 Task: Explore Coastal House in Newport Beach with Private Beach Access.
Action: Mouse moved to (330, 230)
Screenshot: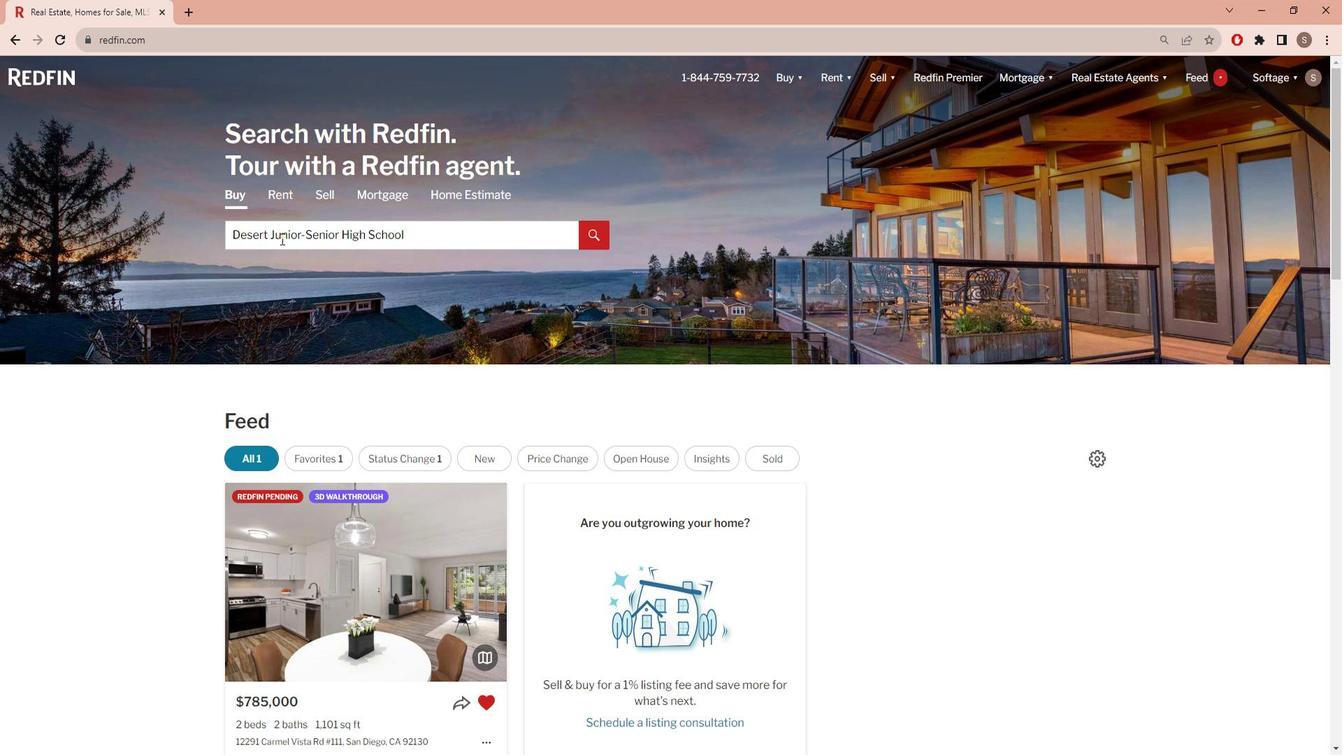 
Action: Mouse pressed left at (330, 230)
Screenshot: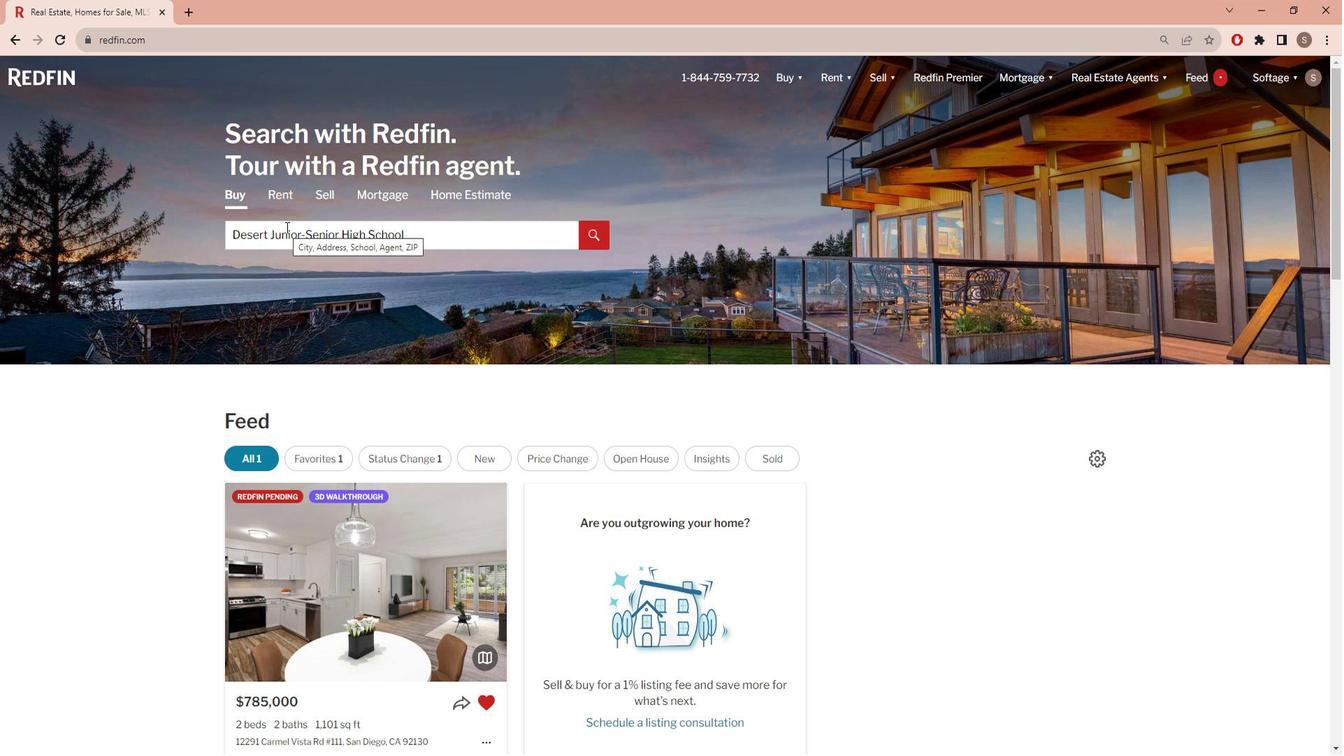 
Action: Key pressed <Key.shift>Newport<Key.space><Key.shift>Beach<Key.enter>
Screenshot: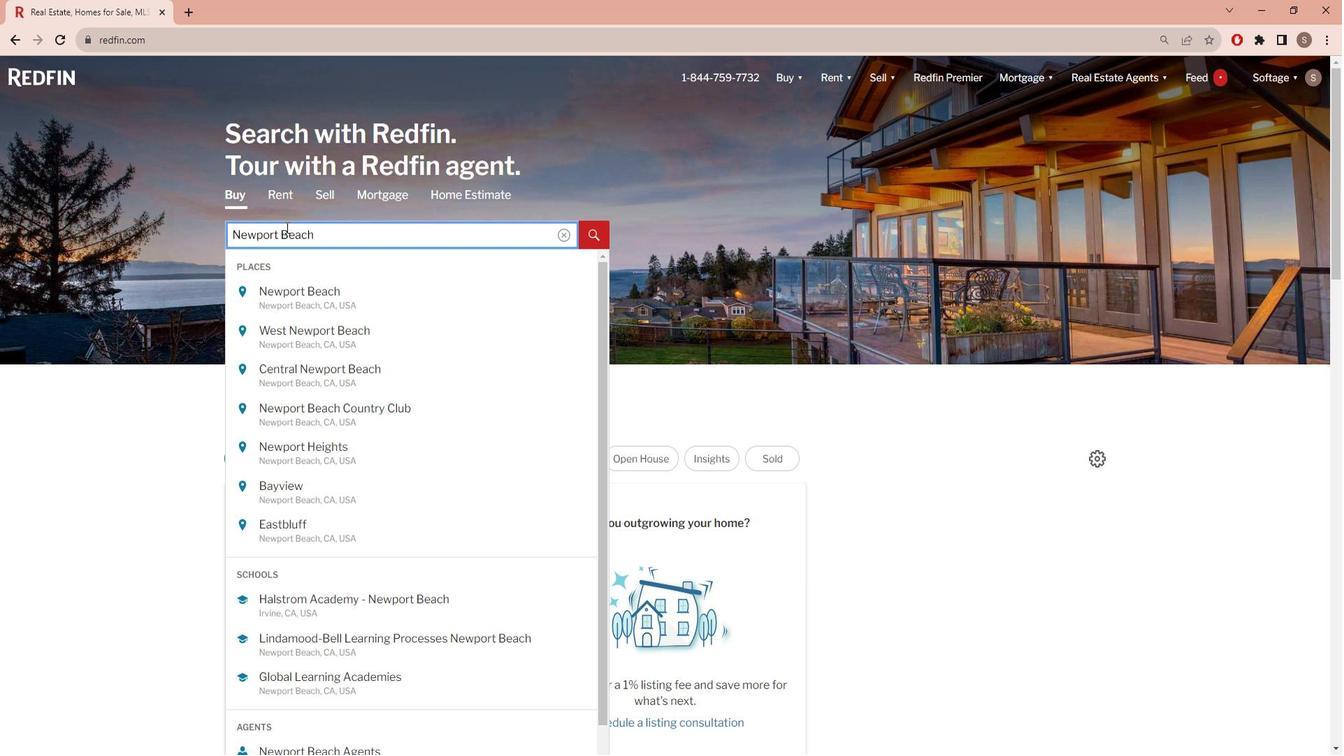 
Action: Mouse moved to (1008, 177)
Screenshot: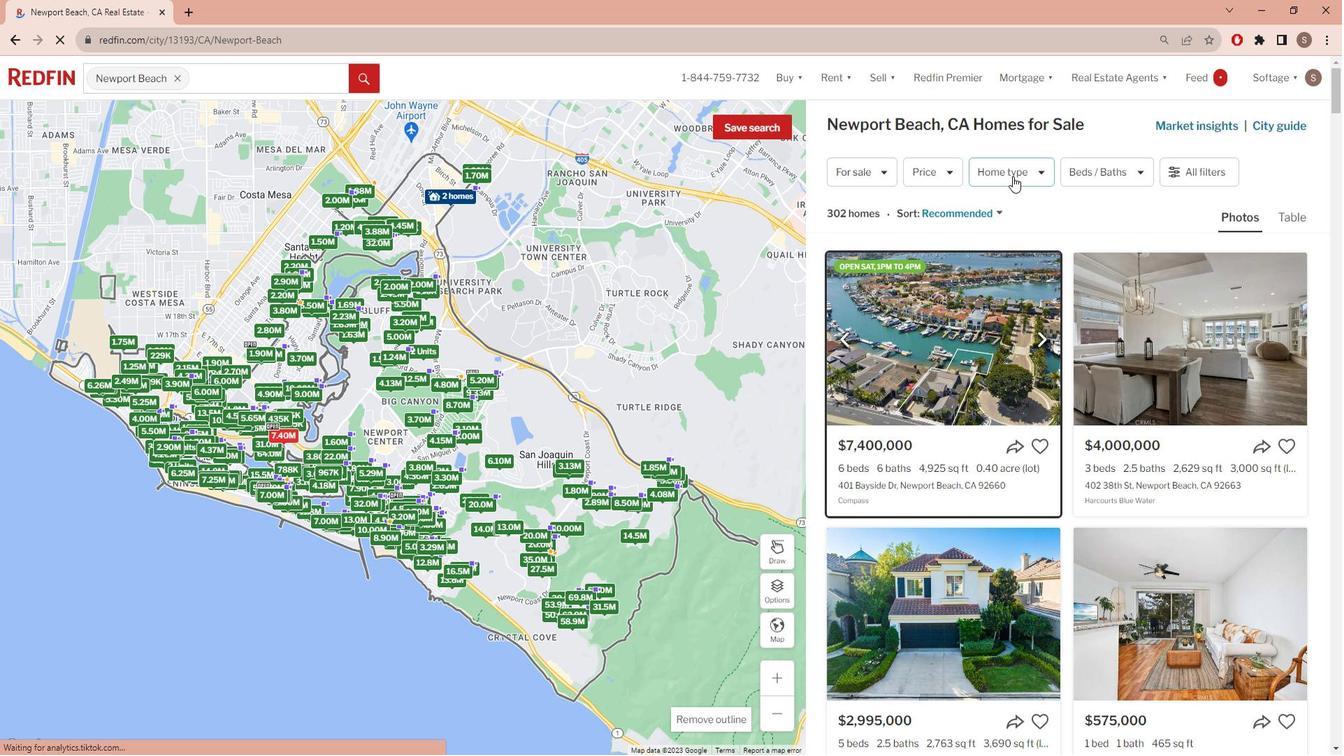 
Action: Mouse pressed left at (1008, 177)
Screenshot: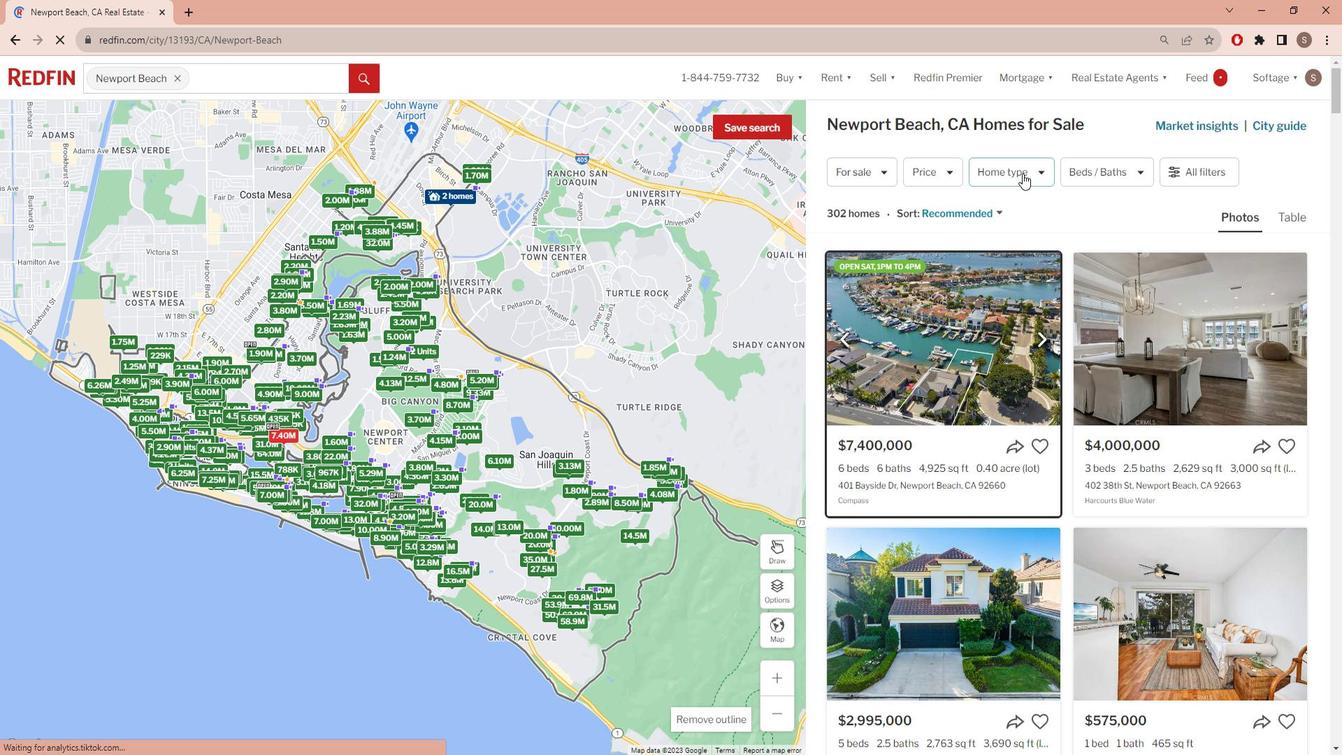 
Action: Mouse moved to (798, 250)
Screenshot: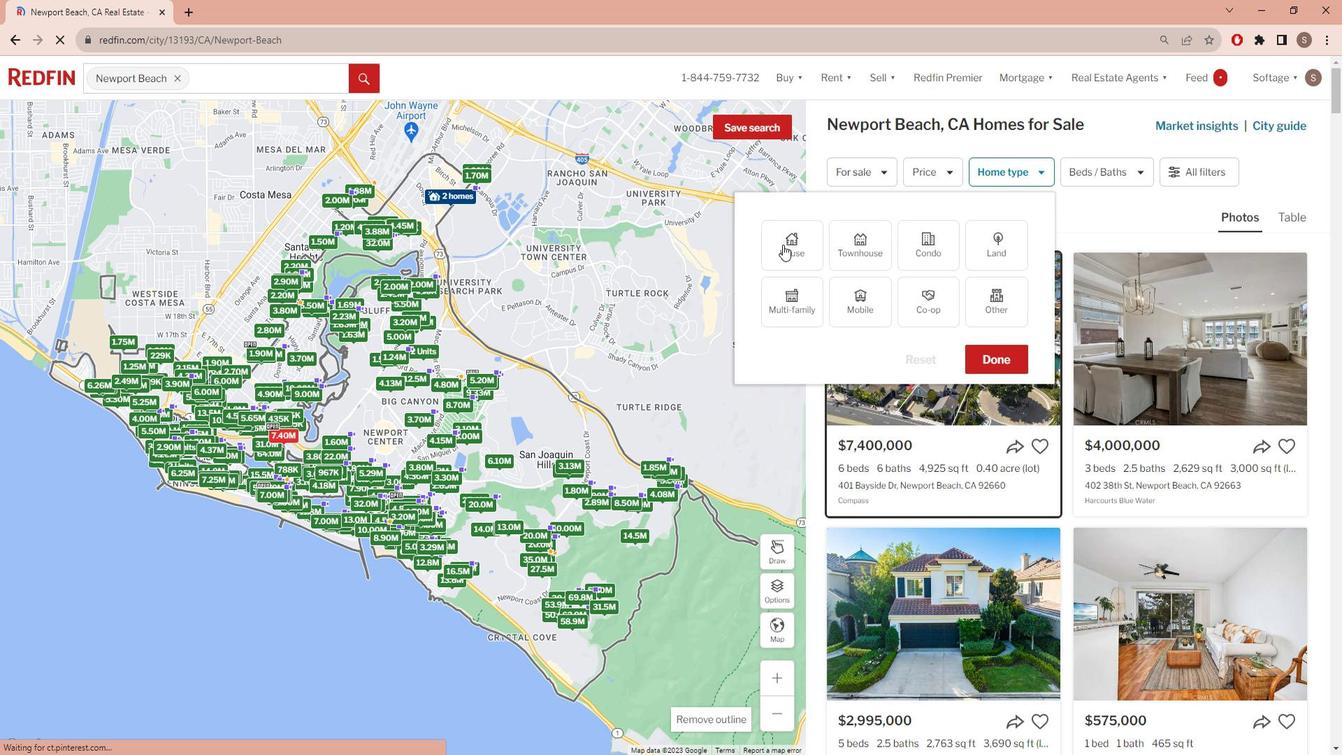 
Action: Mouse pressed left at (798, 250)
Screenshot: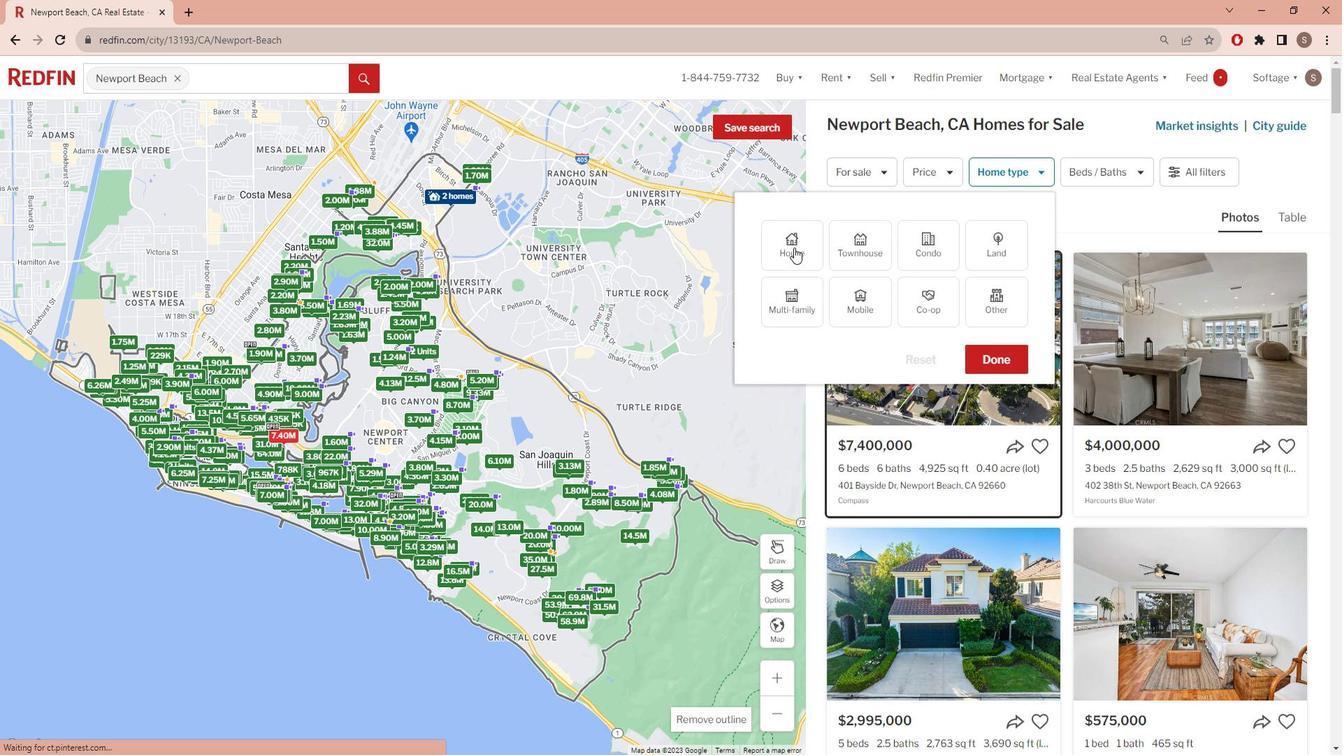 
Action: Mouse moved to (793, 249)
Screenshot: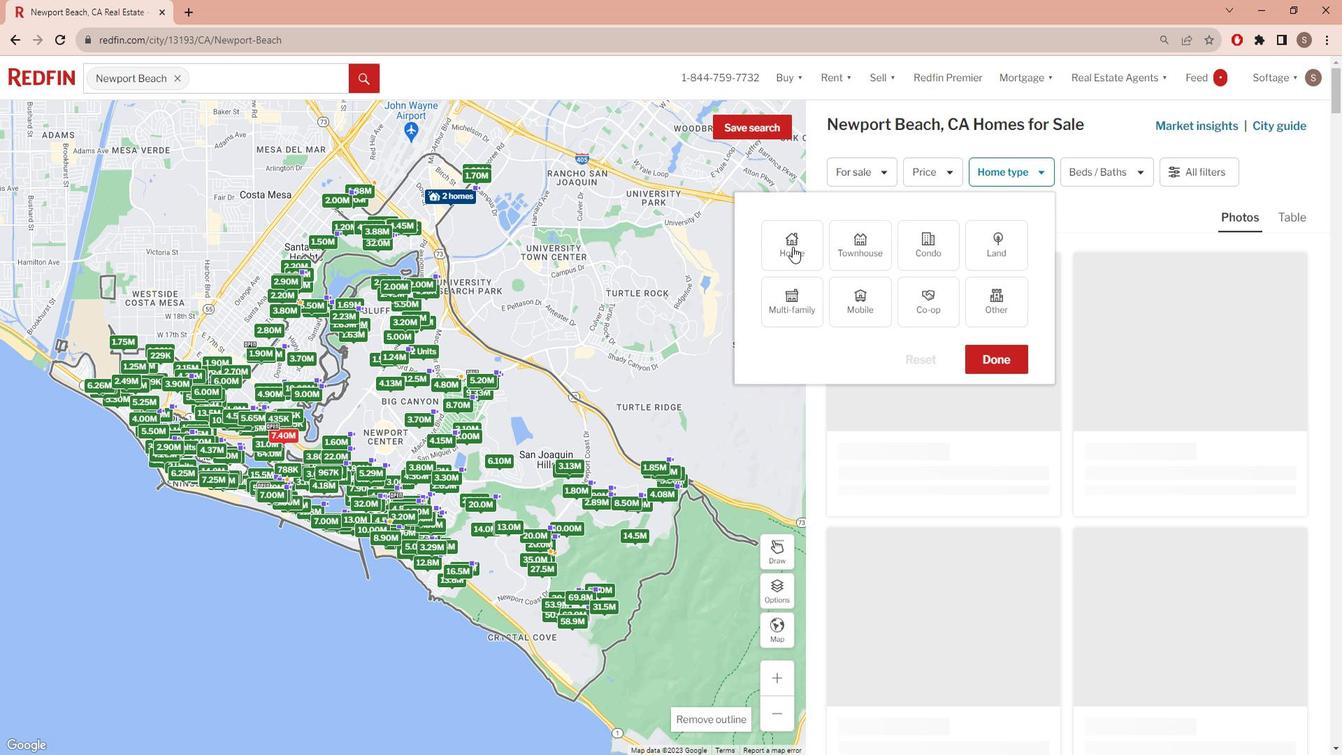 
Action: Mouse pressed left at (793, 249)
Screenshot: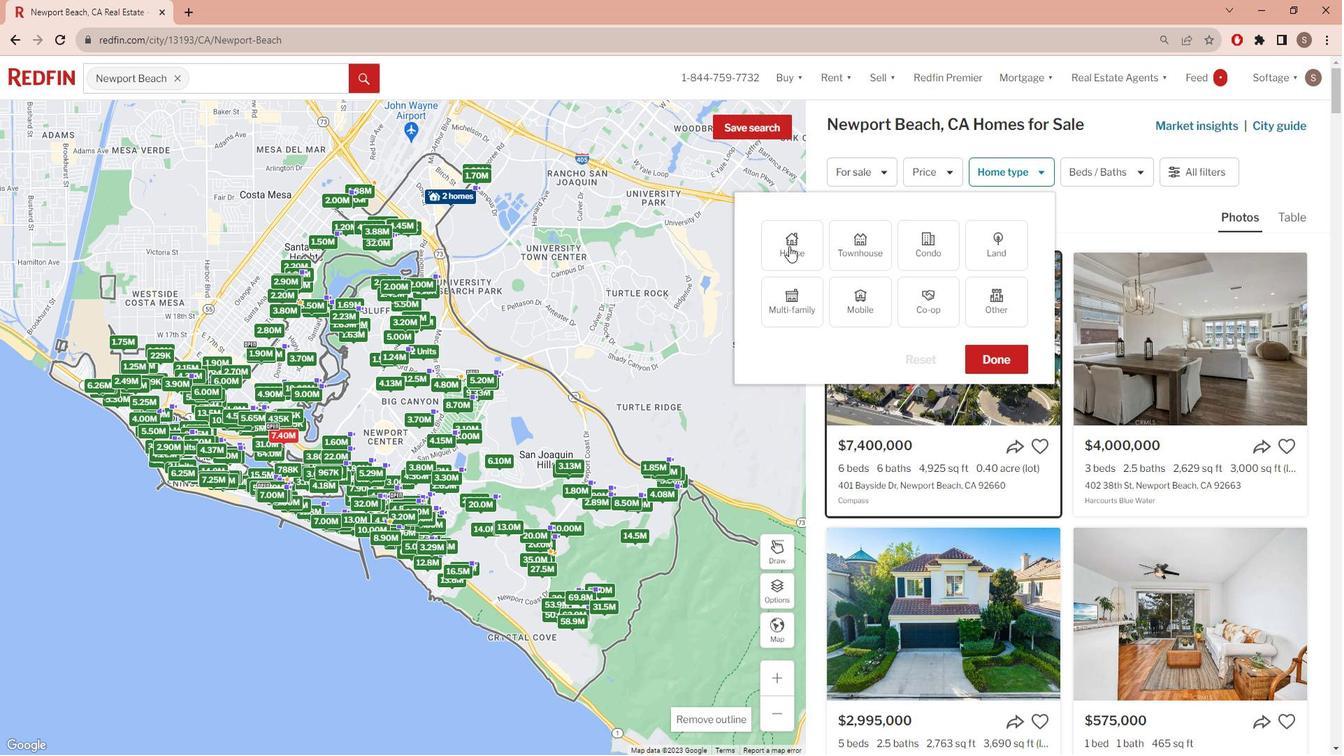 
Action: Mouse moved to (989, 356)
Screenshot: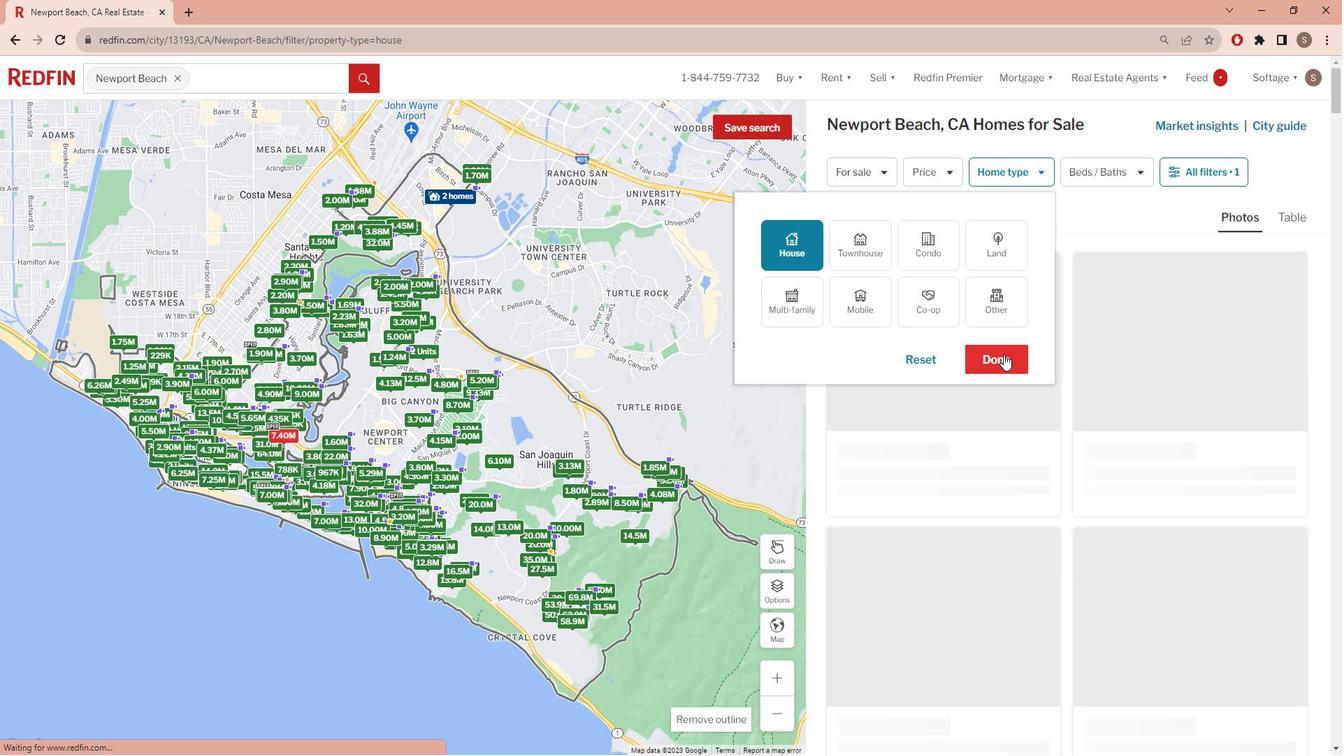 
Action: Mouse pressed left at (989, 356)
Screenshot: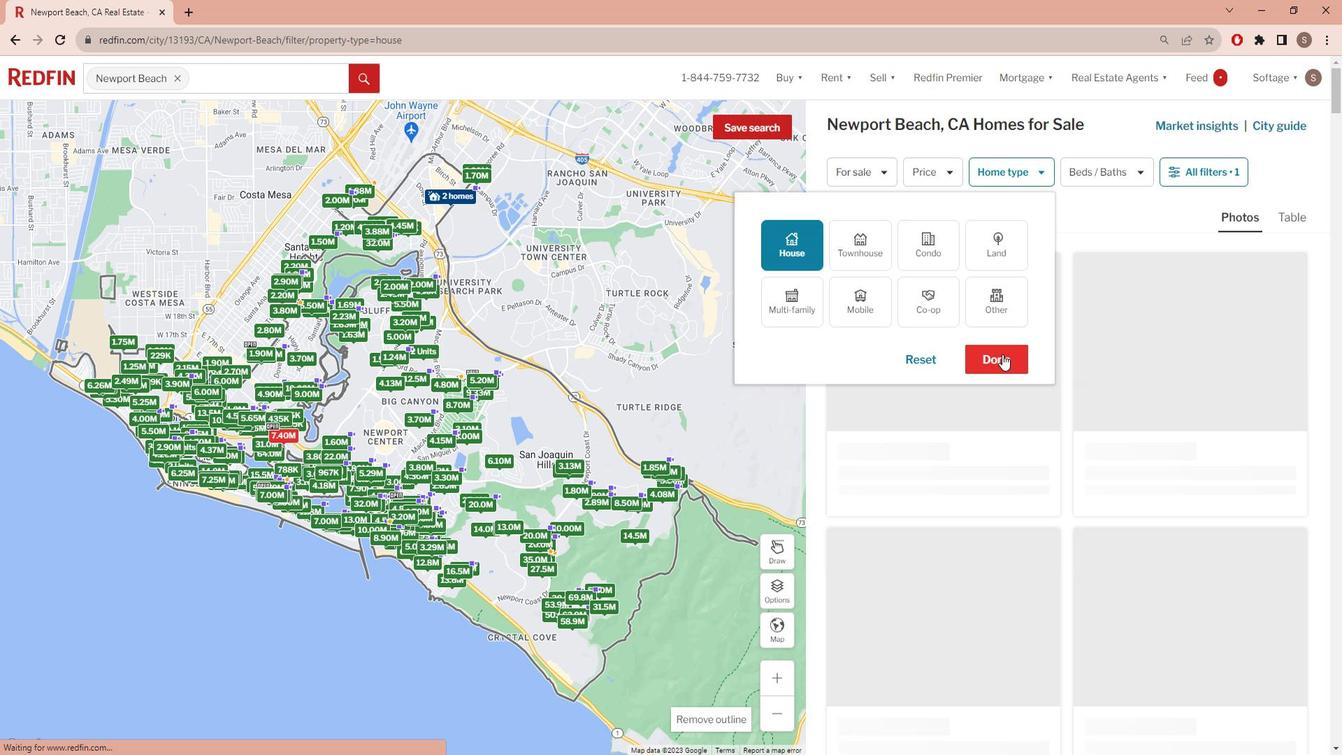 
Action: Mouse moved to (1166, 171)
Screenshot: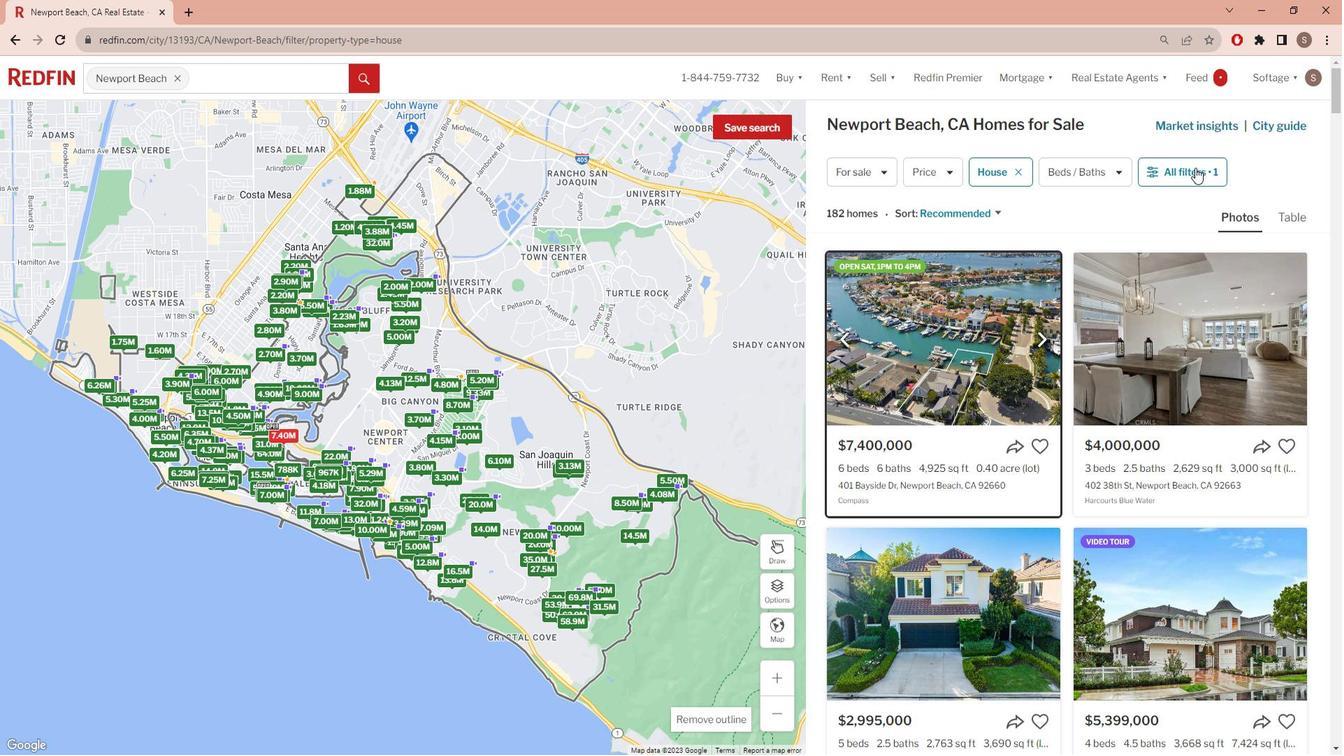 
Action: Mouse pressed left at (1166, 171)
Screenshot: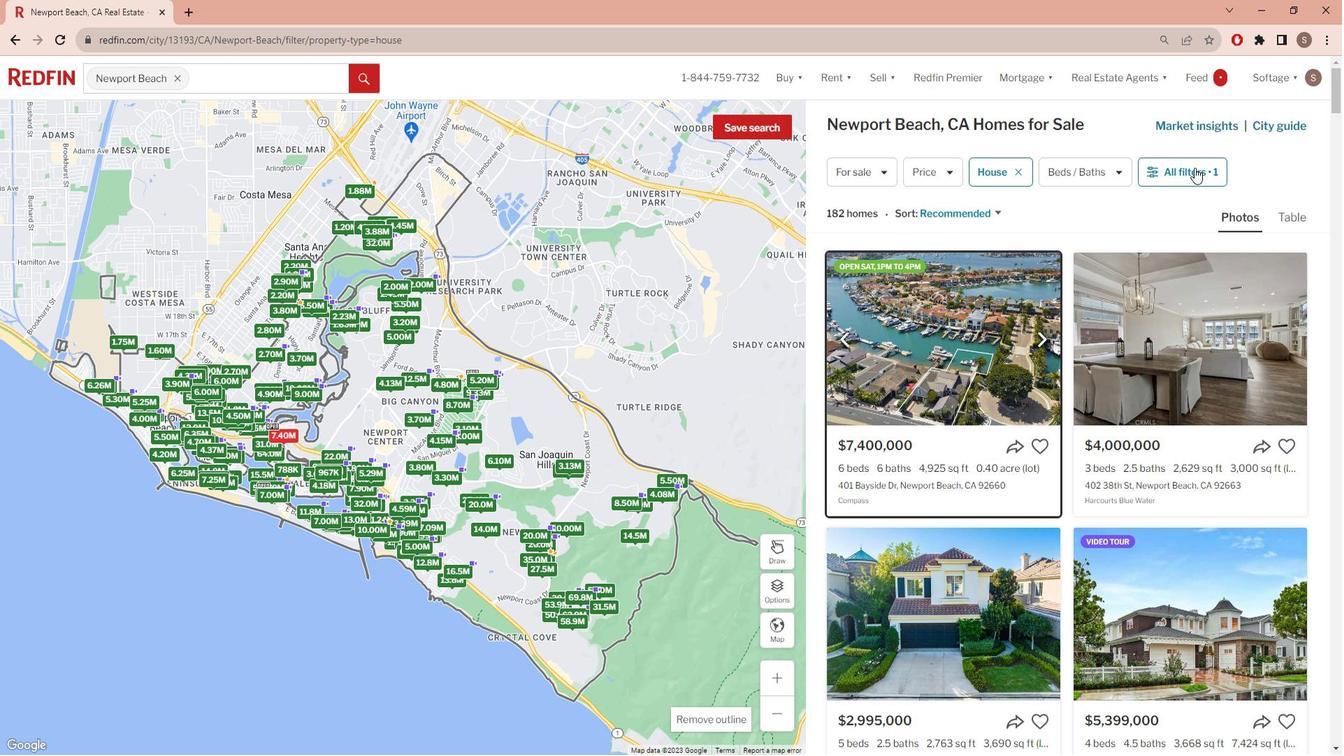 
Action: Mouse moved to (1078, 222)
Screenshot: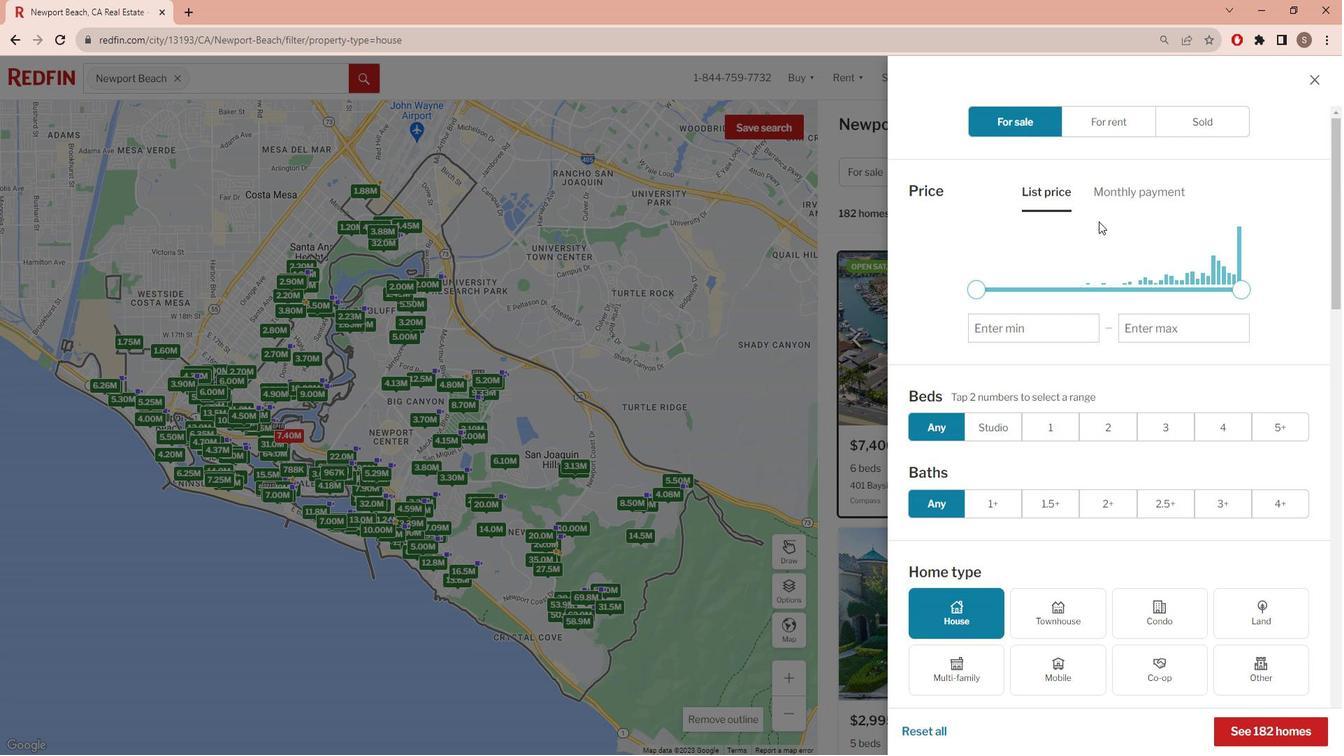 
Action: Mouse scrolled (1078, 221) with delta (0, 0)
Screenshot: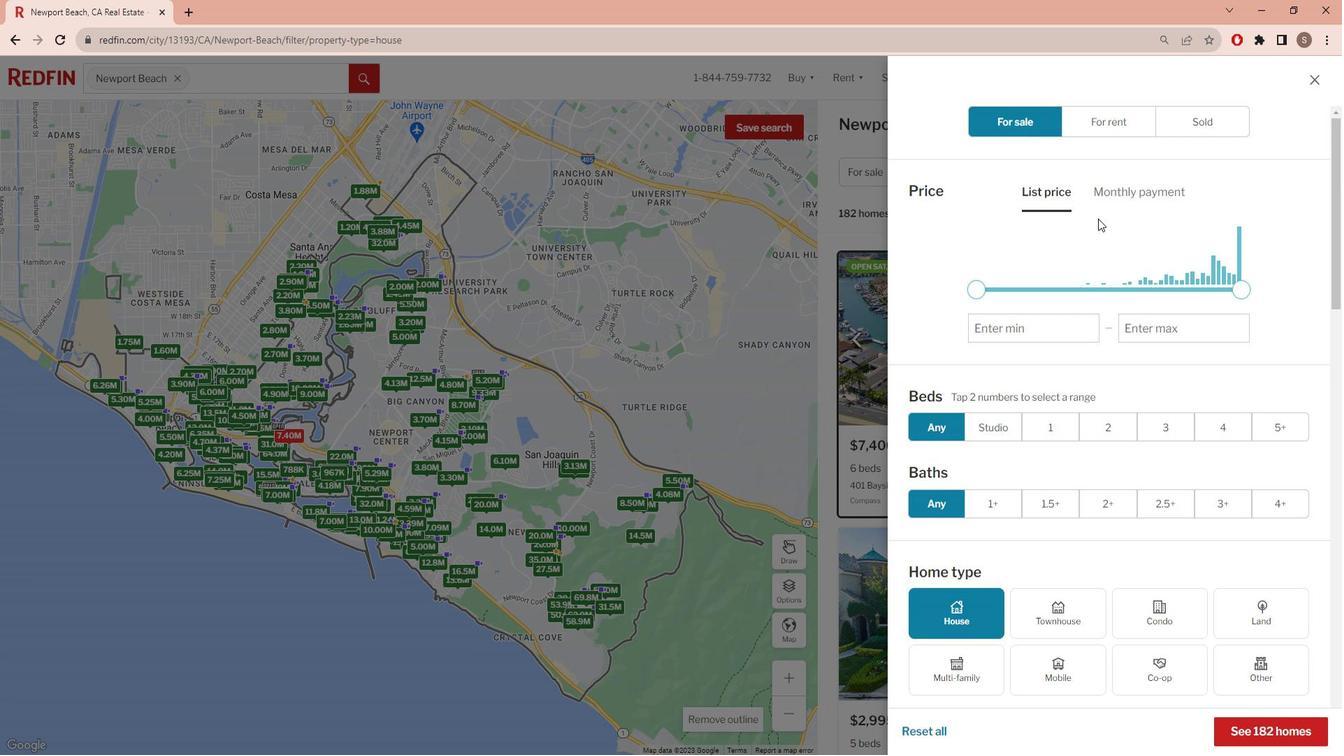 
Action: Mouse scrolled (1078, 221) with delta (0, 0)
Screenshot: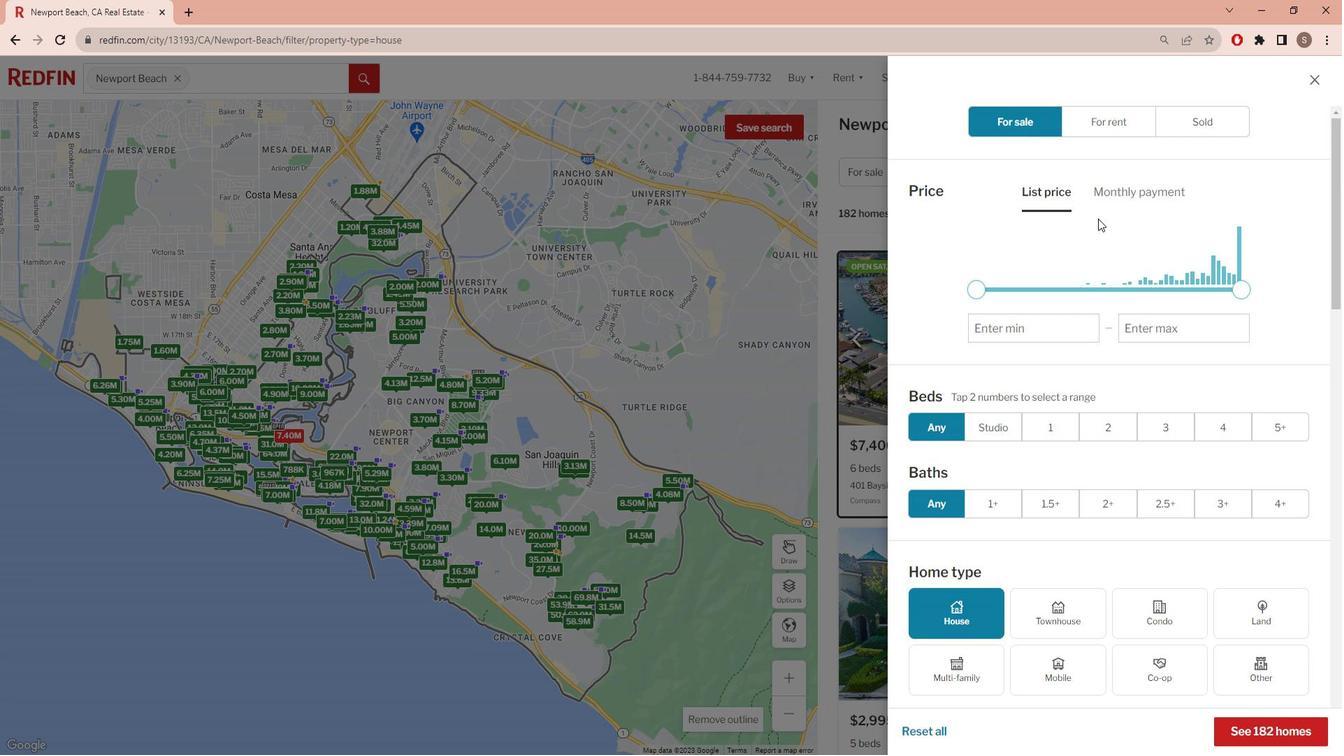 
Action: Mouse scrolled (1078, 221) with delta (0, 0)
Screenshot: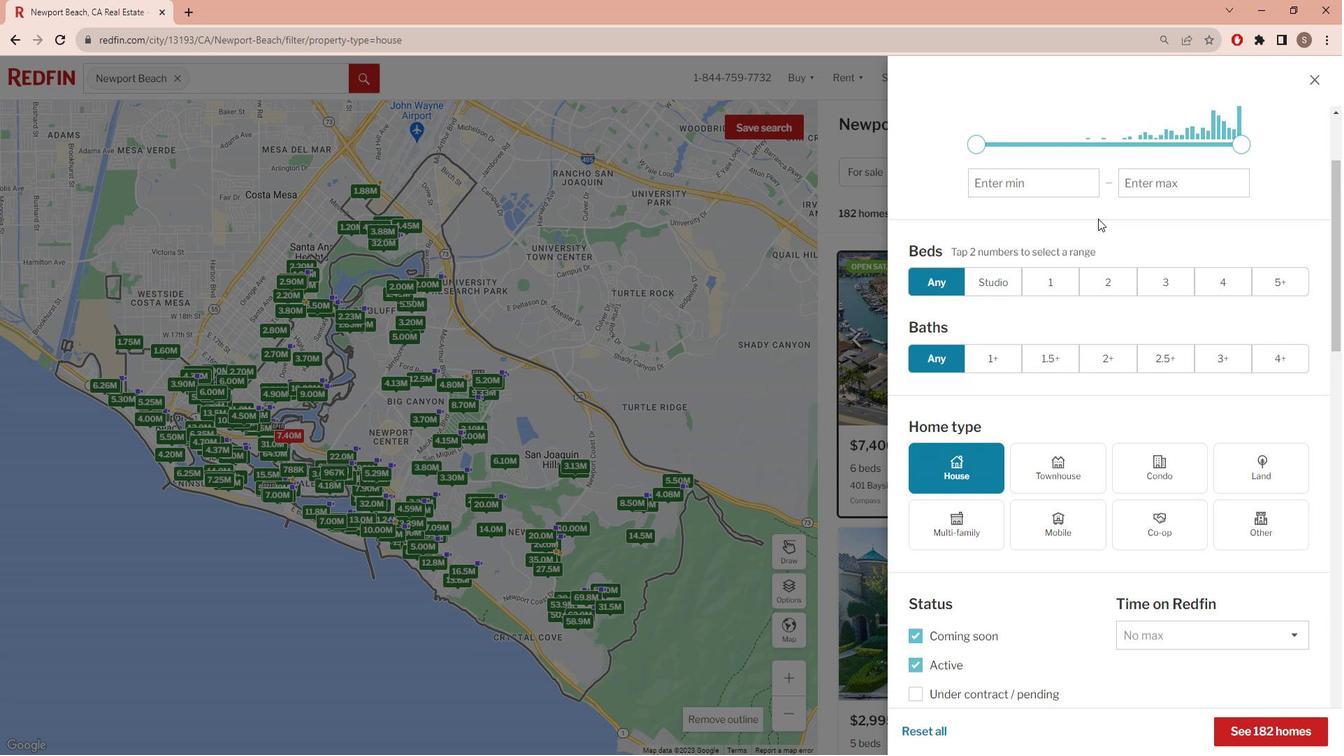
Action: Mouse scrolled (1078, 221) with delta (0, 0)
Screenshot: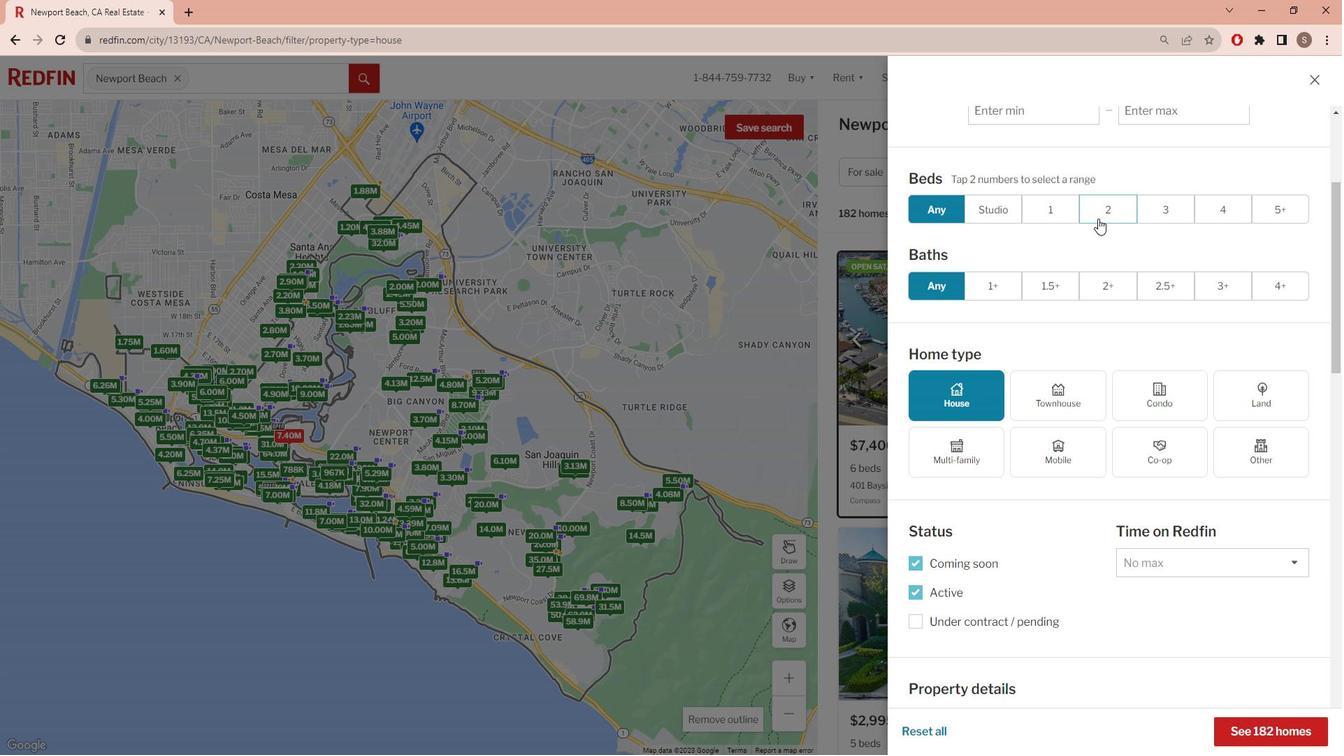 
Action: Mouse scrolled (1078, 221) with delta (0, 0)
Screenshot: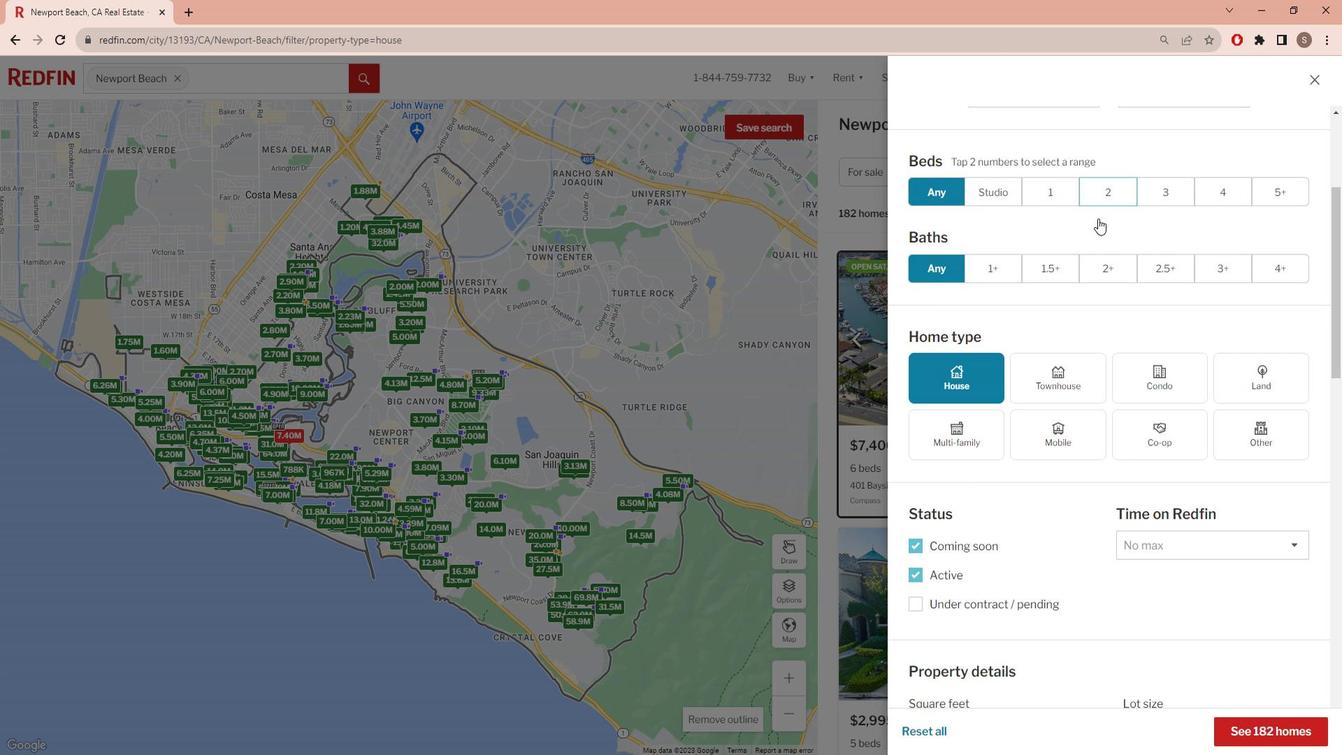
Action: Mouse scrolled (1078, 221) with delta (0, 0)
Screenshot: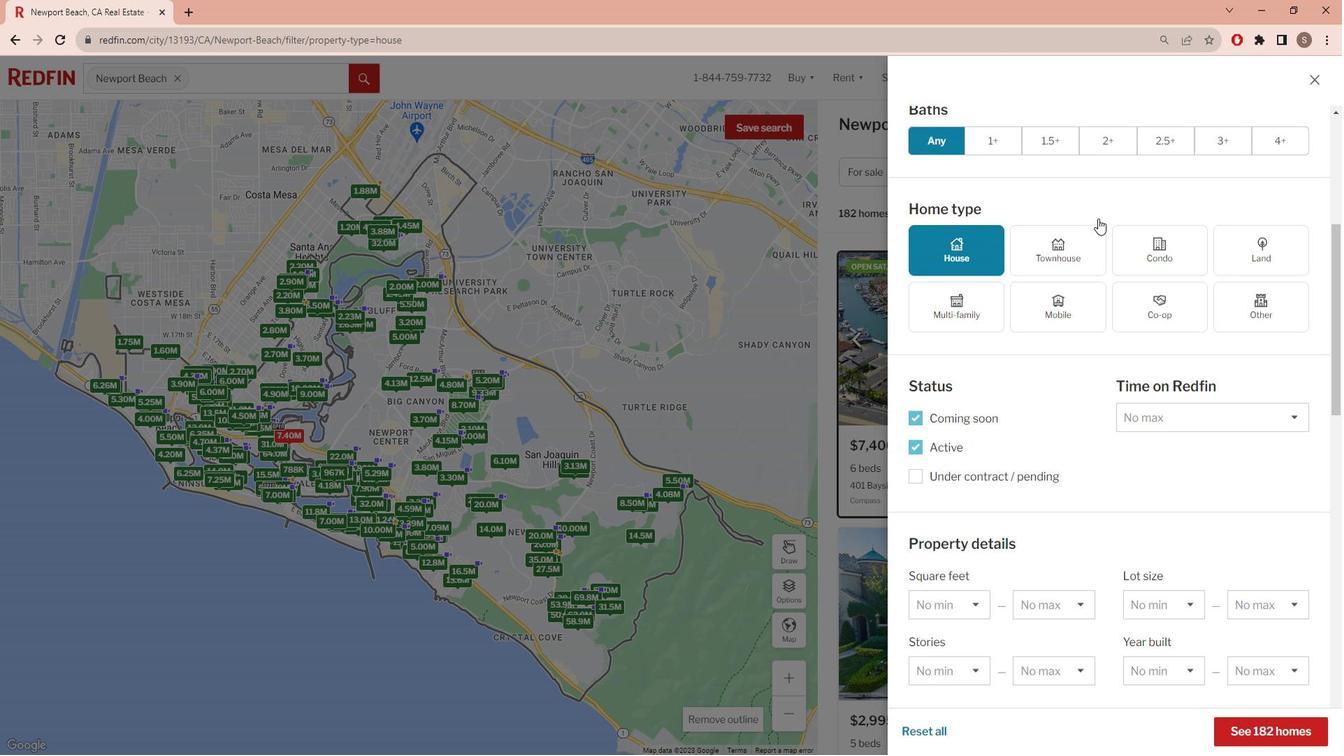
Action: Mouse scrolled (1078, 221) with delta (0, 0)
Screenshot: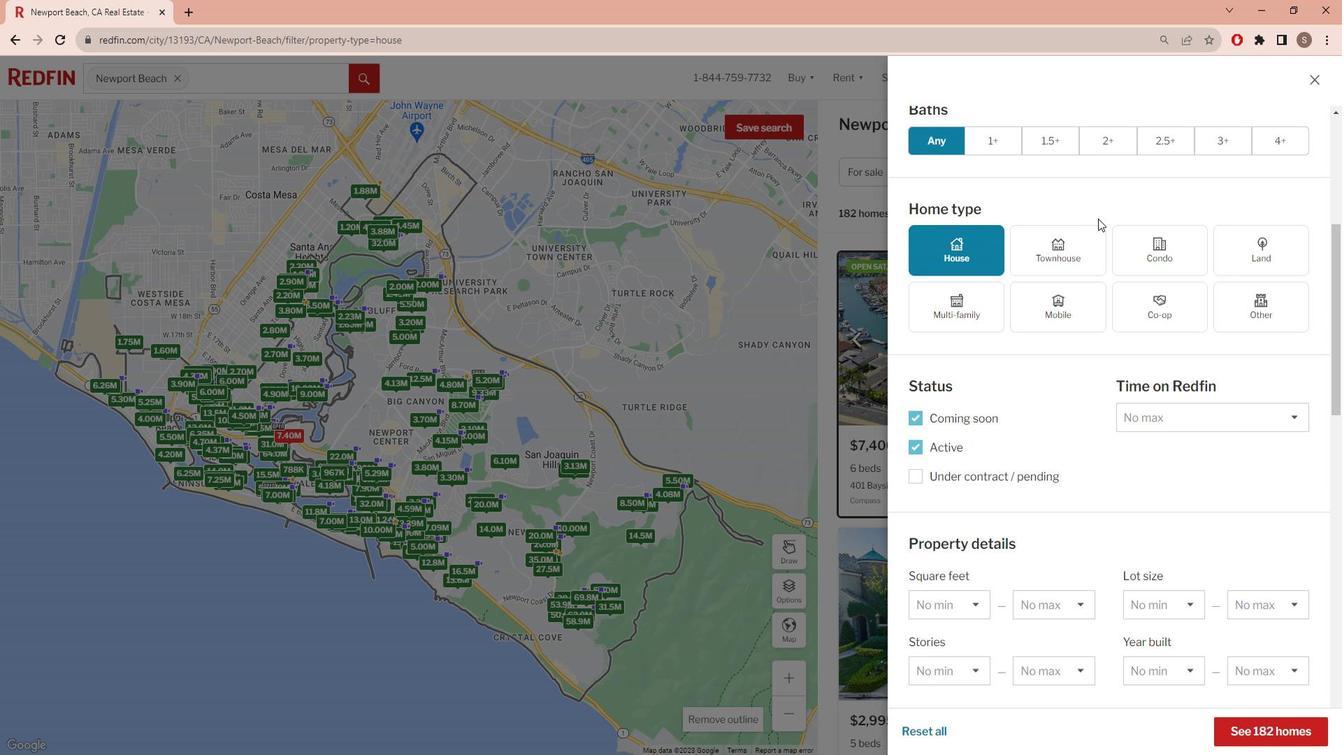 
Action: Mouse scrolled (1078, 221) with delta (0, 0)
Screenshot: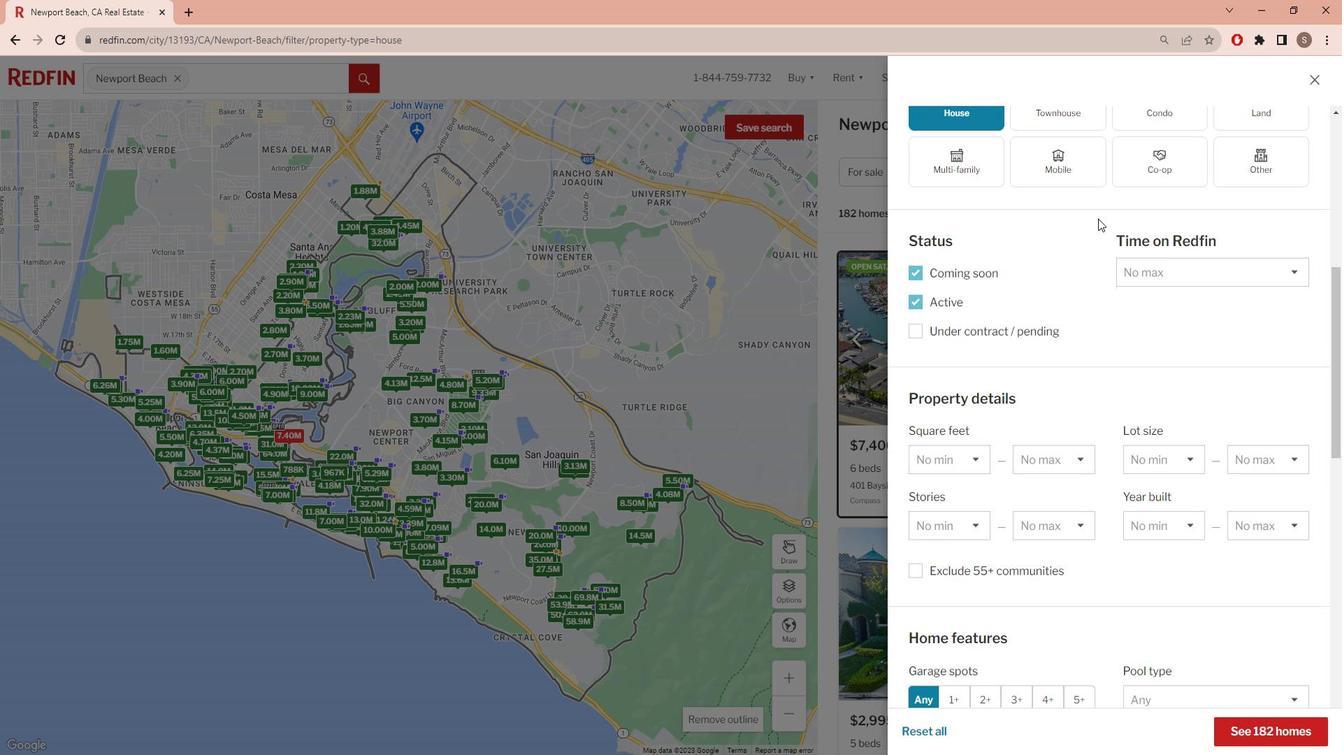 
Action: Mouse scrolled (1078, 221) with delta (0, 0)
Screenshot: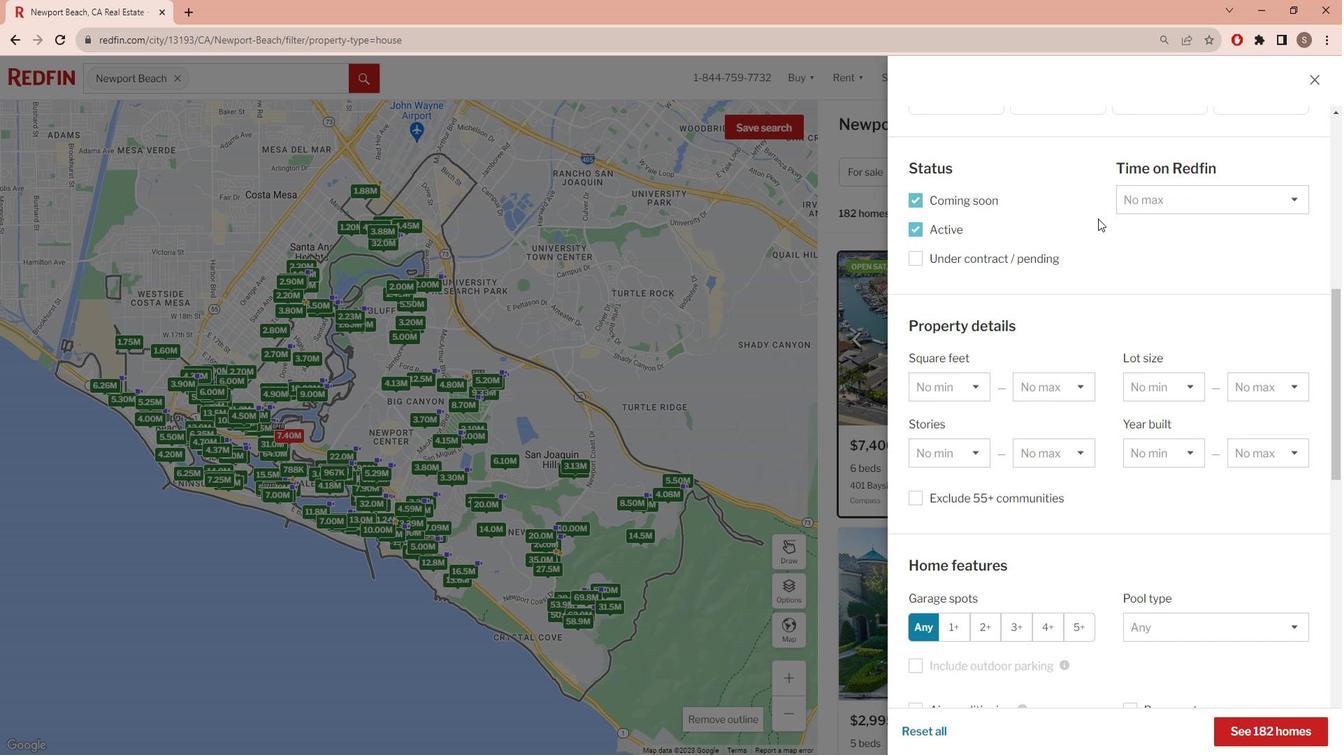 
Action: Mouse scrolled (1078, 221) with delta (0, 0)
Screenshot: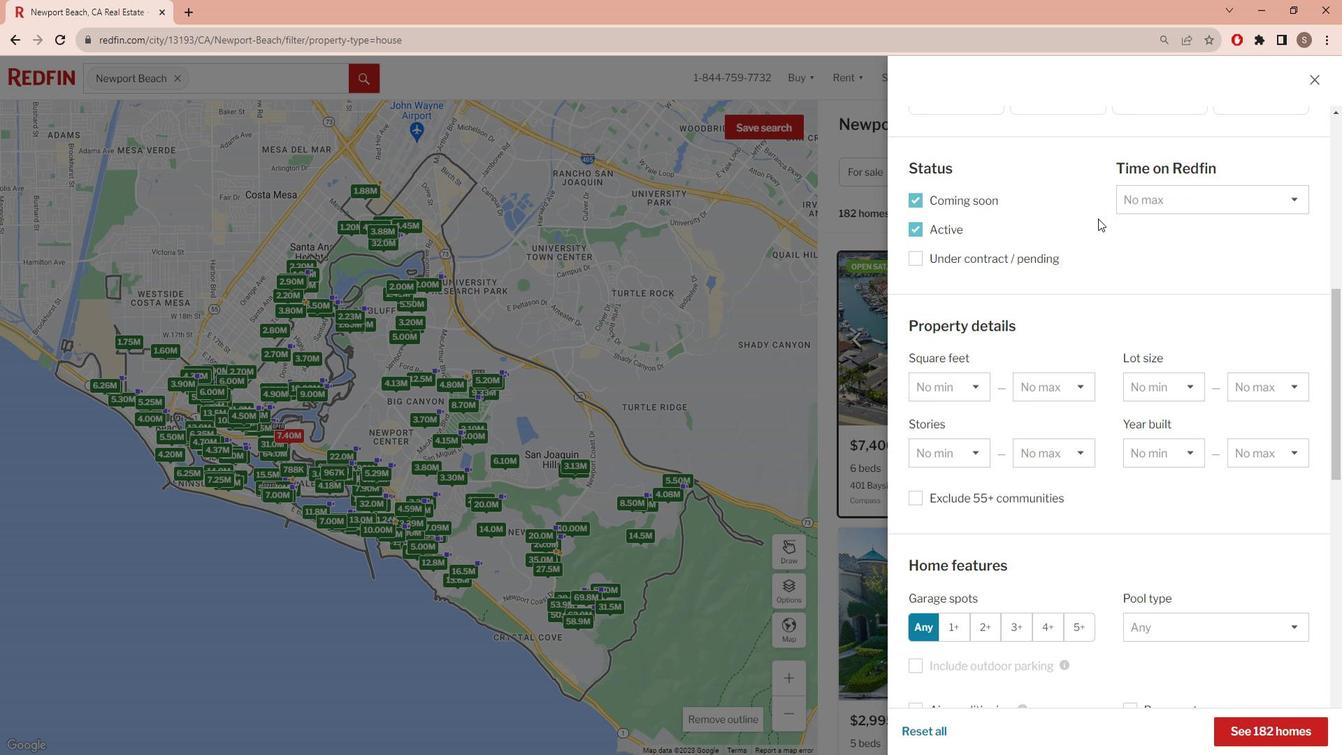 
Action: Mouse scrolled (1078, 221) with delta (0, 0)
Screenshot: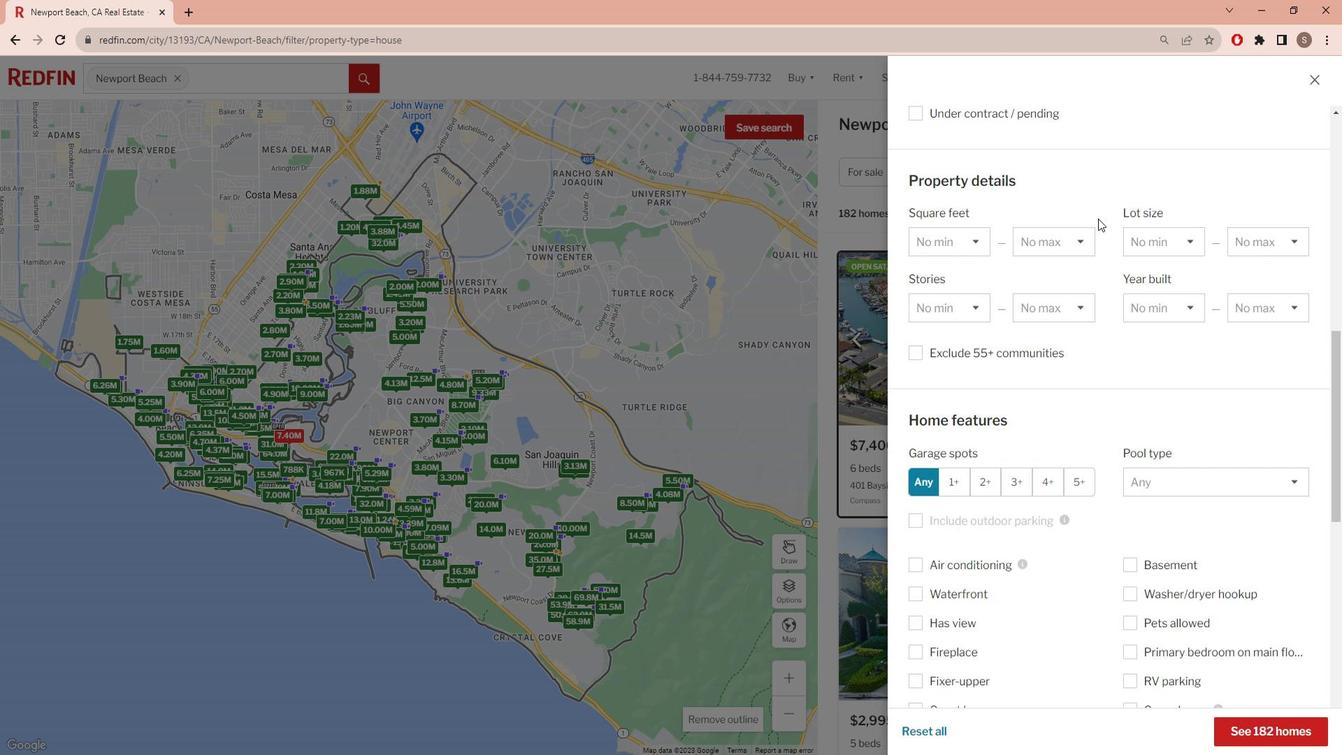 
Action: Mouse scrolled (1078, 221) with delta (0, 0)
Screenshot: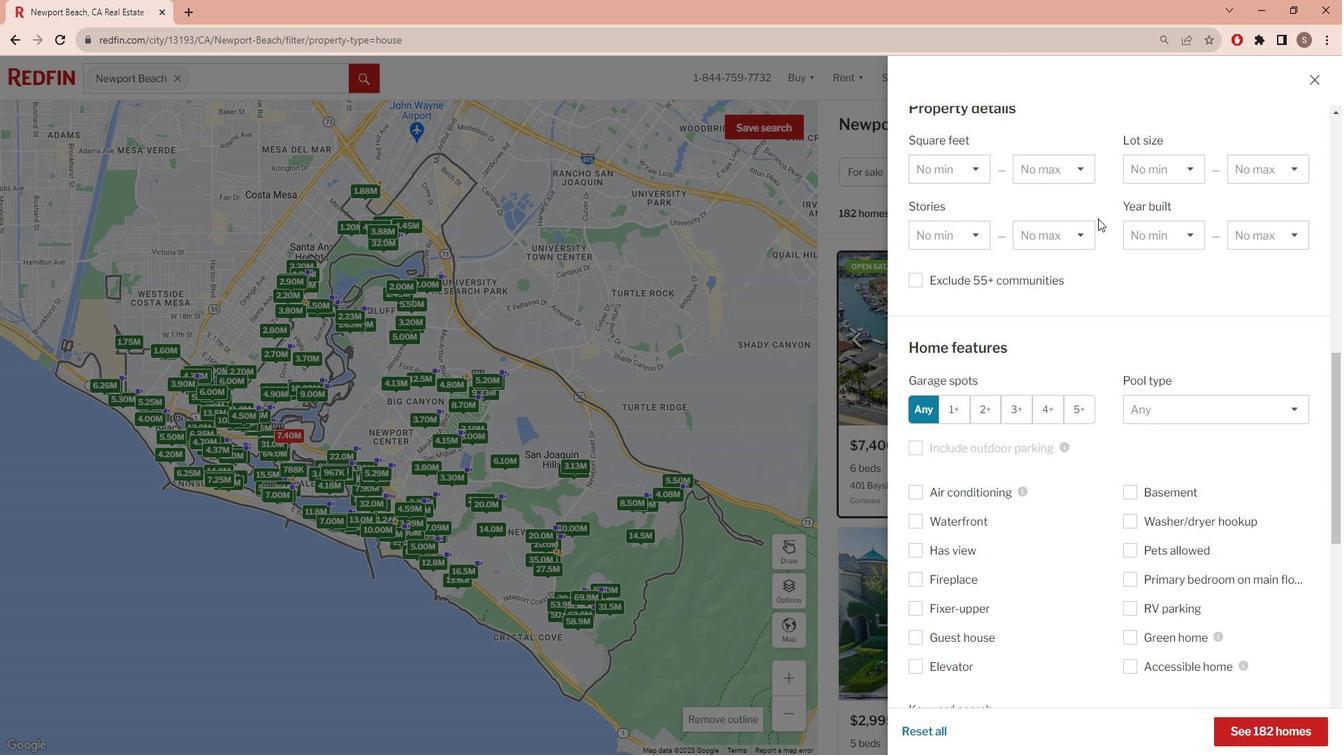 
Action: Mouse scrolled (1078, 221) with delta (0, 0)
Screenshot: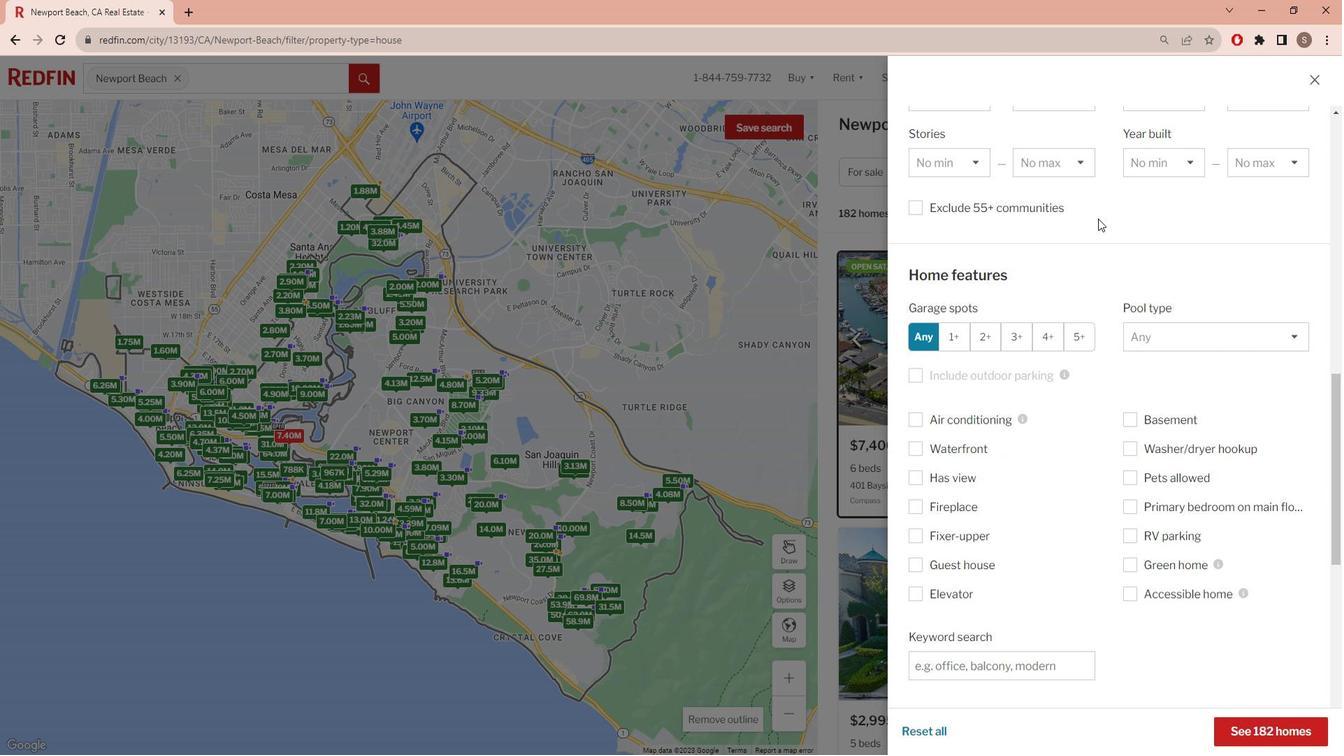 
Action: Mouse scrolled (1078, 221) with delta (0, 0)
Screenshot: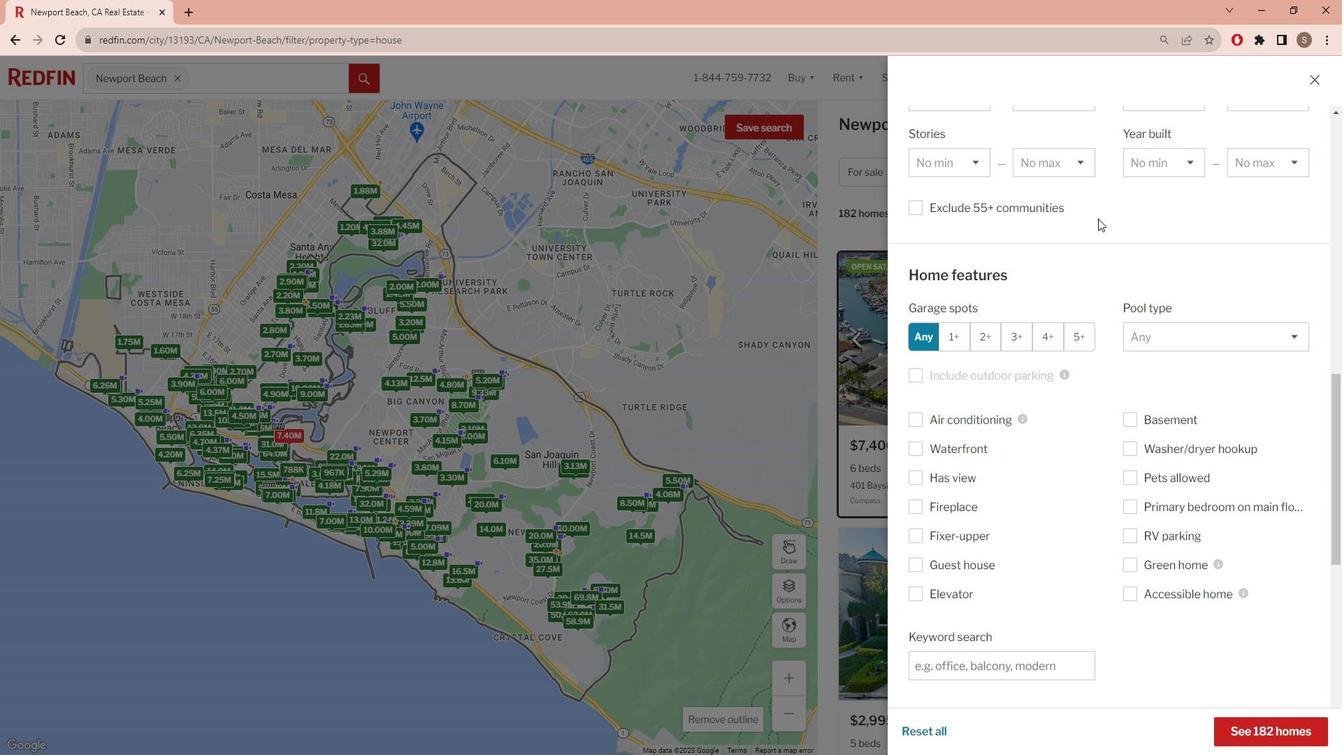 
Action: Mouse moved to (1048, 293)
Screenshot: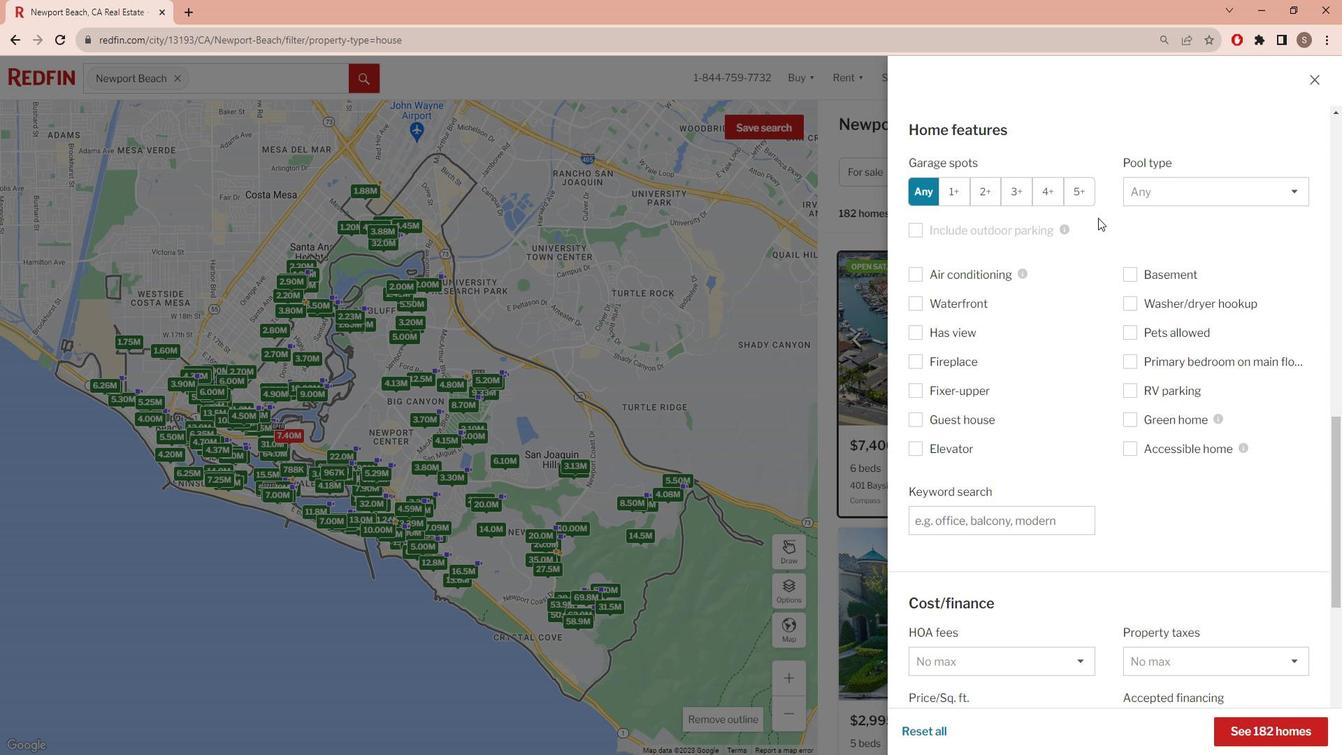 
Action: Mouse scrolled (1048, 292) with delta (0, 0)
Screenshot: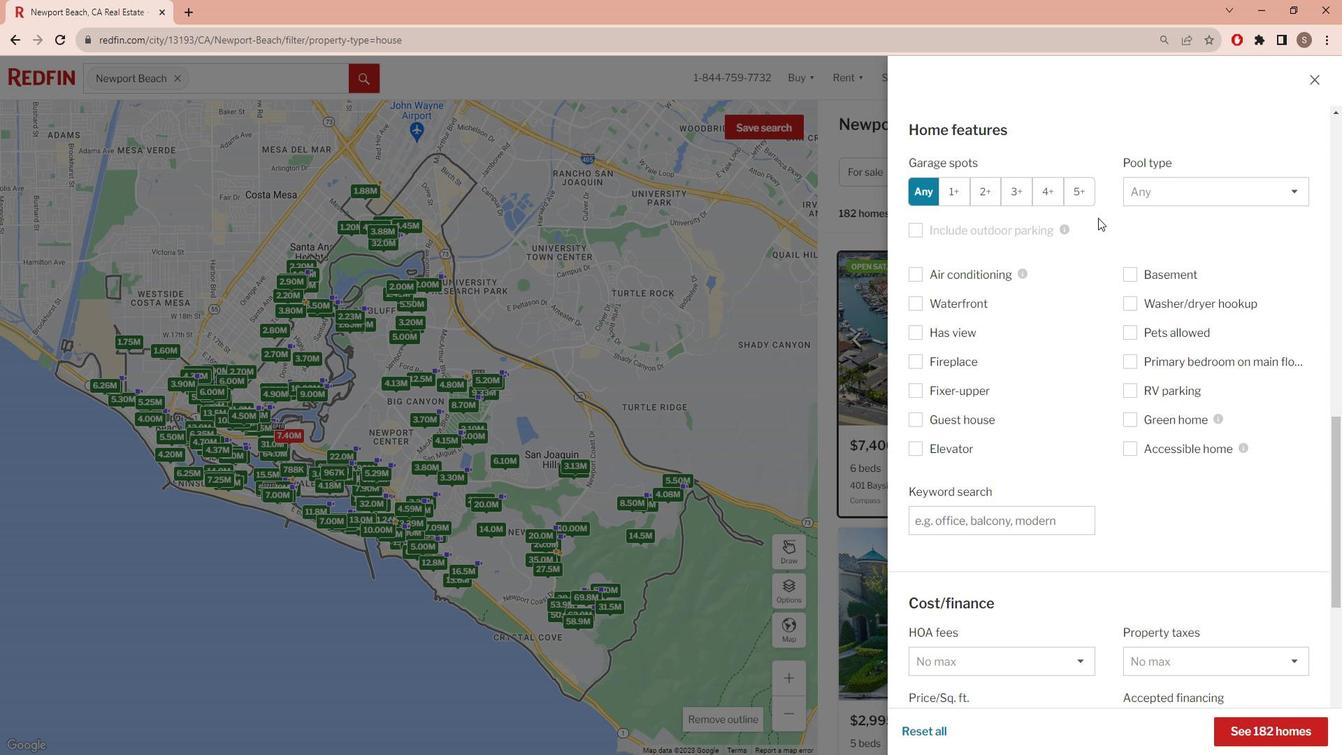 
Action: Mouse moved to (1045, 308)
Screenshot: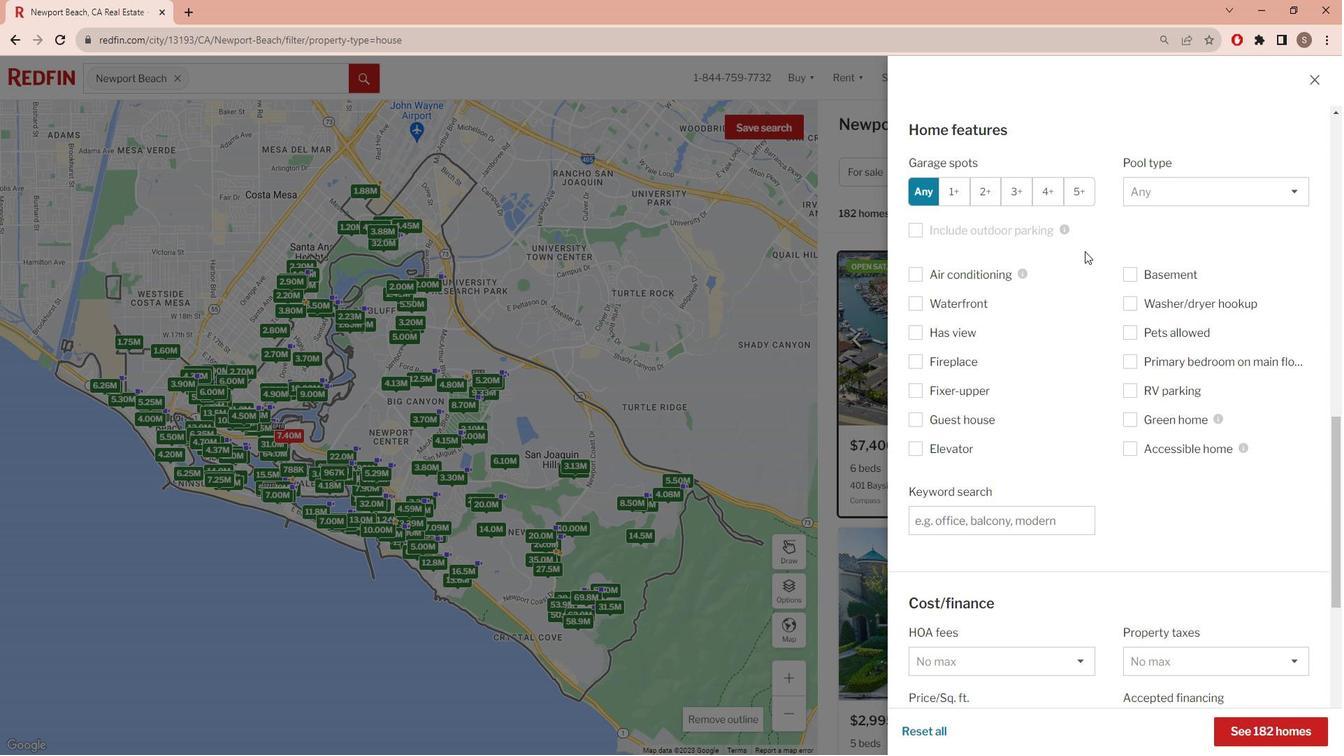 
Action: Mouse scrolled (1045, 308) with delta (0, 0)
Screenshot: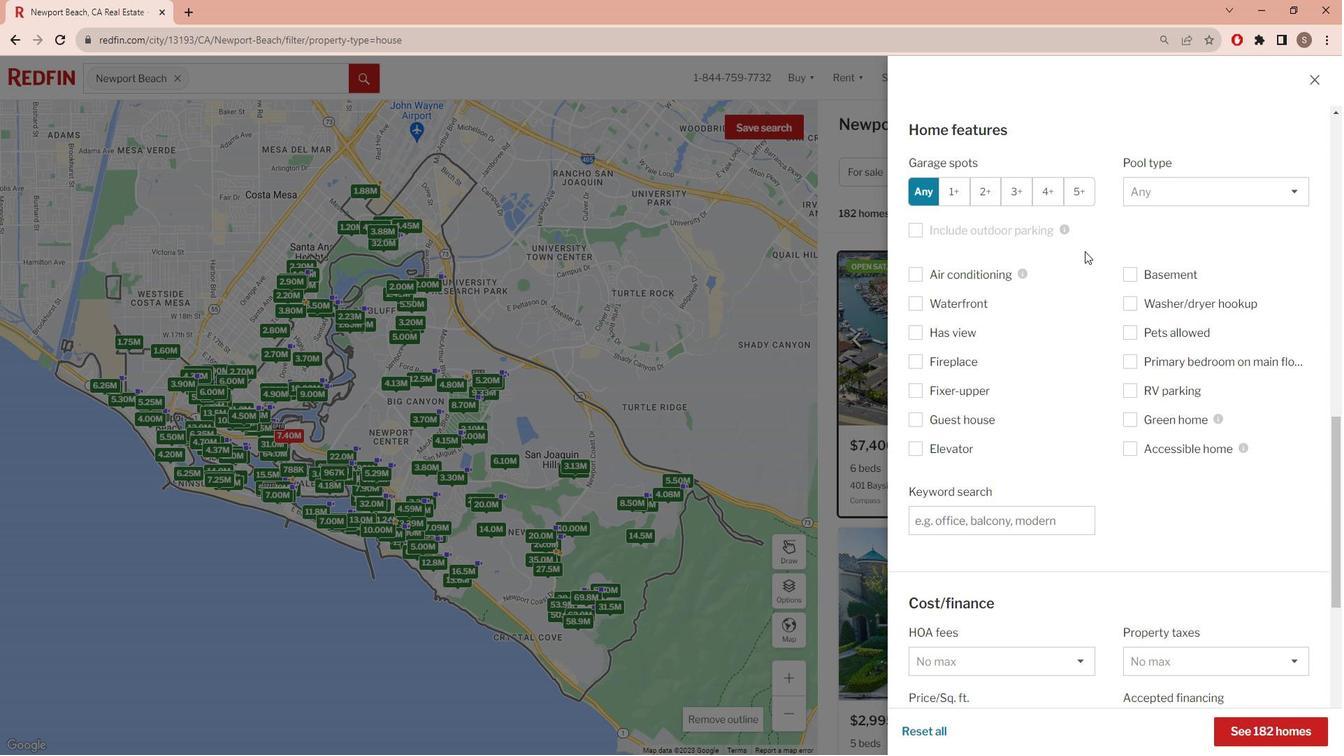 
Action: Mouse moved to (1041, 315)
Screenshot: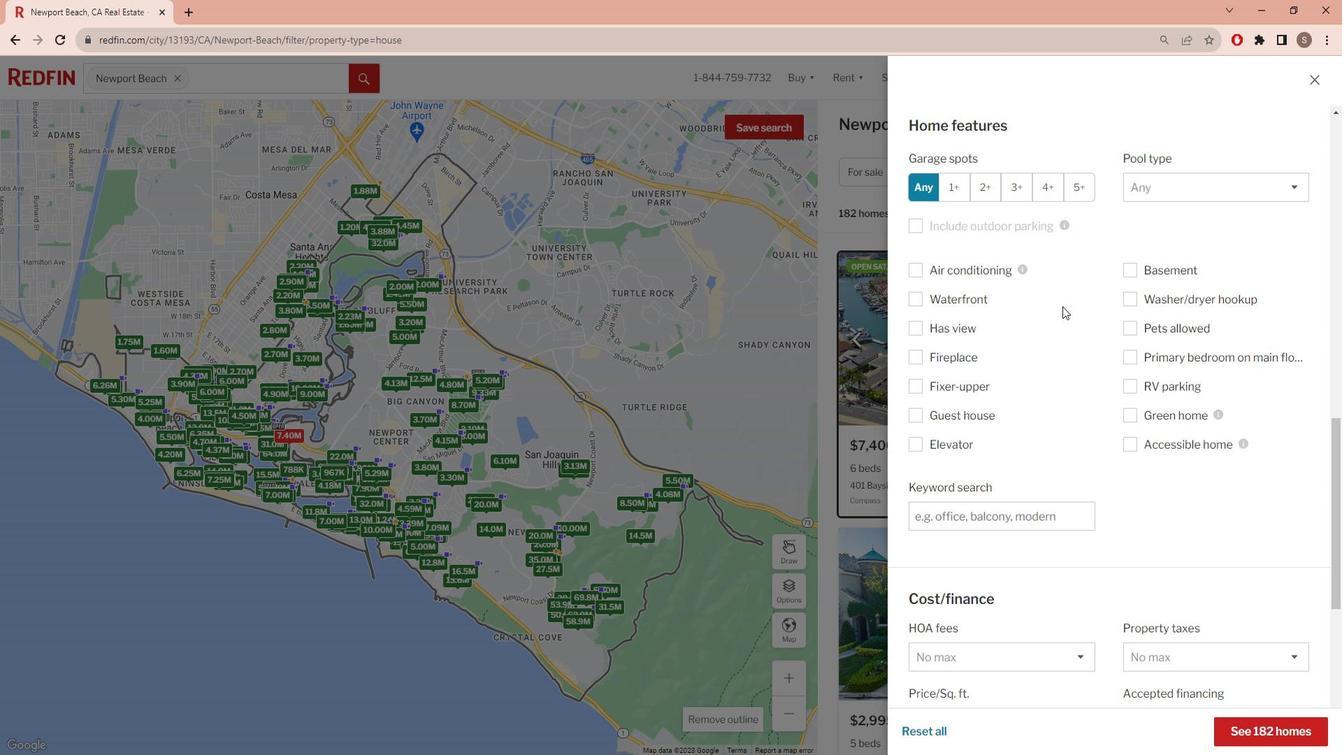 
Action: Mouse scrolled (1041, 315) with delta (0, 0)
Screenshot: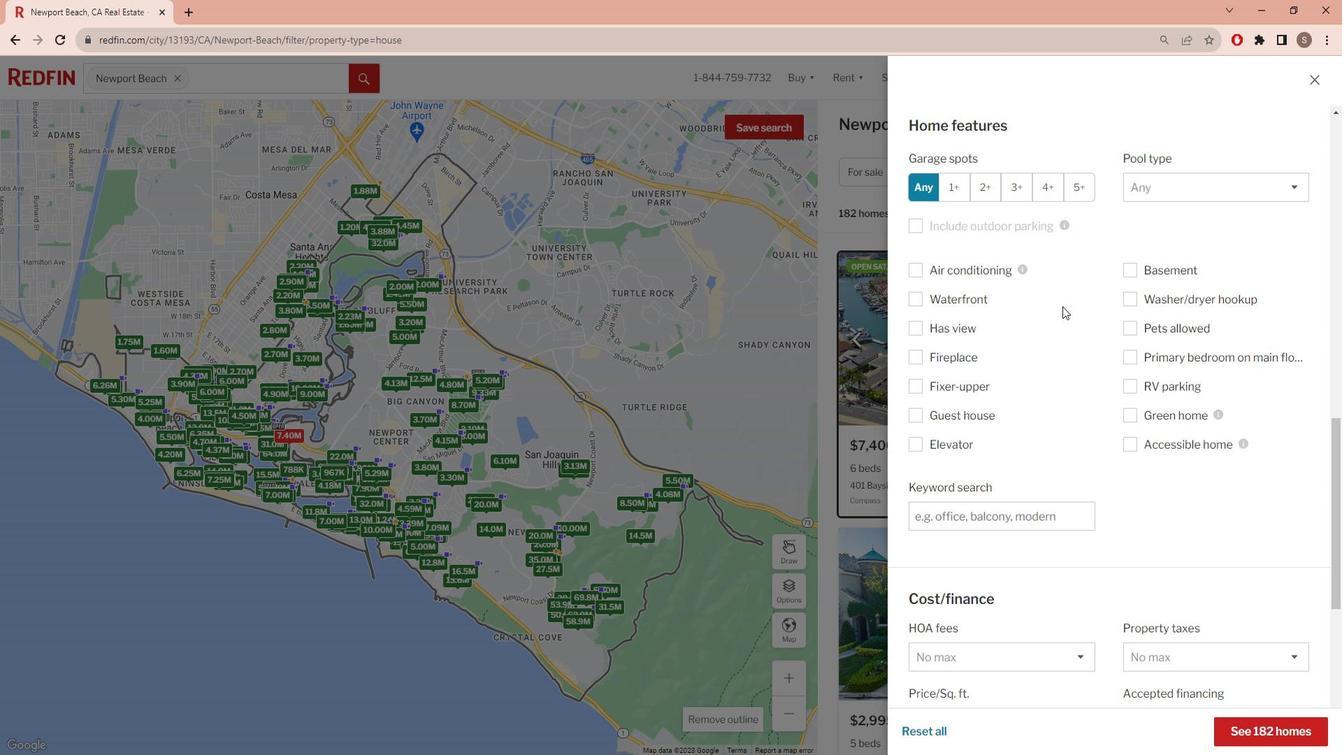 
Action: Mouse moved to (980, 306)
Screenshot: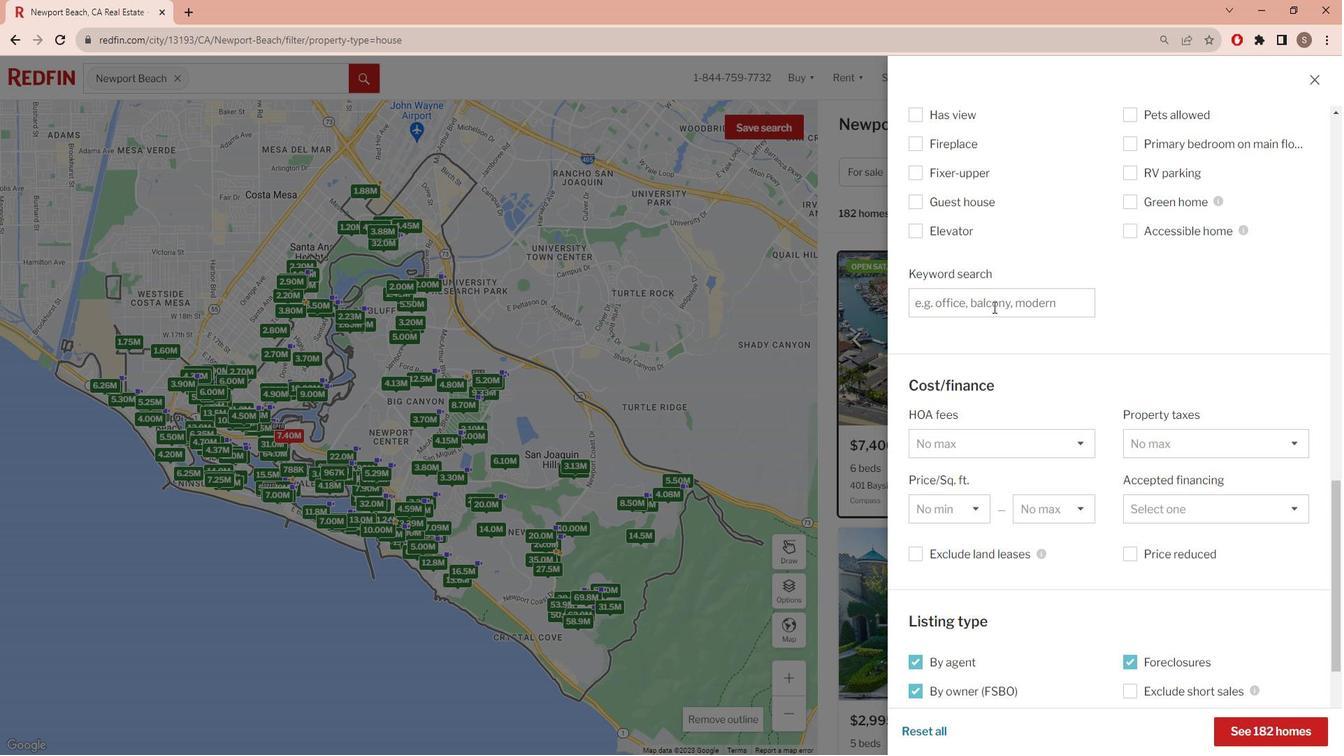 
Action: Mouse pressed left at (980, 306)
Screenshot: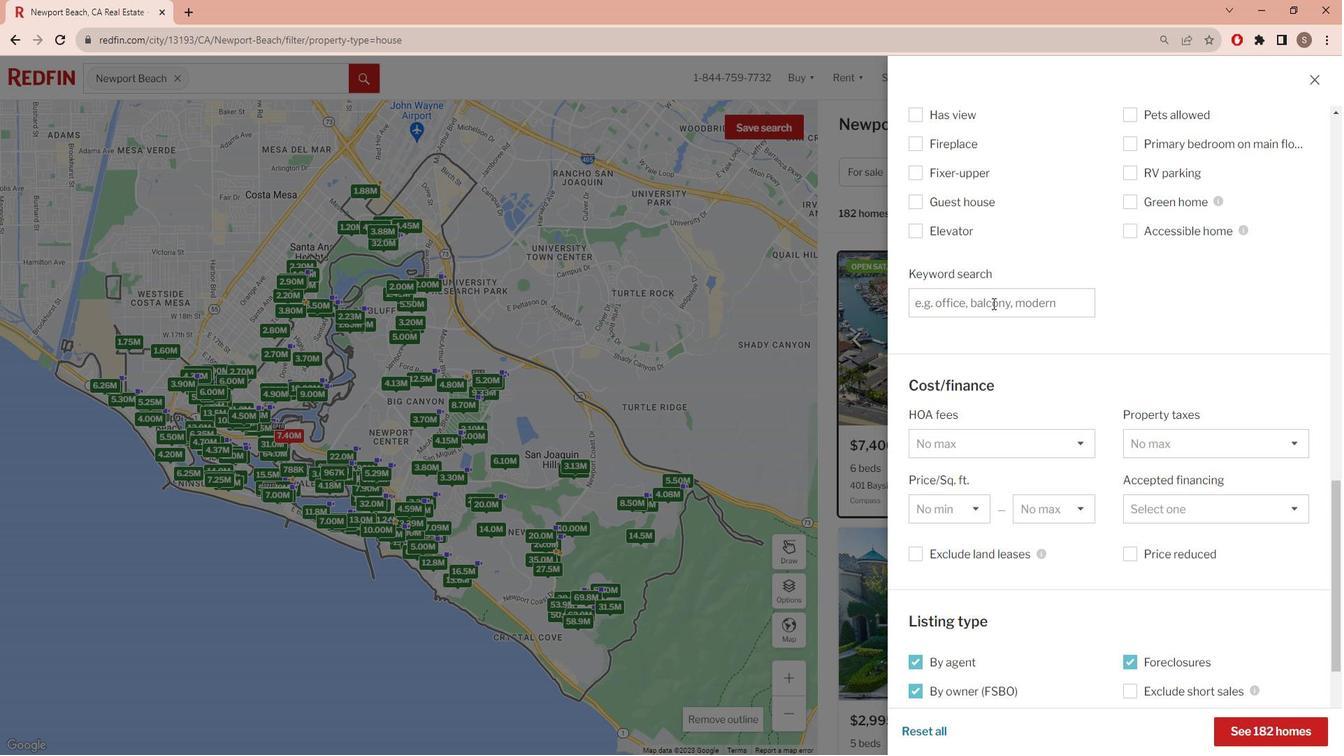 
Action: Key pressed <Key.shift>Private<Key.space><Key.shift>Beach<Key.space><Key.shift><Key.shift><Key.shift><Key.shift><Key.shift><Key.shift><Key.shift><Key.shift>Access<Key.enter>
Screenshot: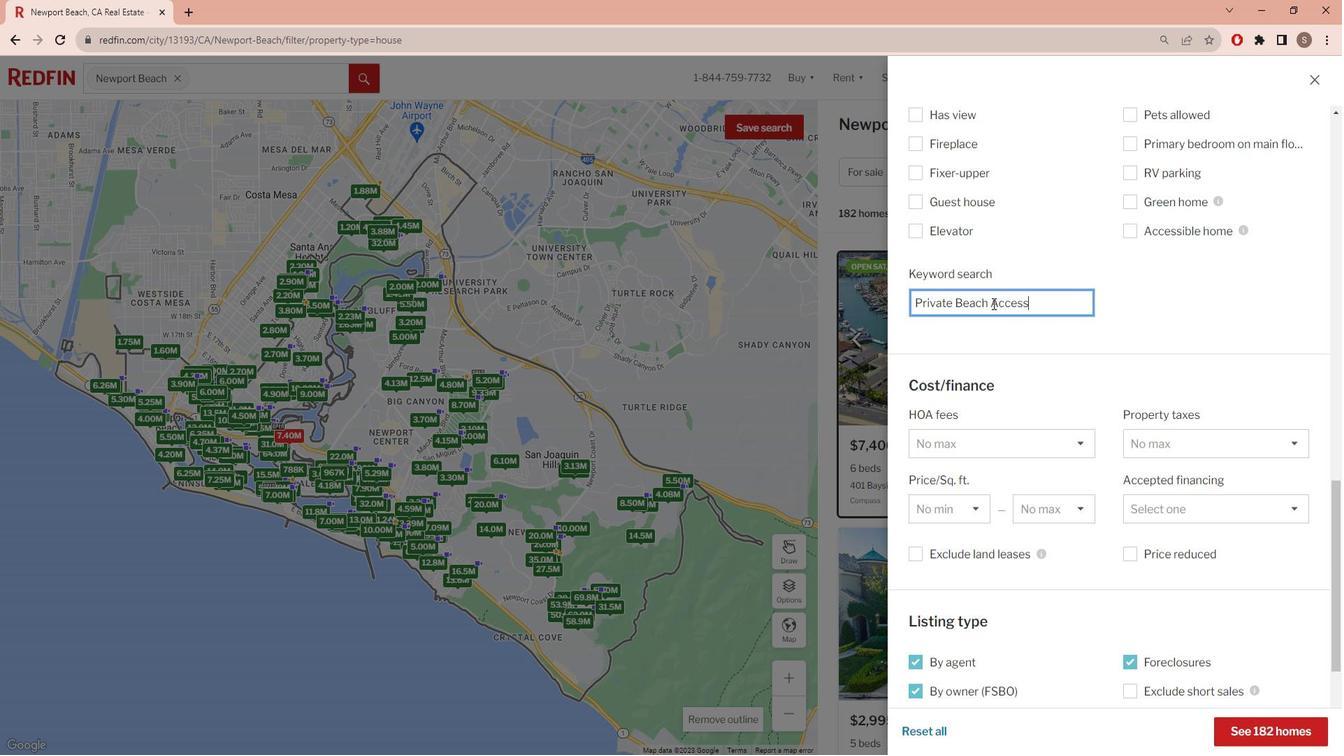 
Action: Mouse moved to (1216, 729)
Screenshot: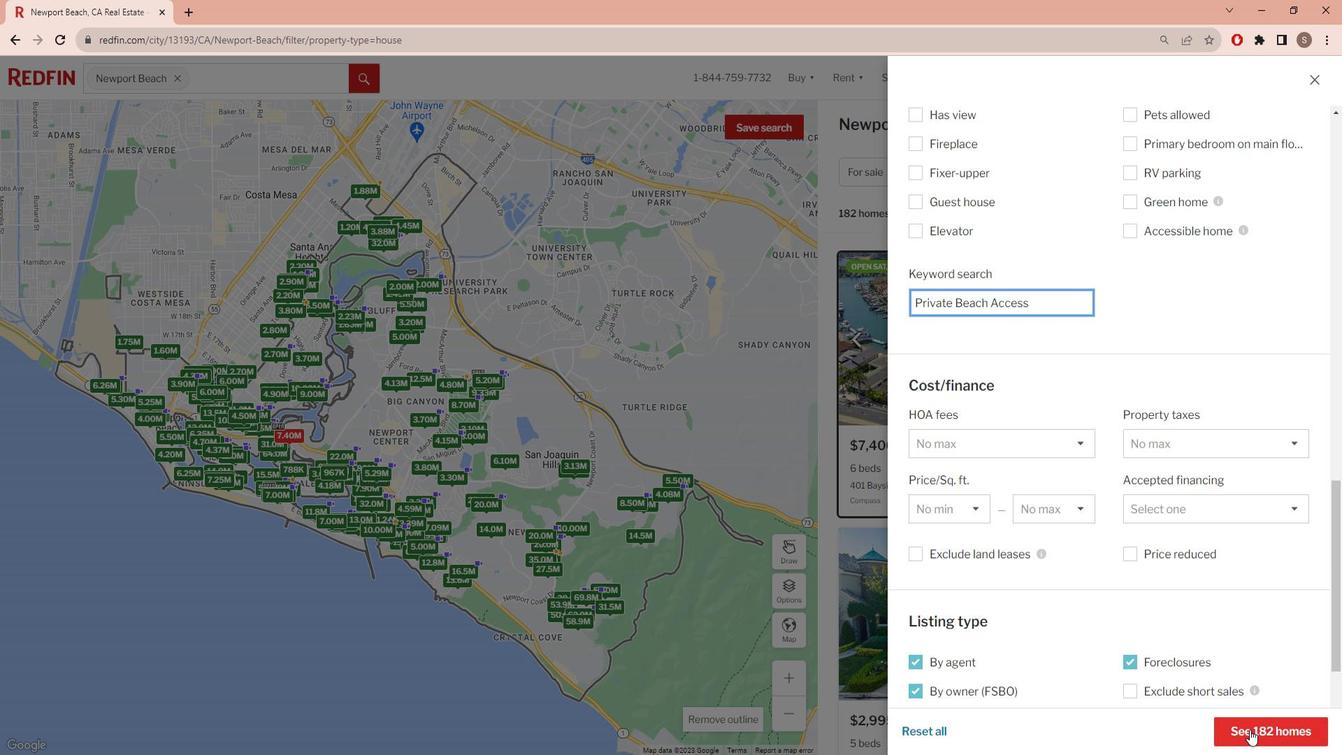 
Action: Mouse pressed left at (1216, 729)
Screenshot: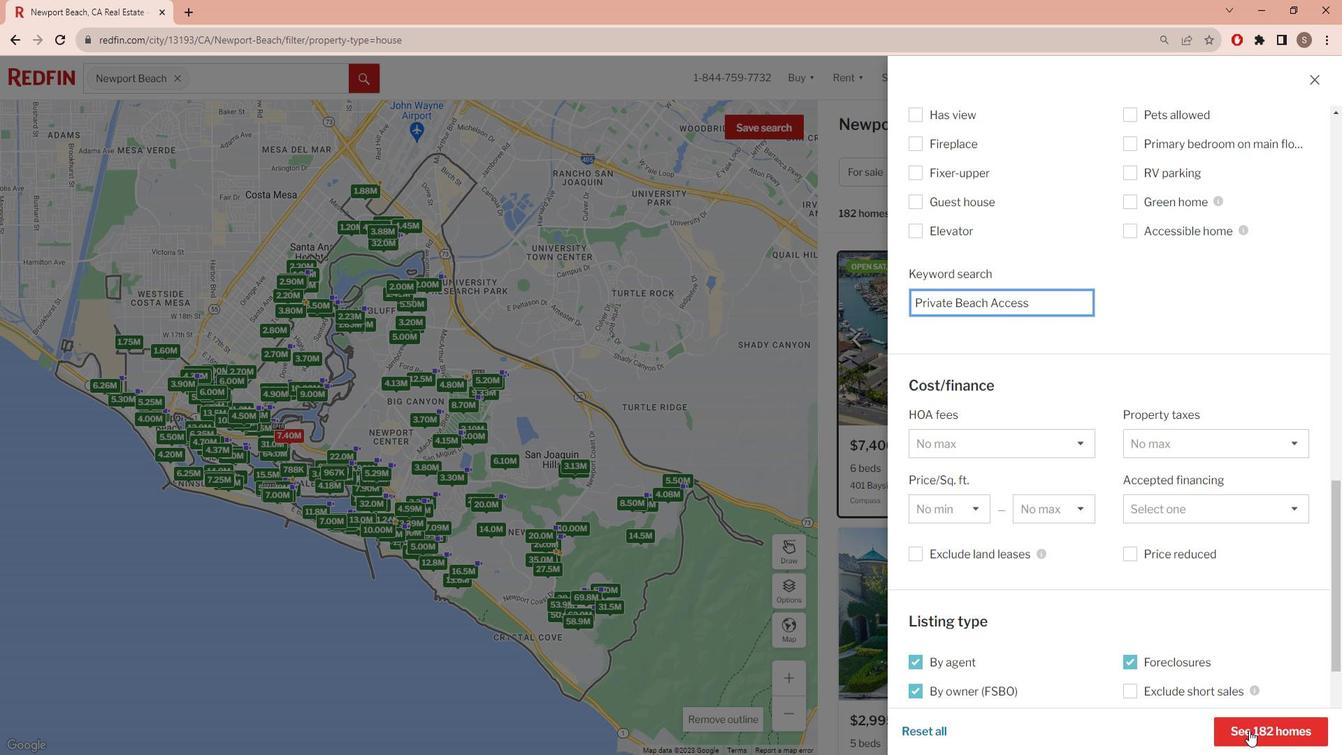 
Action: Mouse moved to (1176, 364)
Screenshot: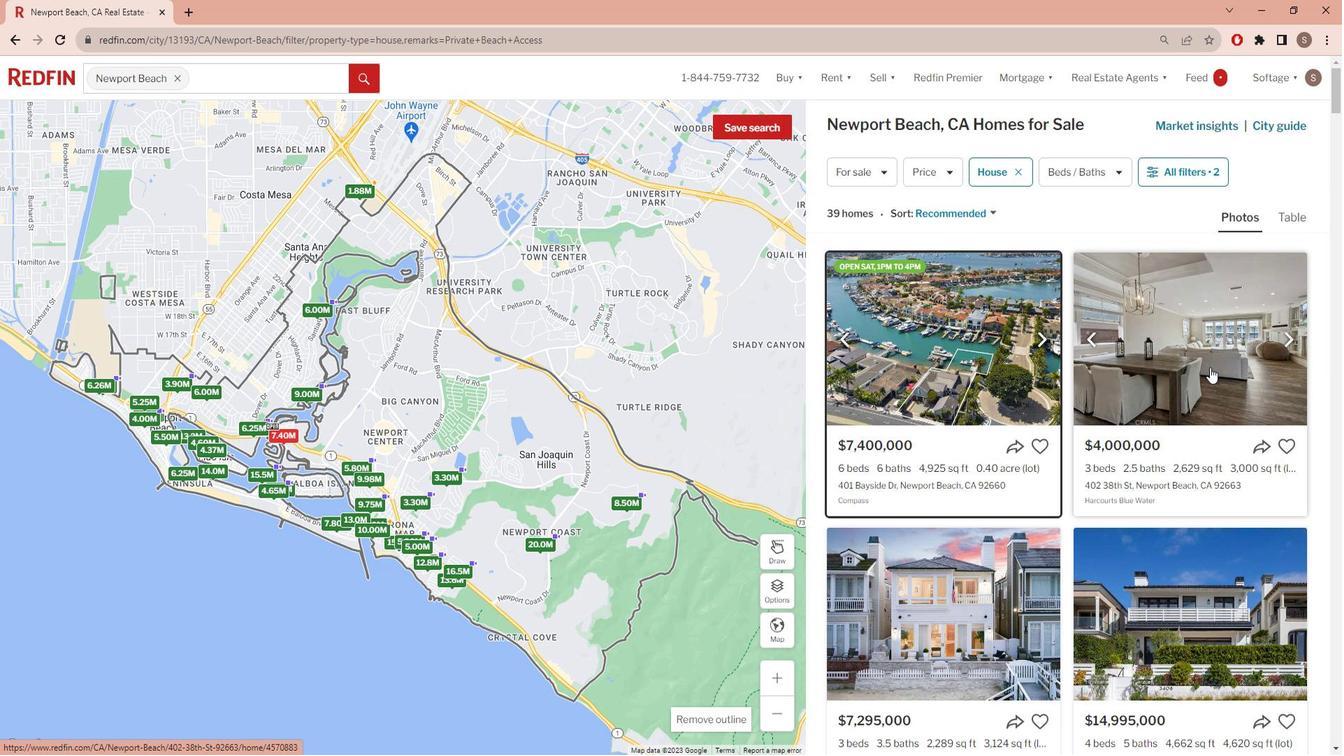 
Action: Mouse pressed left at (1176, 364)
Screenshot: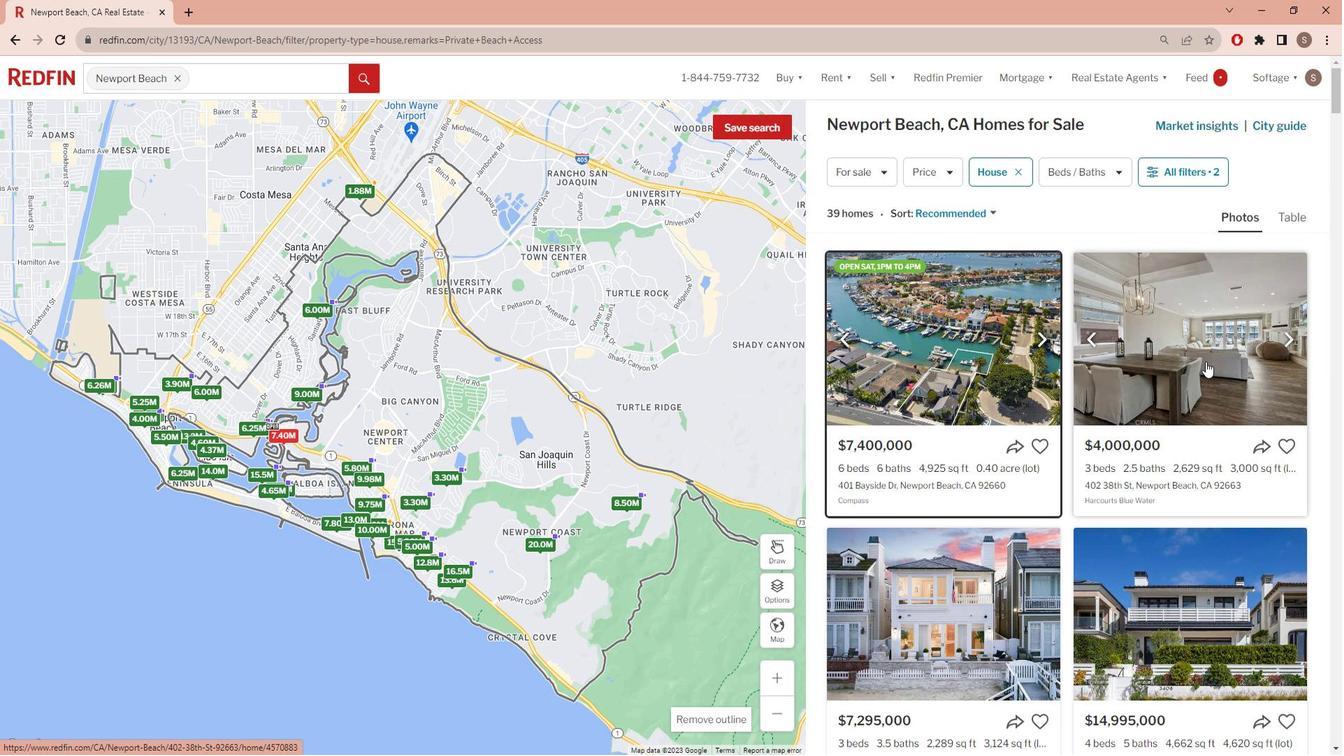 
Action: Mouse moved to (942, 455)
Screenshot: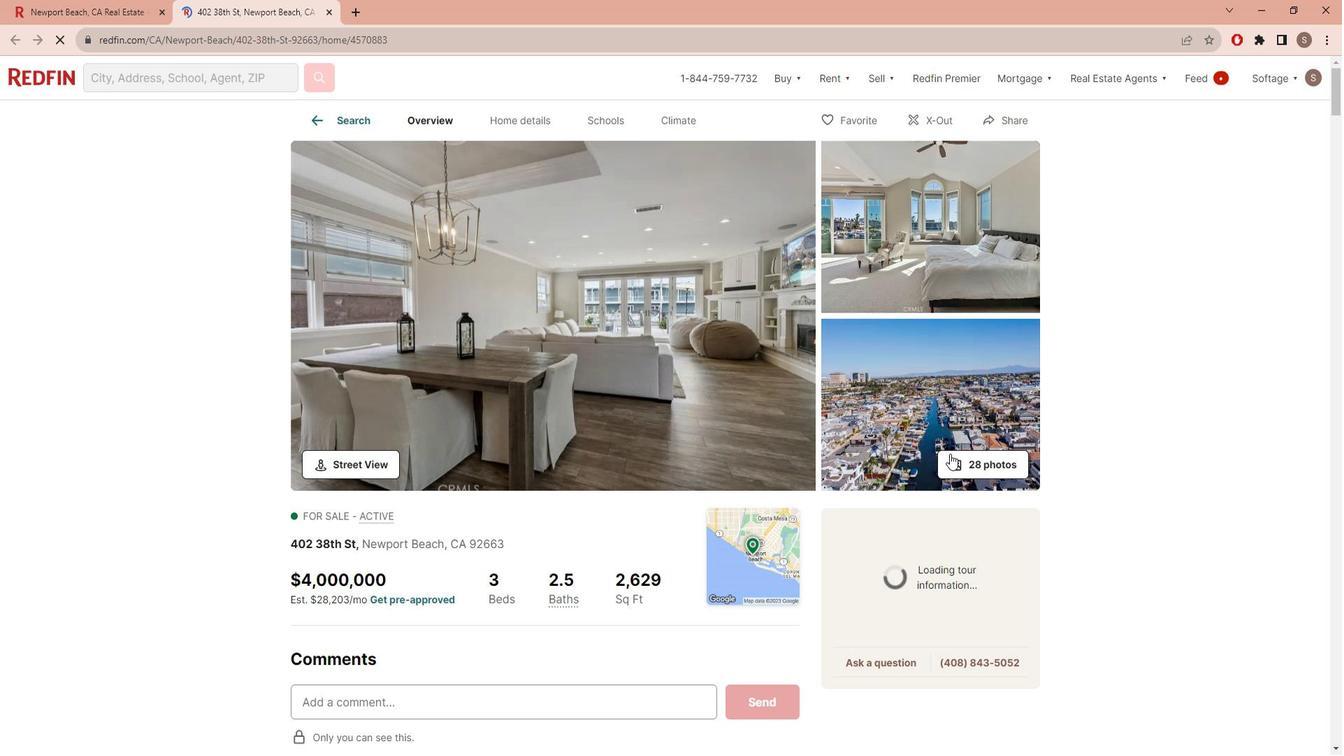 
Action: Mouse pressed left at (942, 455)
Screenshot: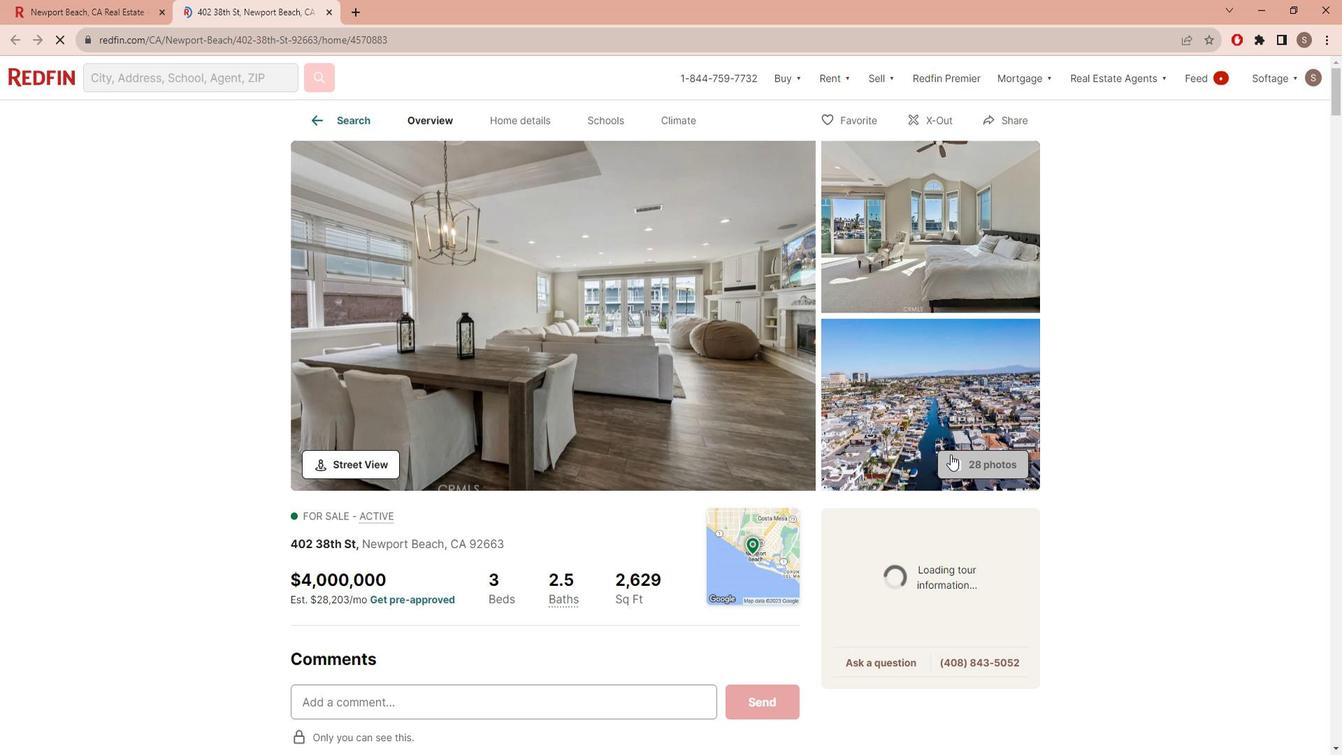 
Action: Mouse moved to (184, 413)
Screenshot: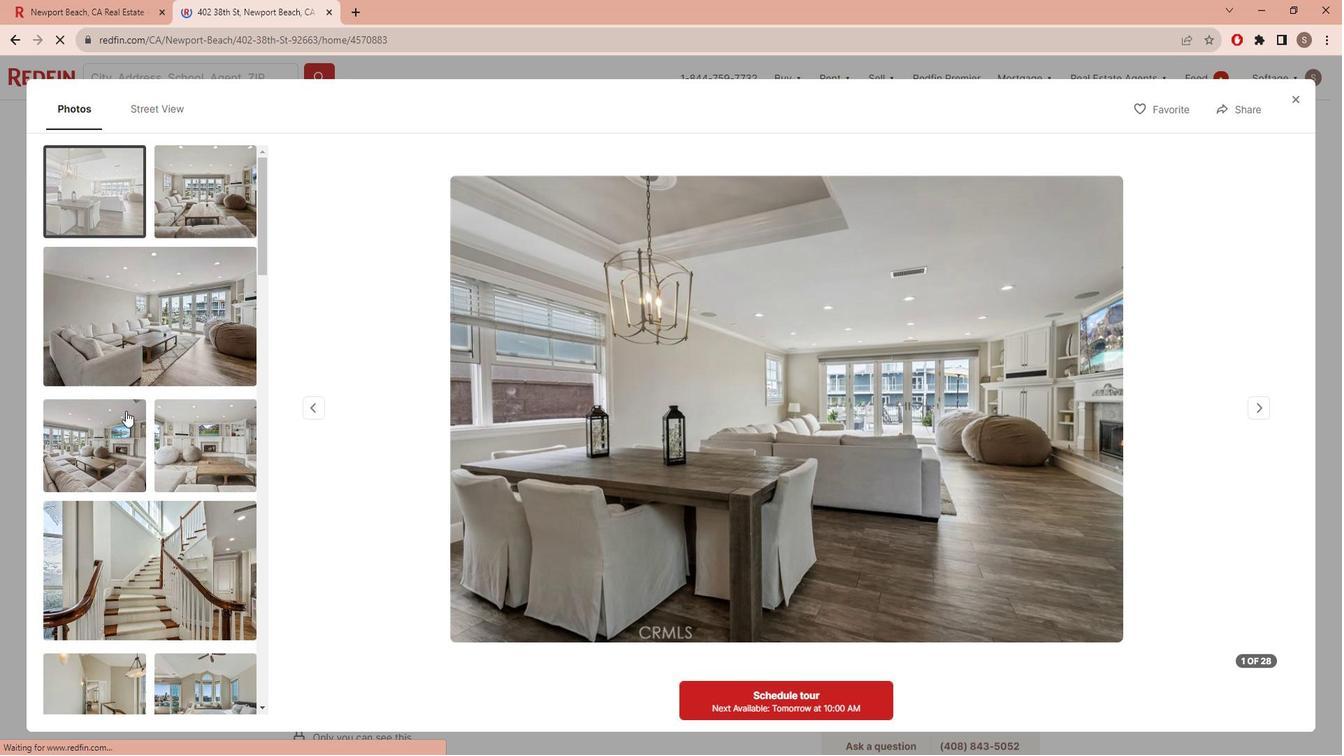 
Action: Mouse scrolled (184, 412) with delta (0, 0)
Screenshot: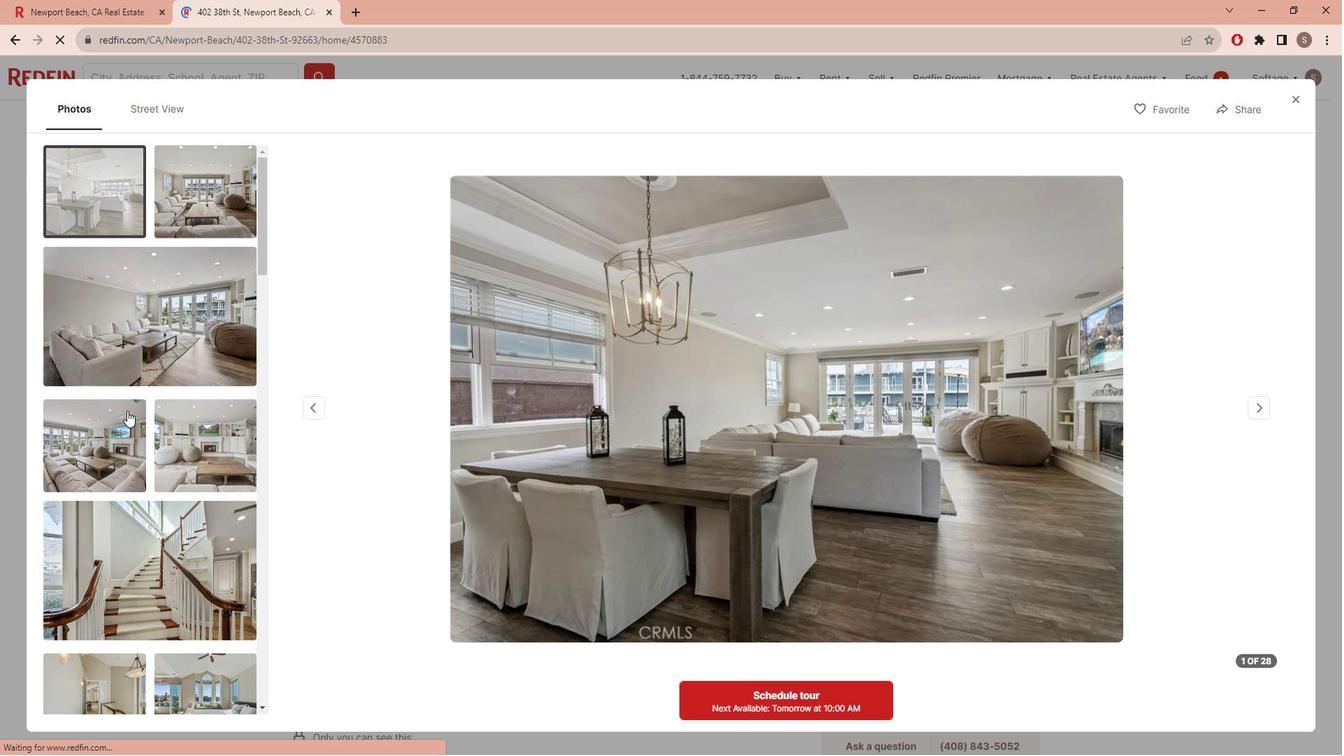 
Action: Mouse scrolled (184, 412) with delta (0, 0)
Screenshot: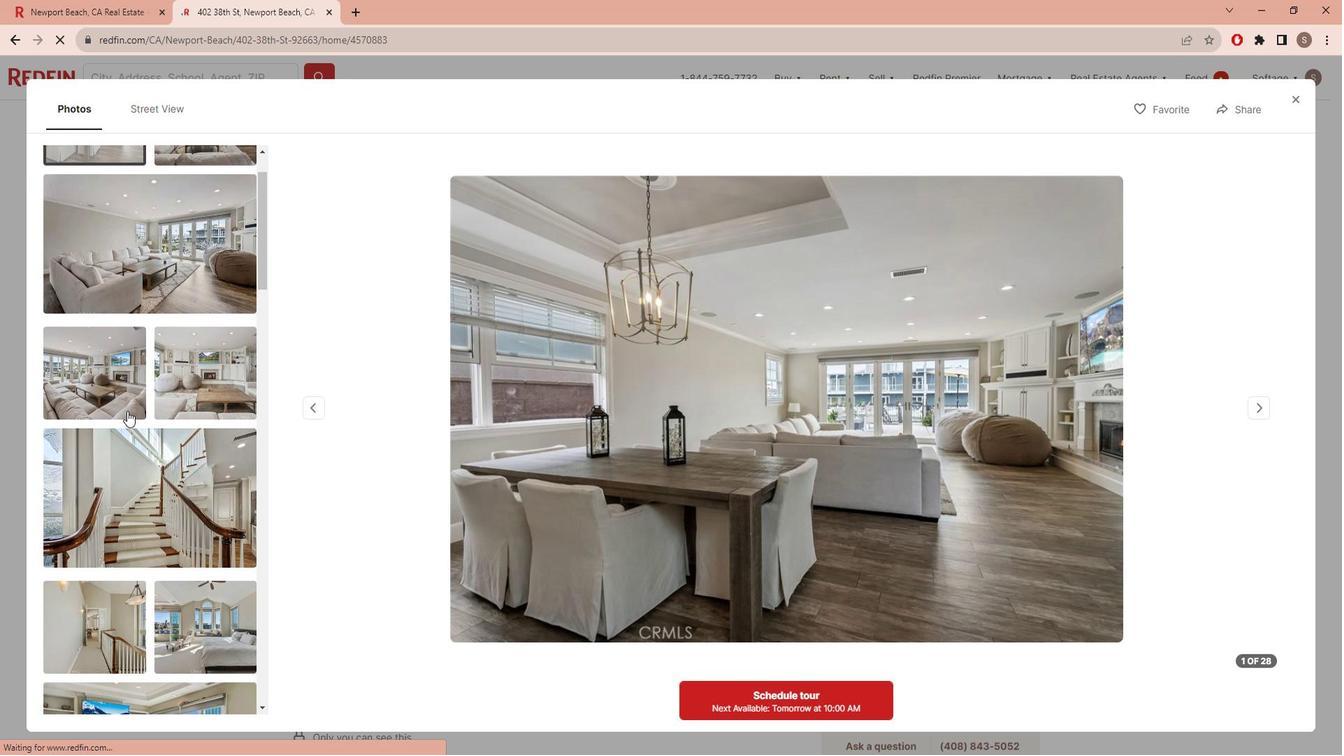 
Action: Mouse scrolled (184, 412) with delta (0, 0)
Screenshot: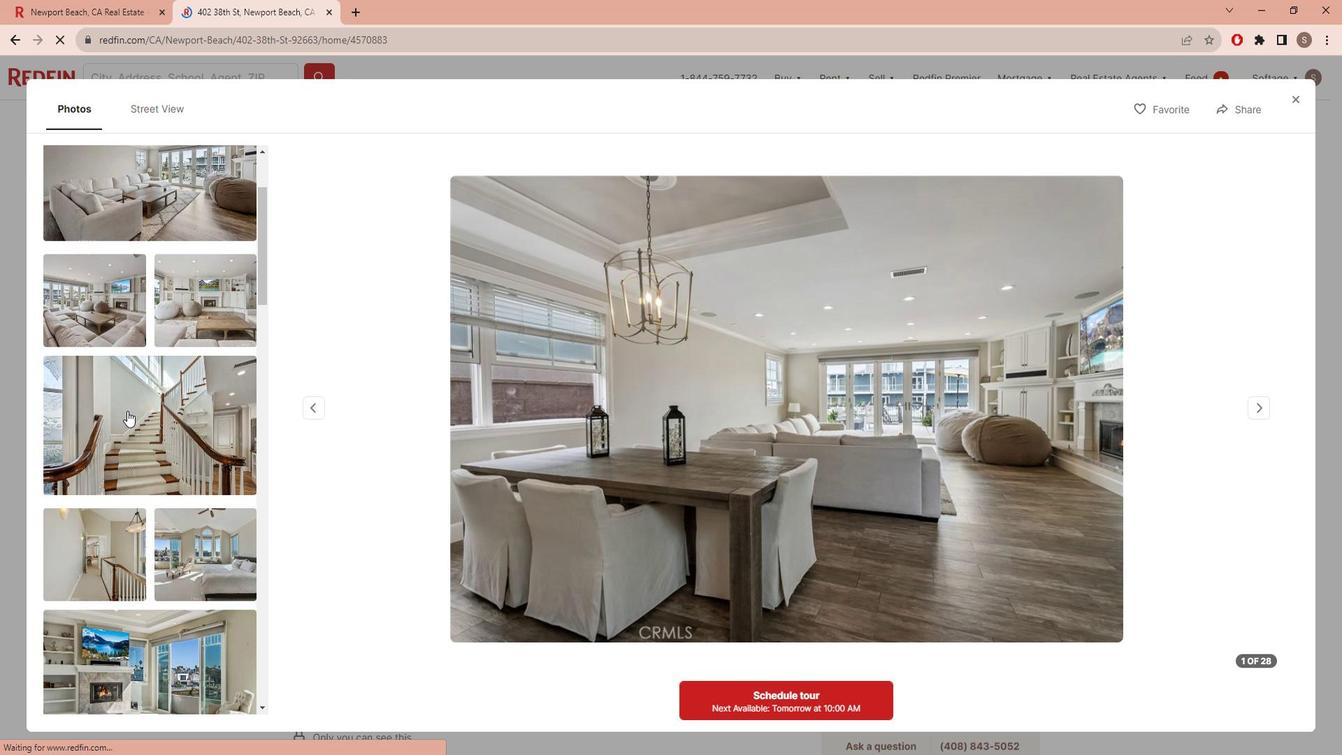 
Action: Mouse scrolled (184, 412) with delta (0, 0)
Screenshot: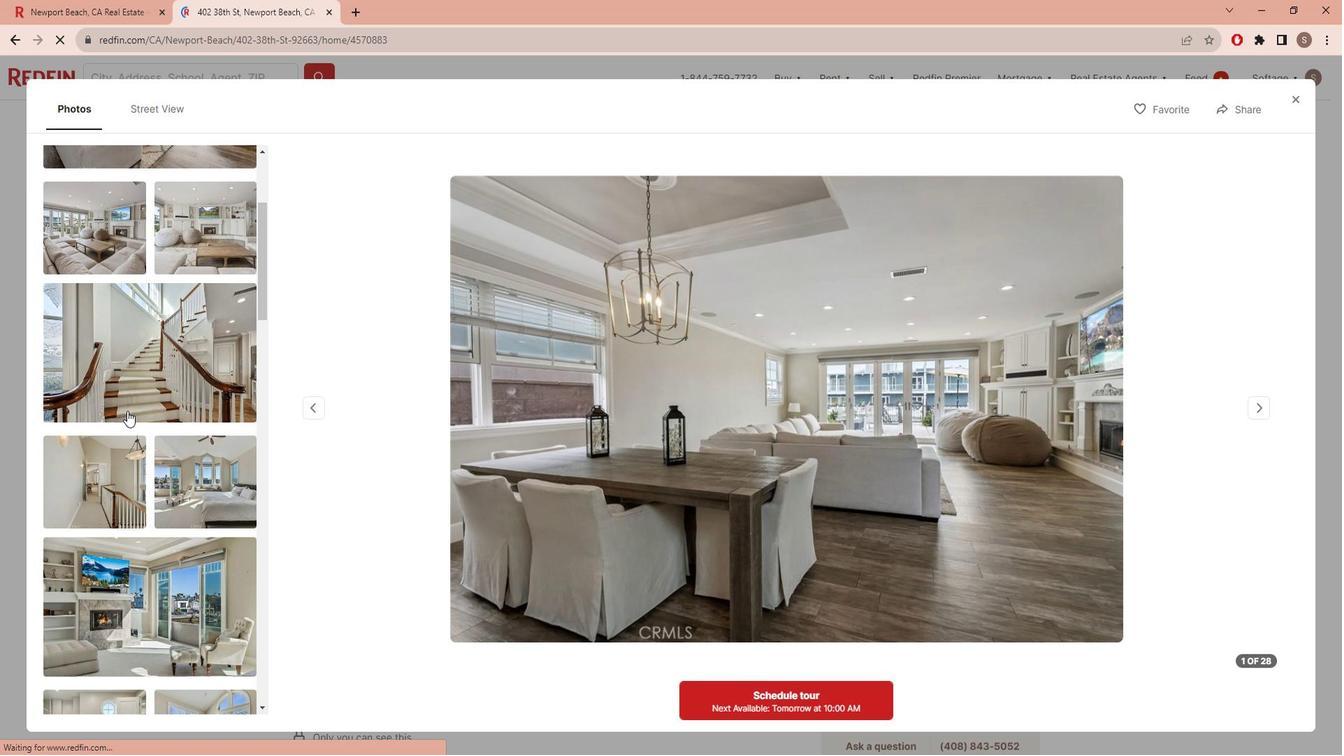 
Action: Mouse scrolled (184, 412) with delta (0, 0)
Screenshot: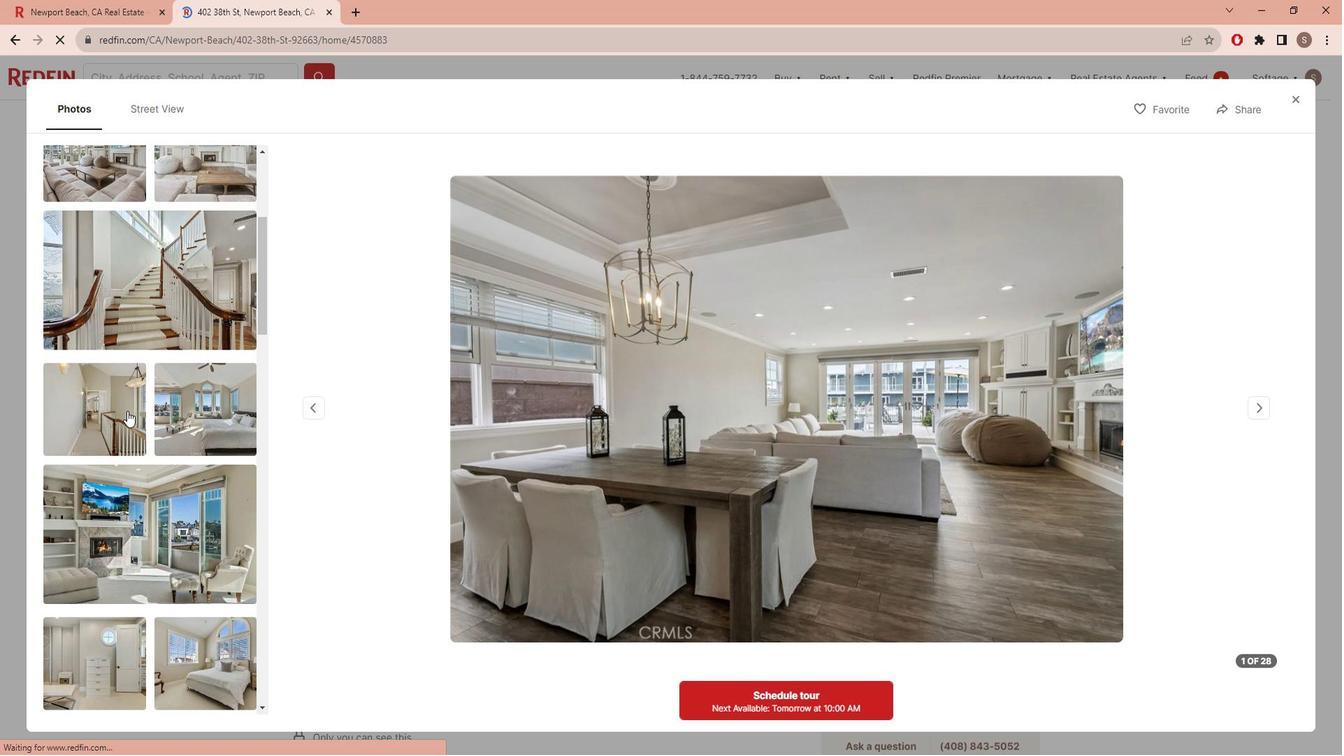 
Action: Mouse scrolled (184, 412) with delta (0, 0)
Screenshot: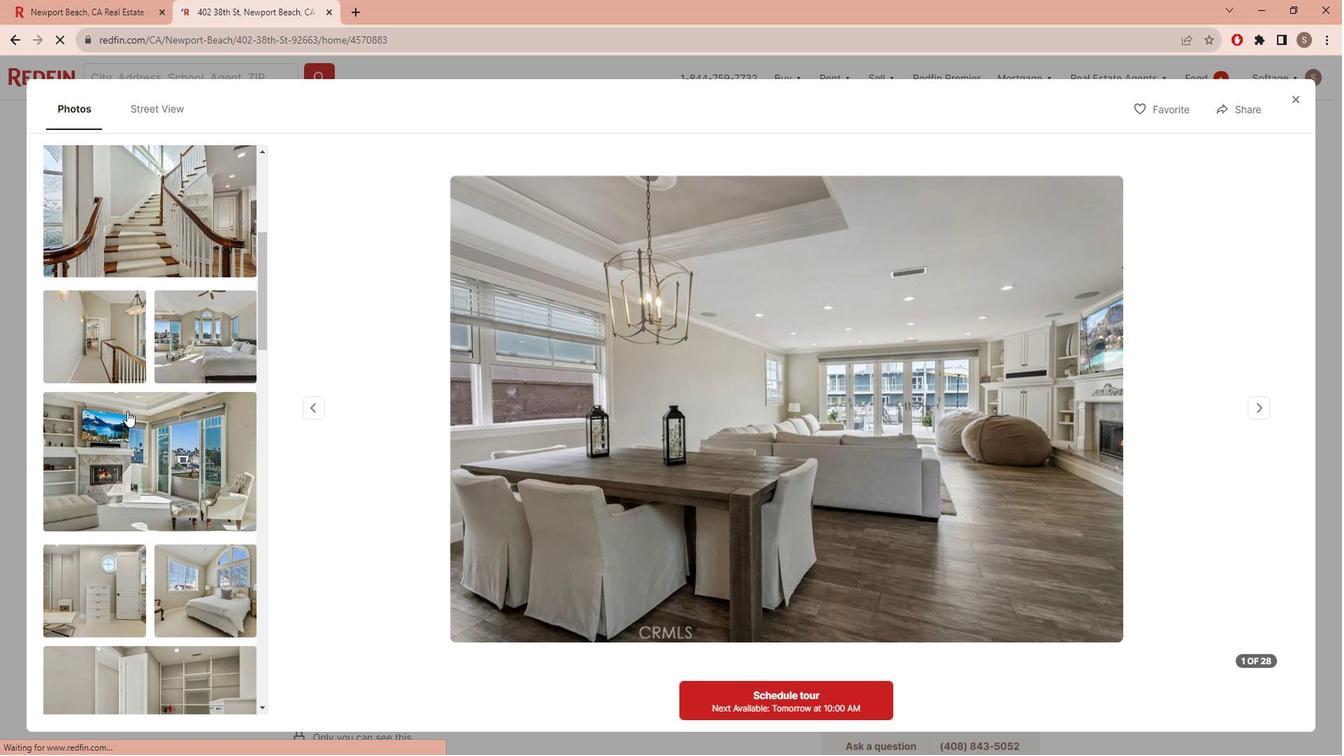 
Action: Mouse scrolled (184, 412) with delta (0, 0)
Screenshot: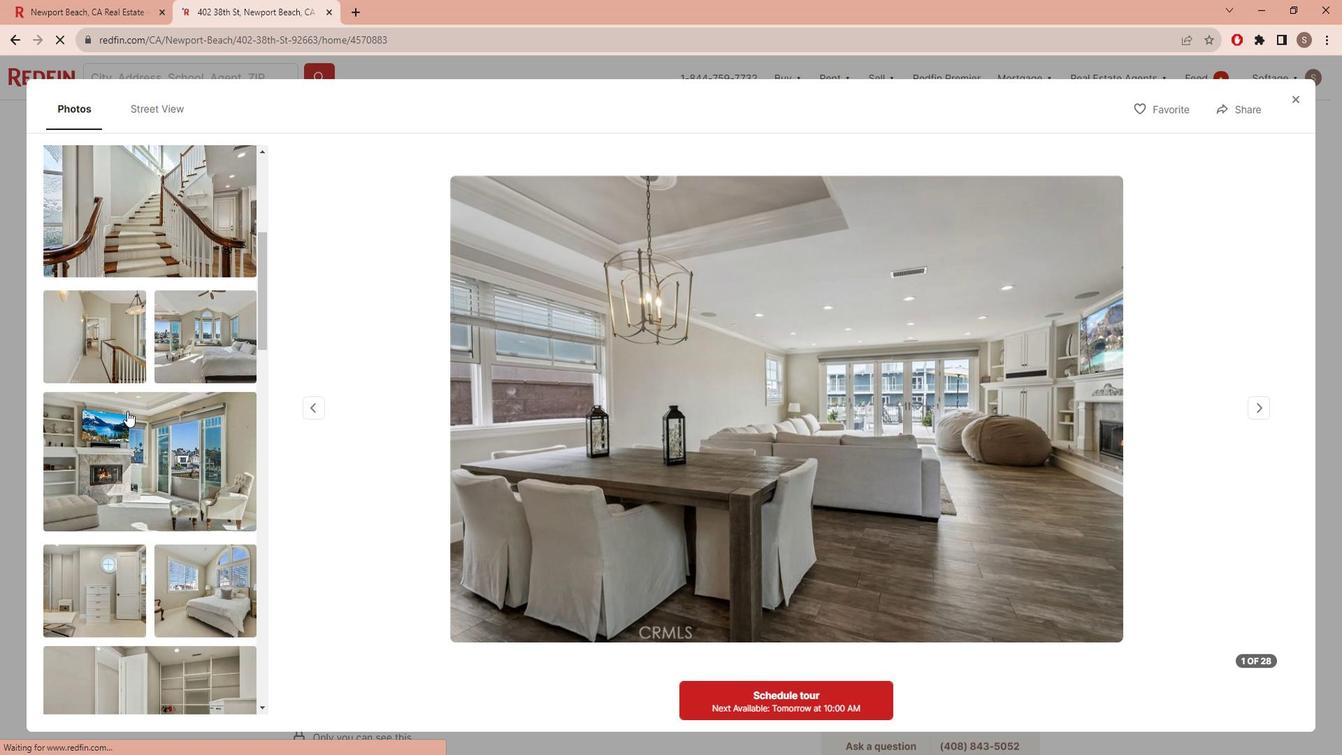 
Action: Mouse scrolled (184, 412) with delta (0, 0)
Screenshot: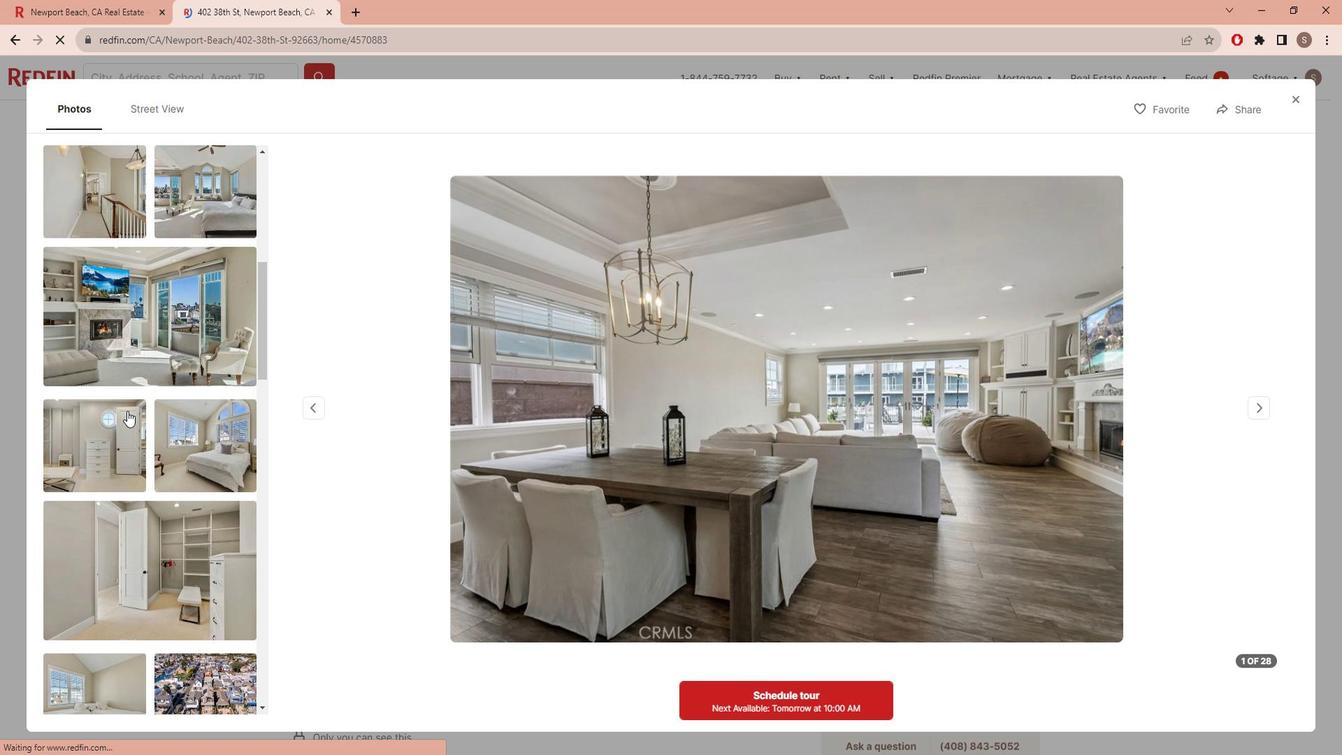 
Action: Mouse scrolled (184, 412) with delta (0, 0)
Screenshot: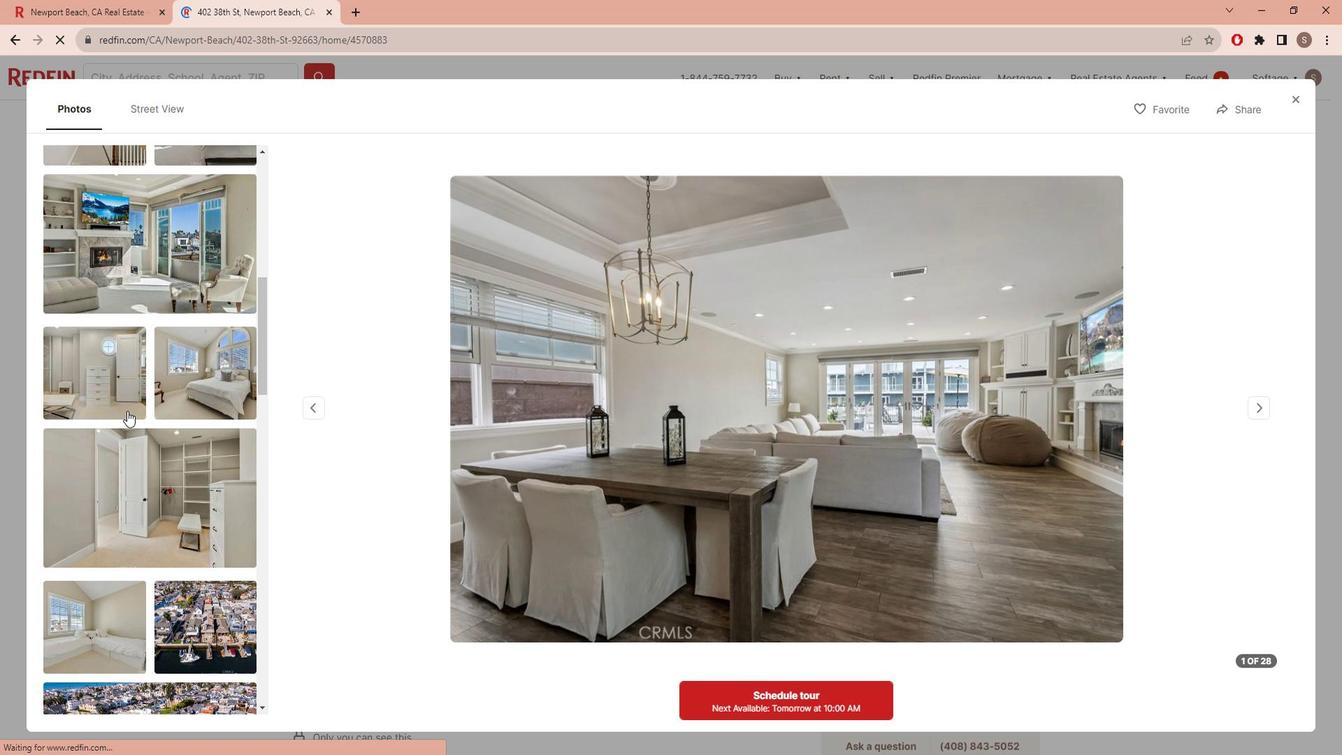 
Action: Mouse scrolled (184, 412) with delta (0, 0)
Screenshot: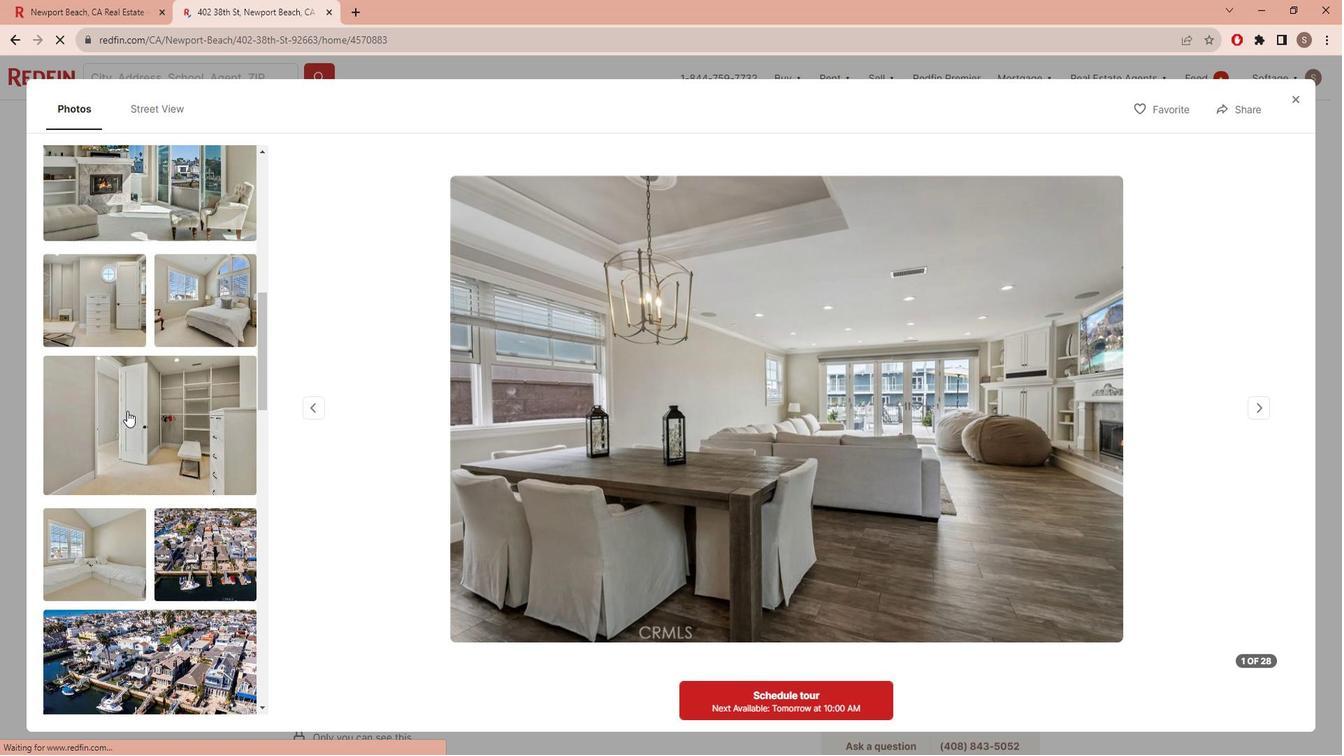 
Action: Mouse scrolled (184, 412) with delta (0, 0)
Screenshot: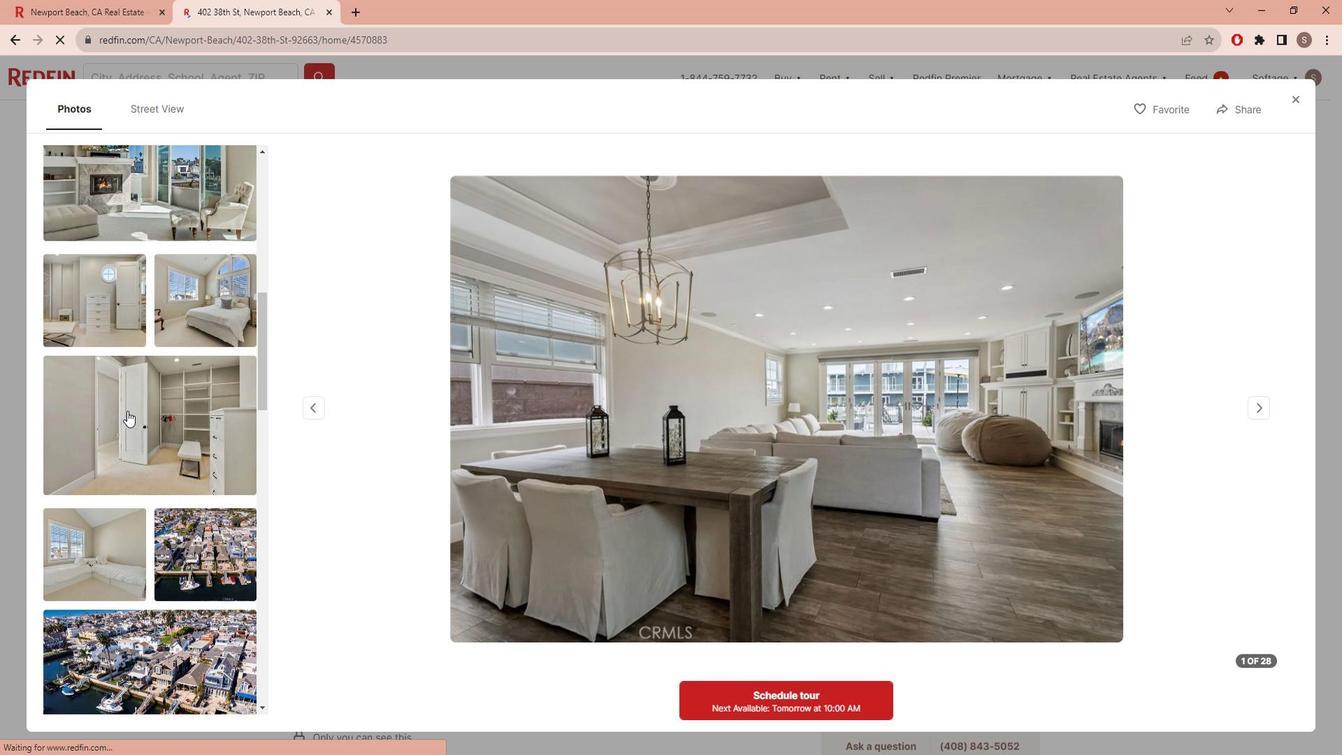 
Action: Mouse scrolled (184, 412) with delta (0, 0)
Screenshot: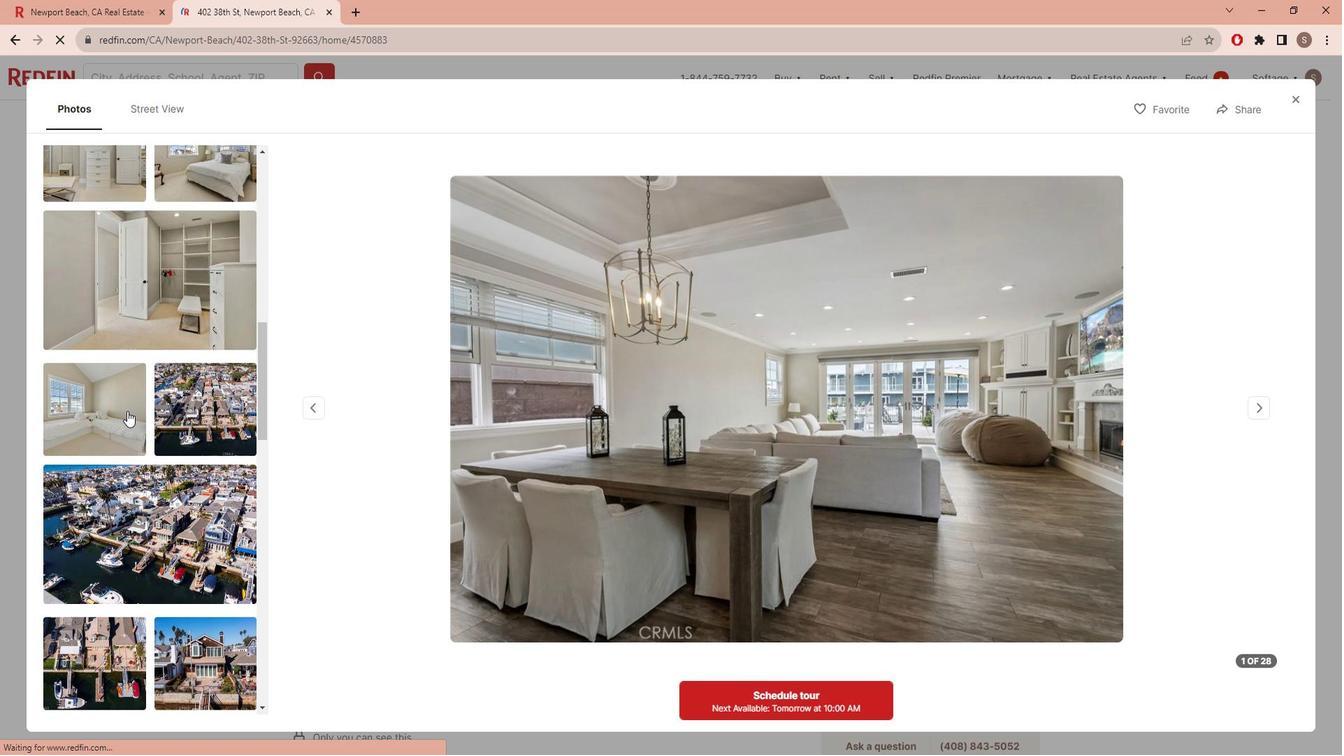 
Action: Mouse scrolled (184, 412) with delta (0, 0)
Screenshot: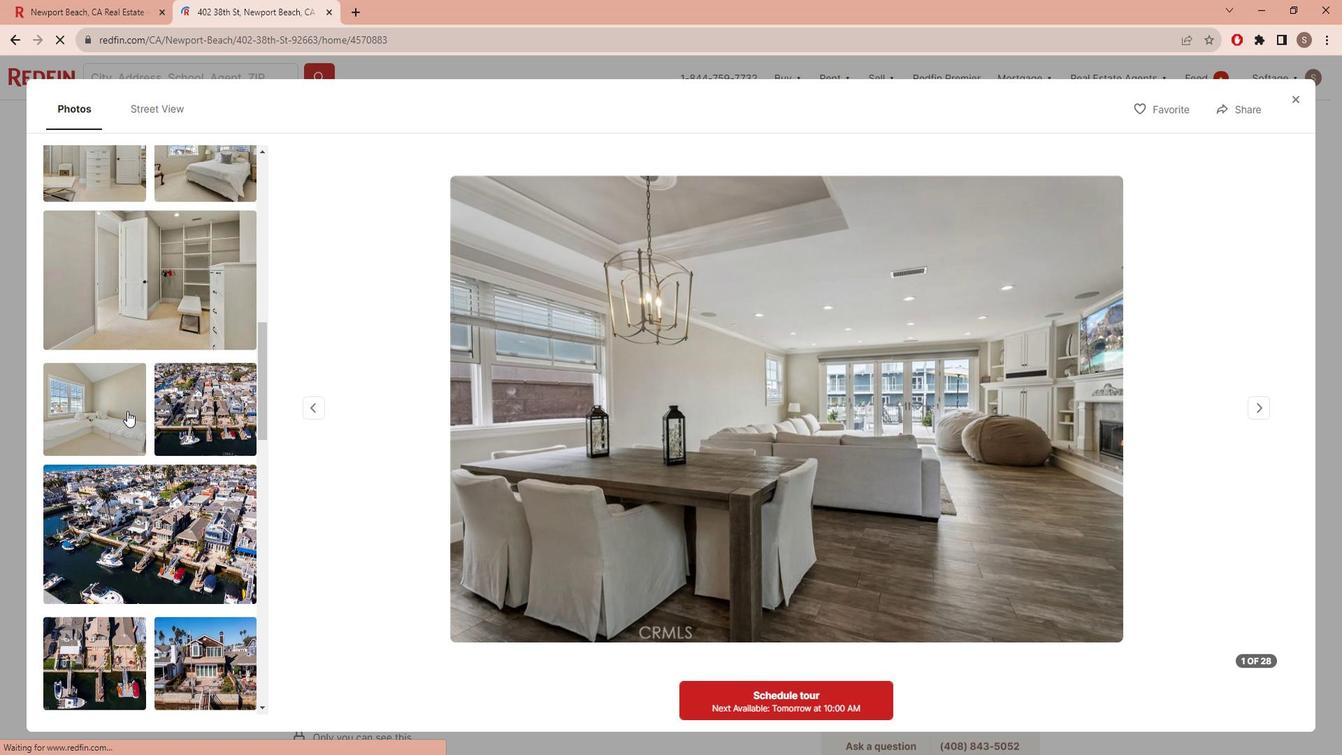 
Action: Mouse scrolled (184, 412) with delta (0, 0)
Screenshot: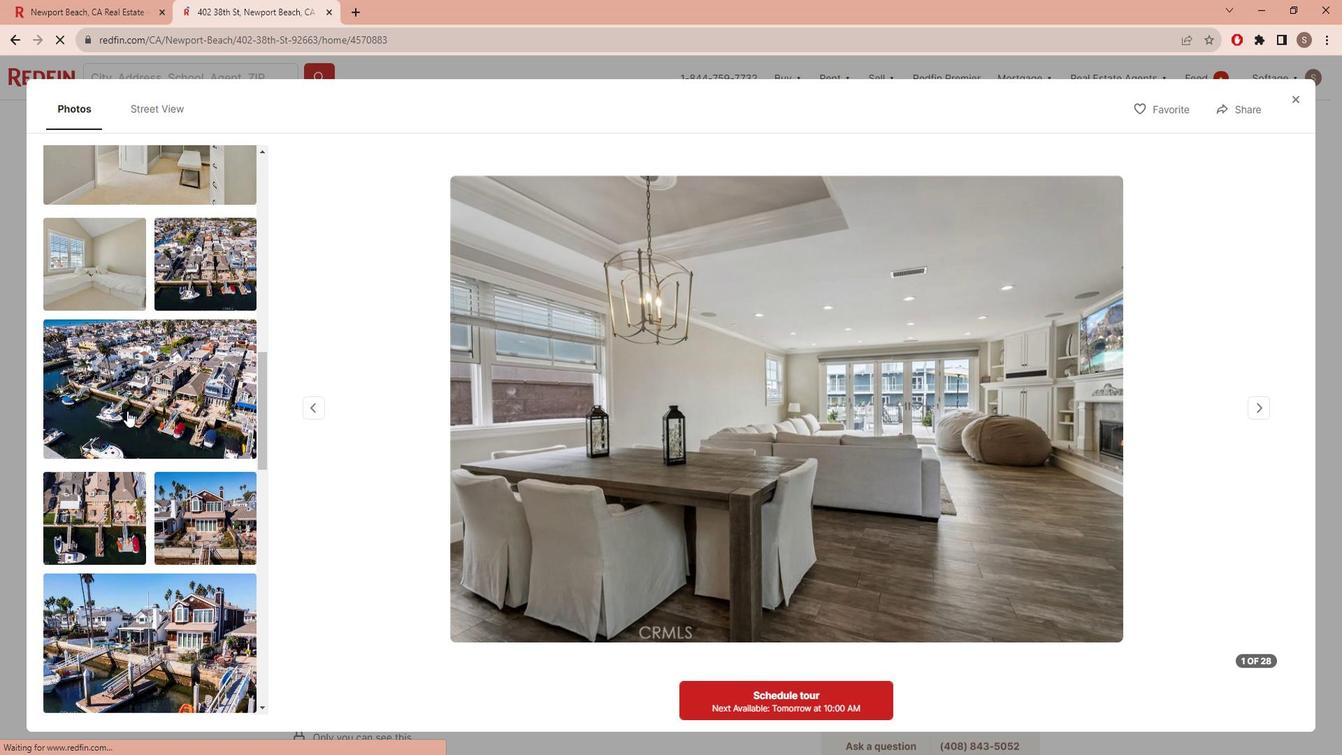 
Action: Mouse scrolled (184, 412) with delta (0, 0)
Screenshot: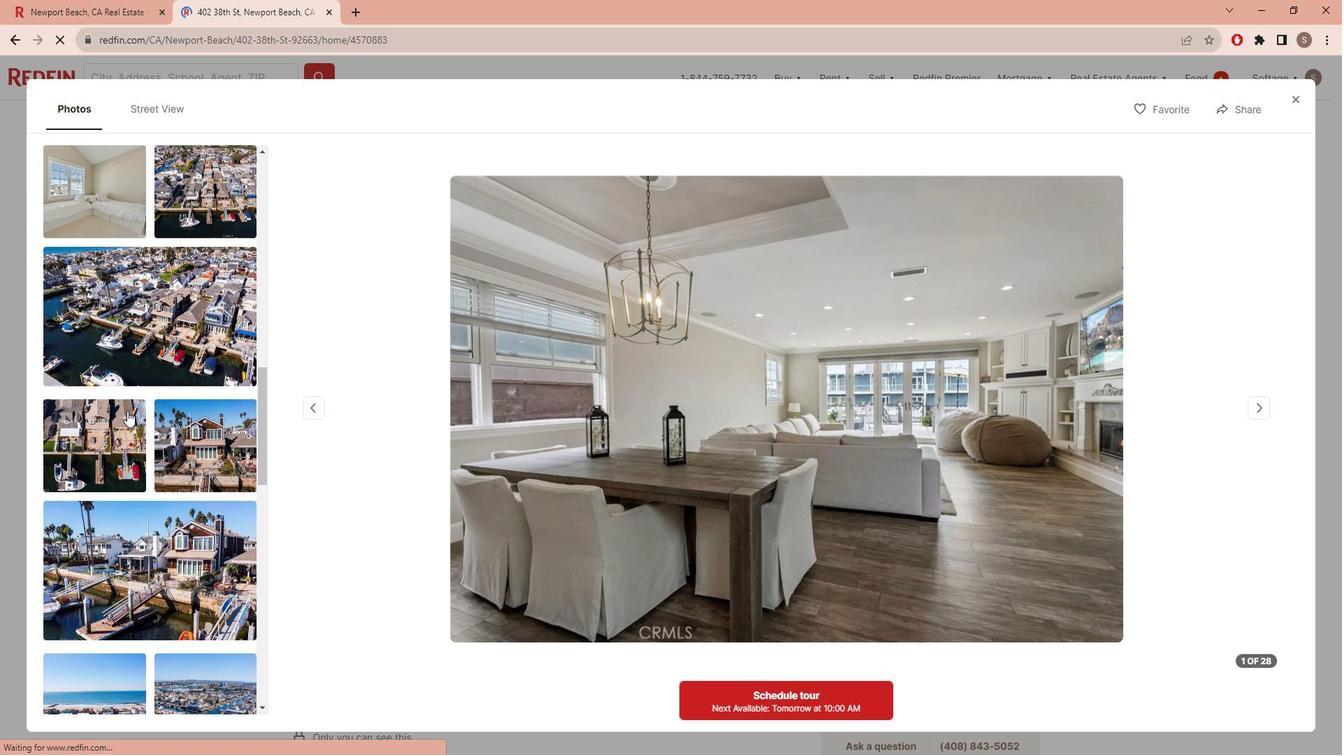 
Action: Mouse scrolled (184, 412) with delta (0, 0)
Screenshot: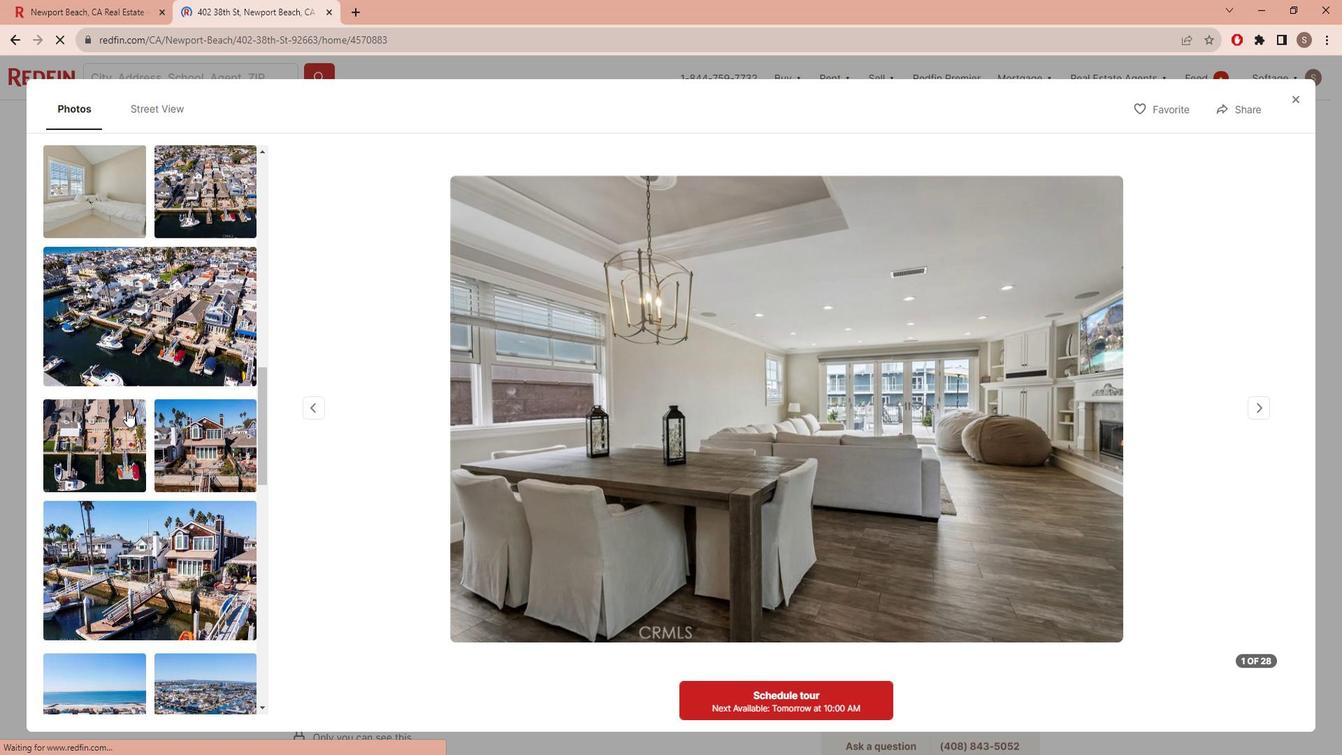 
Action: Mouse scrolled (184, 412) with delta (0, 0)
Screenshot: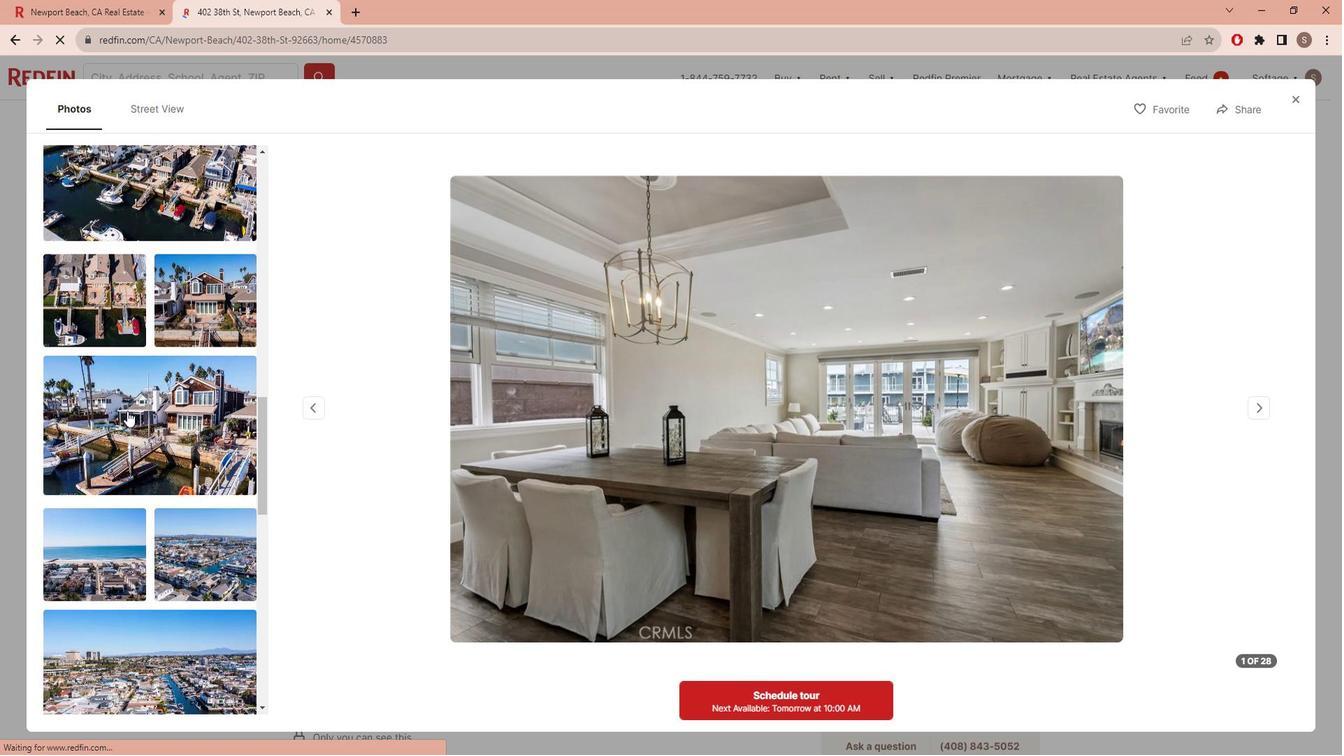 
Action: Mouse scrolled (184, 412) with delta (0, 0)
Screenshot: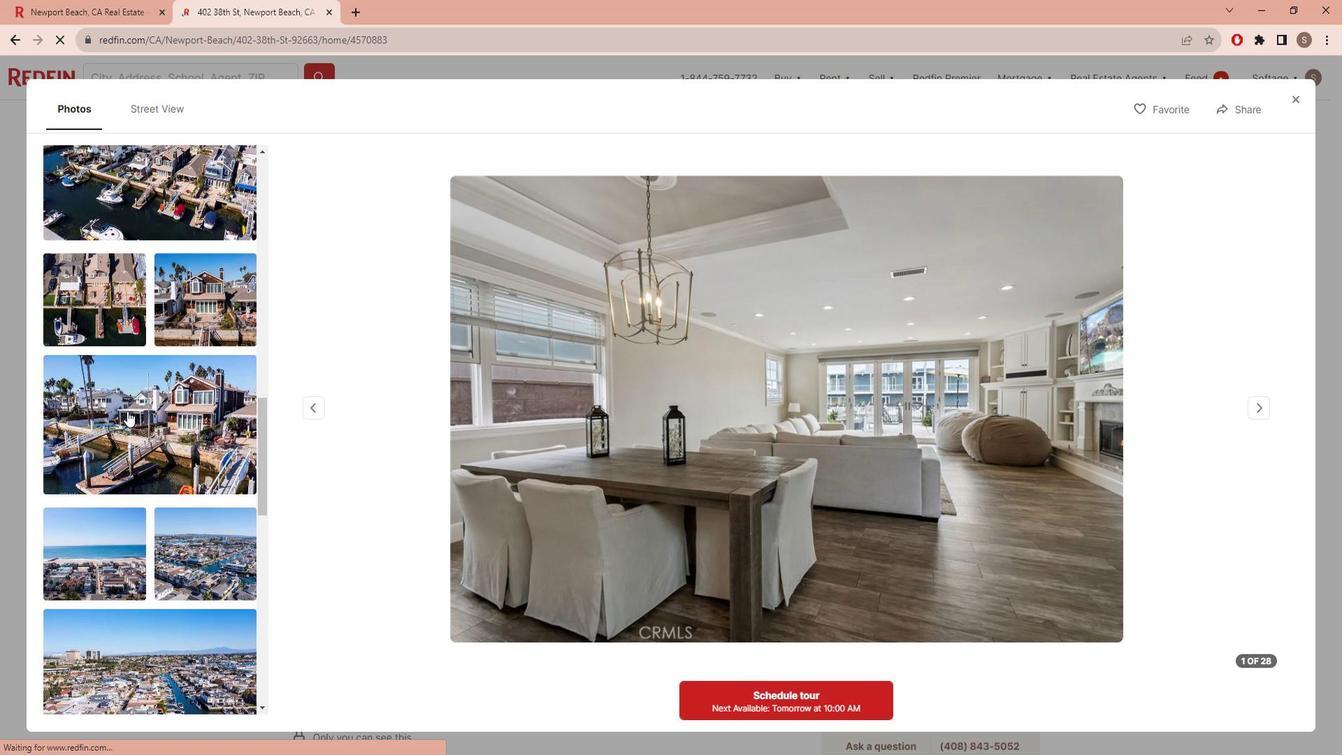 
Action: Mouse scrolled (184, 412) with delta (0, 0)
Screenshot: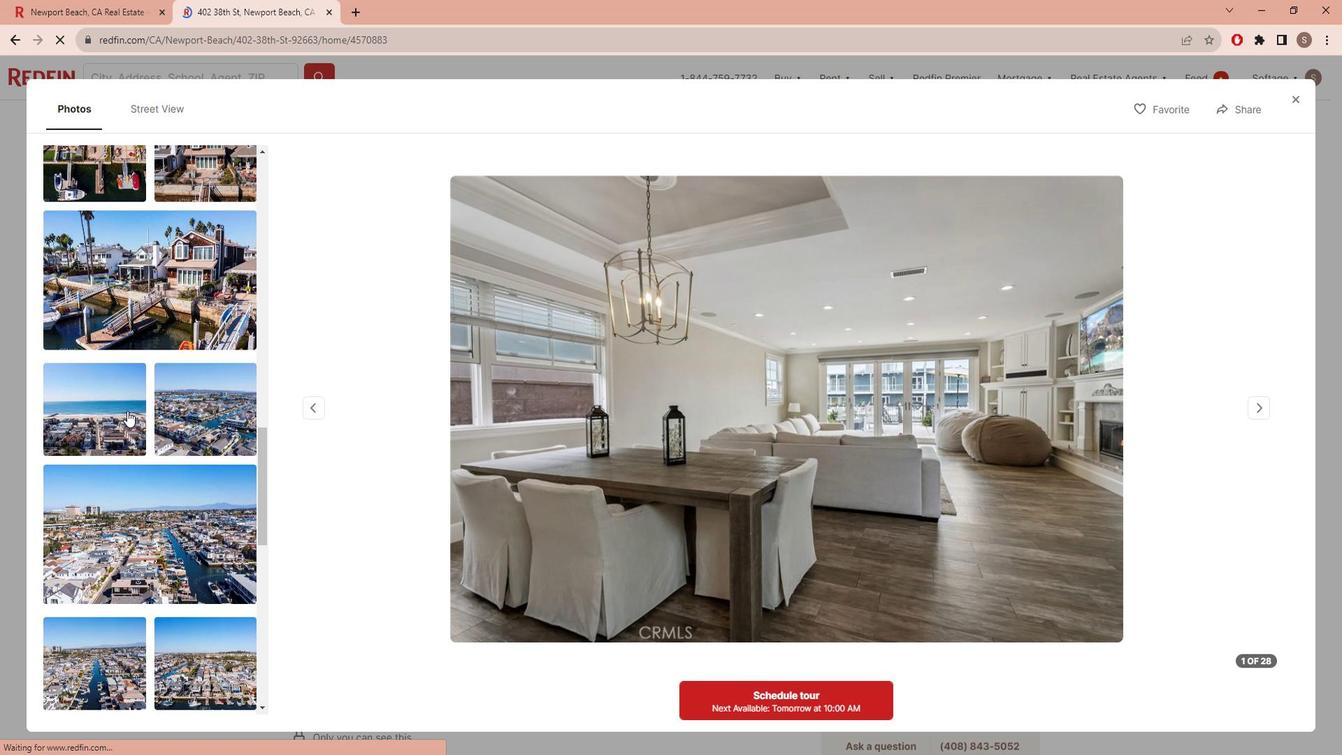 
Action: Mouse moved to (190, 384)
Screenshot: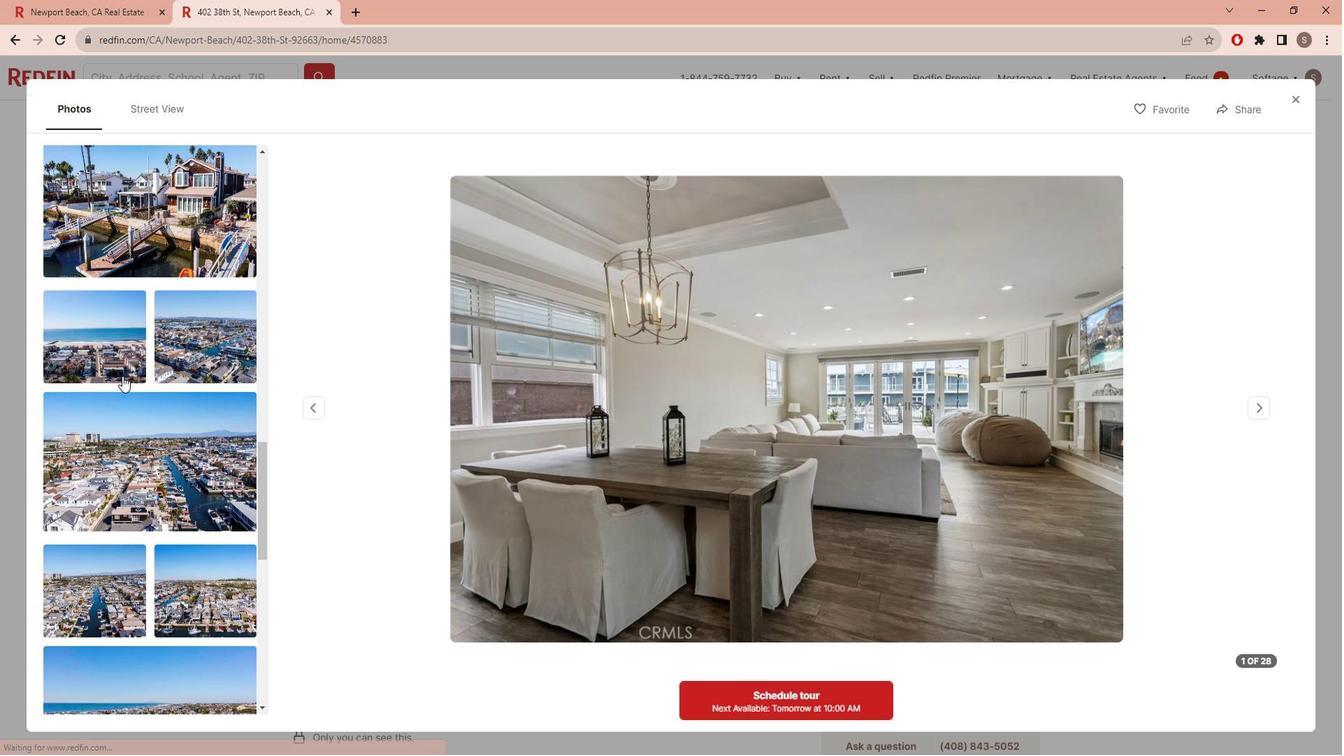 
Action: Mouse scrolled (190, 383) with delta (0, -1)
Screenshot: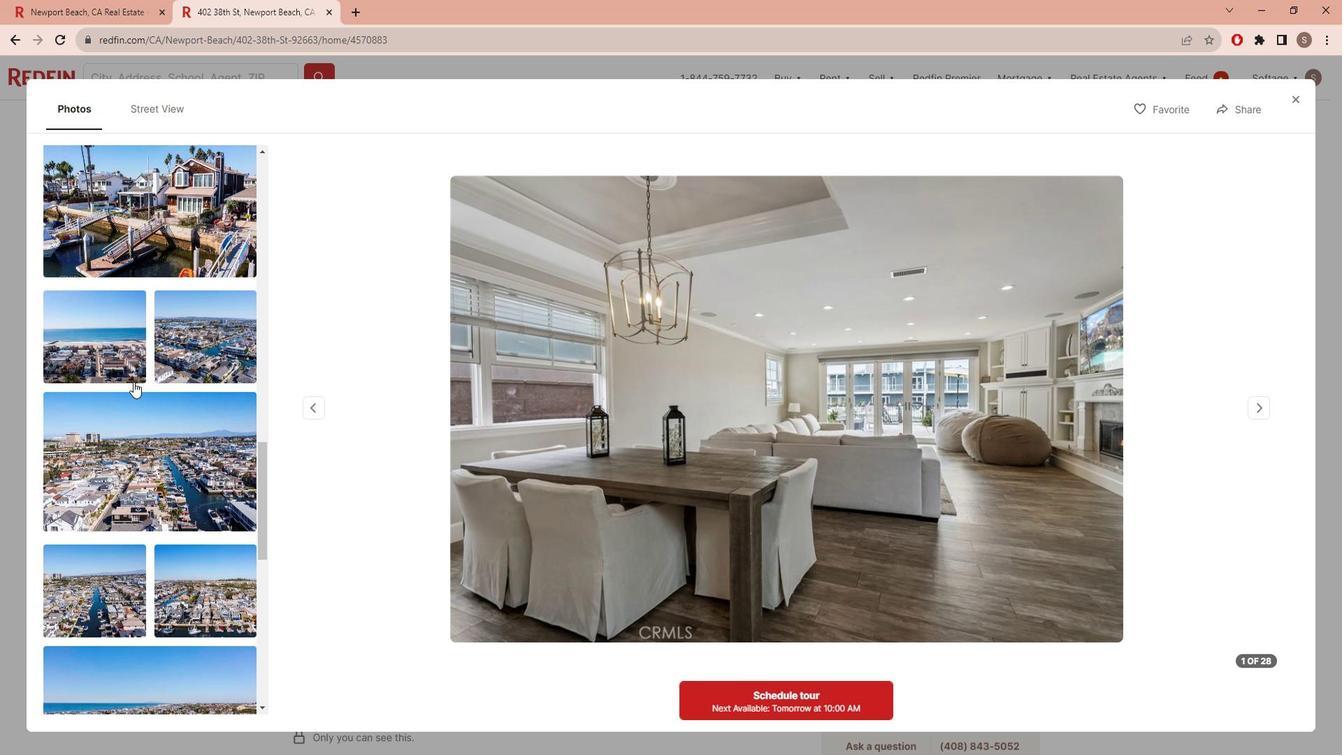 
Action: Mouse scrolled (190, 383) with delta (0, -1)
Screenshot: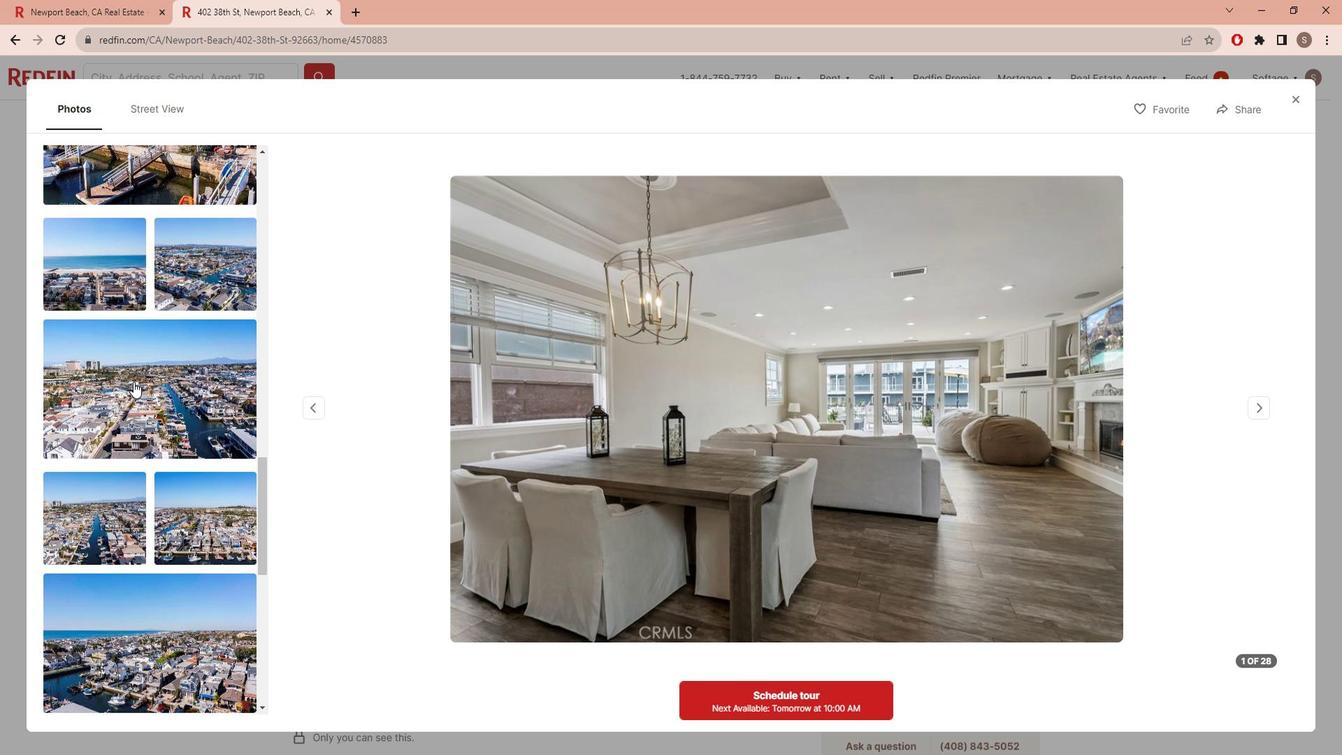 
Action: Mouse scrolled (190, 383) with delta (0, -1)
Screenshot: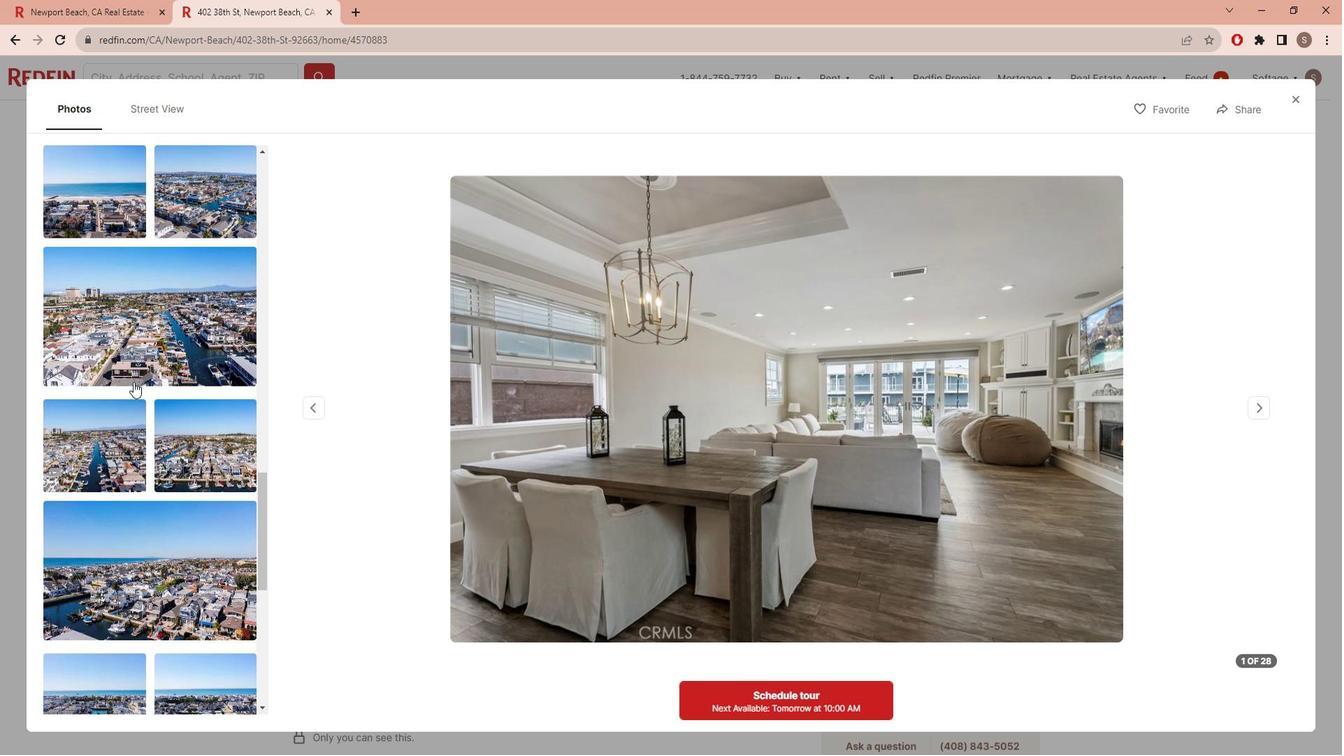 
Action: Mouse scrolled (190, 383) with delta (0, -1)
Screenshot: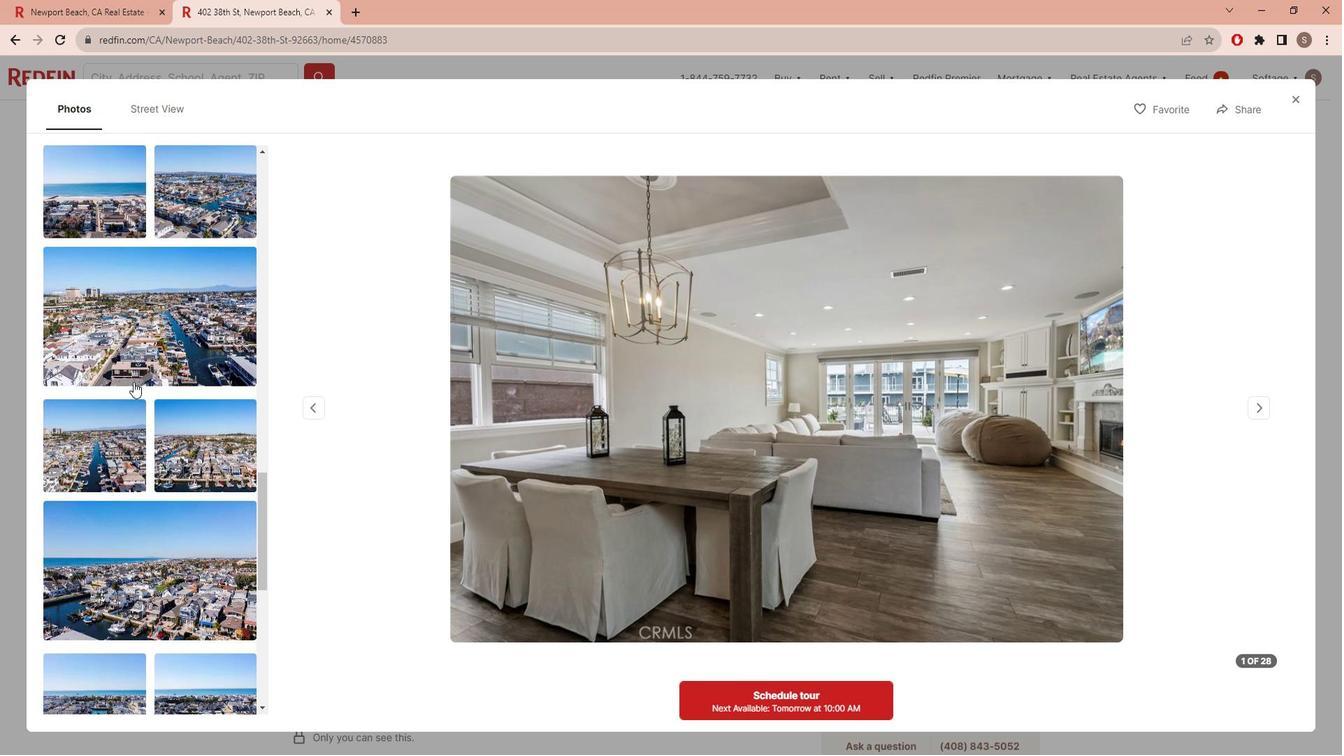
Action: Mouse scrolled (190, 383) with delta (0, -1)
Screenshot: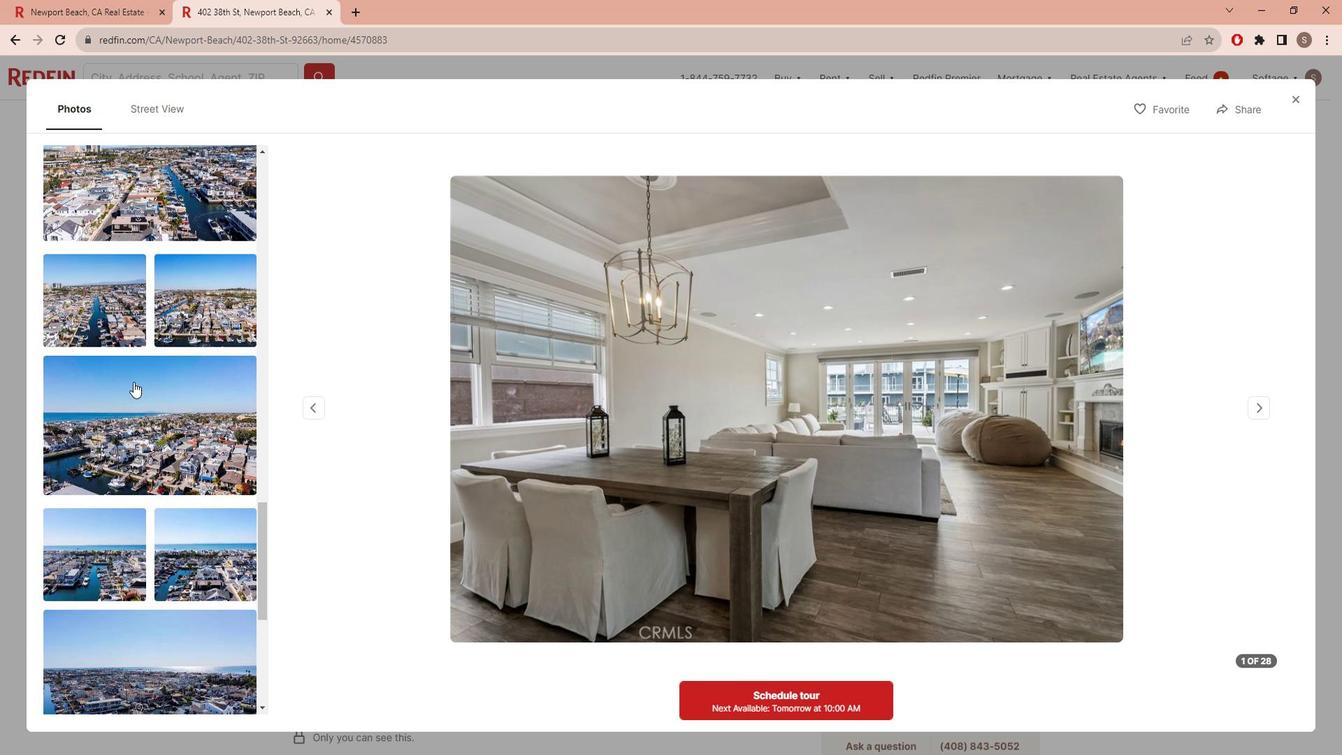 
Action: Mouse scrolled (190, 383) with delta (0, -1)
Screenshot: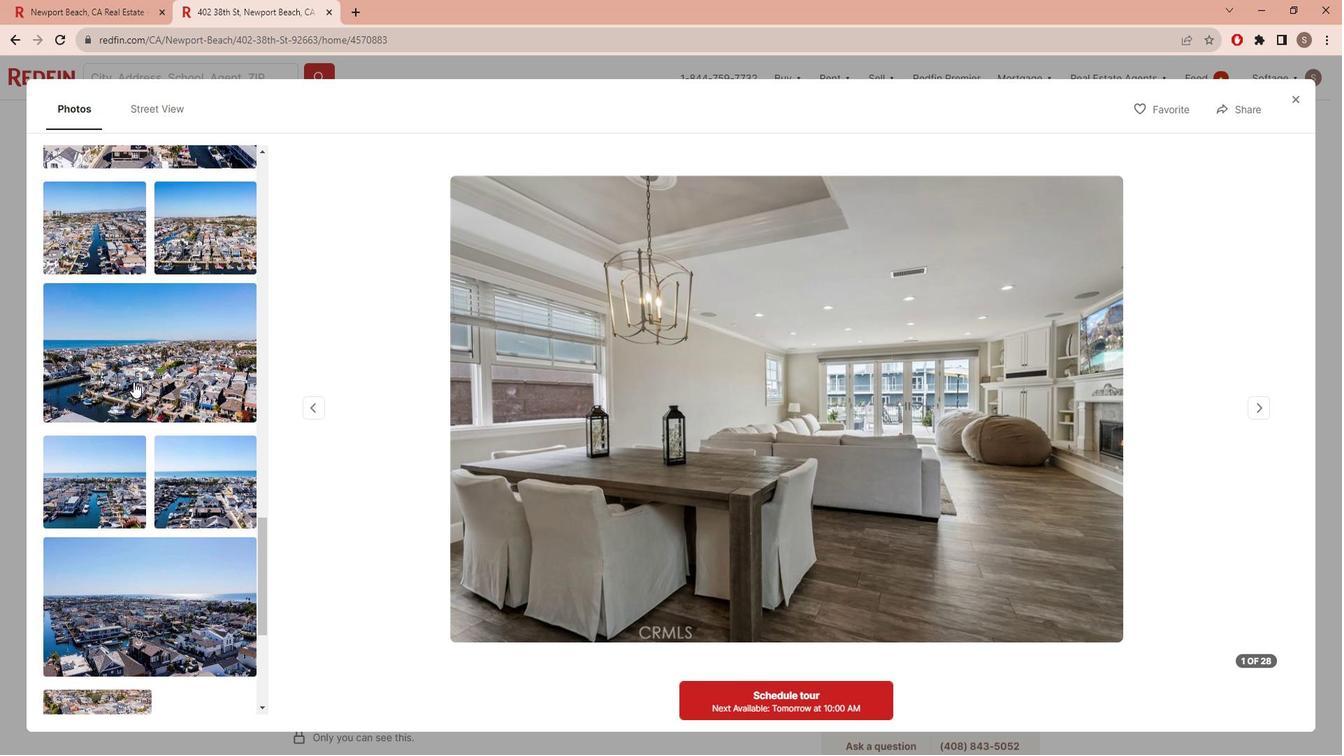 
Action: Mouse scrolled (190, 383) with delta (0, -1)
Screenshot: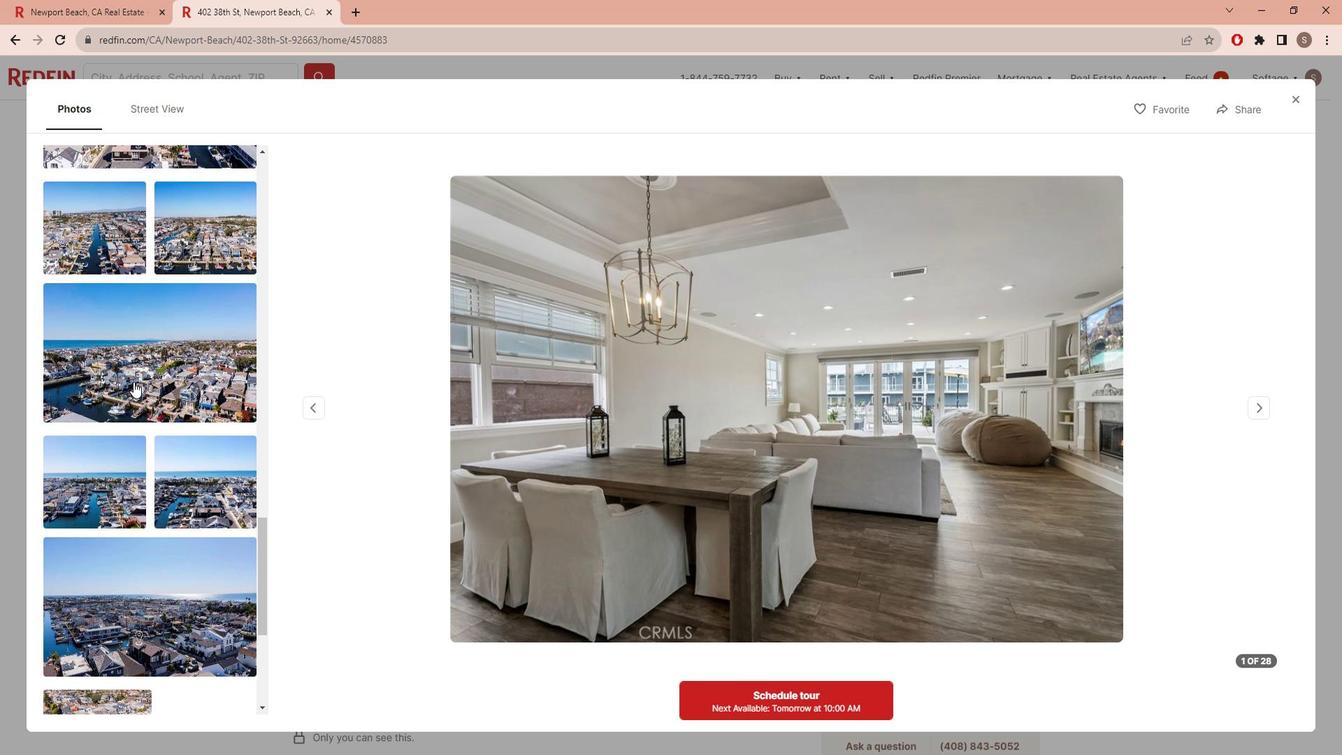 
Action: Mouse scrolled (190, 383) with delta (0, -1)
Screenshot: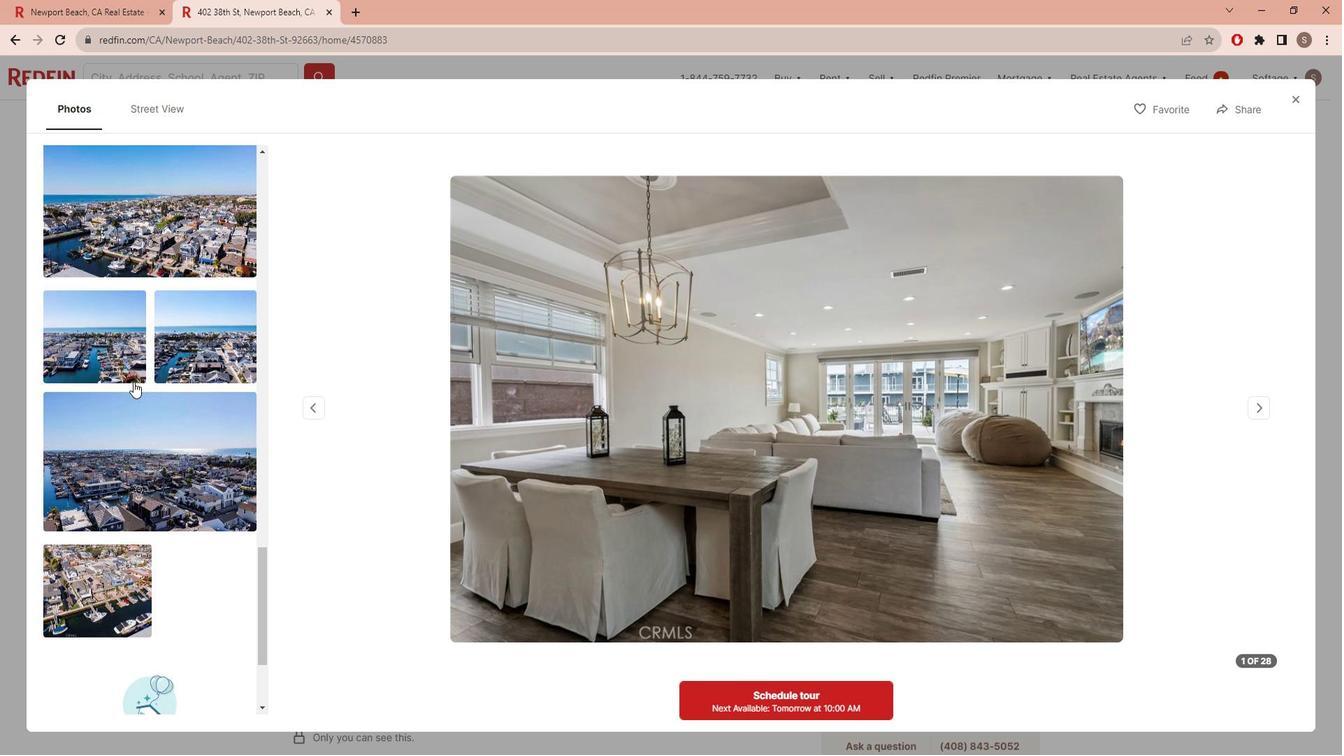 
Action: Mouse scrolled (190, 383) with delta (0, -1)
Screenshot: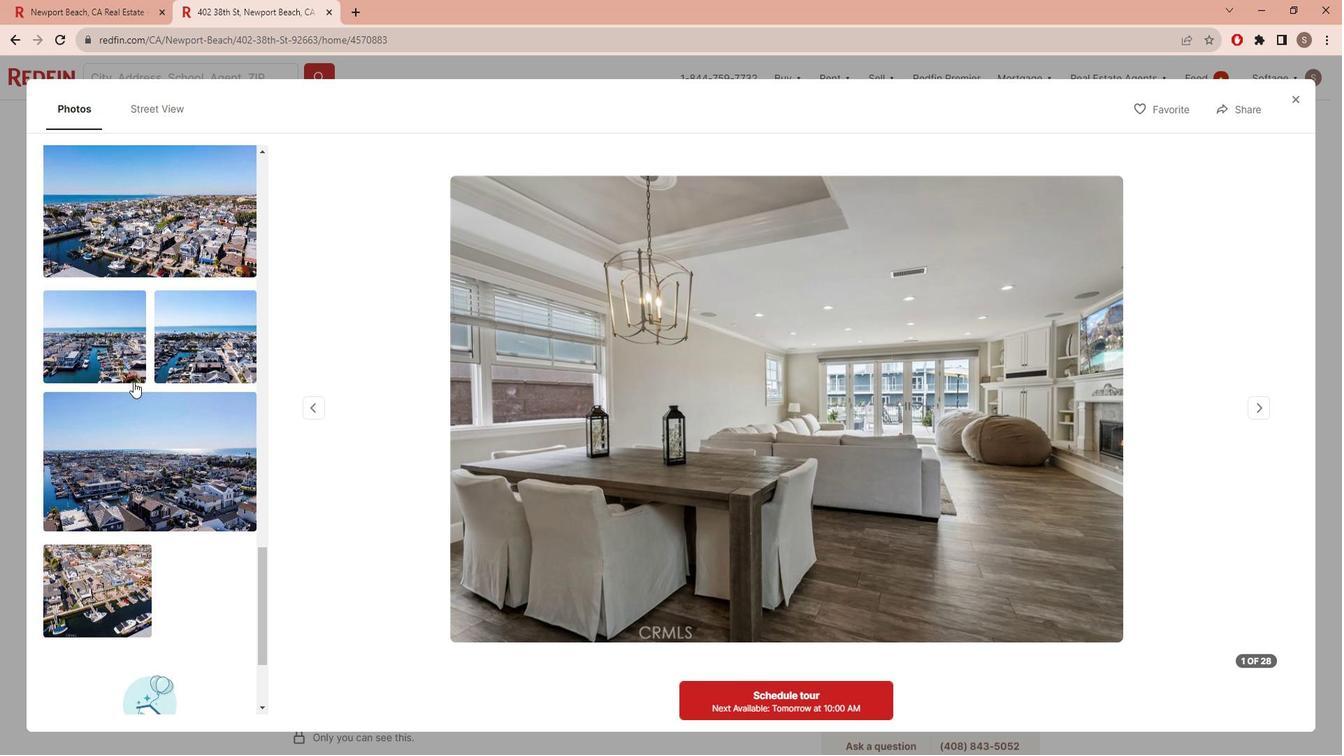
Action: Mouse scrolled (190, 383) with delta (0, -1)
Screenshot: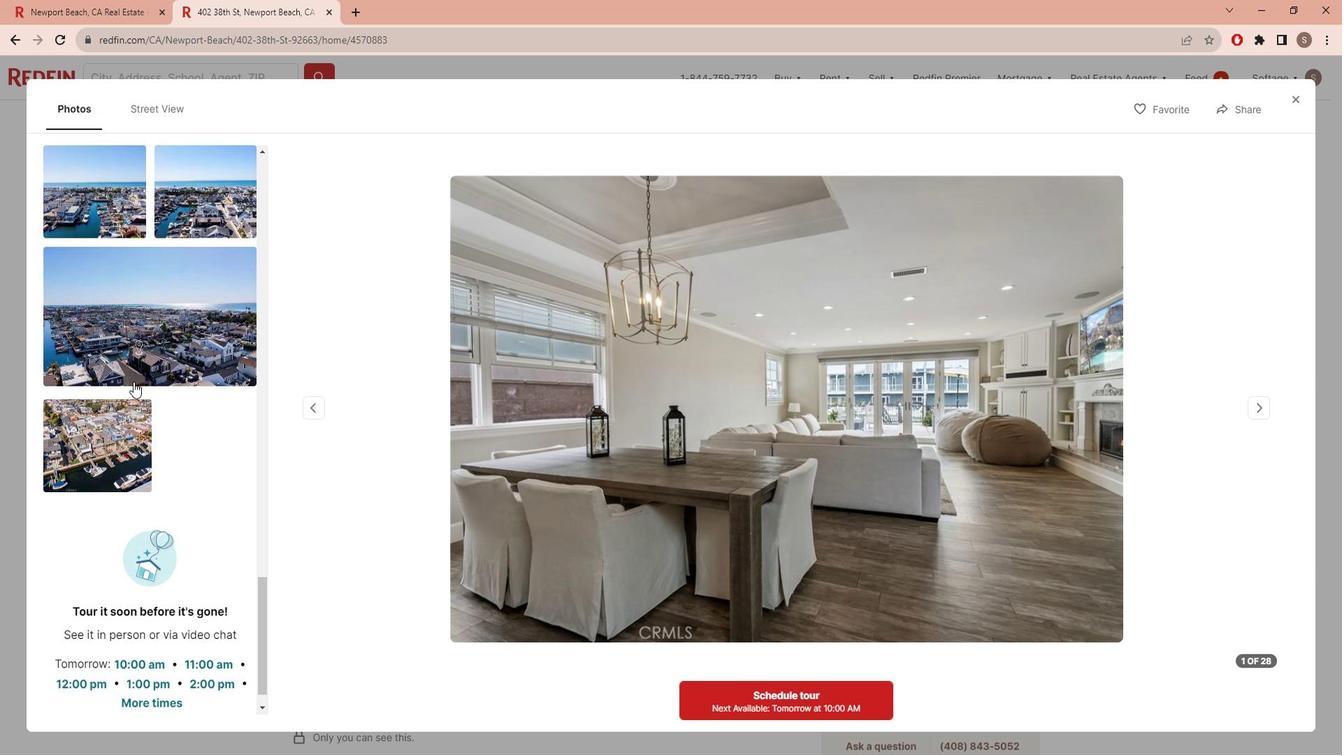 
Action: Mouse scrolled (190, 383) with delta (0, -1)
Screenshot: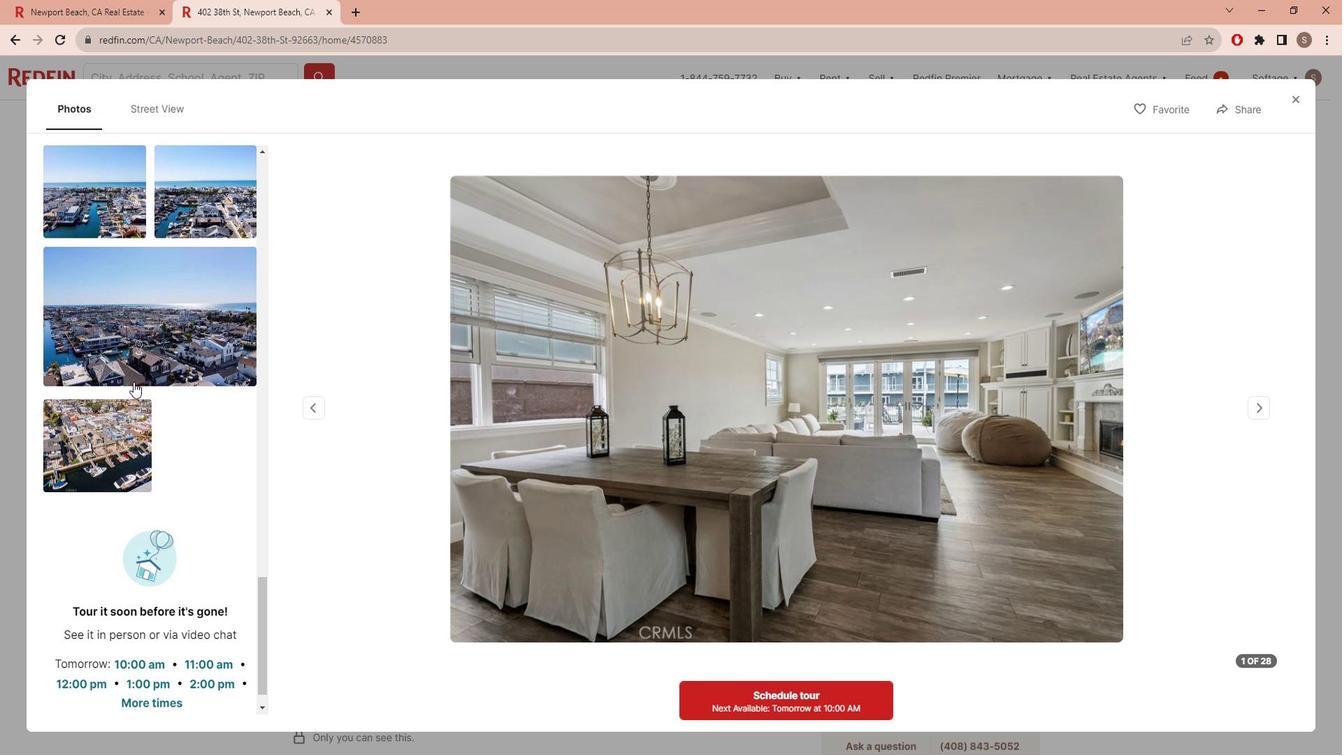 
Action: Mouse scrolled (190, 383) with delta (0, -1)
Screenshot: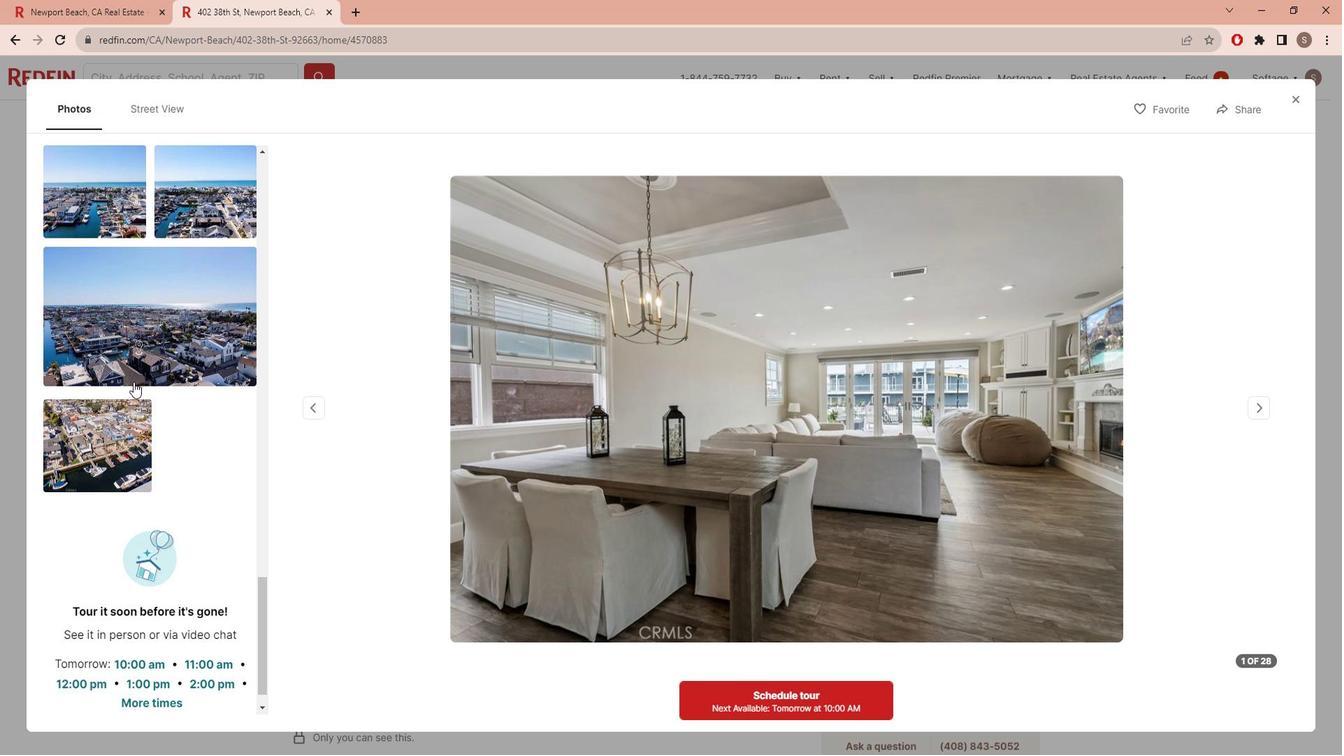 
Action: Mouse moved to (1259, 103)
Screenshot: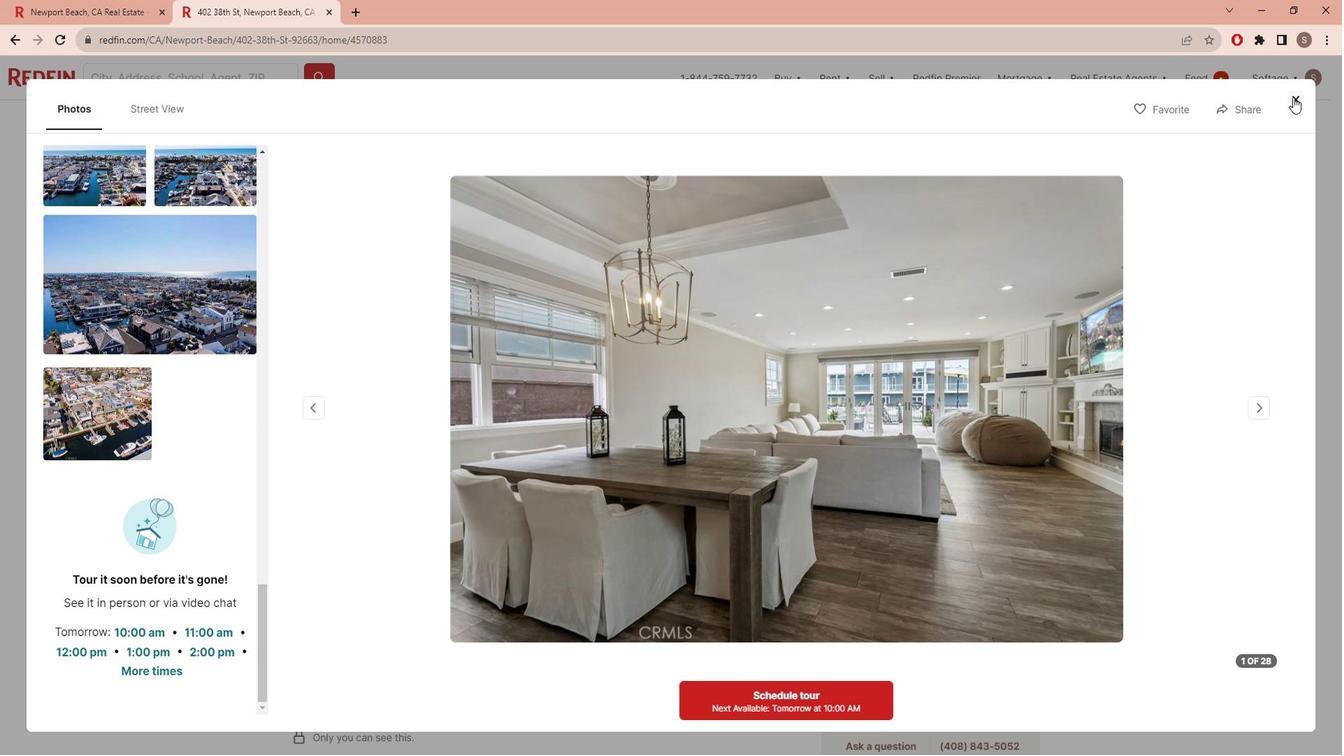
Action: Mouse pressed left at (1259, 103)
Screenshot: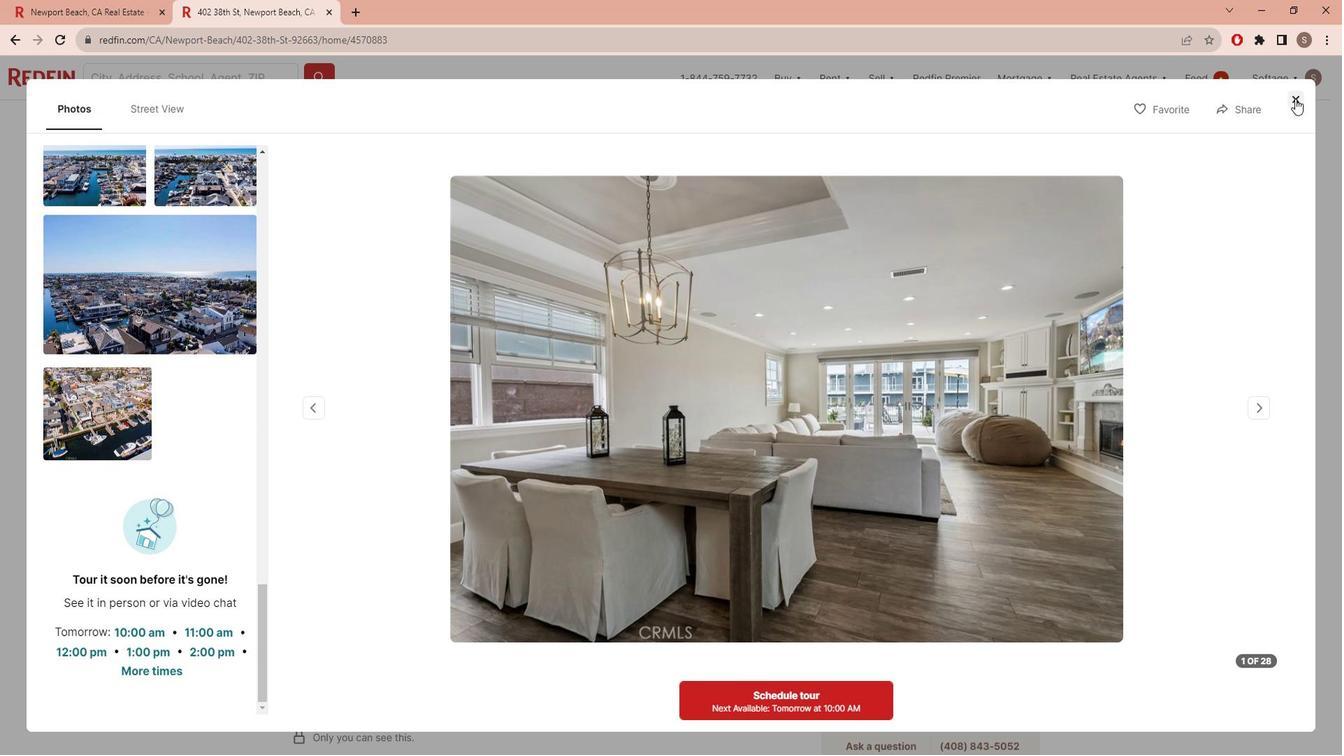 
Action: Mouse moved to (814, 274)
Screenshot: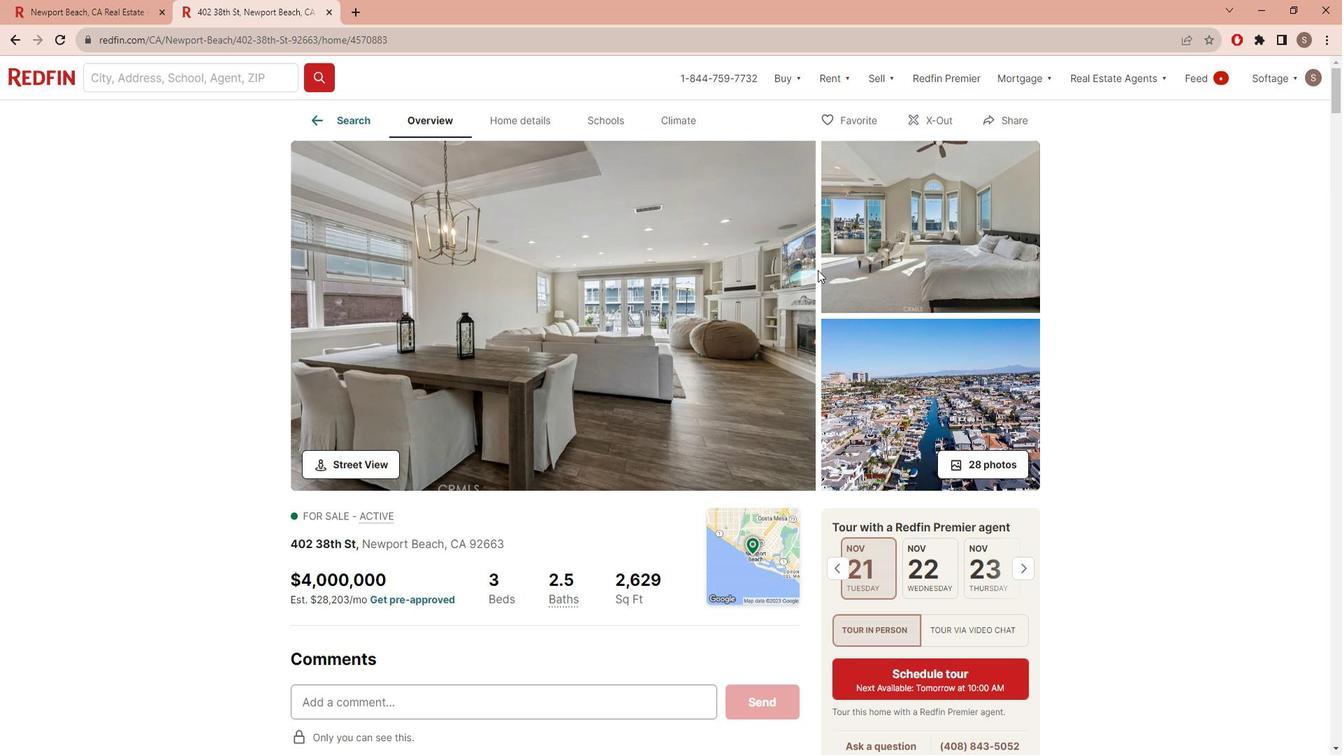 
Action: Mouse scrolled (814, 274) with delta (0, 0)
Screenshot: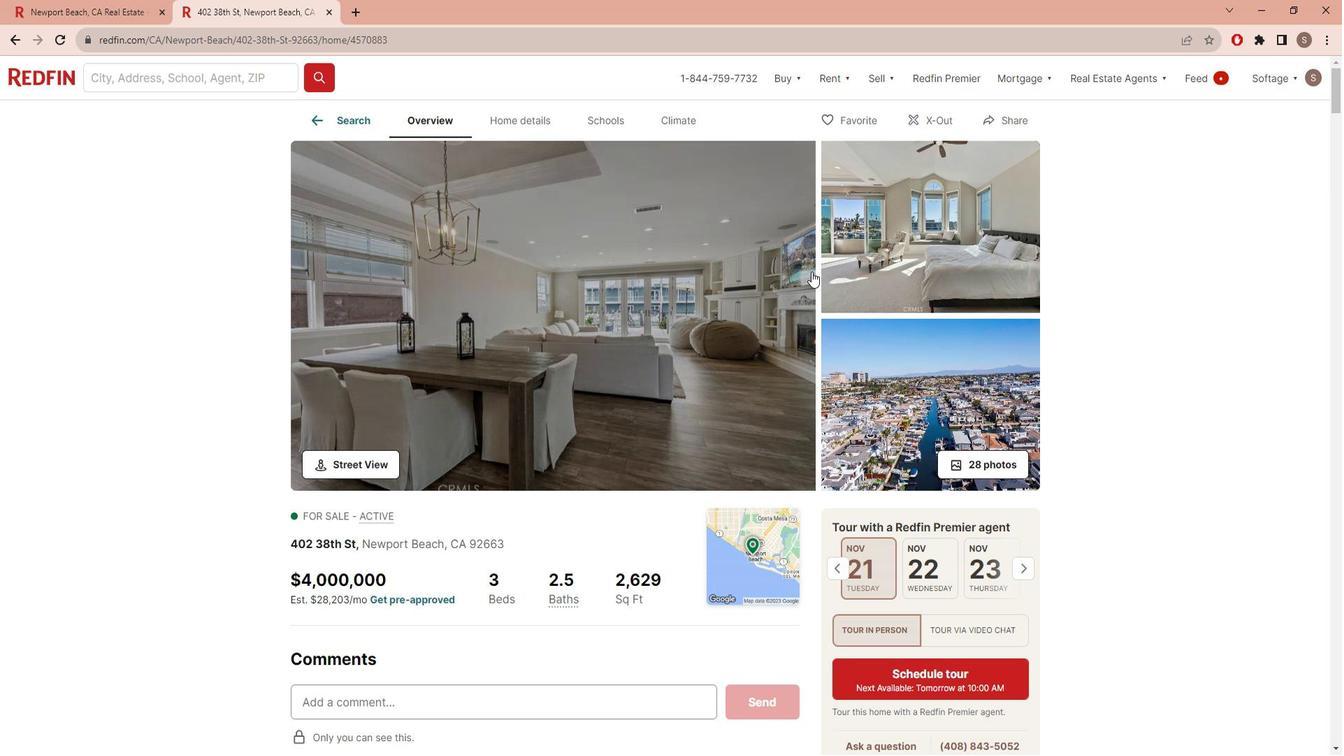 
Action: Mouse scrolled (814, 274) with delta (0, 0)
Screenshot: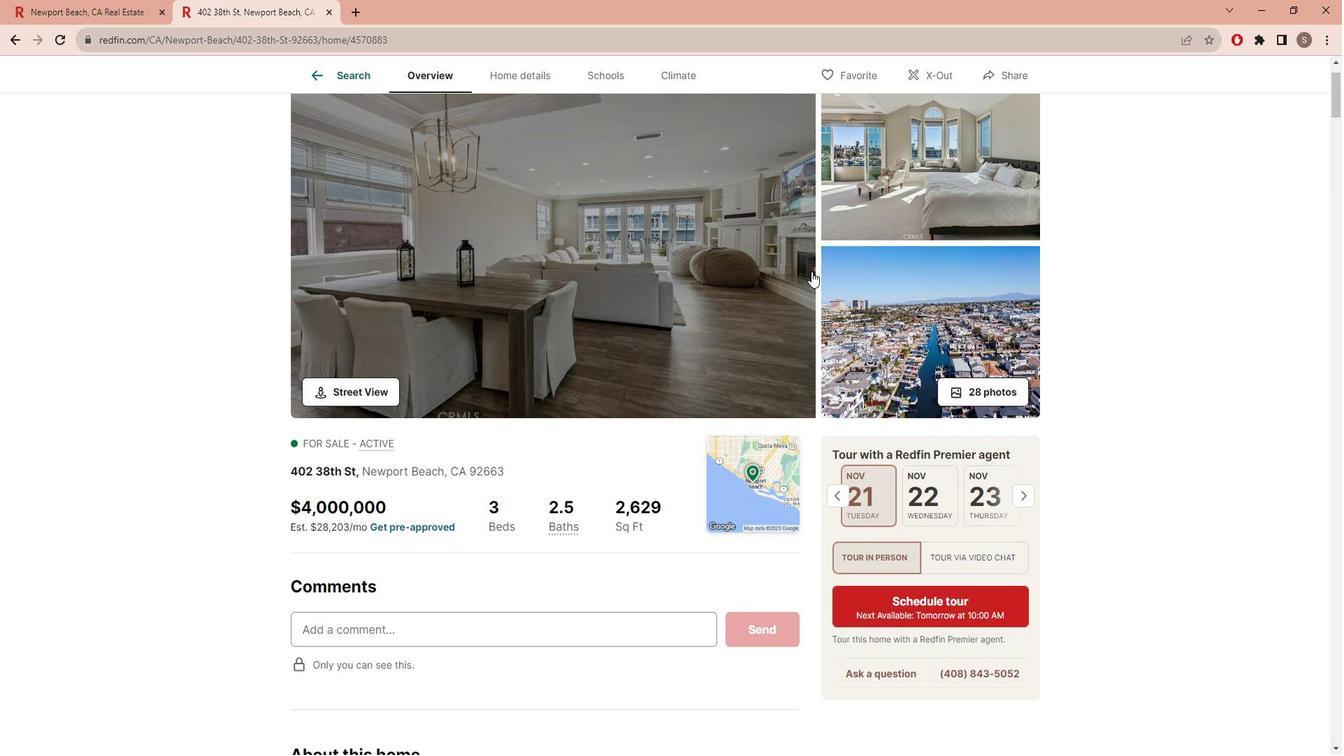 
Action: Mouse scrolled (814, 274) with delta (0, 0)
Screenshot: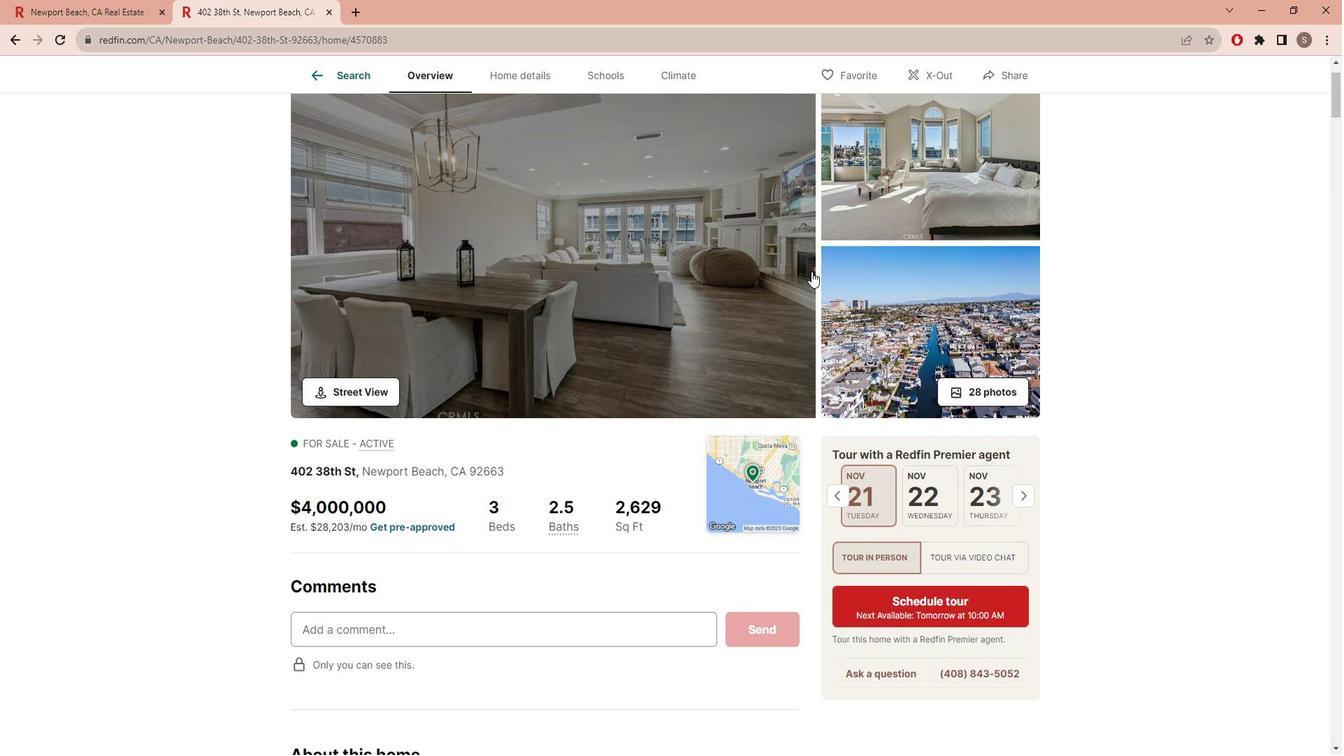 
Action: Mouse moved to (589, 301)
Screenshot: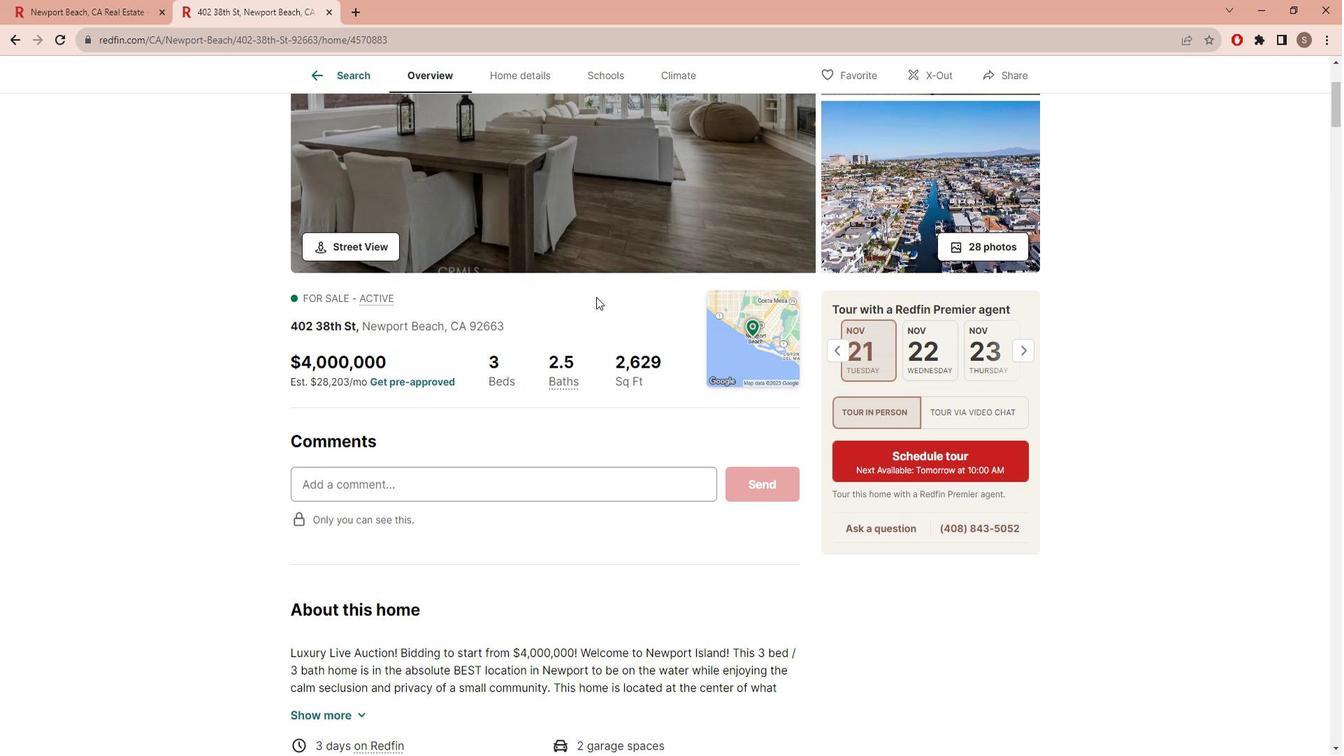 
Action: Mouse scrolled (589, 300) with delta (0, 0)
Screenshot: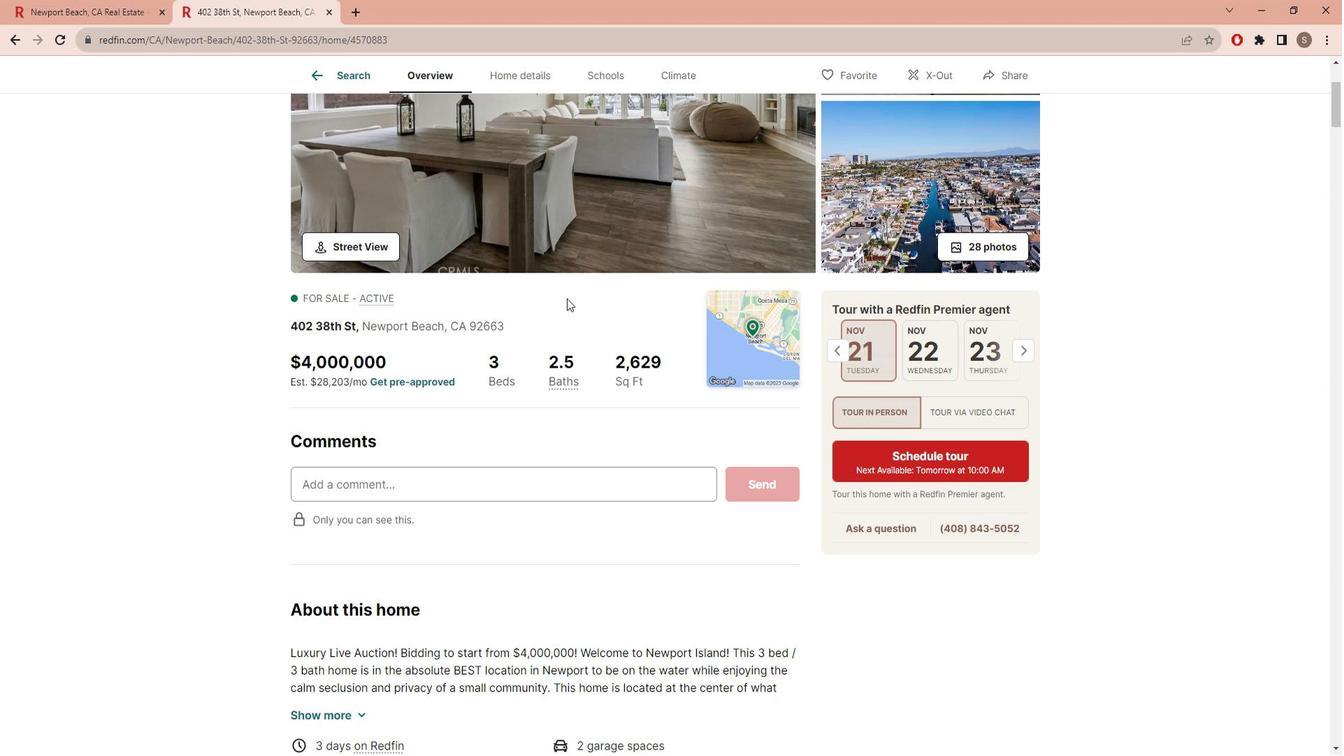 
Action: Mouse scrolled (589, 300) with delta (0, 0)
Screenshot: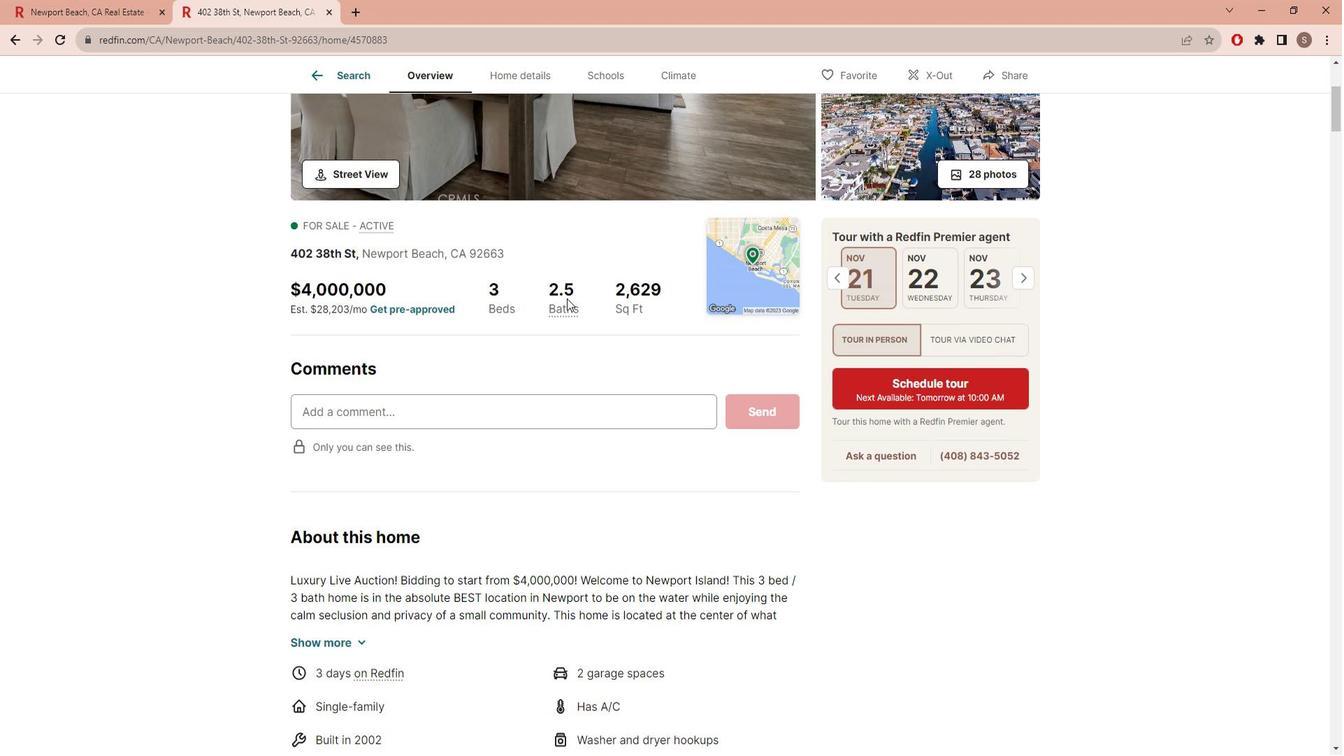 
Action: Mouse moved to (397, 562)
Screenshot: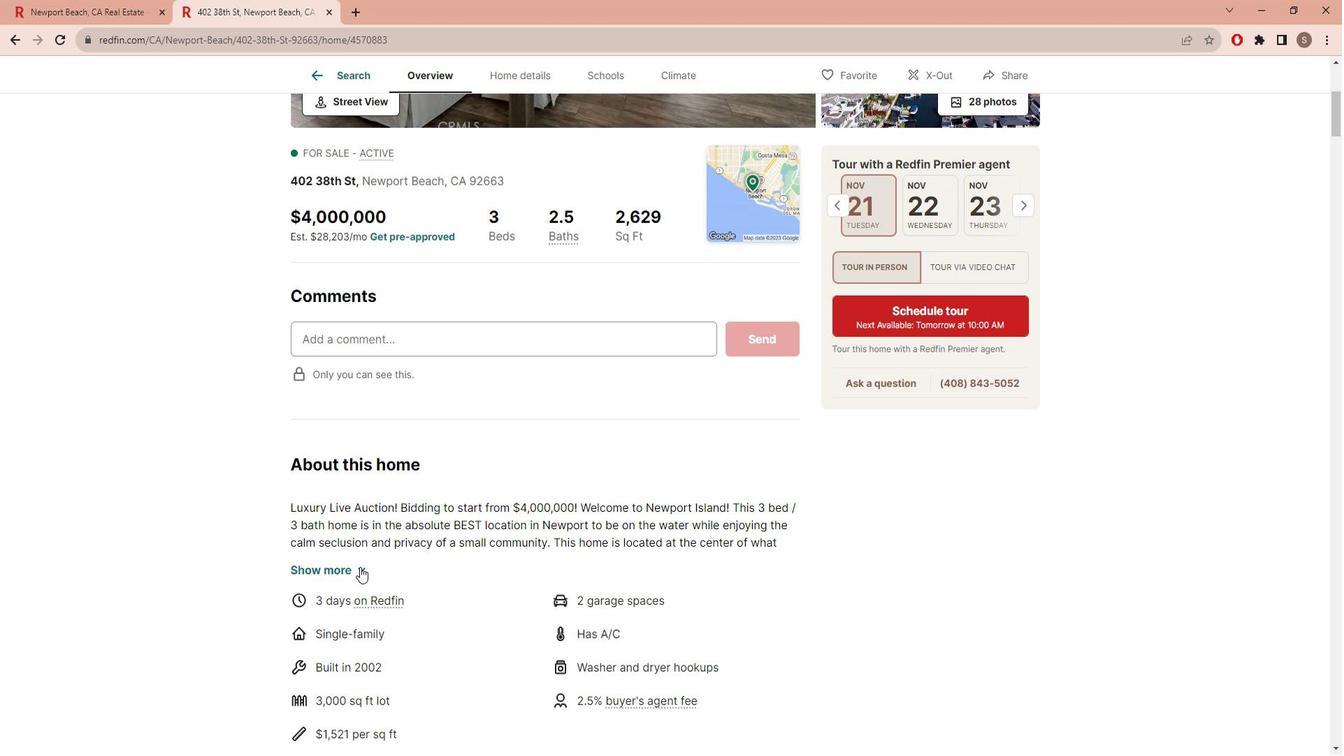 
Action: Mouse pressed left at (397, 562)
Screenshot: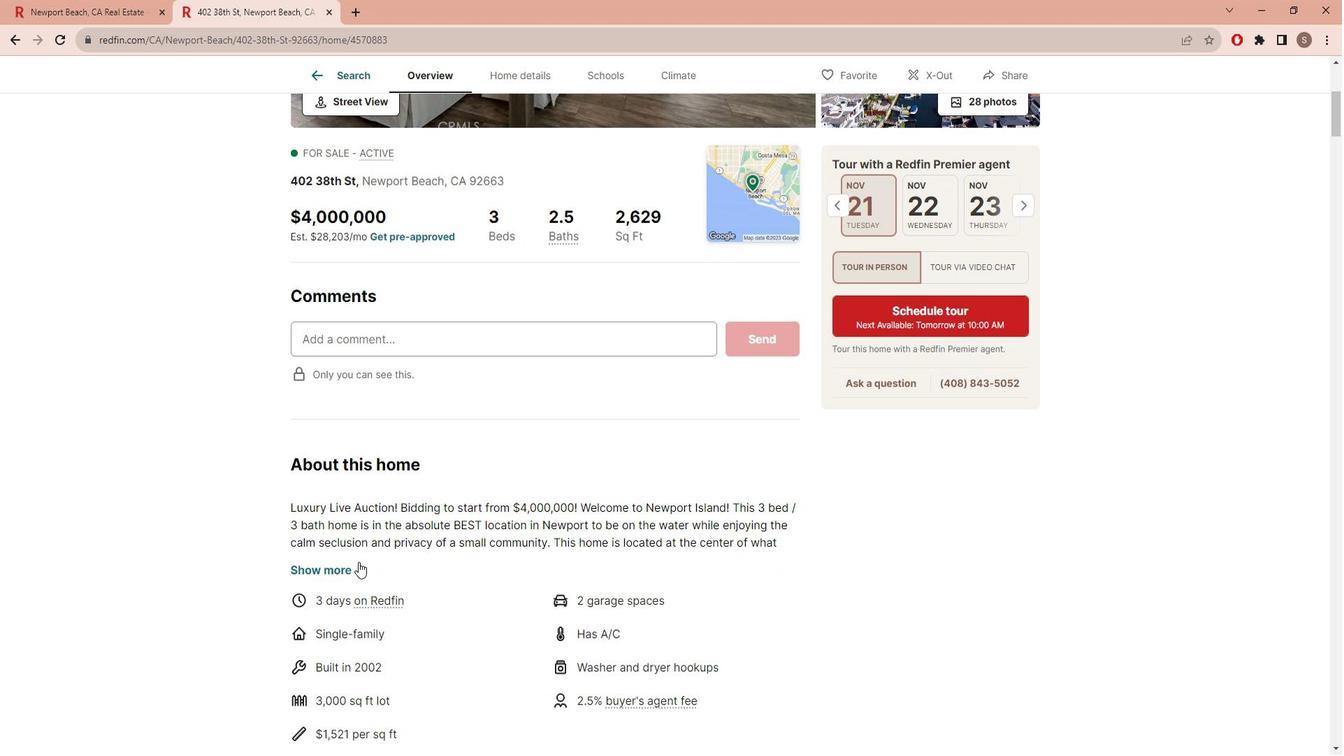 
Action: Mouse moved to (287, 477)
Screenshot: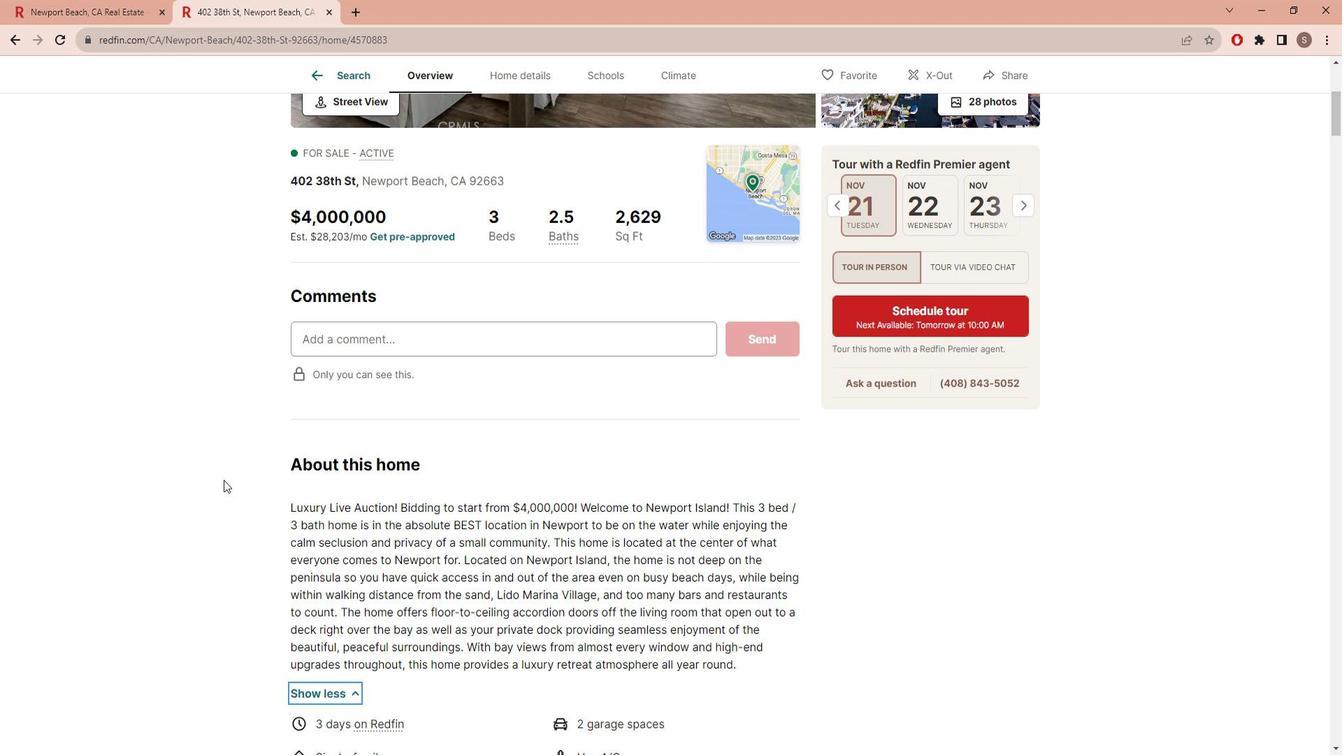 
Action: Mouse scrolled (287, 476) with delta (0, 0)
Screenshot: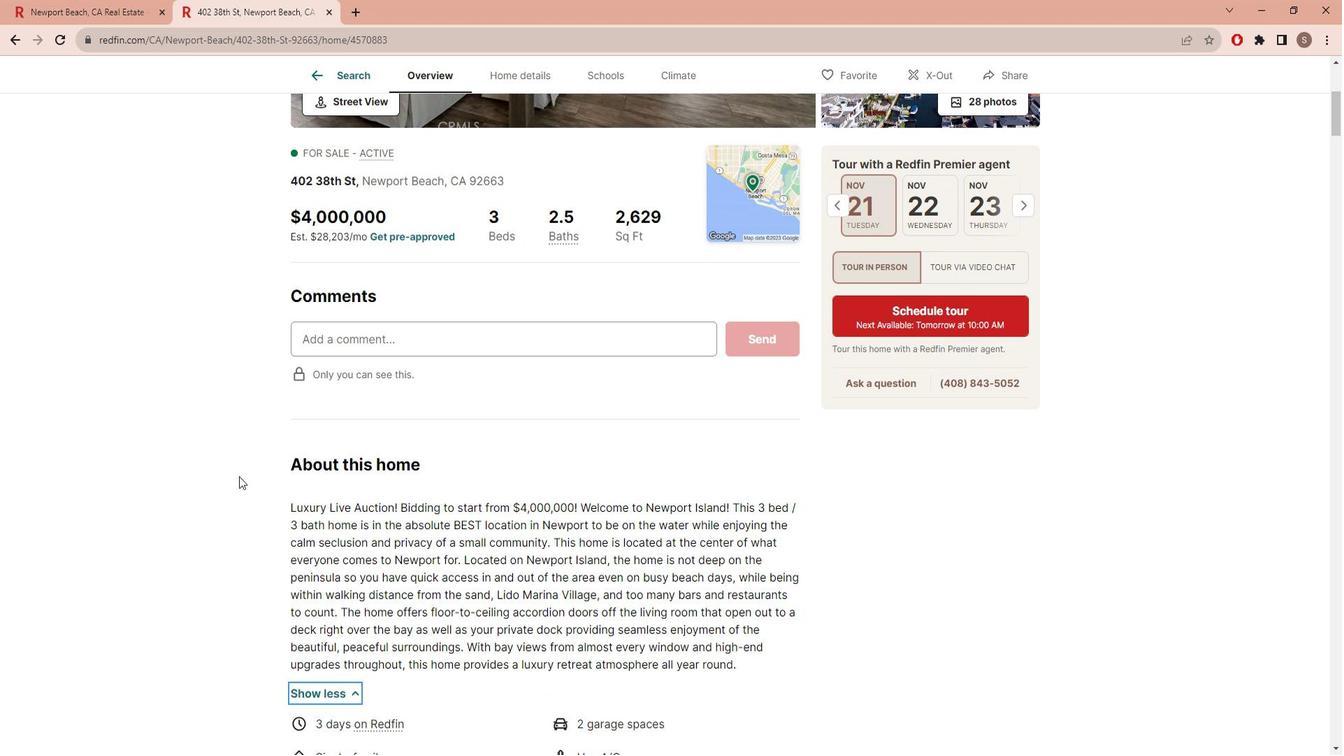 
Action: Mouse scrolled (287, 476) with delta (0, 0)
Screenshot: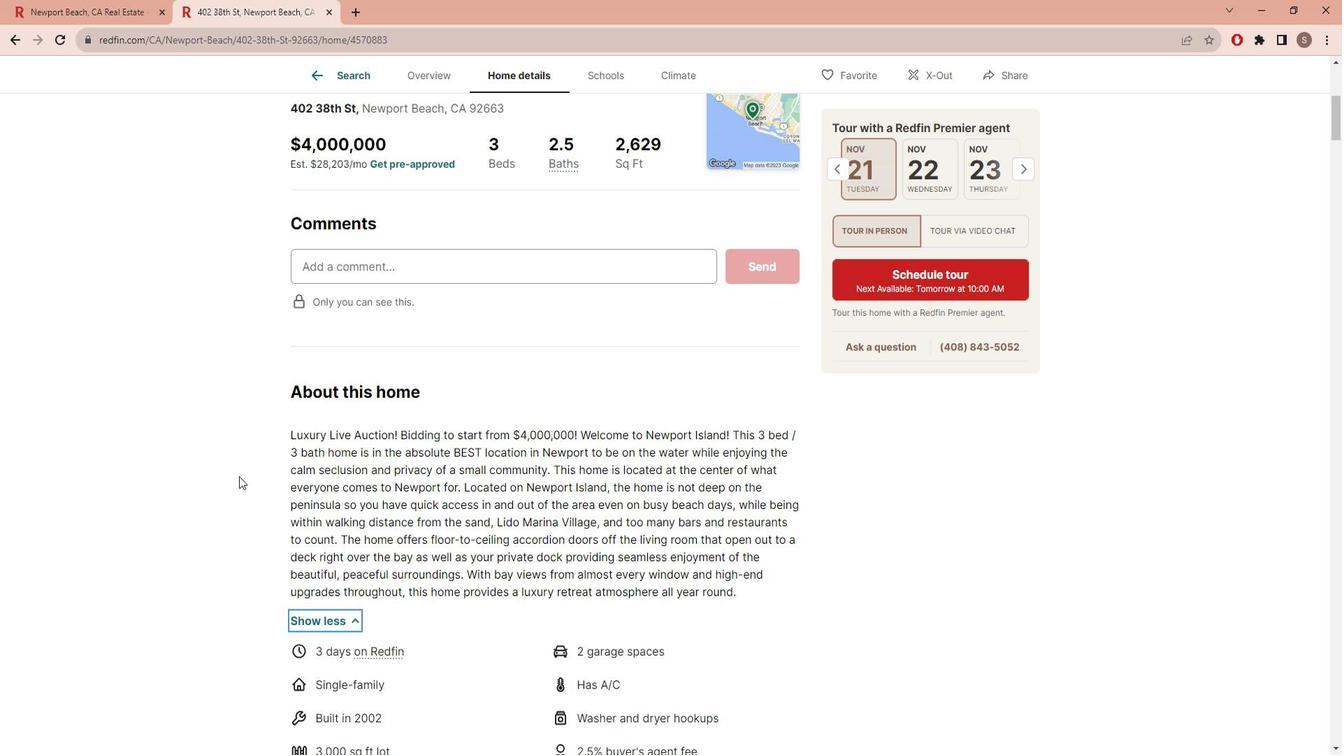 
Action: Mouse scrolled (287, 476) with delta (0, 0)
Screenshot: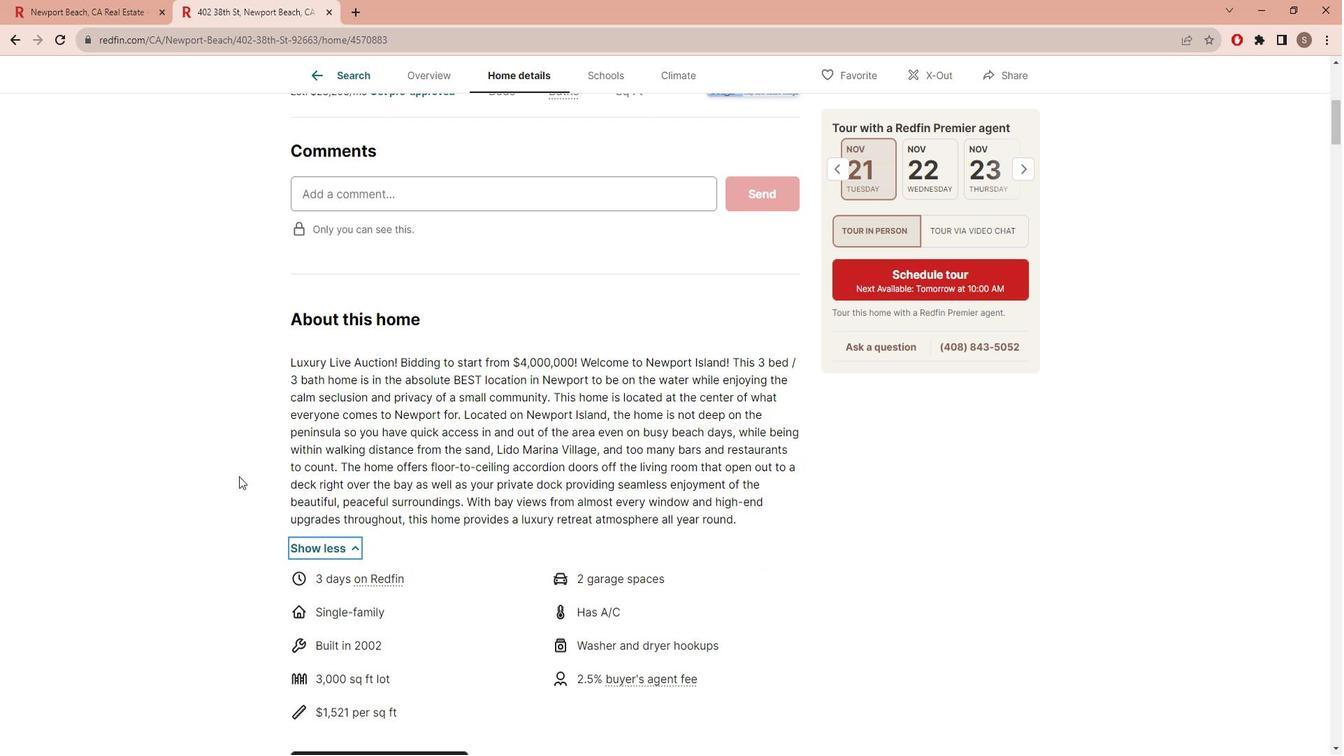 
Action: Mouse moved to (431, 323)
Screenshot: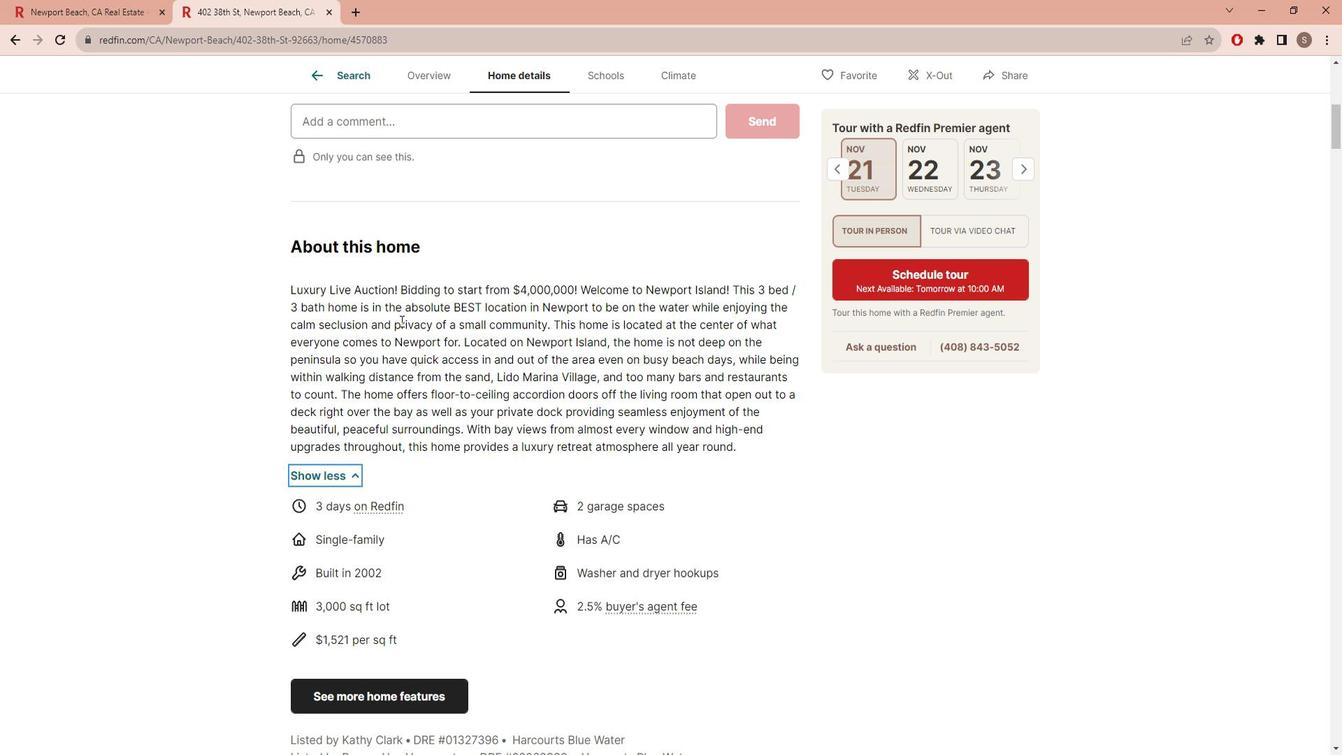 
Action: Mouse pressed left at (431, 323)
Screenshot: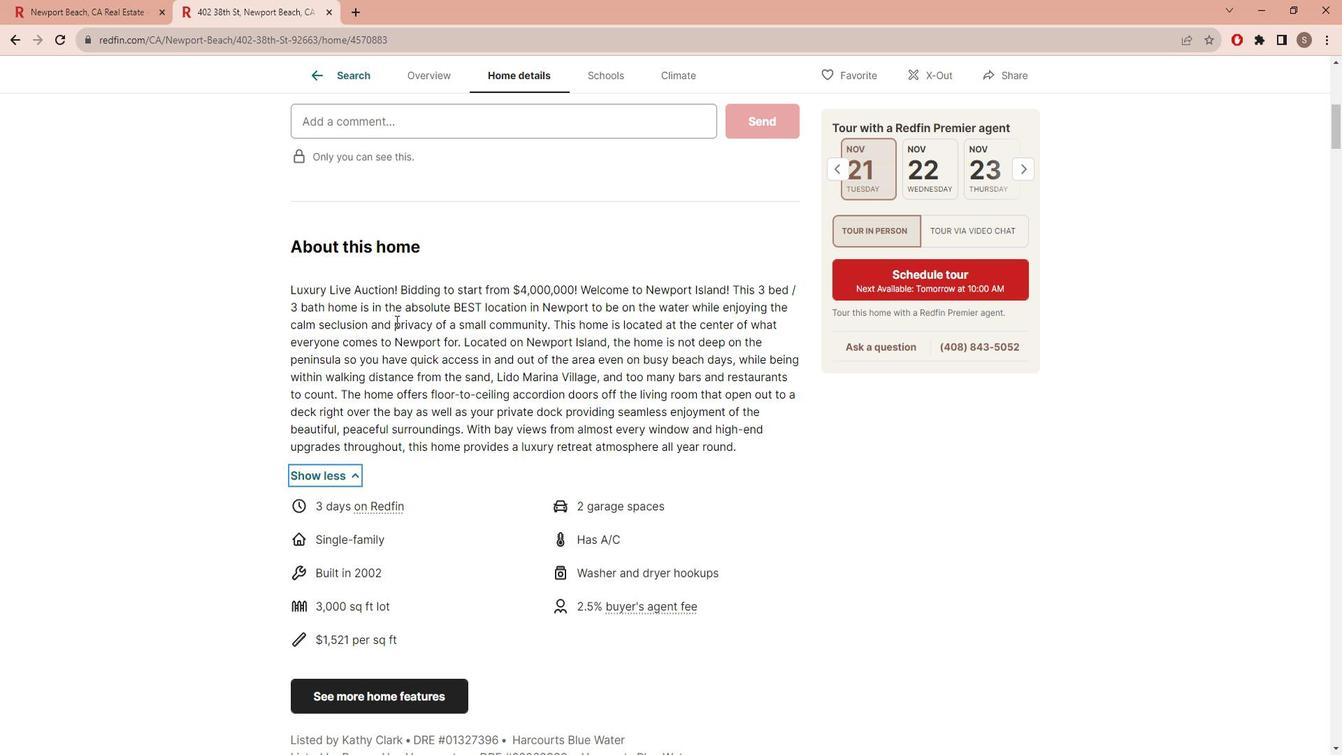 
Action: Mouse moved to (306, 391)
Screenshot: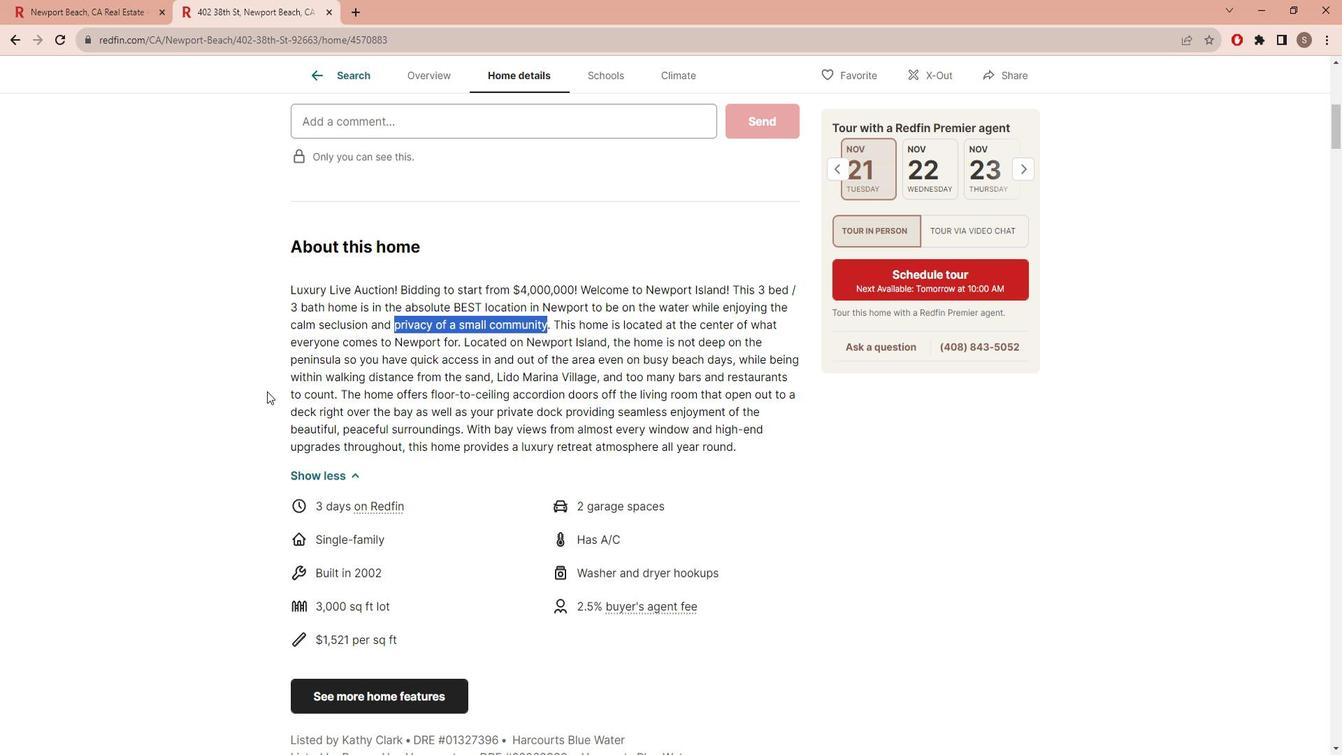 
Action: Mouse pressed left at (306, 391)
Screenshot: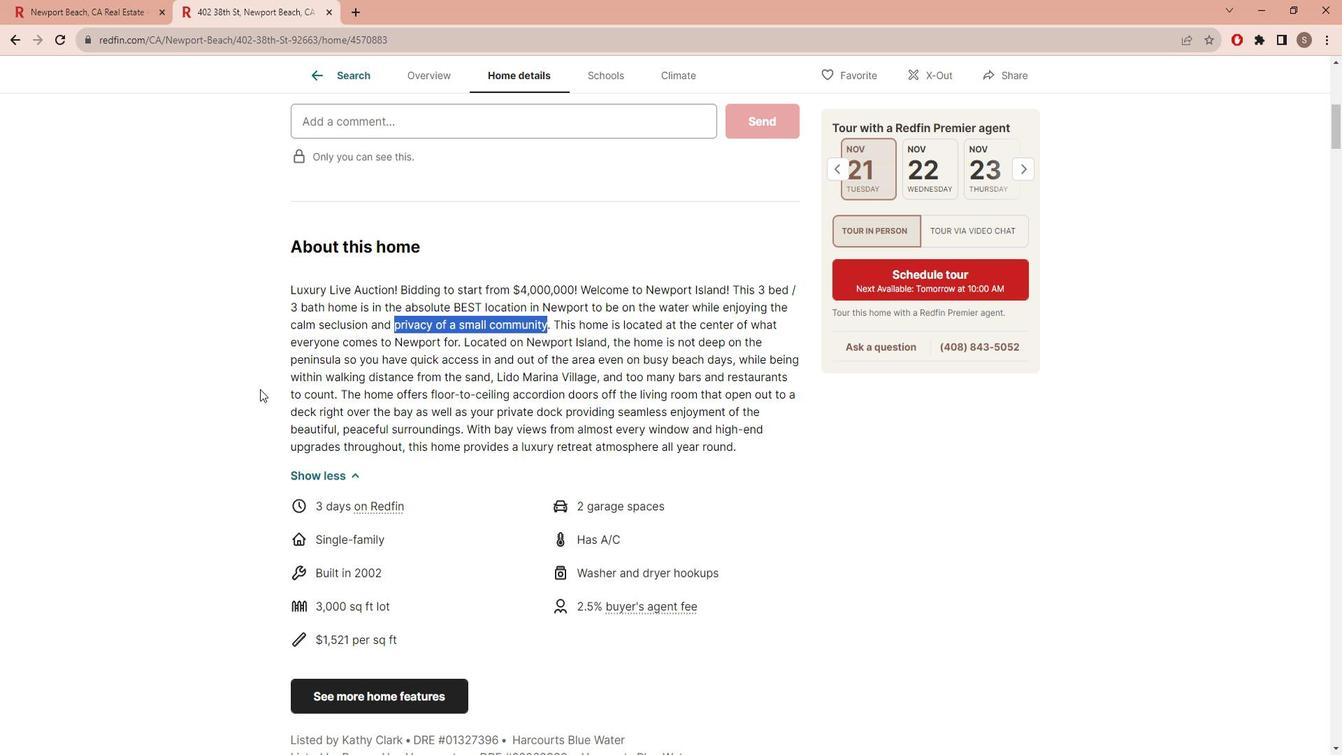 
Action: Mouse scrolled (306, 390) with delta (0, 0)
Screenshot: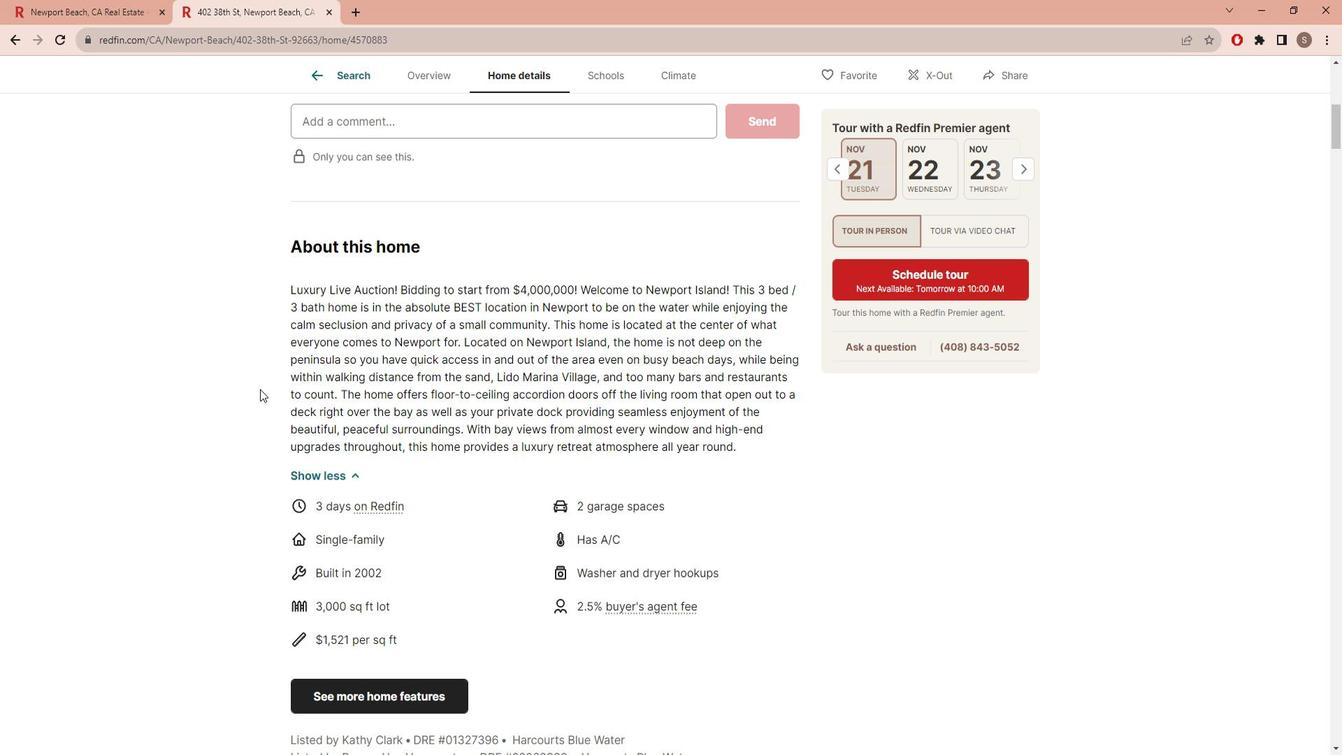 
Action: Mouse moved to (522, 362)
Screenshot: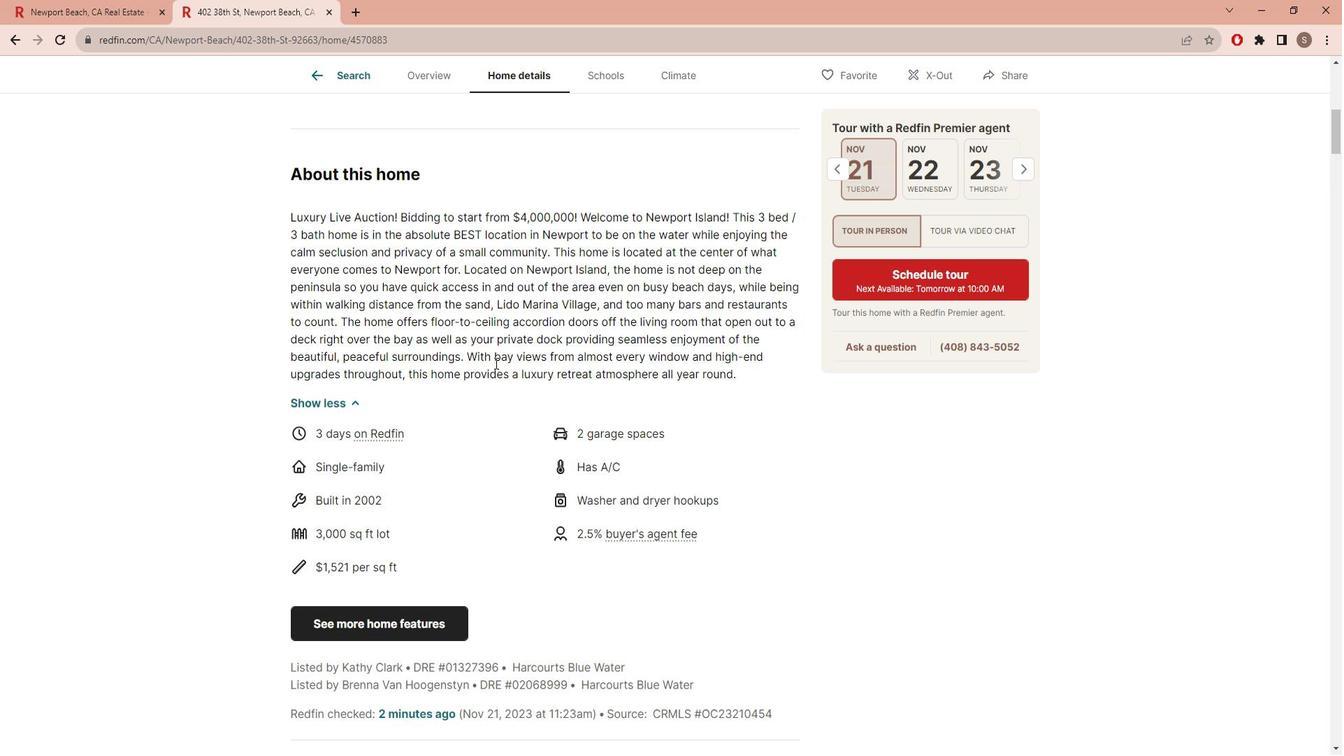 
Action: Mouse scrolled (522, 361) with delta (0, 0)
Screenshot: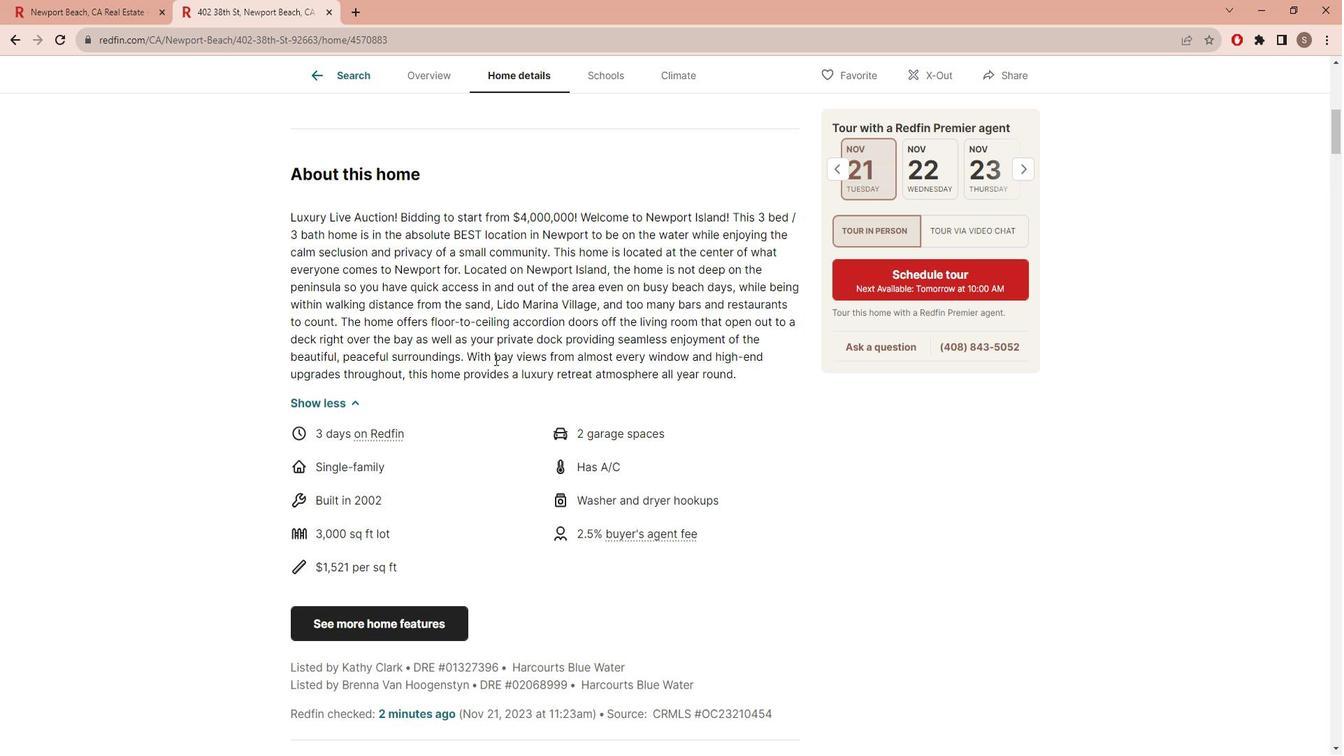 
Action: Mouse scrolled (522, 361) with delta (0, 0)
Screenshot: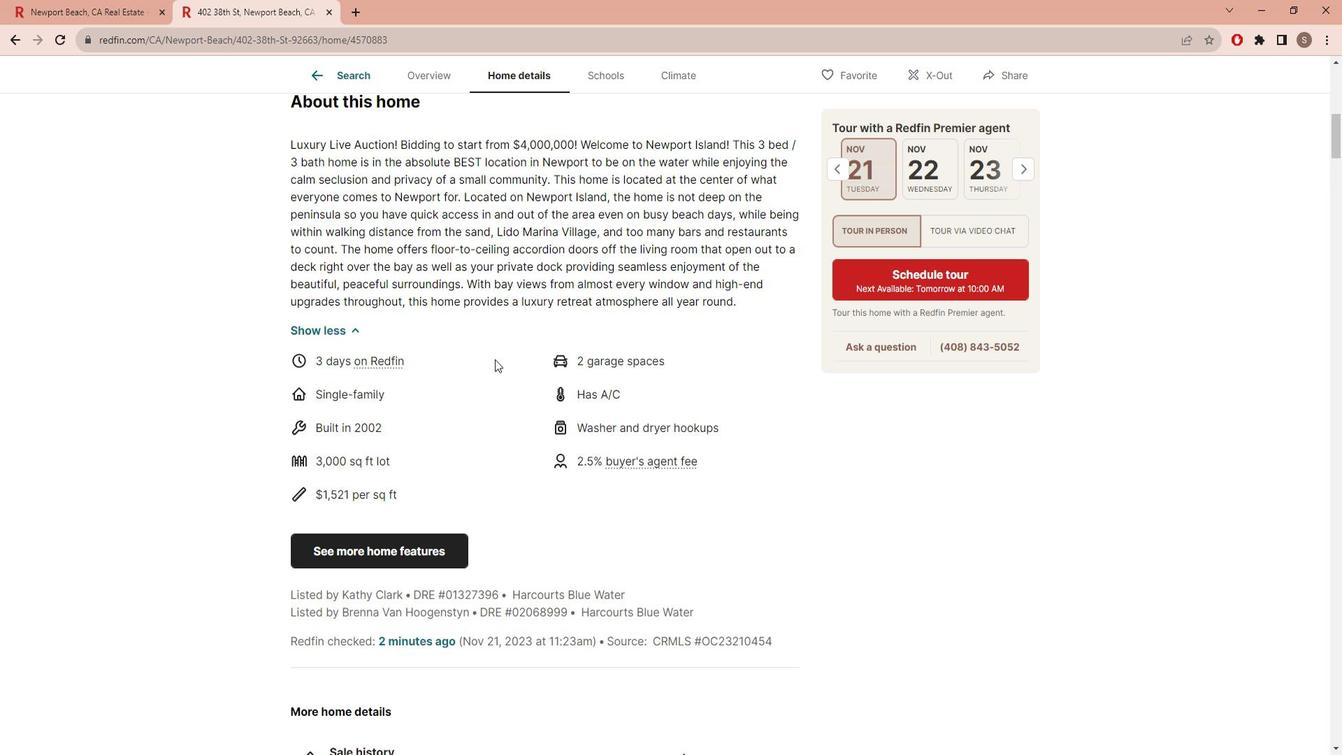 
Action: Mouse moved to (404, 285)
Screenshot: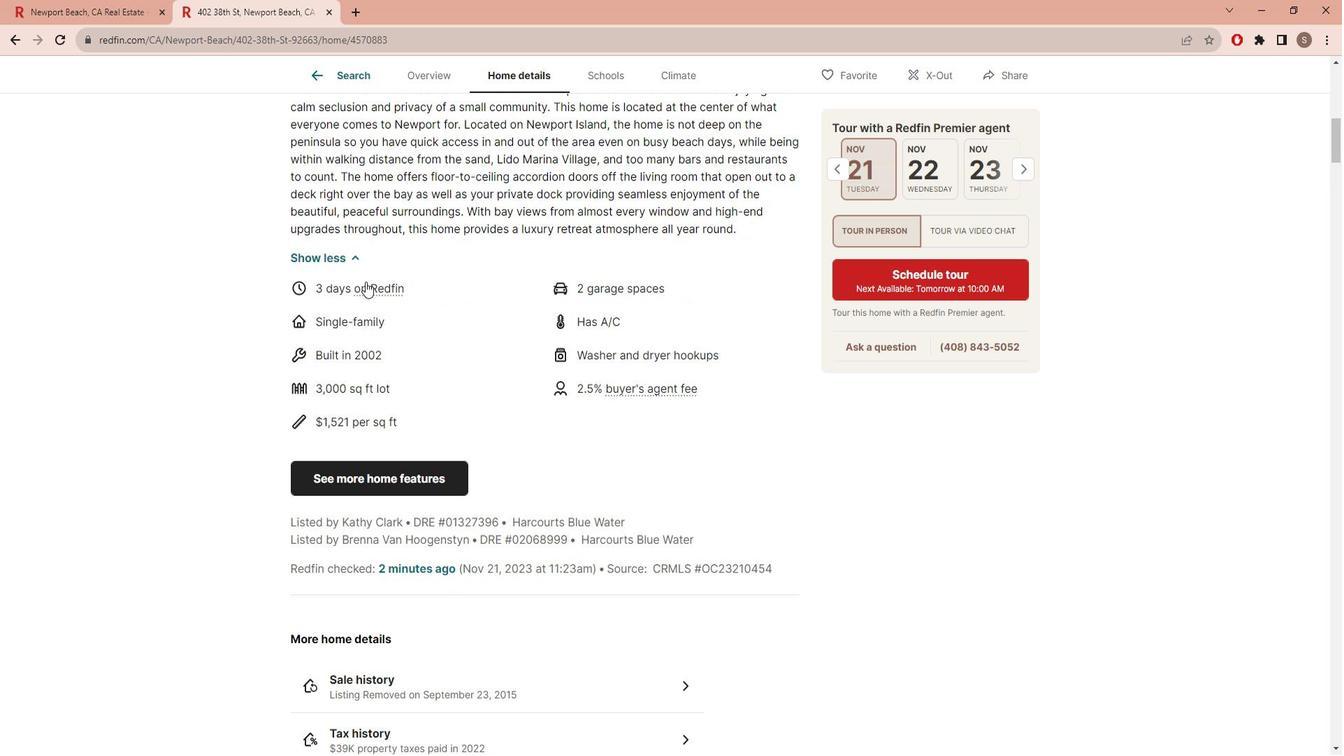 
Action: Mouse scrolled (404, 285) with delta (0, 0)
Screenshot: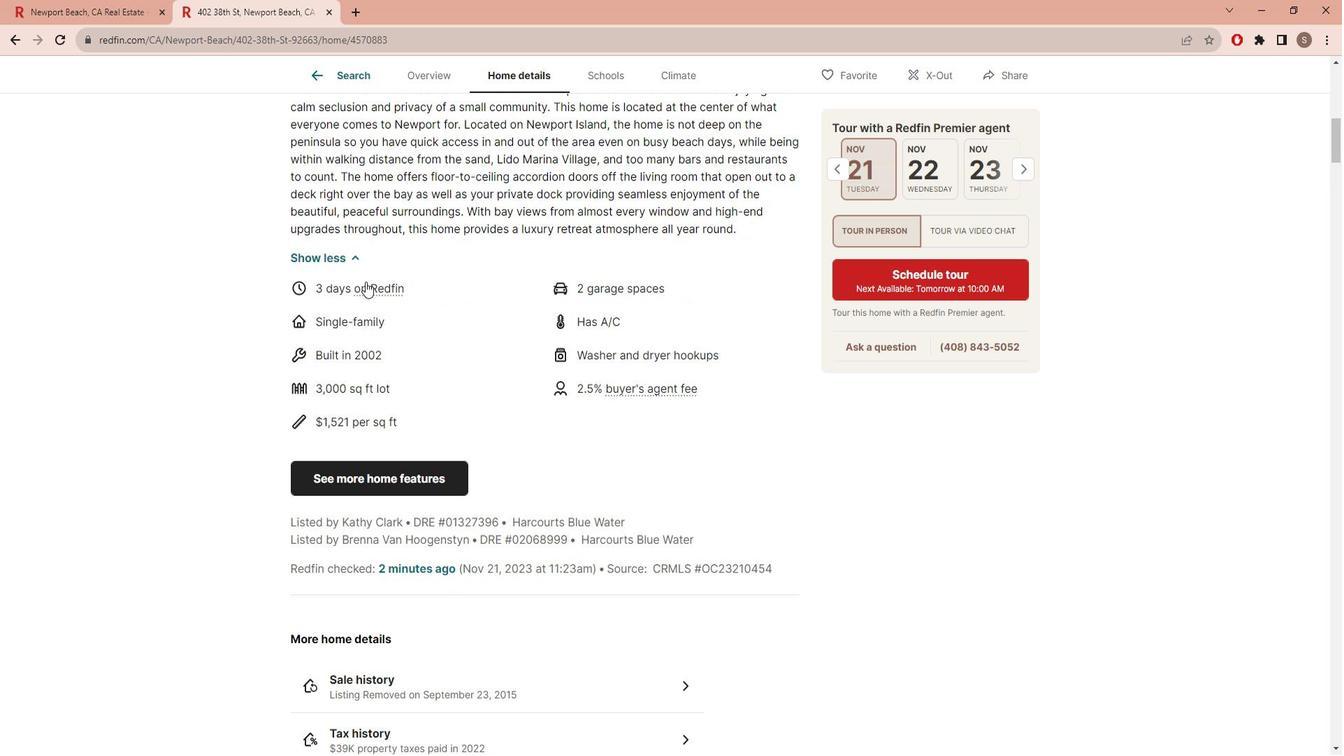 
Action: Mouse moved to (396, 400)
Screenshot: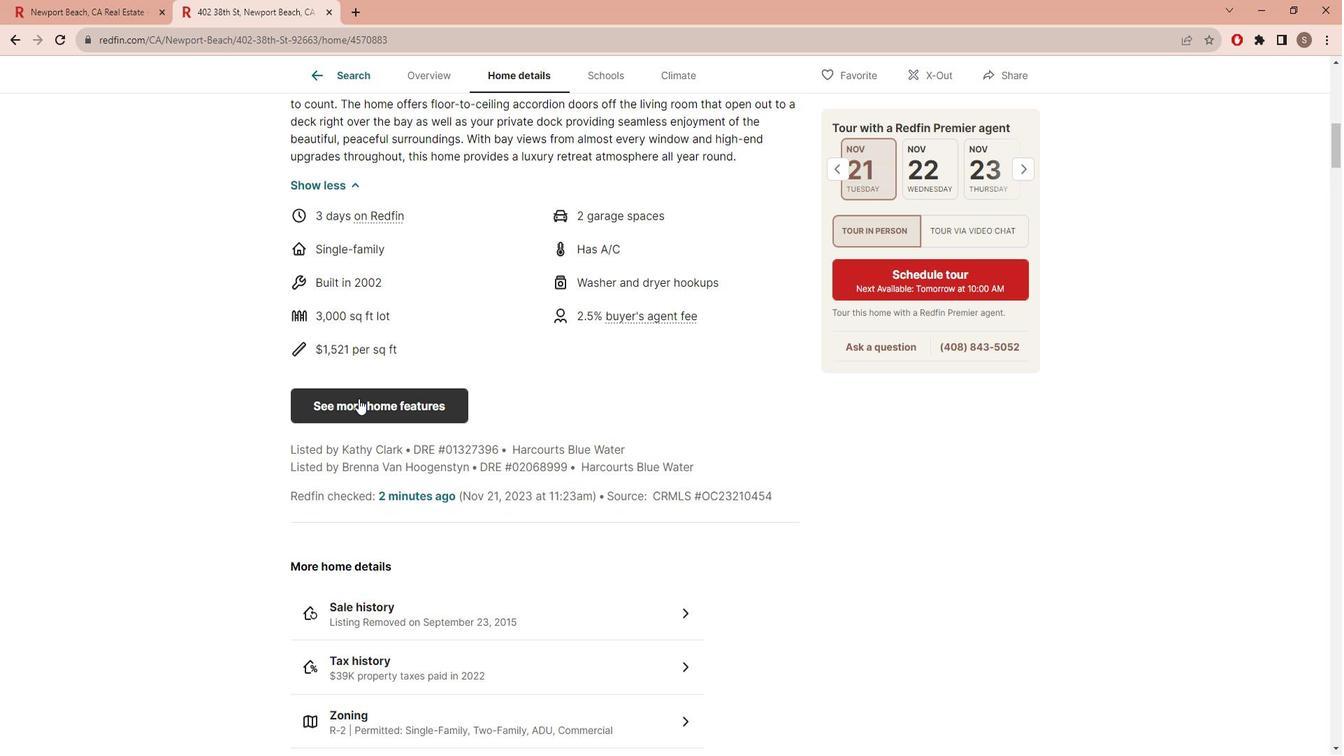 
Action: Mouse pressed left at (396, 400)
Screenshot: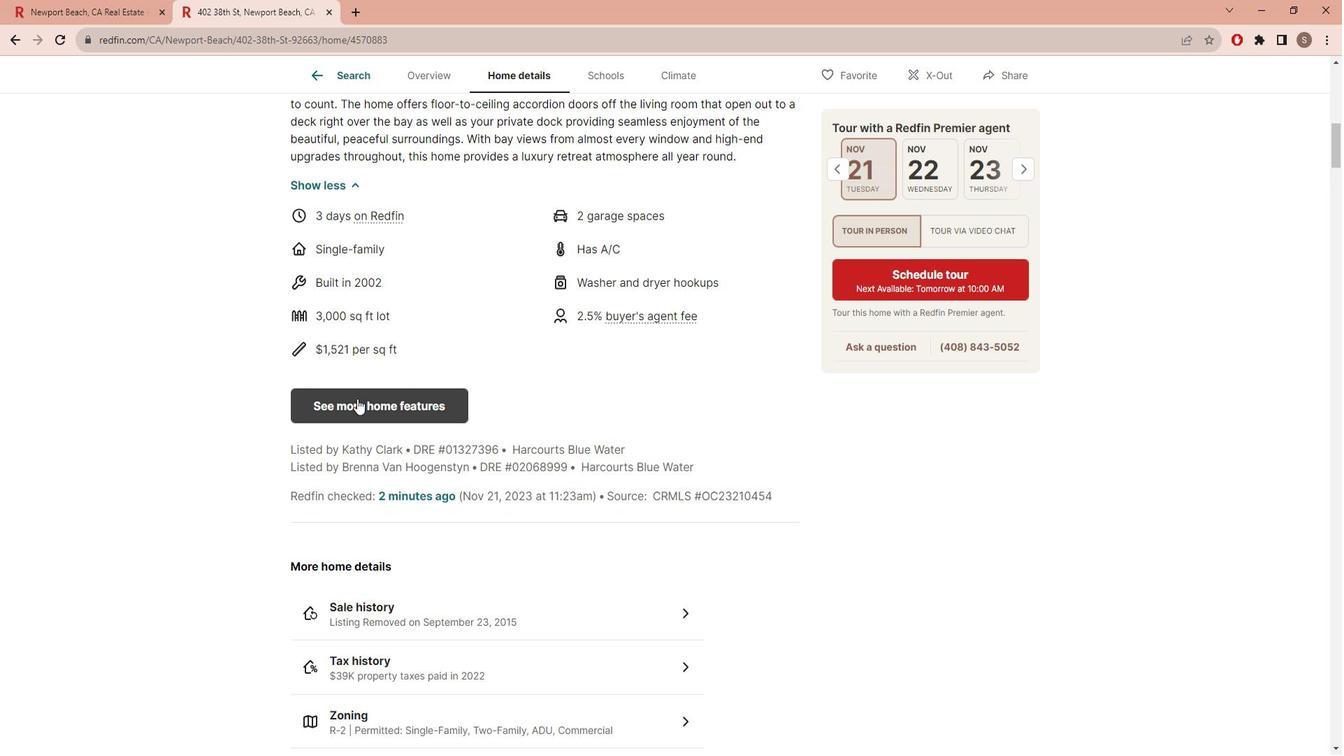 
Action: Mouse moved to (518, 154)
Screenshot: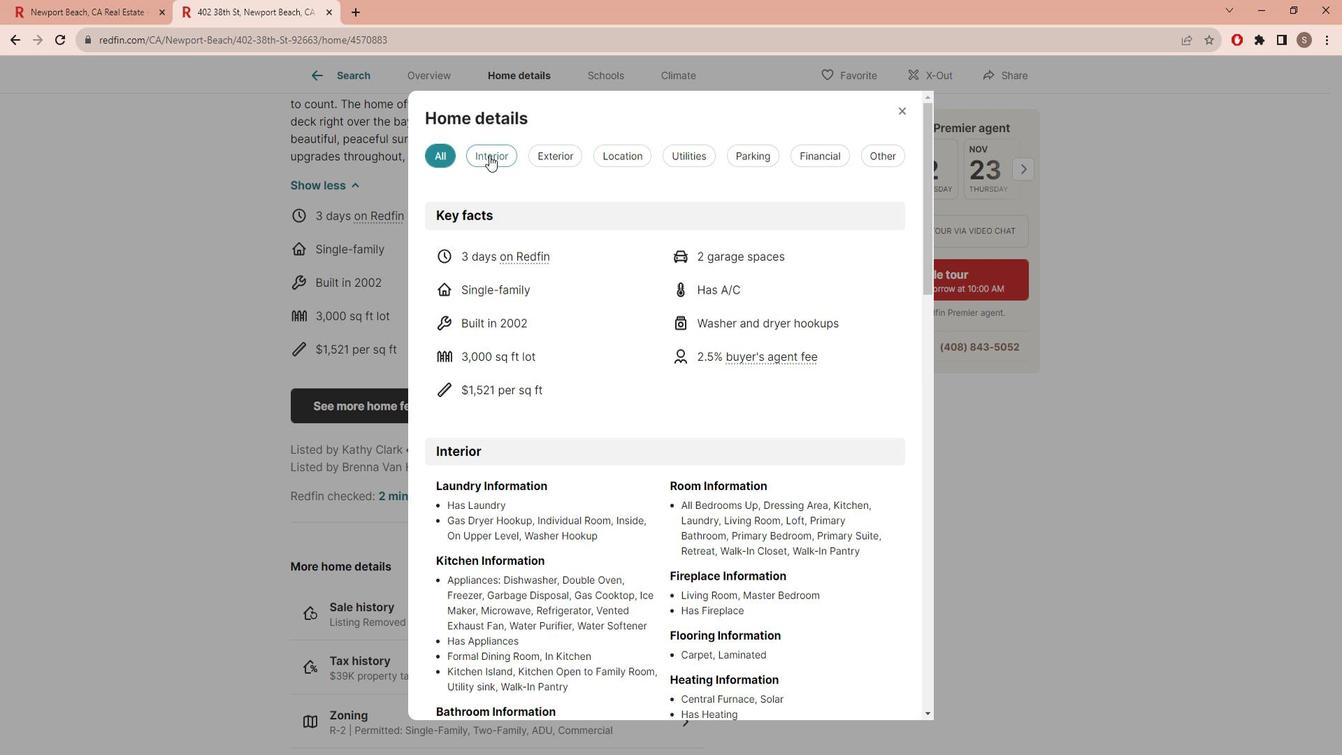
Action: Mouse pressed left at (518, 154)
Screenshot: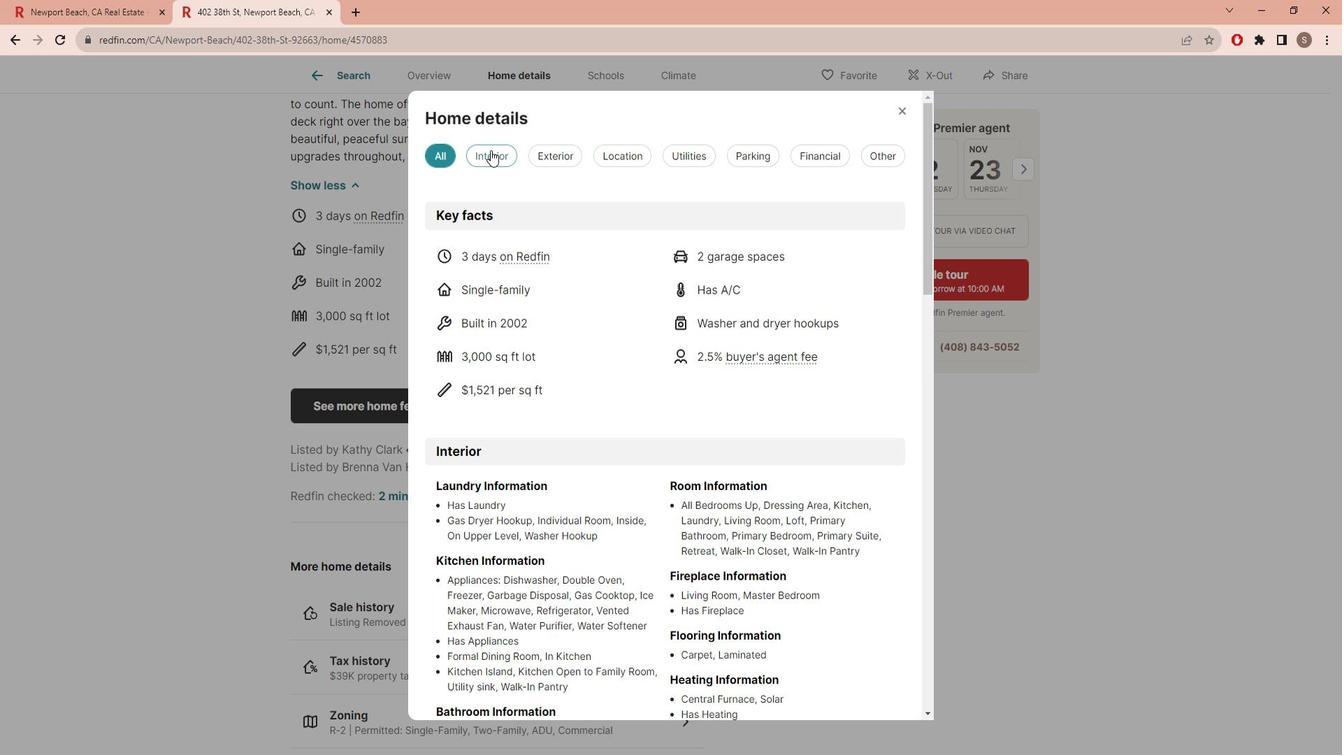 
Action: Mouse moved to (586, 215)
Screenshot: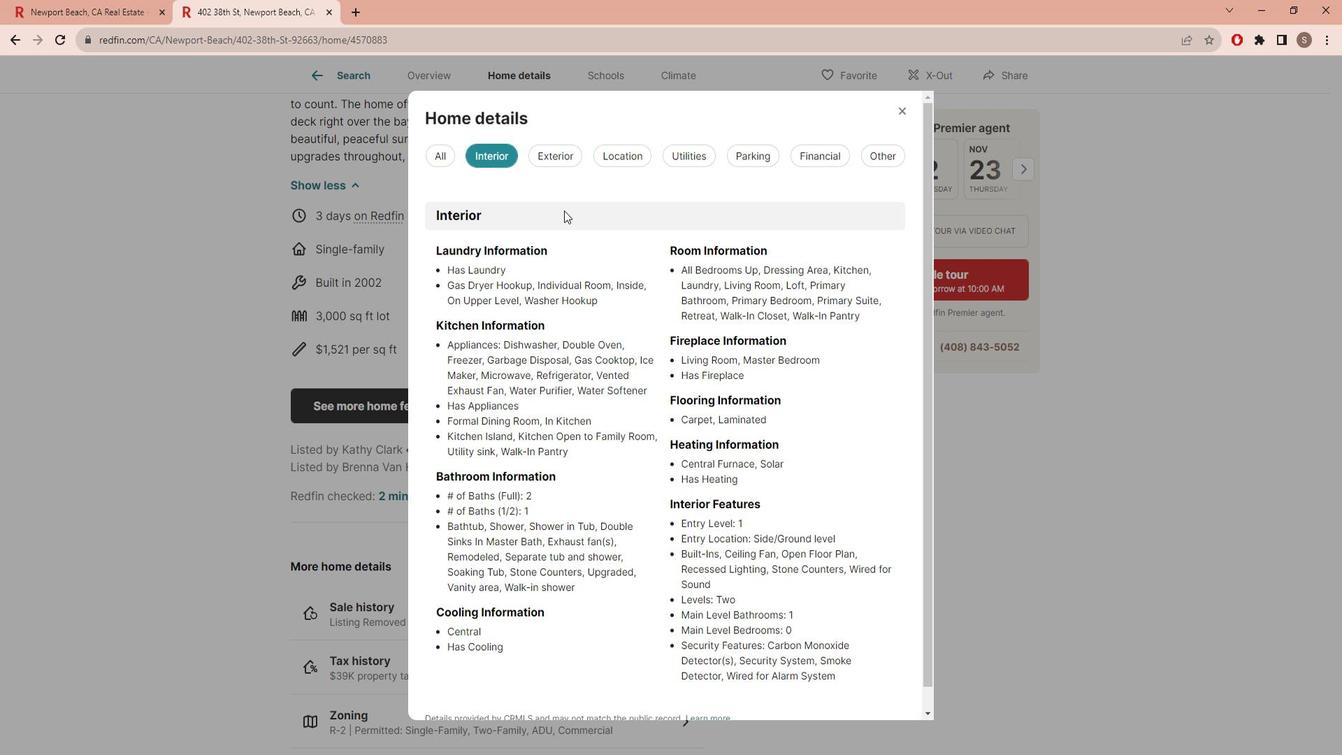 
Action: Mouse scrolled (586, 214) with delta (0, 0)
Screenshot: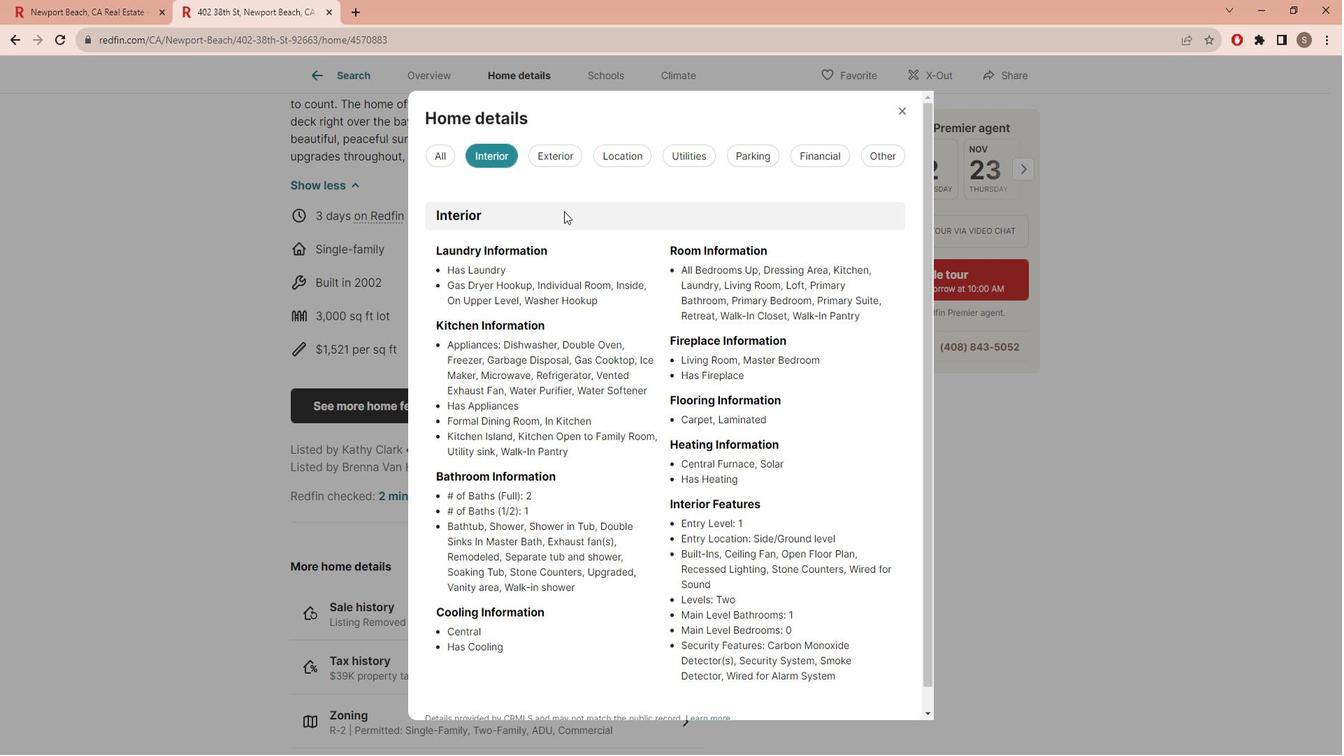 
Action: Mouse scrolled (586, 214) with delta (0, 0)
Screenshot: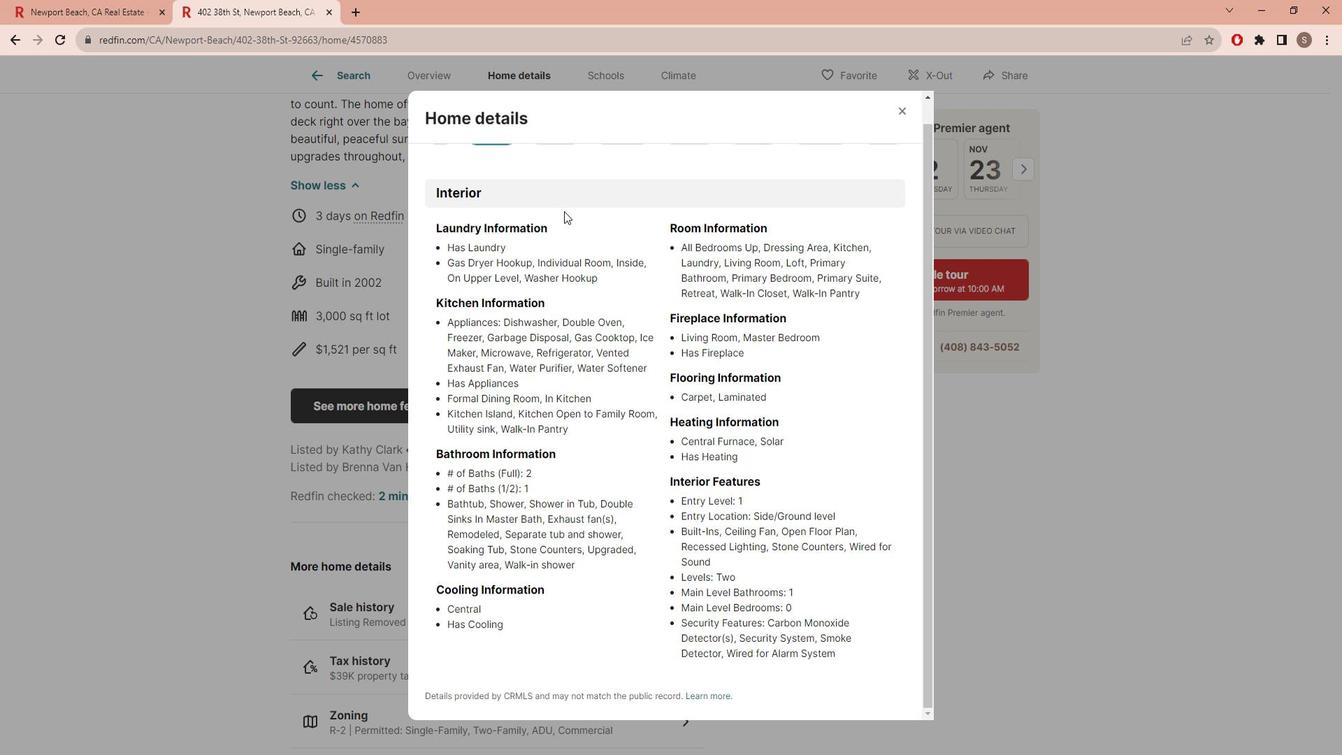 
Action: Mouse scrolled (586, 214) with delta (0, 0)
Screenshot: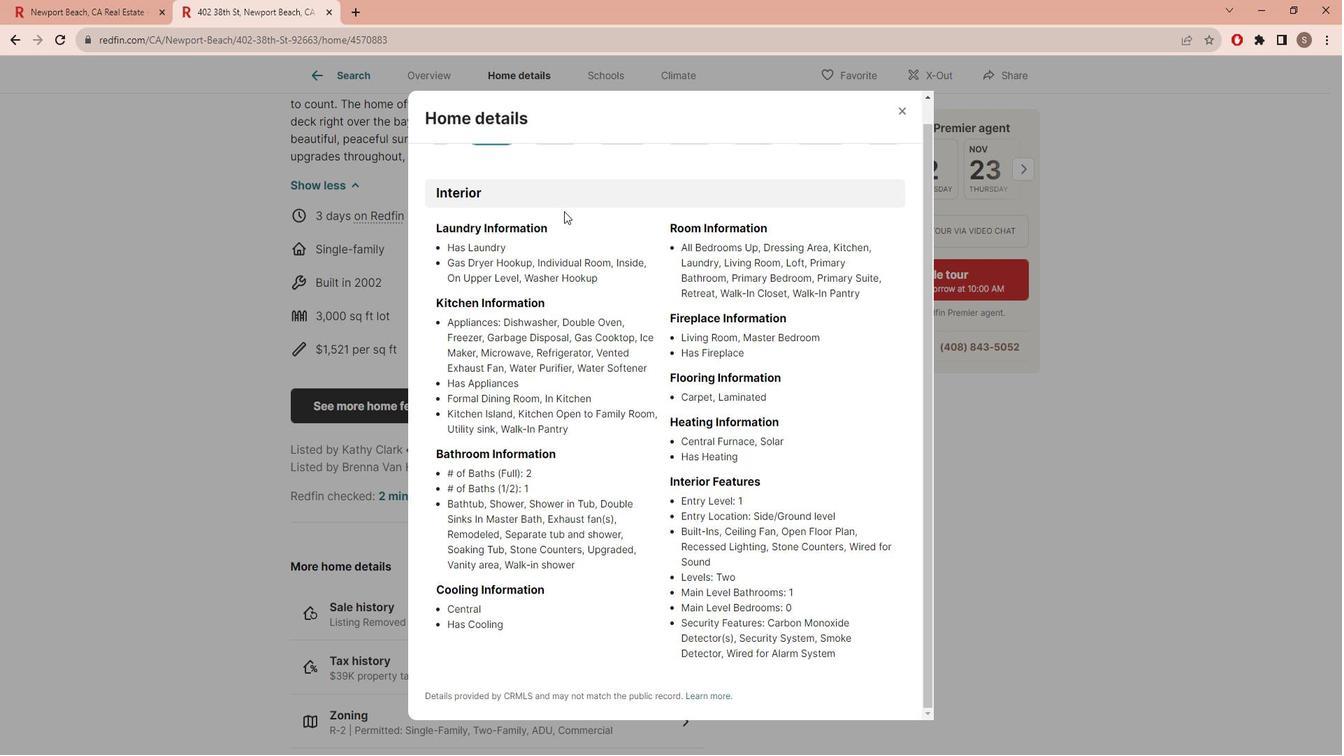 
Action: Mouse moved to (585, 185)
Screenshot: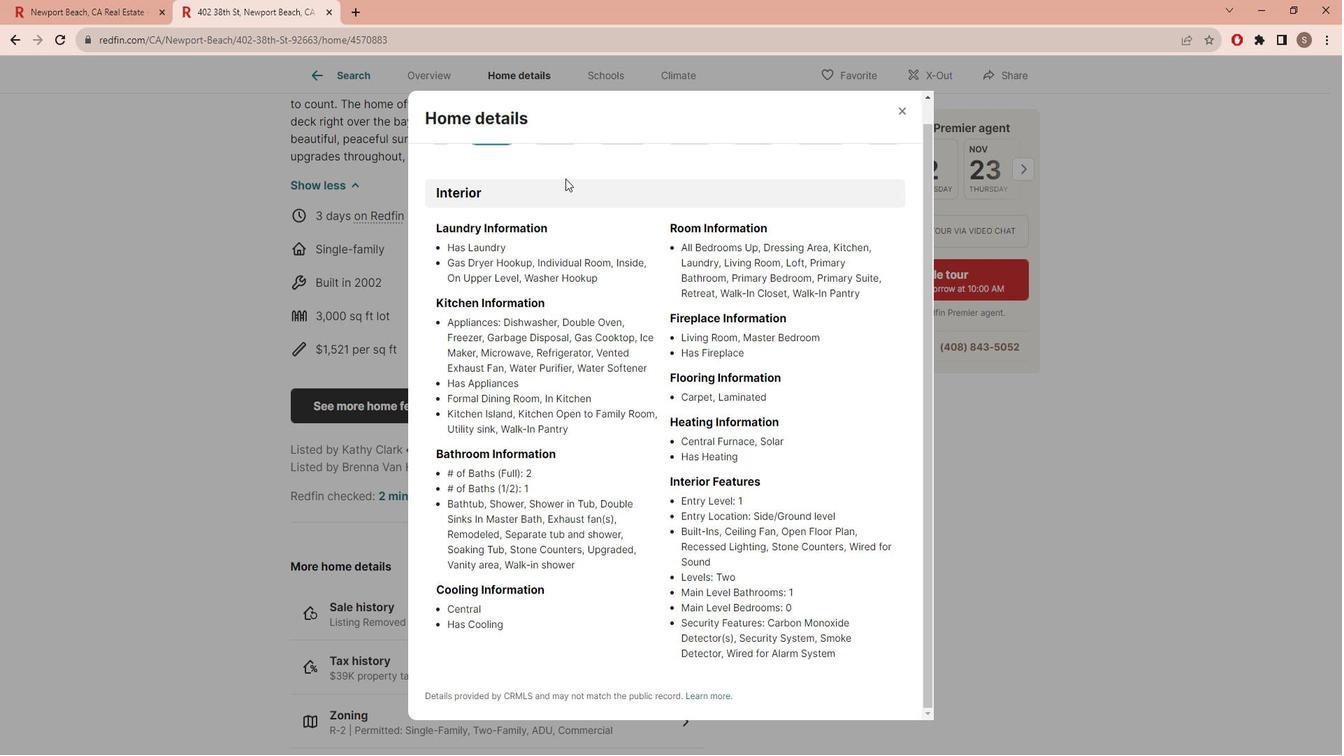 
Action: Mouse scrolled (585, 185) with delta (0, 0)
Screenshot: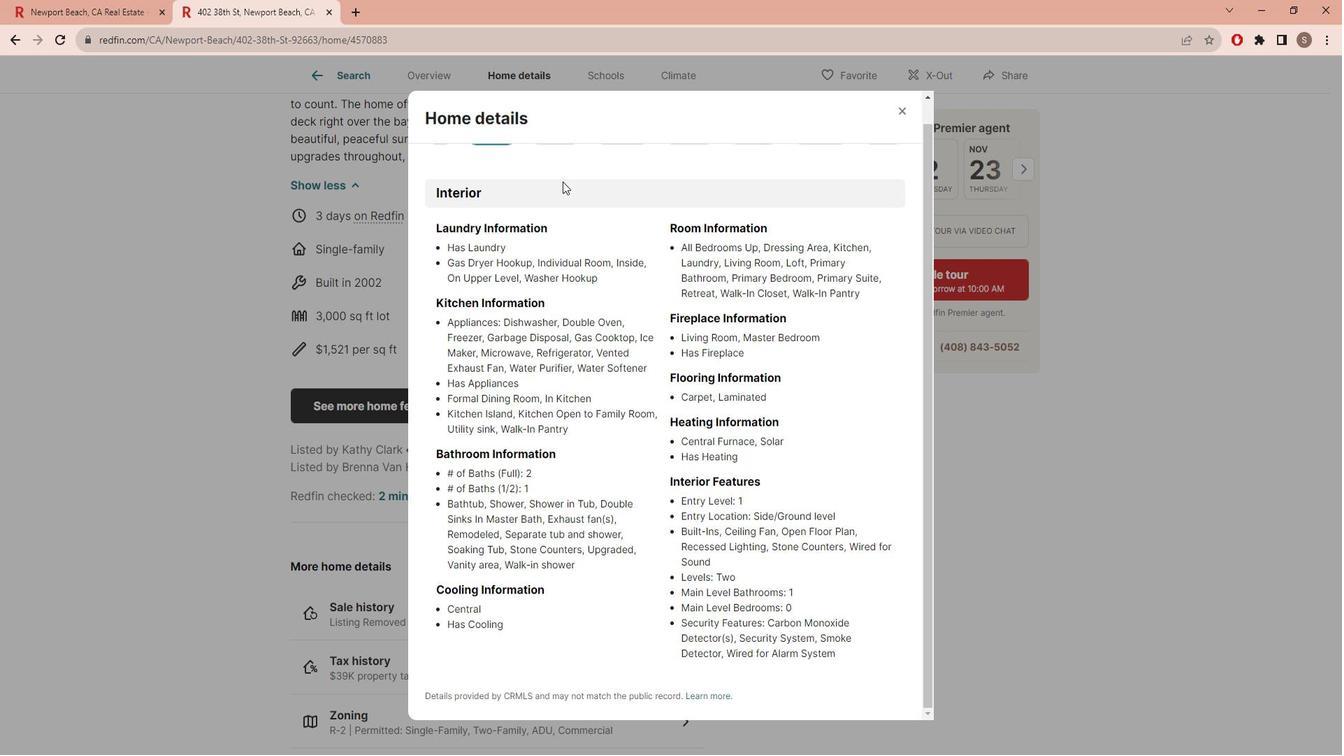 
Action: Mouse scrolled (585, 185) with delta (0, 0)
Screenshot: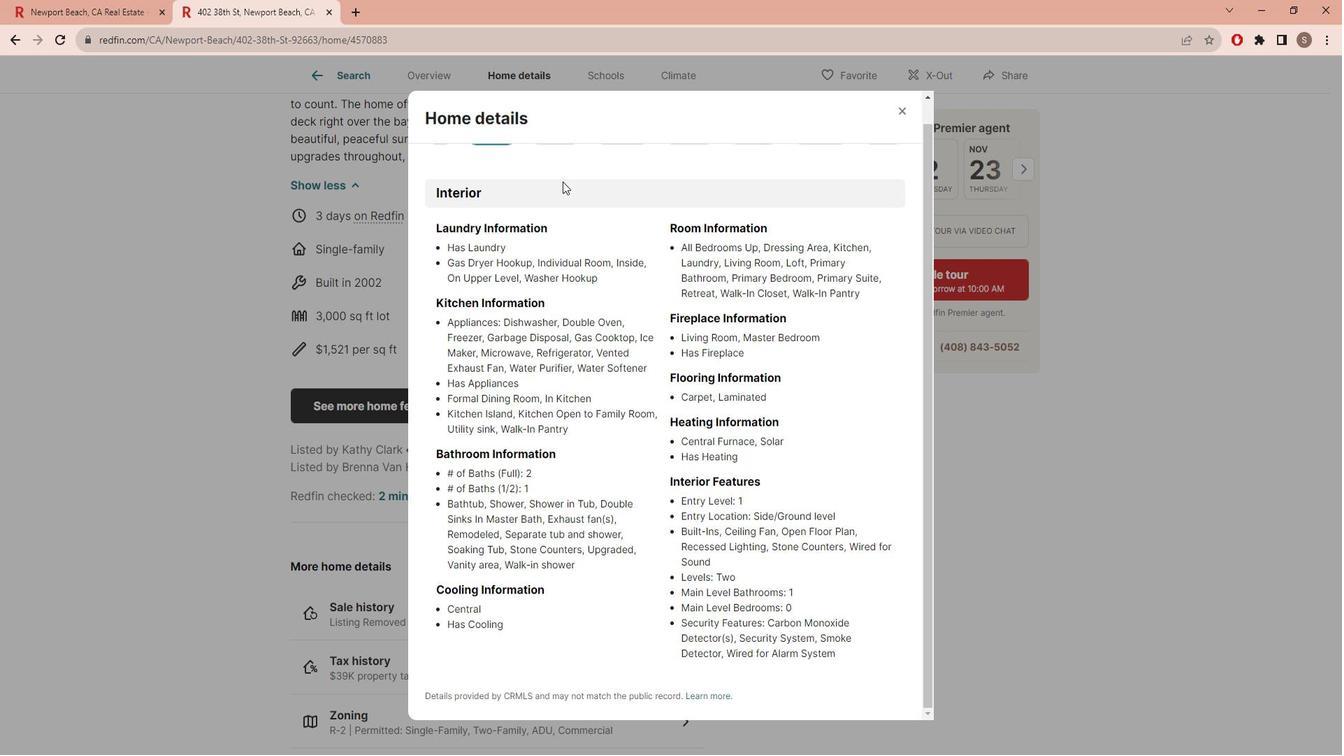 
Action: Mouse moved to (573, 156)
Screenshot: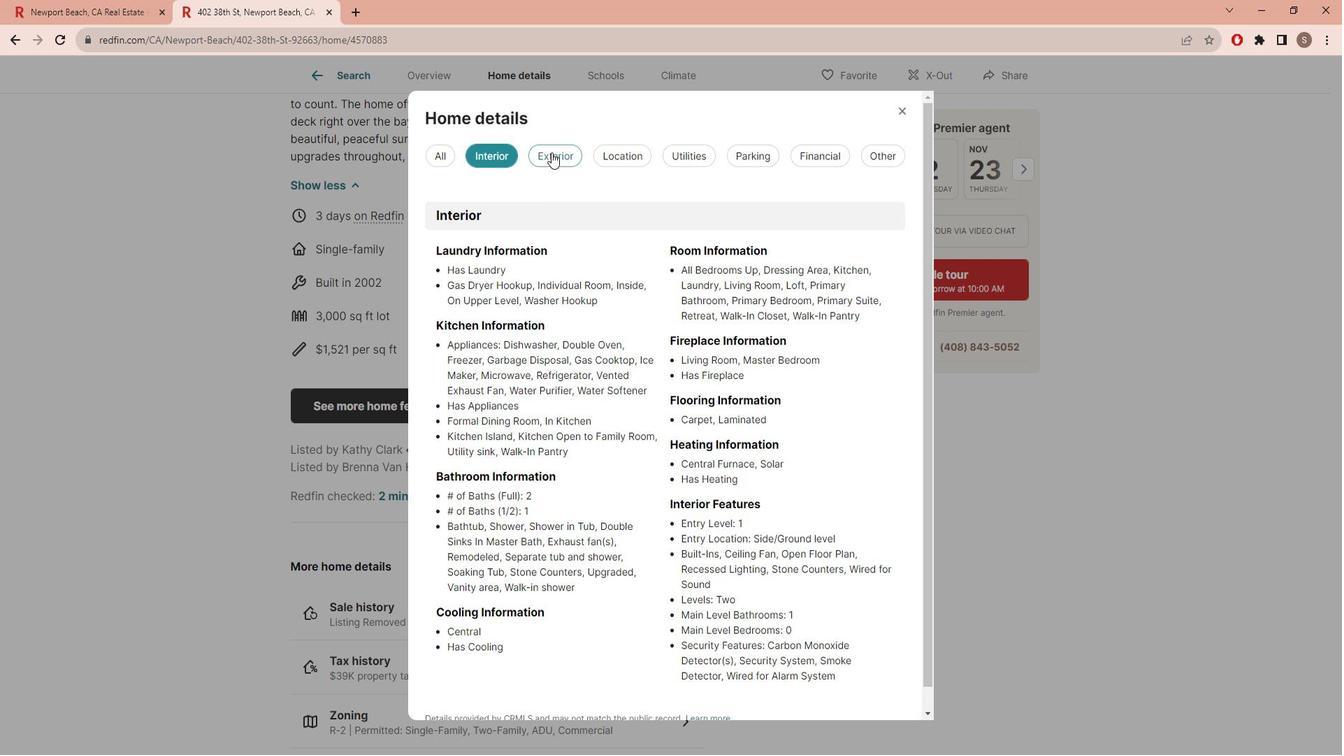 
Action: Mouse pressed left at (573, 156)
Screenshot: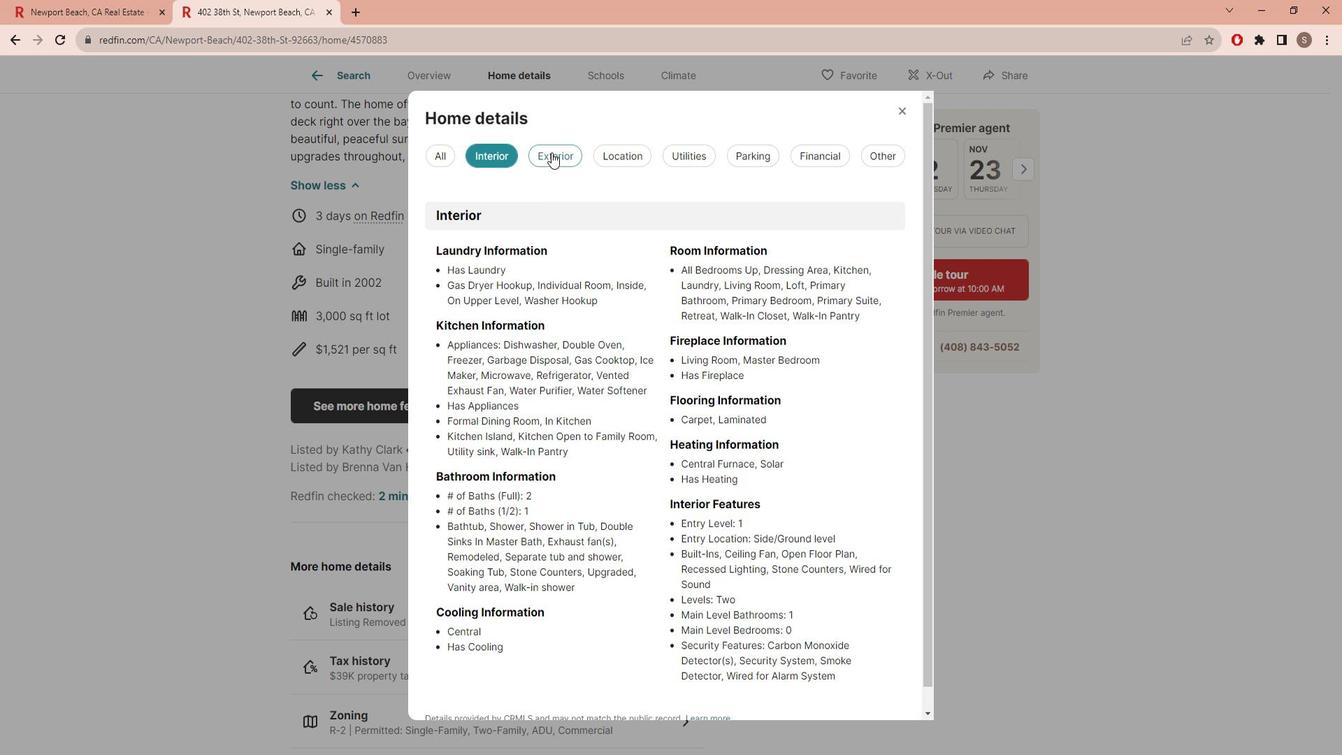 
Action: Mouse moved to (656, 157)
Screenshot: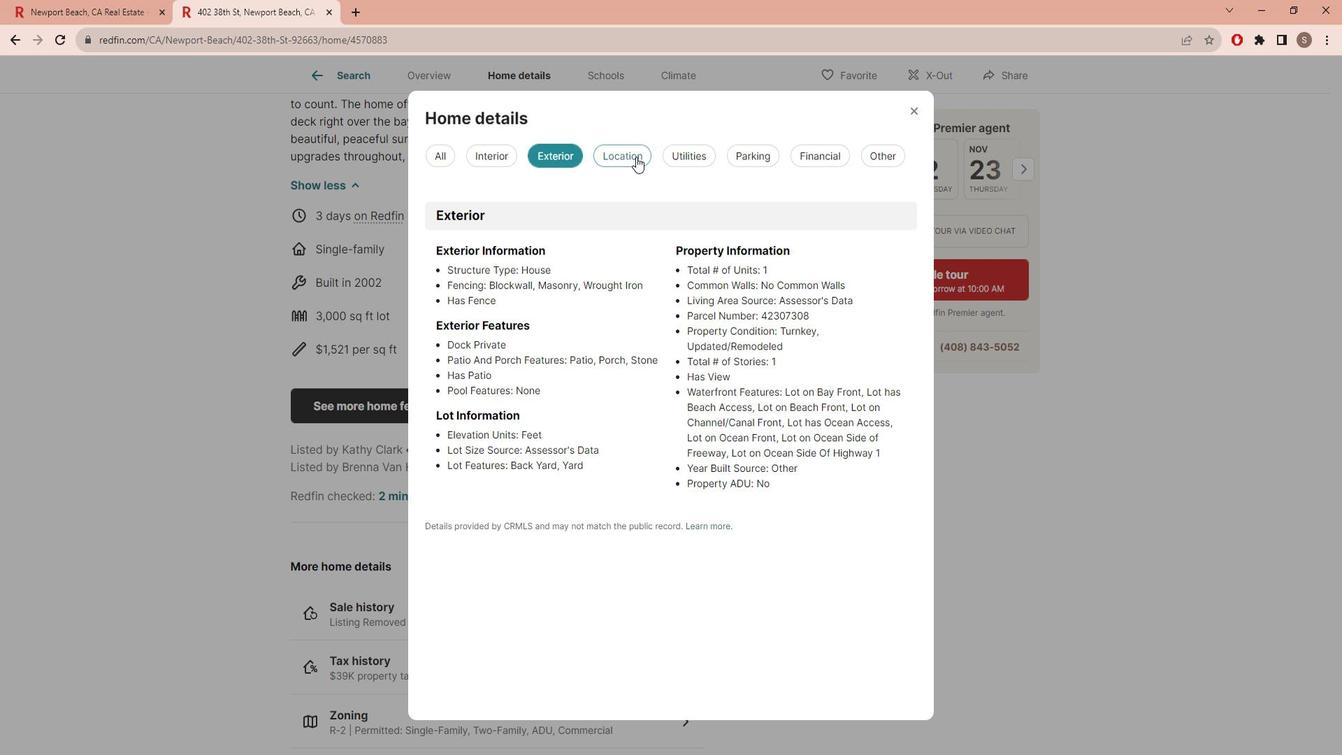 
Action: Mouse pressed left at (656, 157)
Screenshot: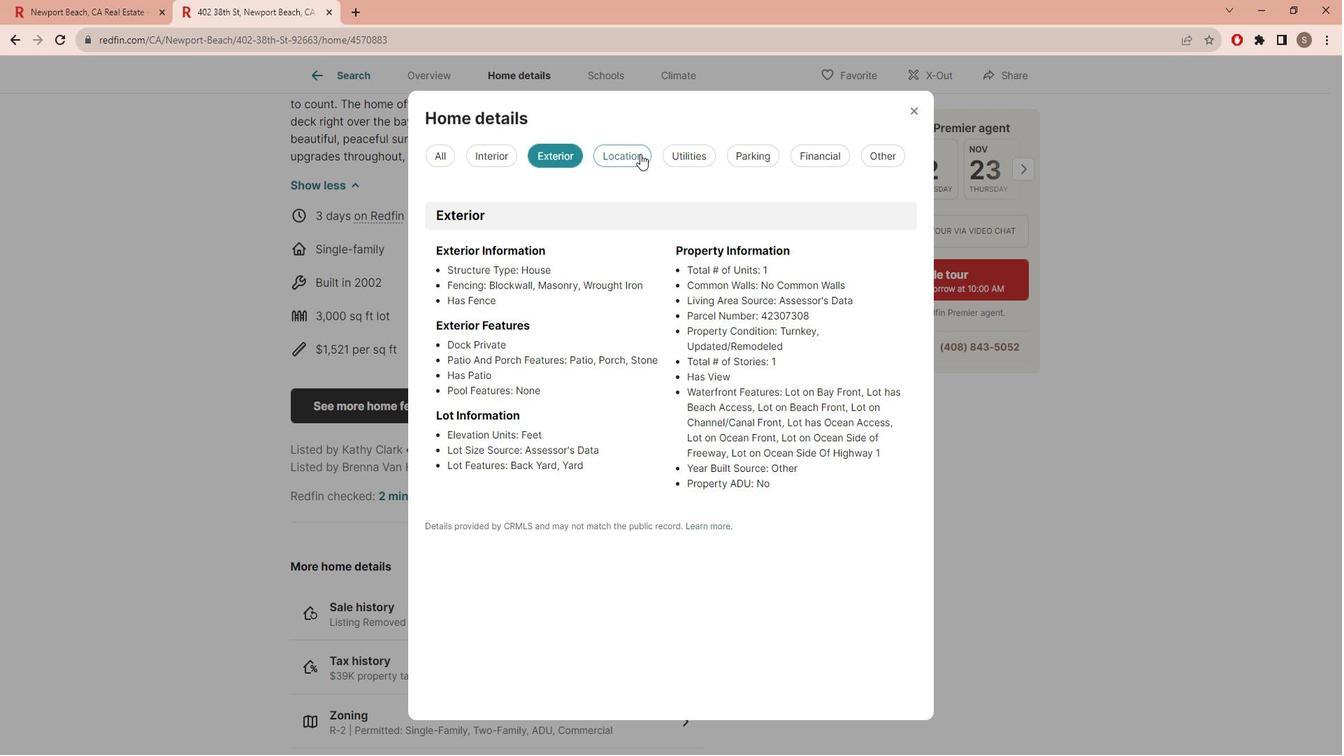 
Action: Mouse moved to (710, 155)
Screenshot: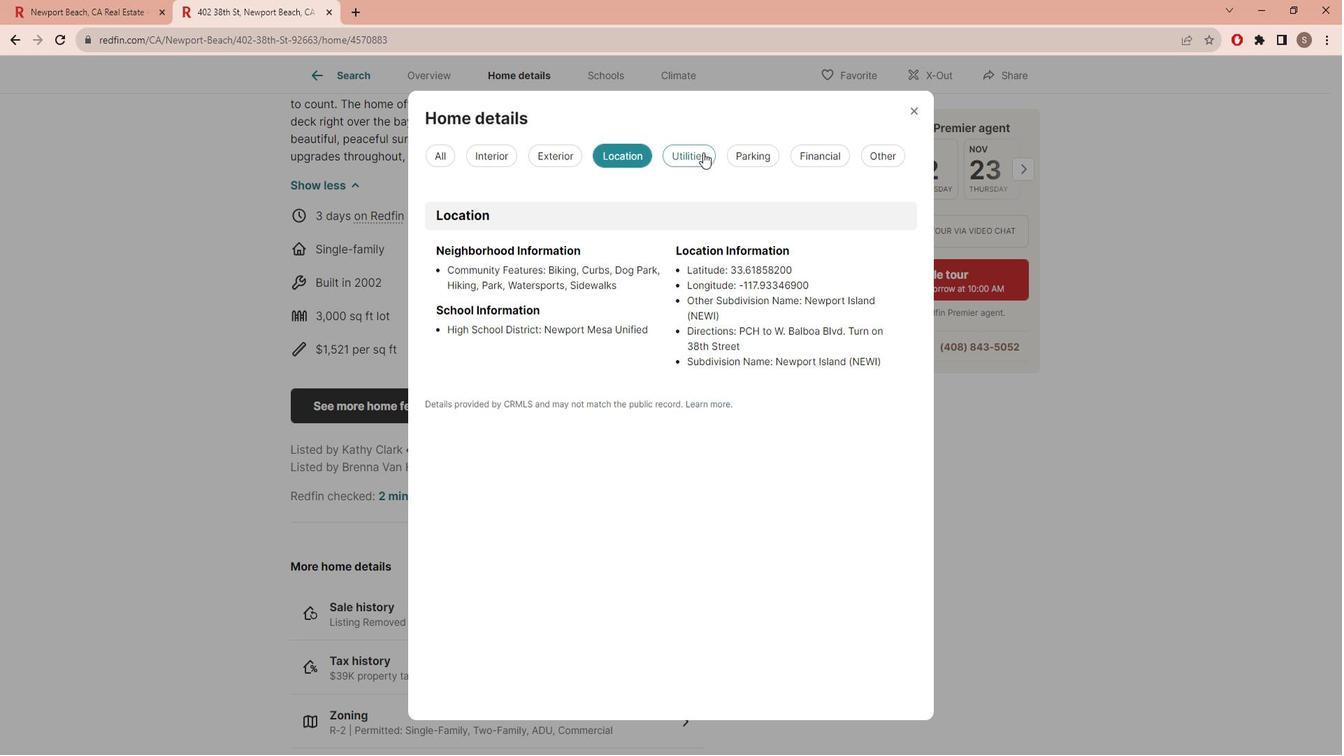 
Action: Mouse pressed left at (710, 155)
Screenshot: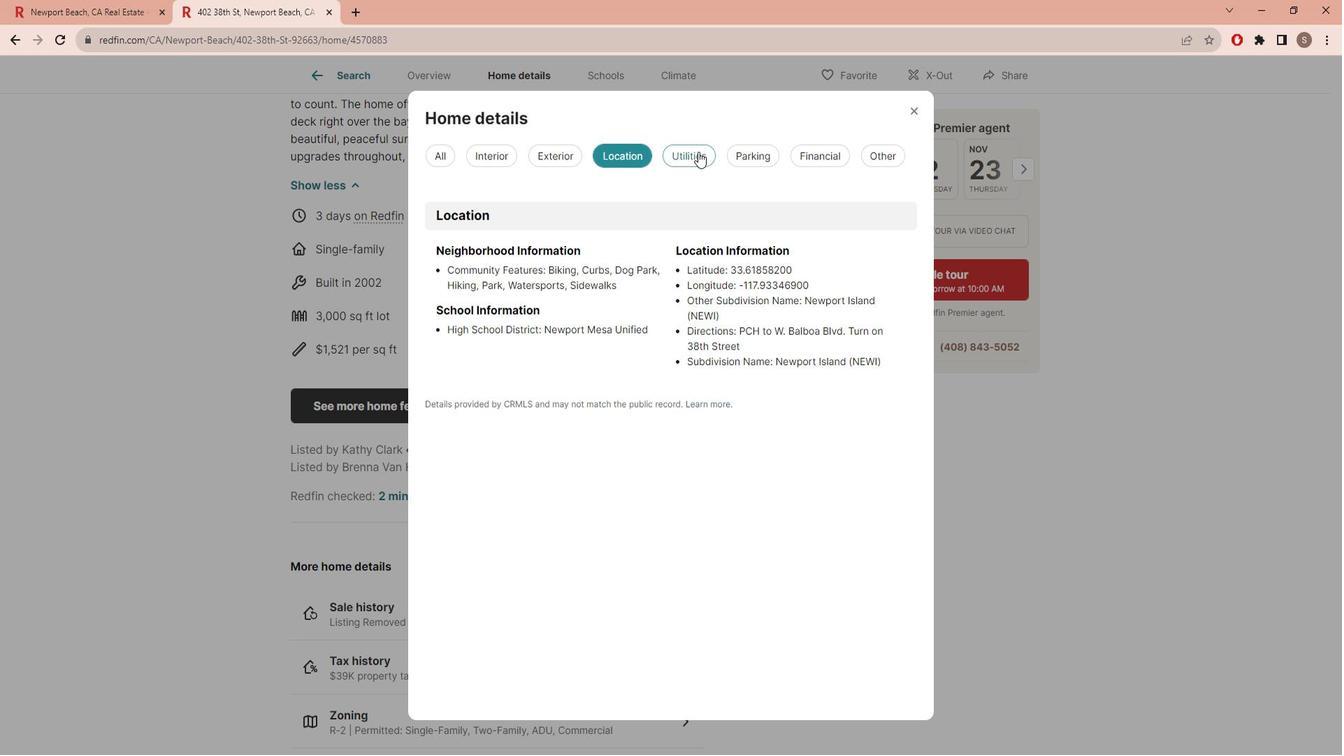 
Action: Mouse moved to (754, 162)
Screenshot: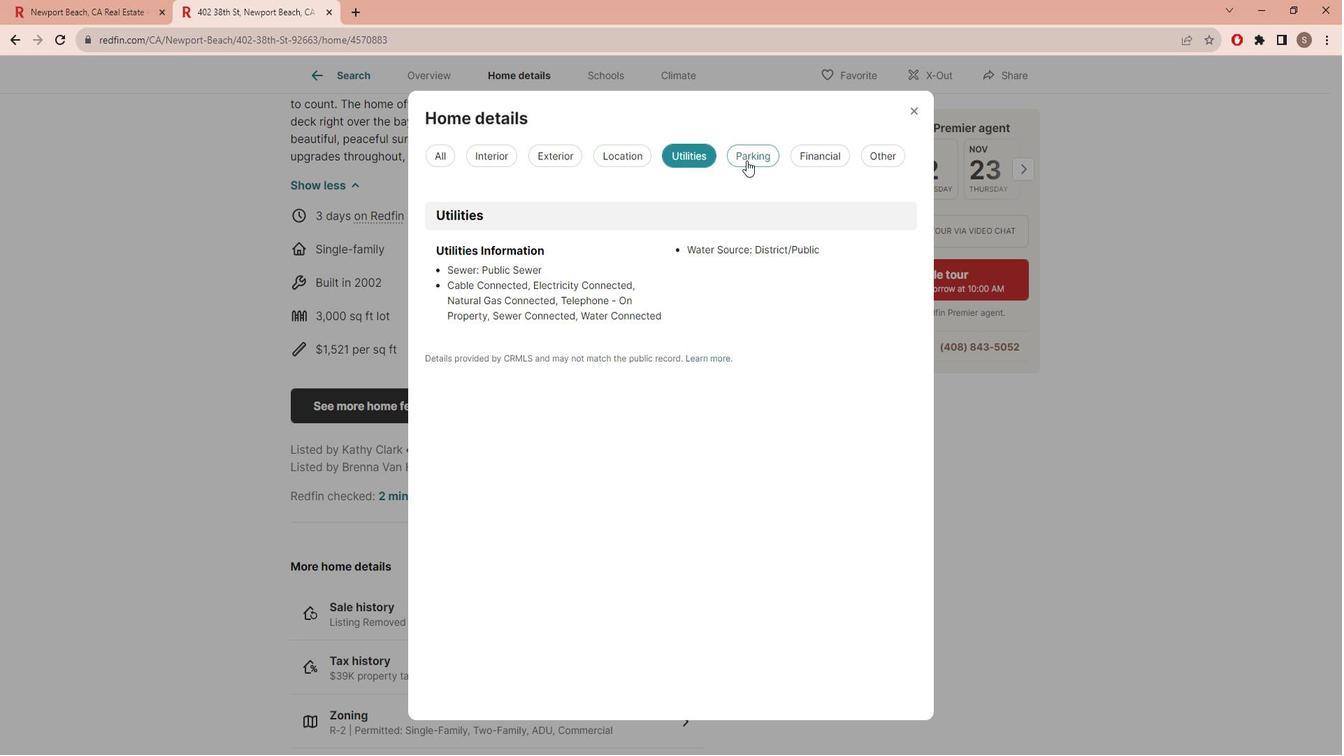 
Action: Mouse pressed left at (754, 162)
Screenshot: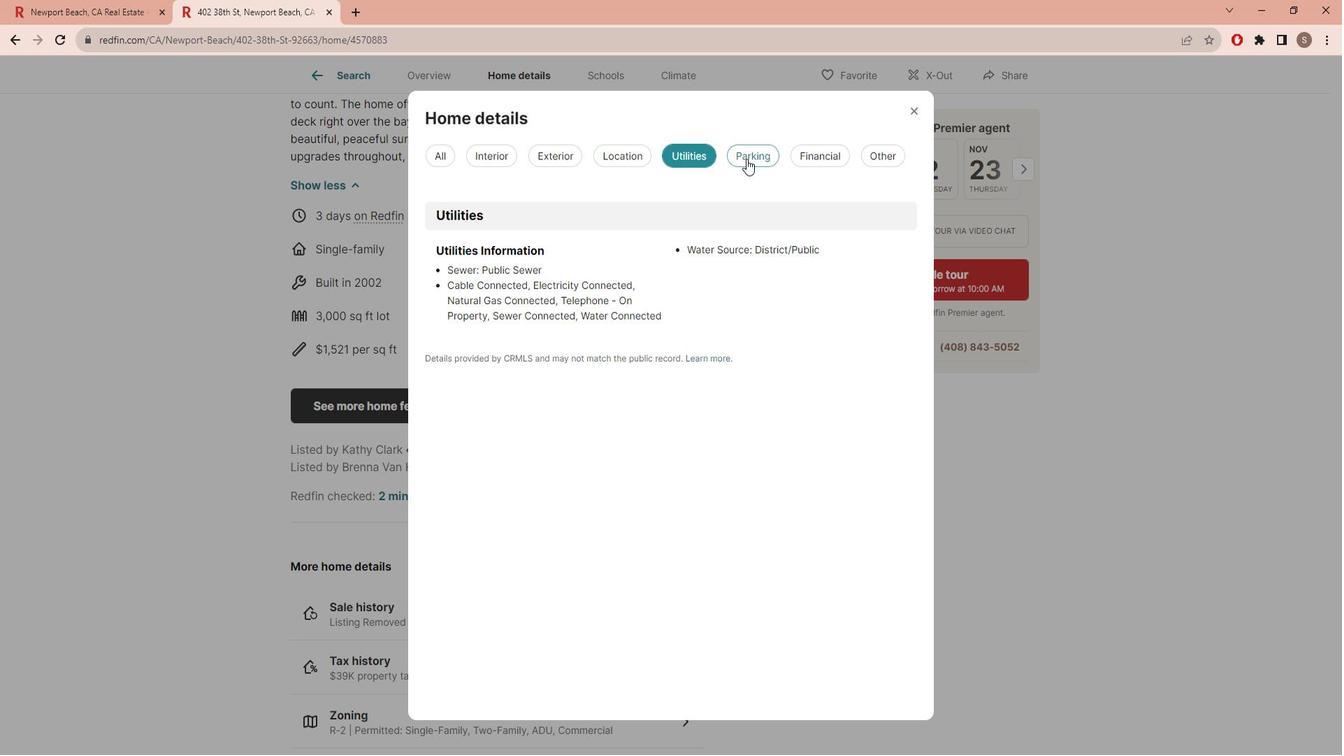 
Action: Mouse moved to (809, 161)
Screenshot: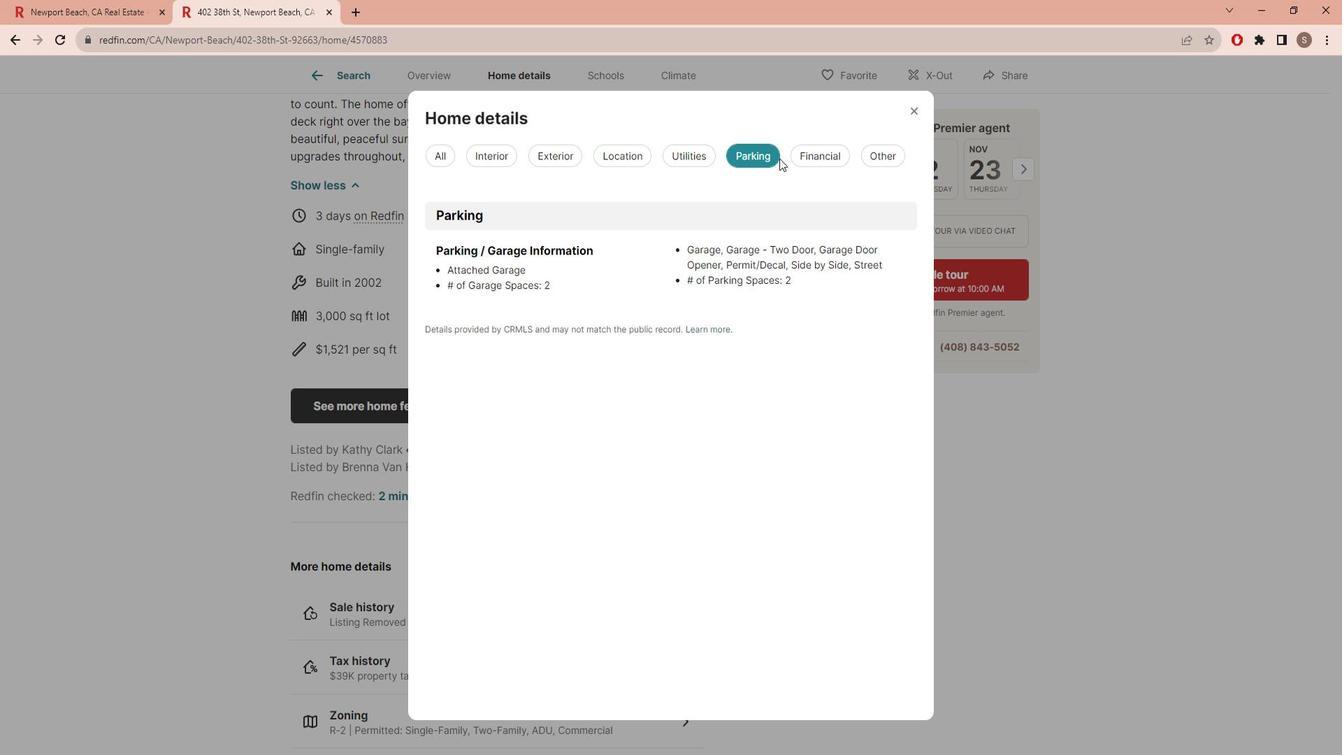 
Action: Mouse pressed left at (809, 161)
Screenshot: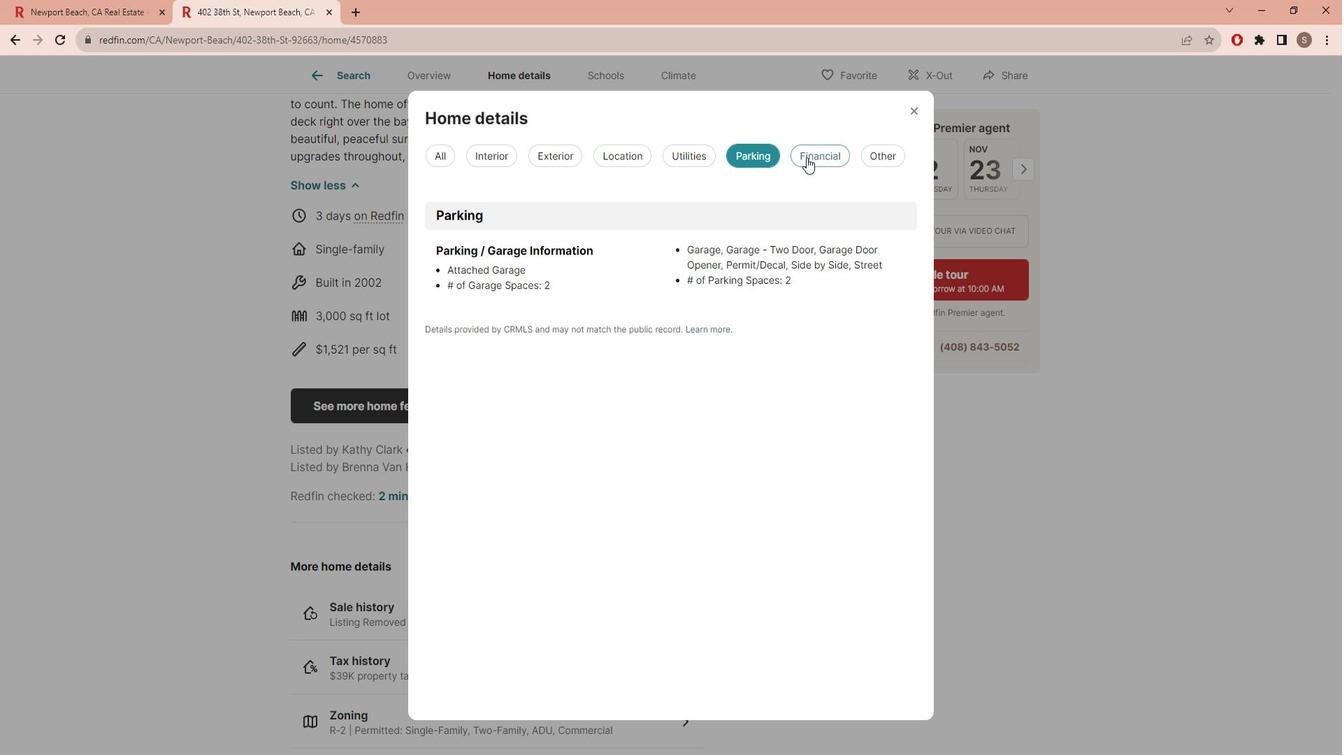 
Action: Mouse moved to (889, 165)
Screenshot: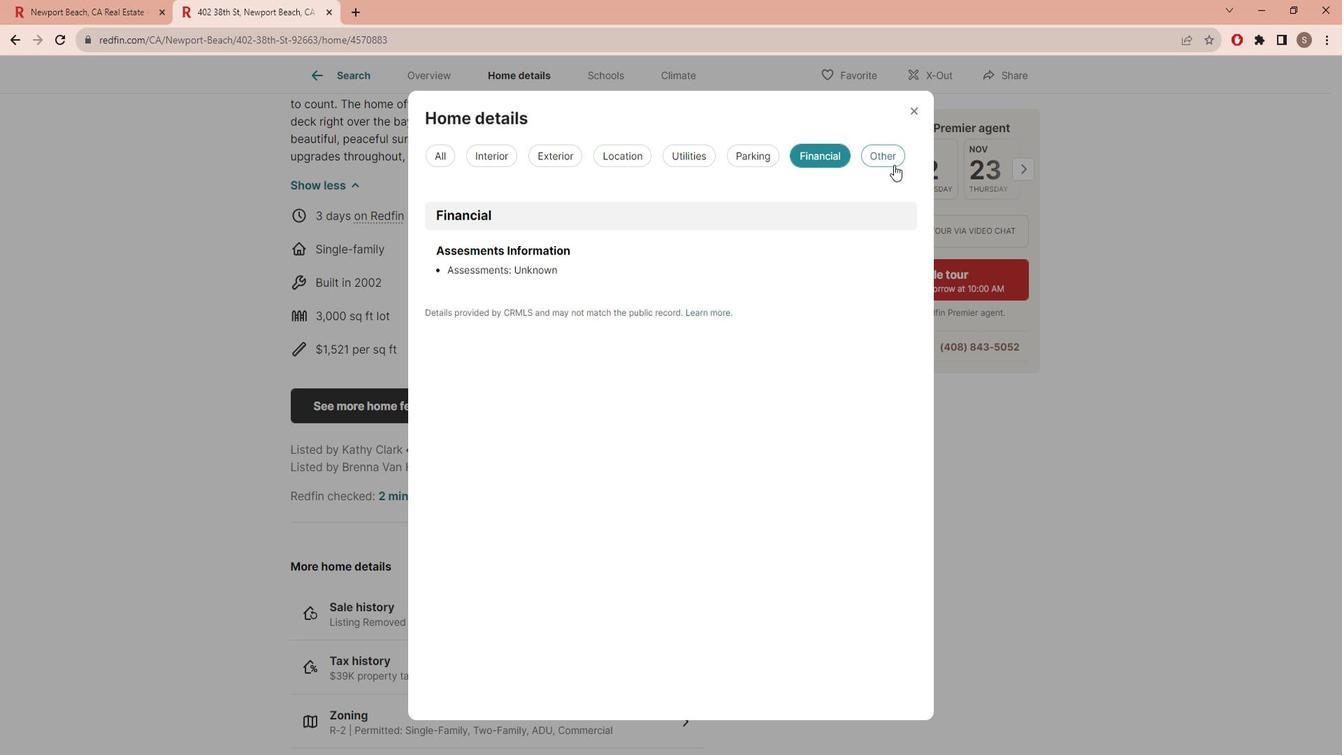 
Action: Mouse pressed left at (889, 165)
Screenshot: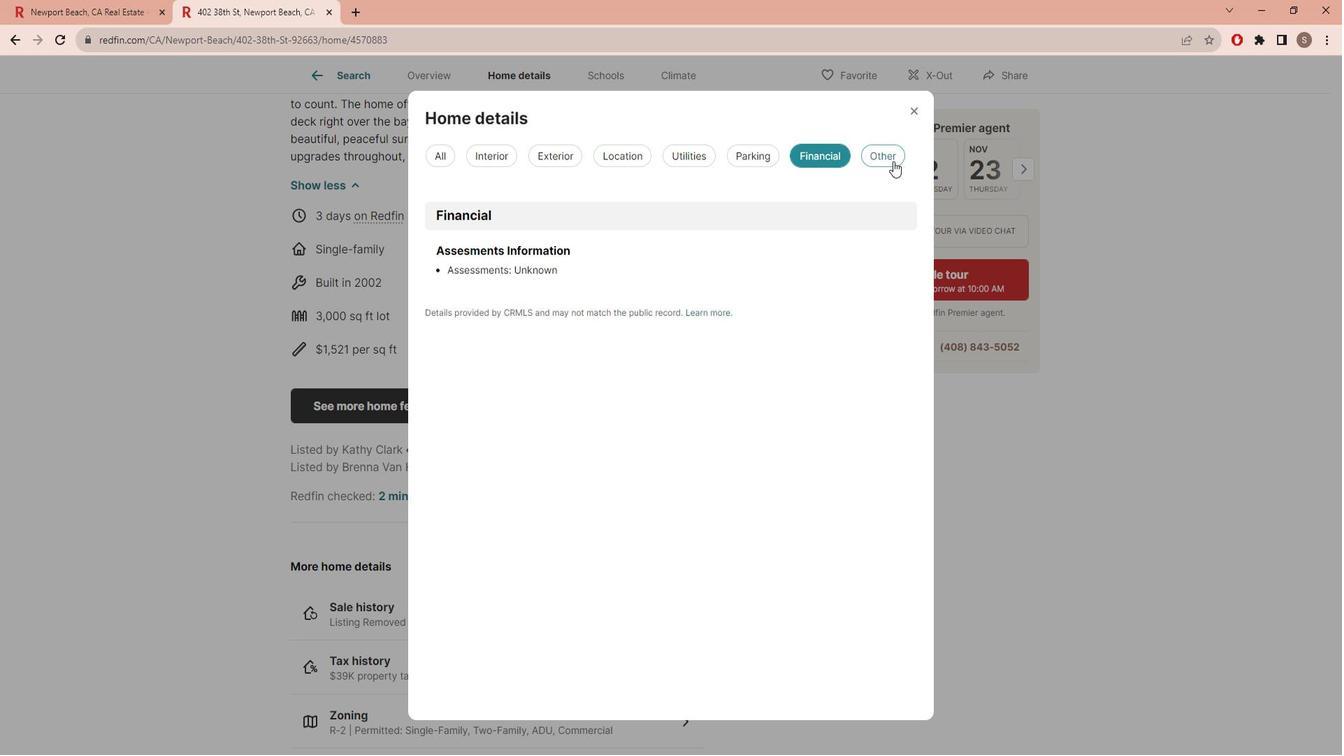 
Action: Mouse moved to (911, 113)
Screenshot: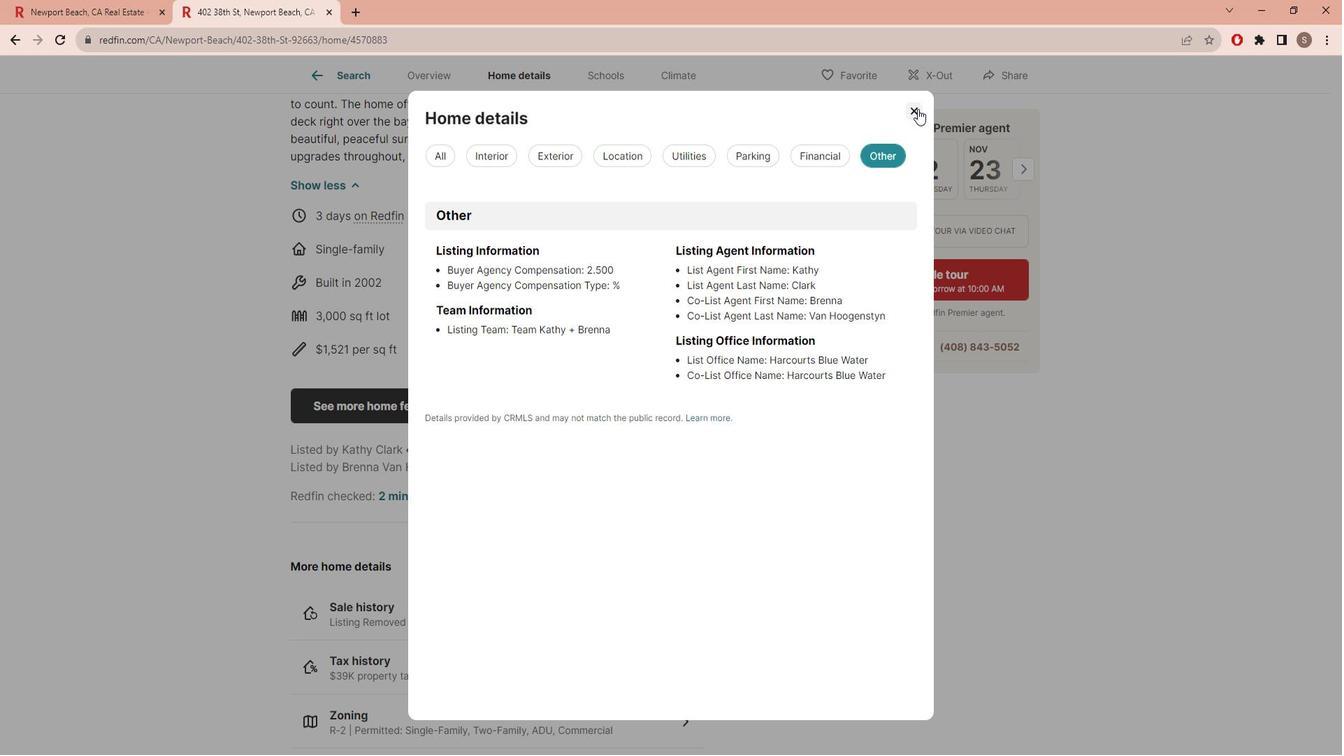 
Action: Mouse pressed left at (911, 113)
Screenshot: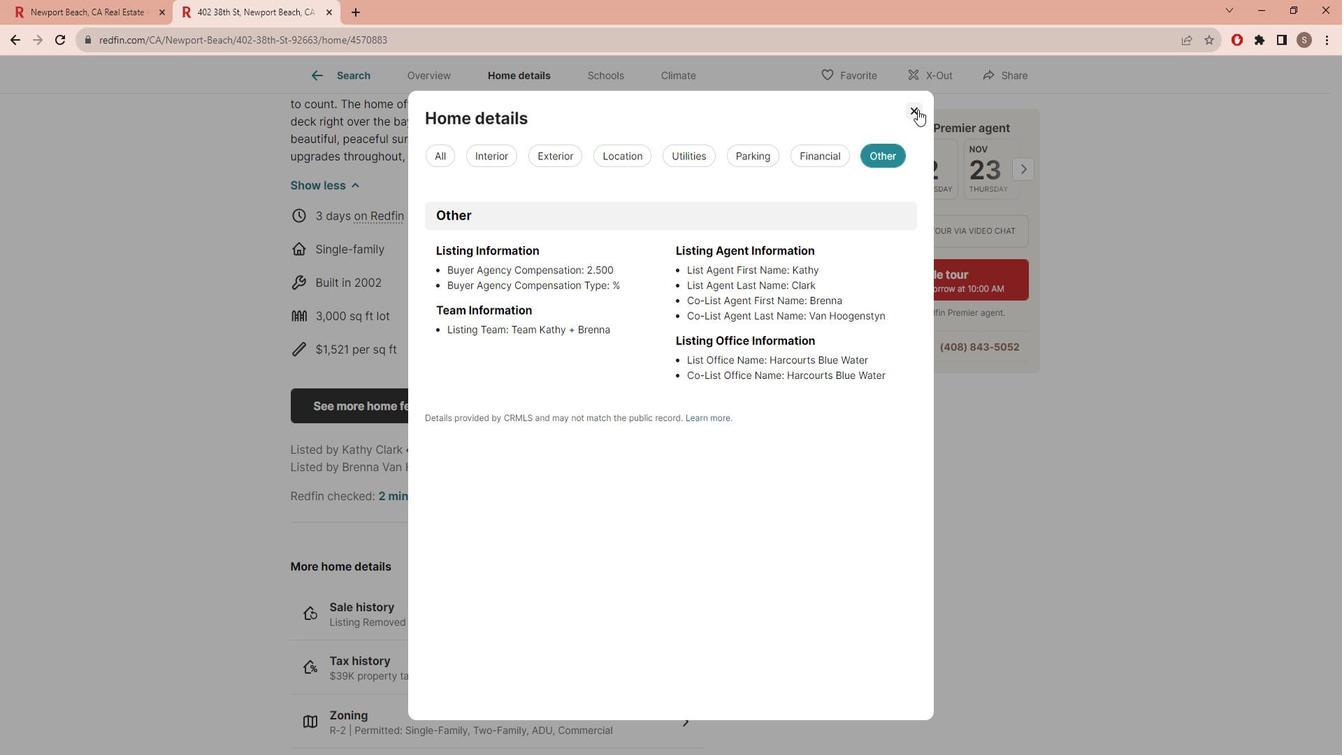 
Action: Mouse moved to (540, 346)
Screenshot: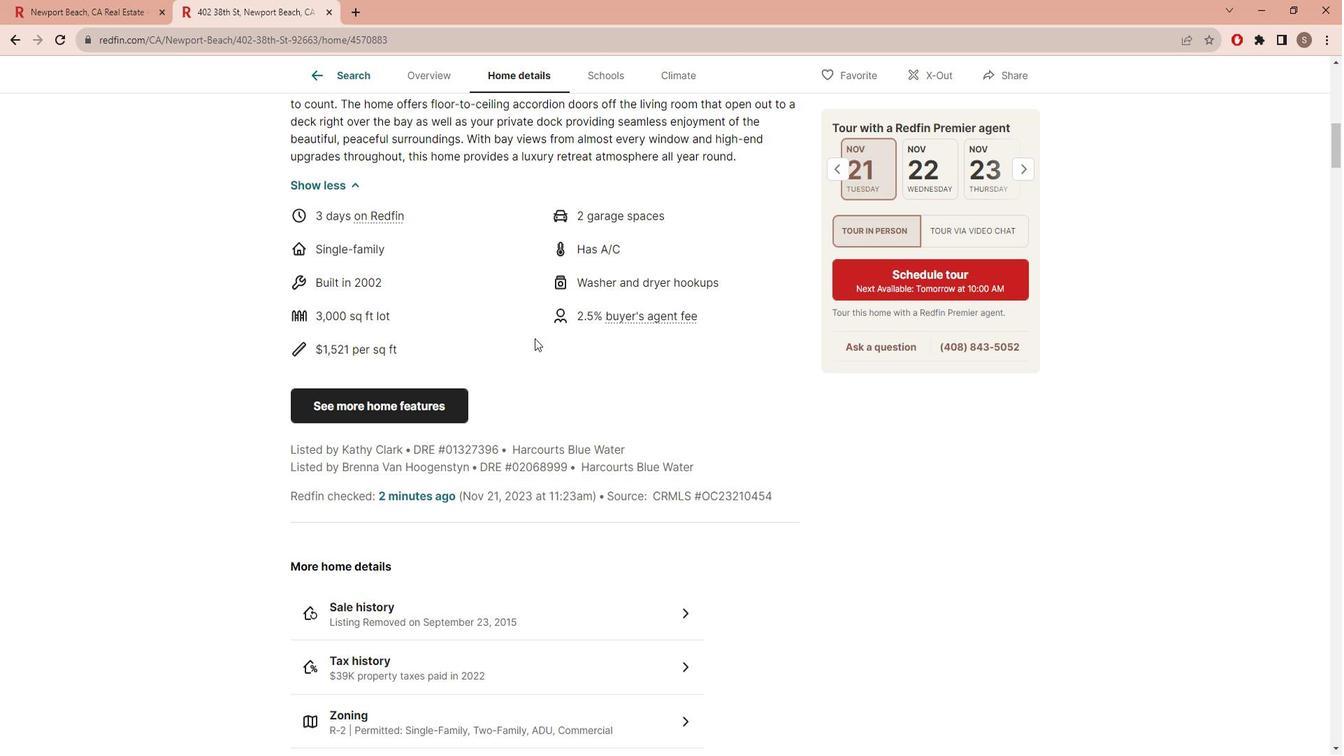 
Action: Mouse scrolled (540, 346) with delta (0, 0)
Screenshot: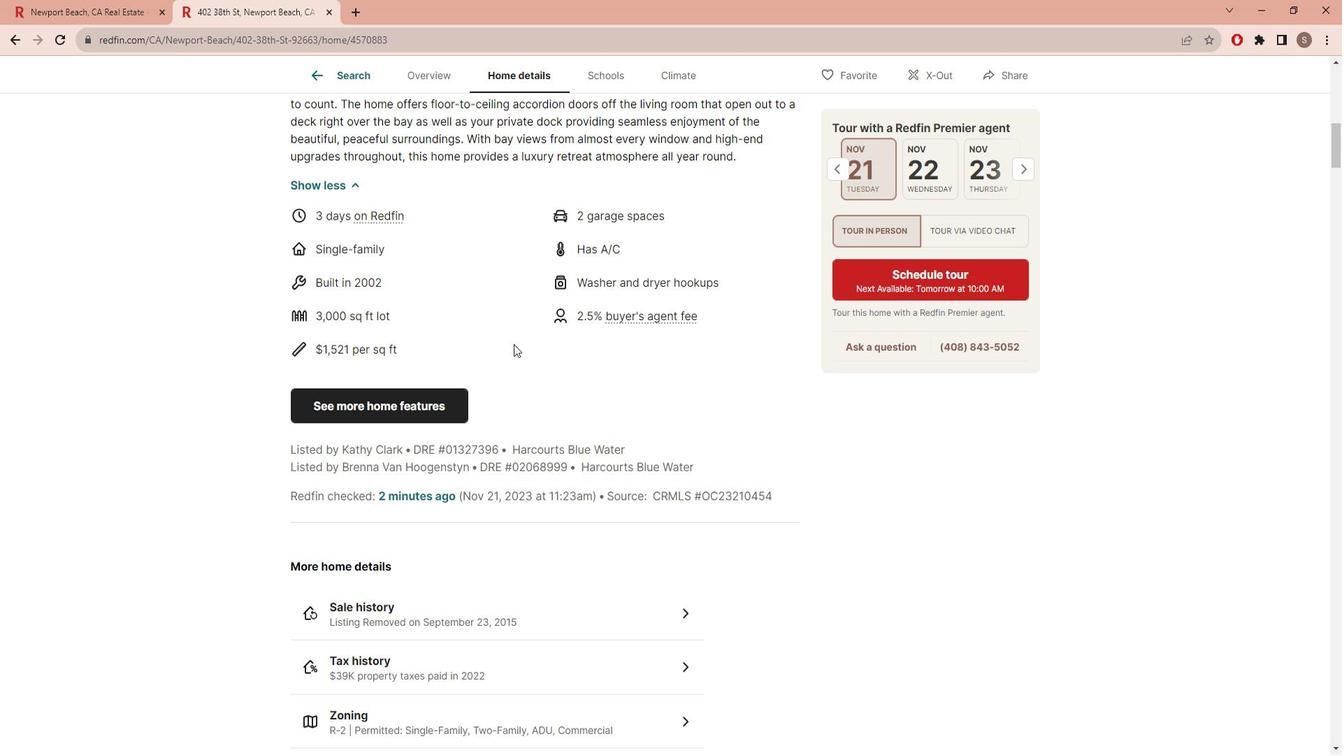 
Action: Mouse scrolled (540, 346) with delta (0, 0)
Screenshot: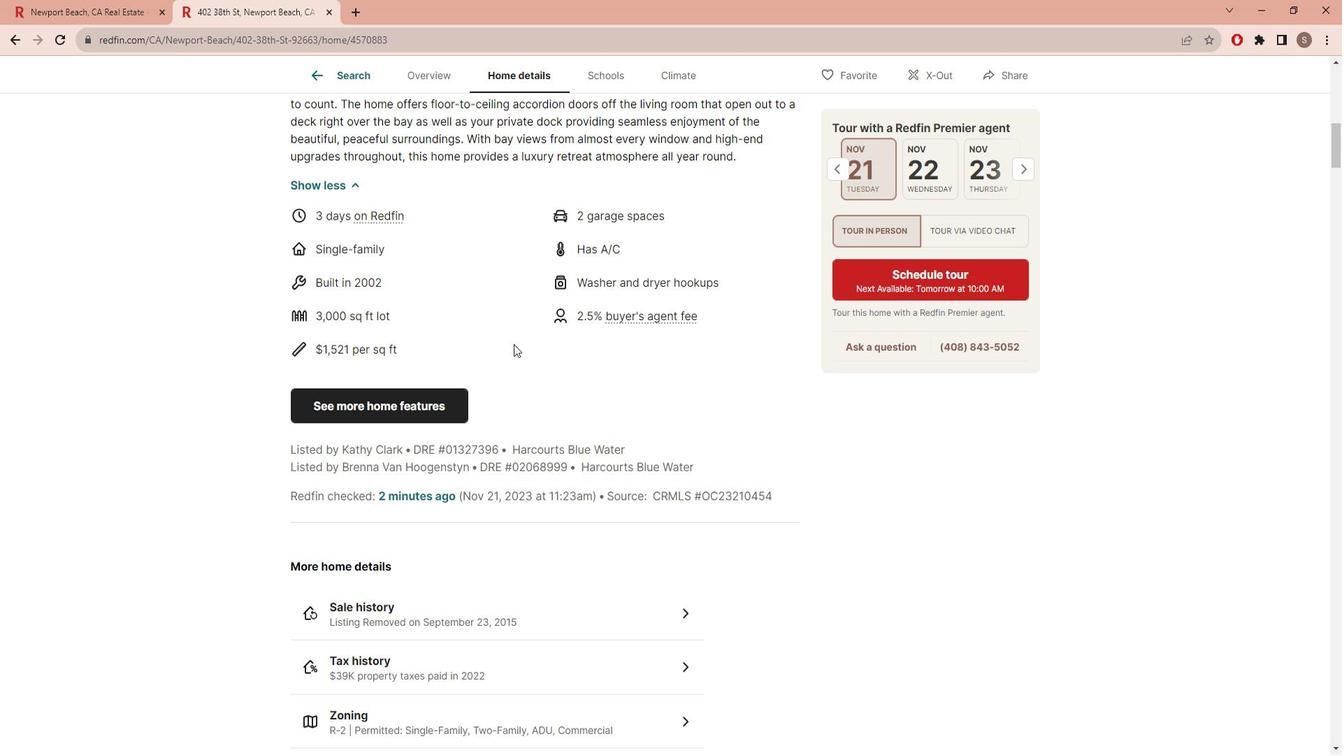 
Action: Mouse scrolled (540, 346) with delta (0, 0)
Screenshot: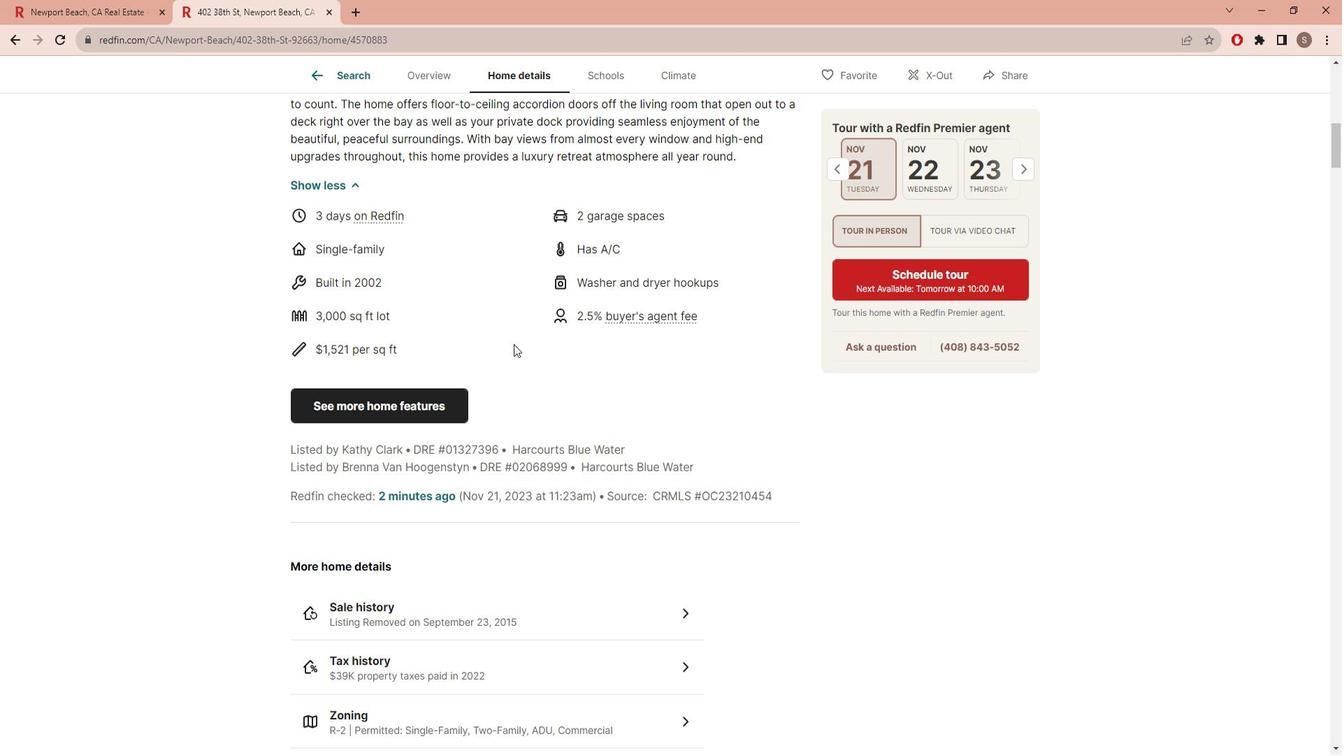
Action: Mouse scrolled (540, 346) with delta (0, 0)
Screenshot: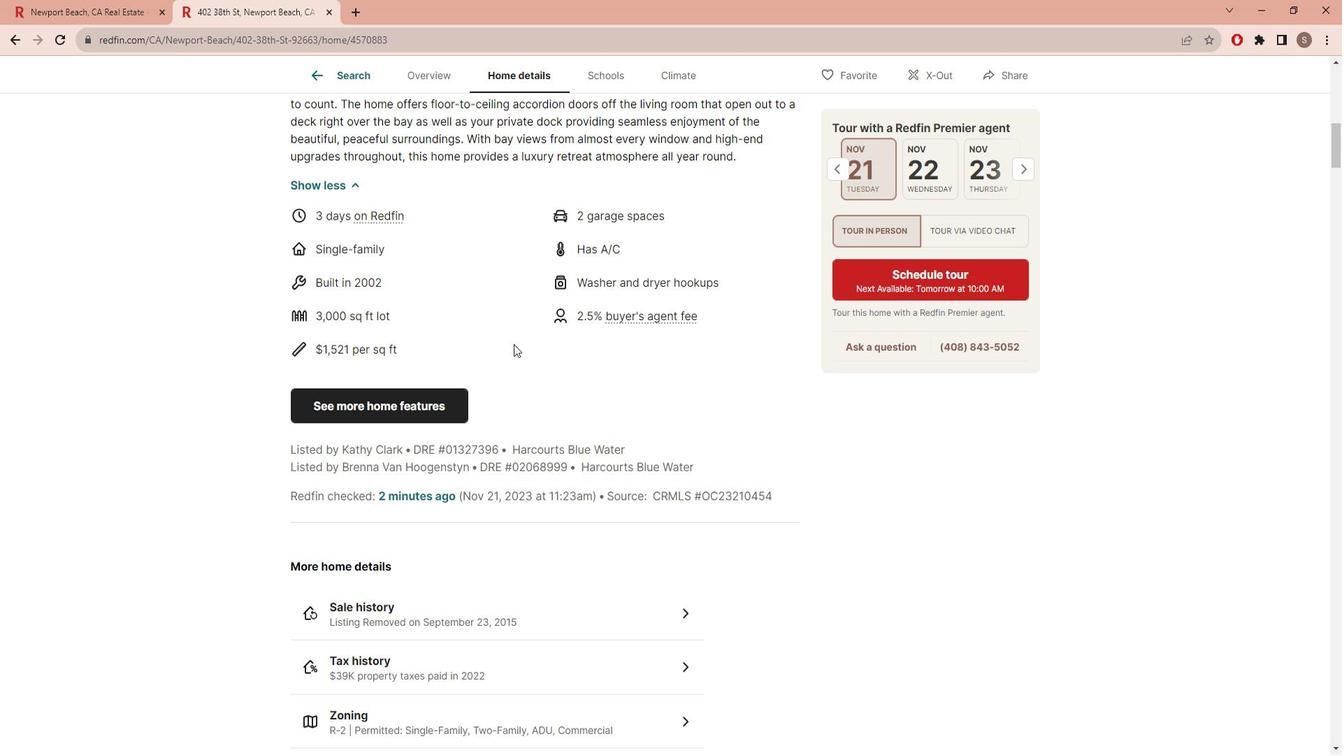 
Action: Mouse moved to (696, 318)
Screenshot: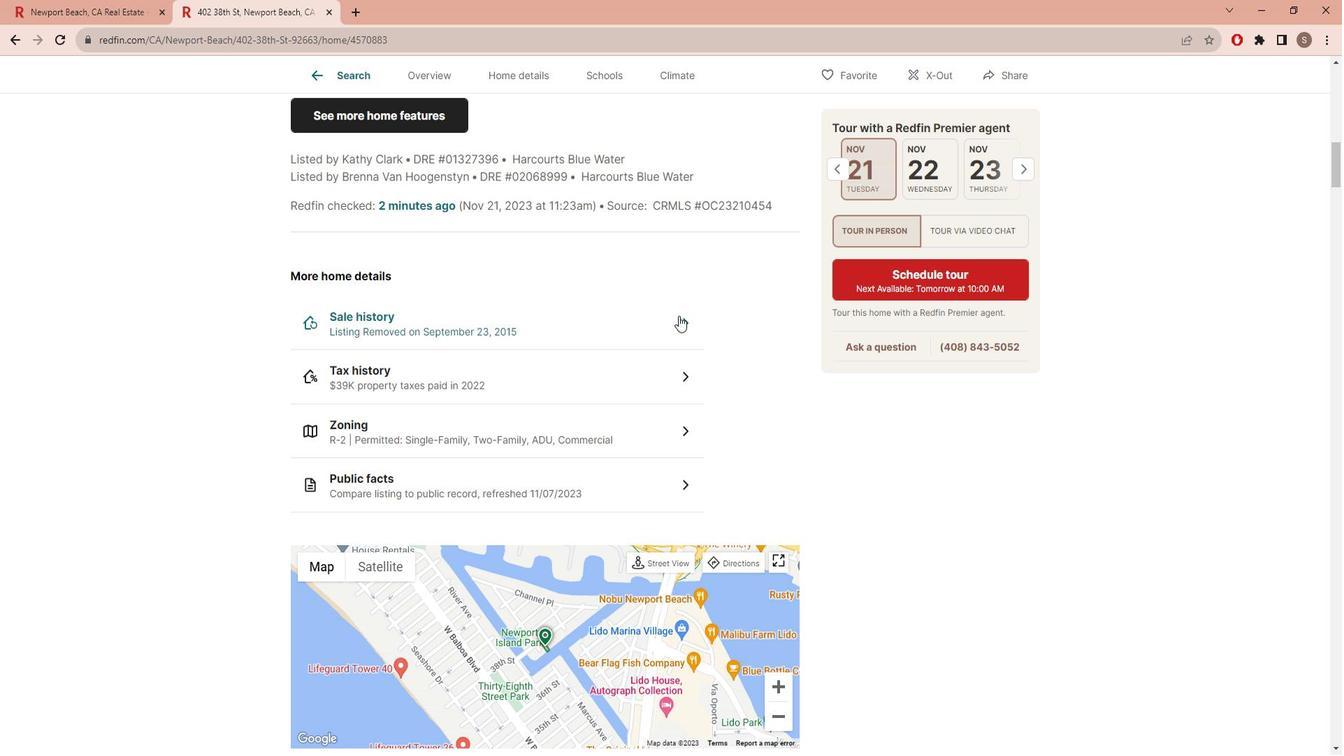 
Action: Mouse pressed left at (696, 318)
Screenshot: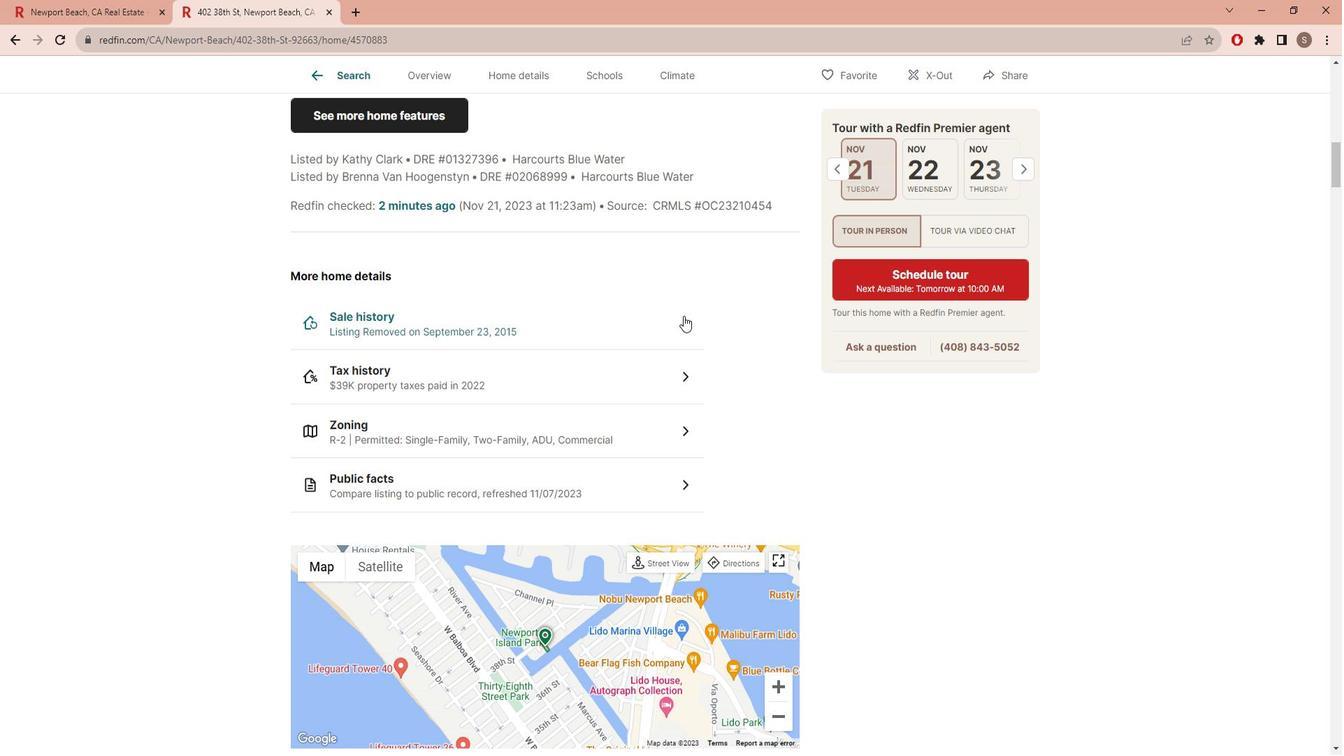 
Action: Mouse moved to (657, 346)
Screenshot: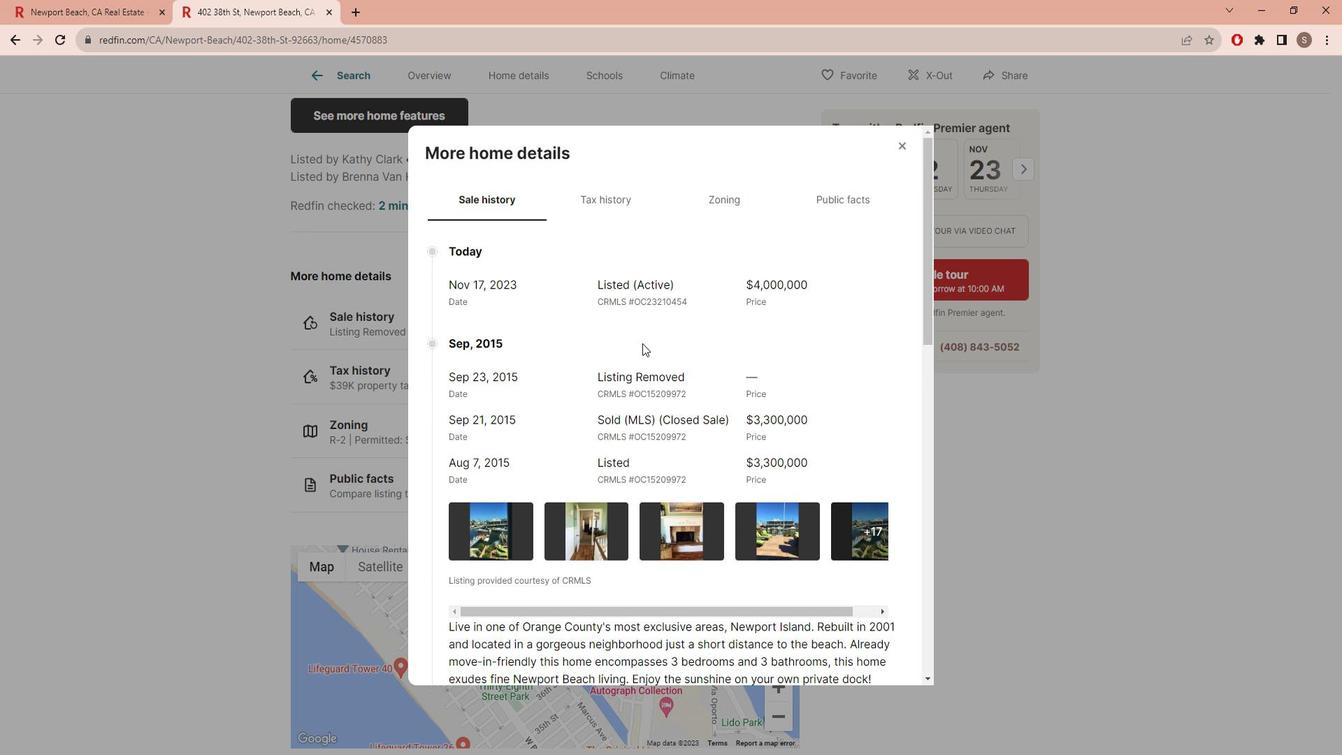 
Action: Mouse scrolled (657, 346) with delta (0, 0)
Screenshot: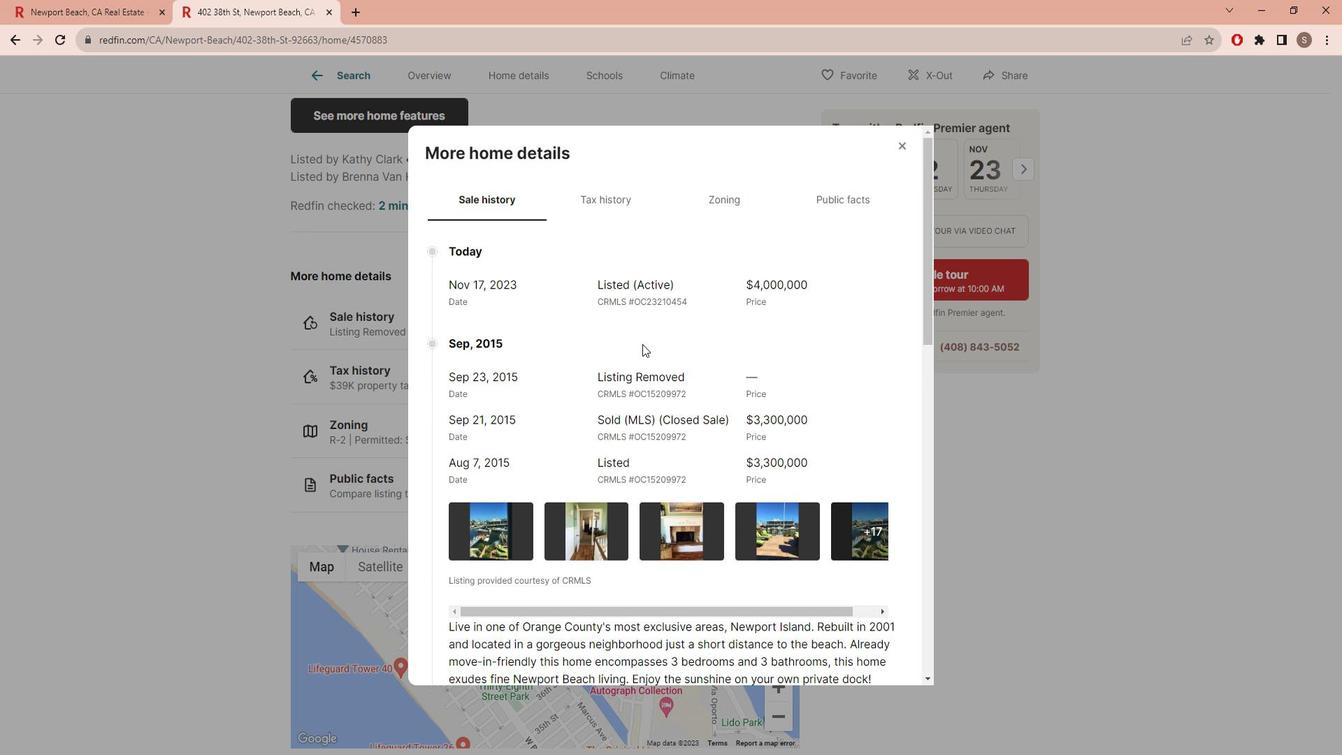 
Action: Mouse scrolled (657, 346) with delta (0, 0)
Screenshot: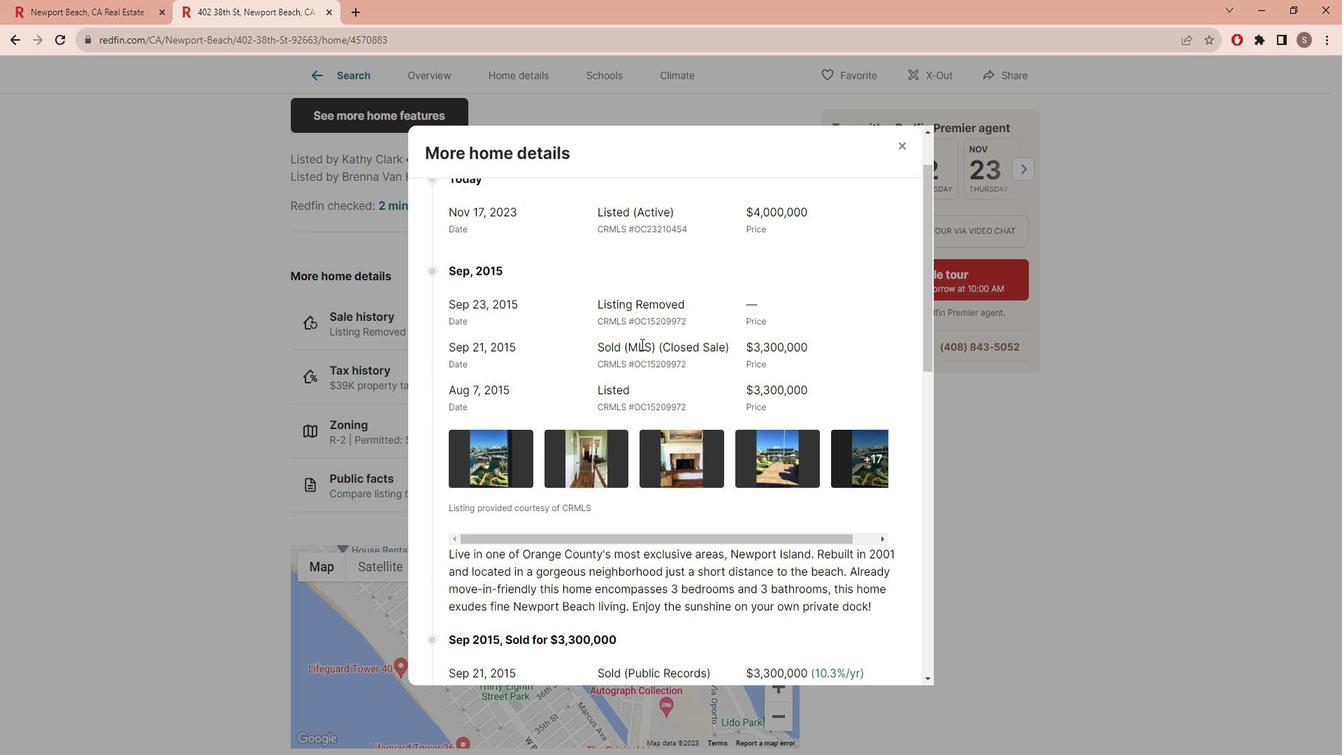 
Action: Mouse moved to (656, 348)
Screenshot: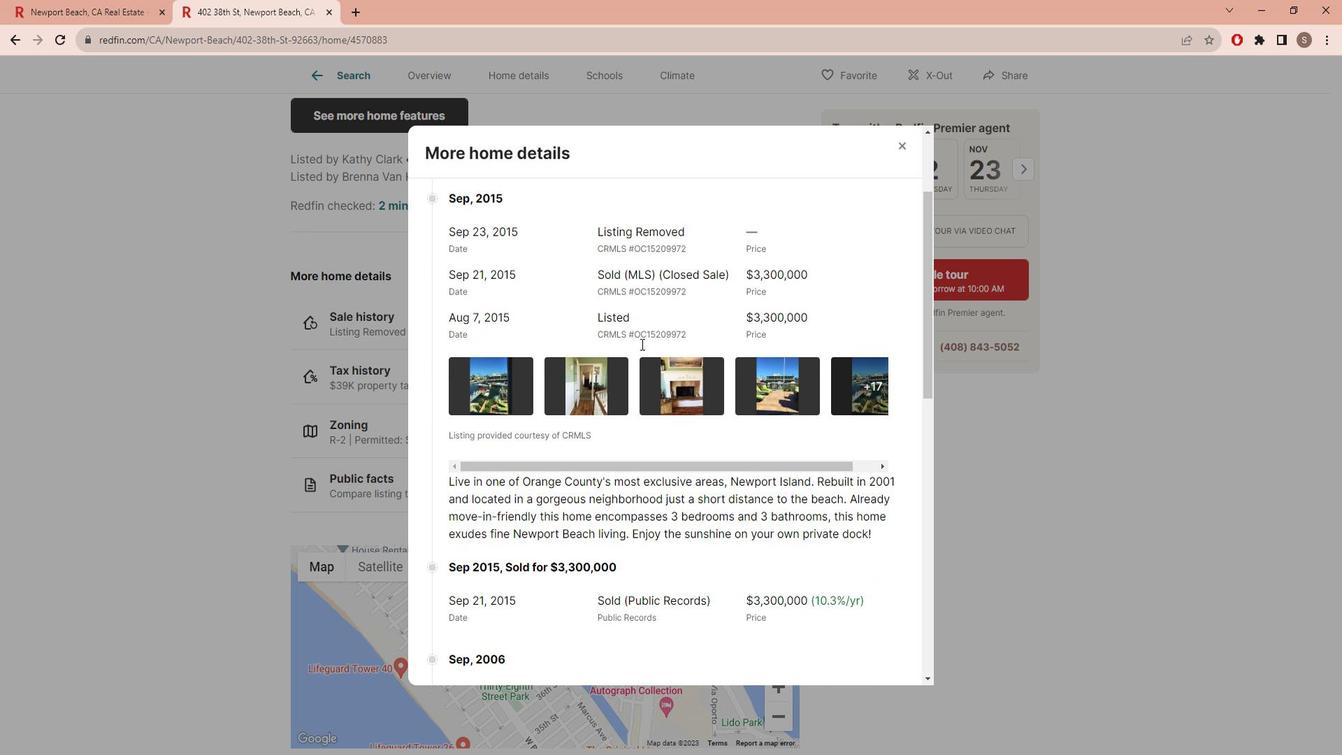 
Action: Mouse scrolled (656, 348) with delta (0, 0)
Screenshot: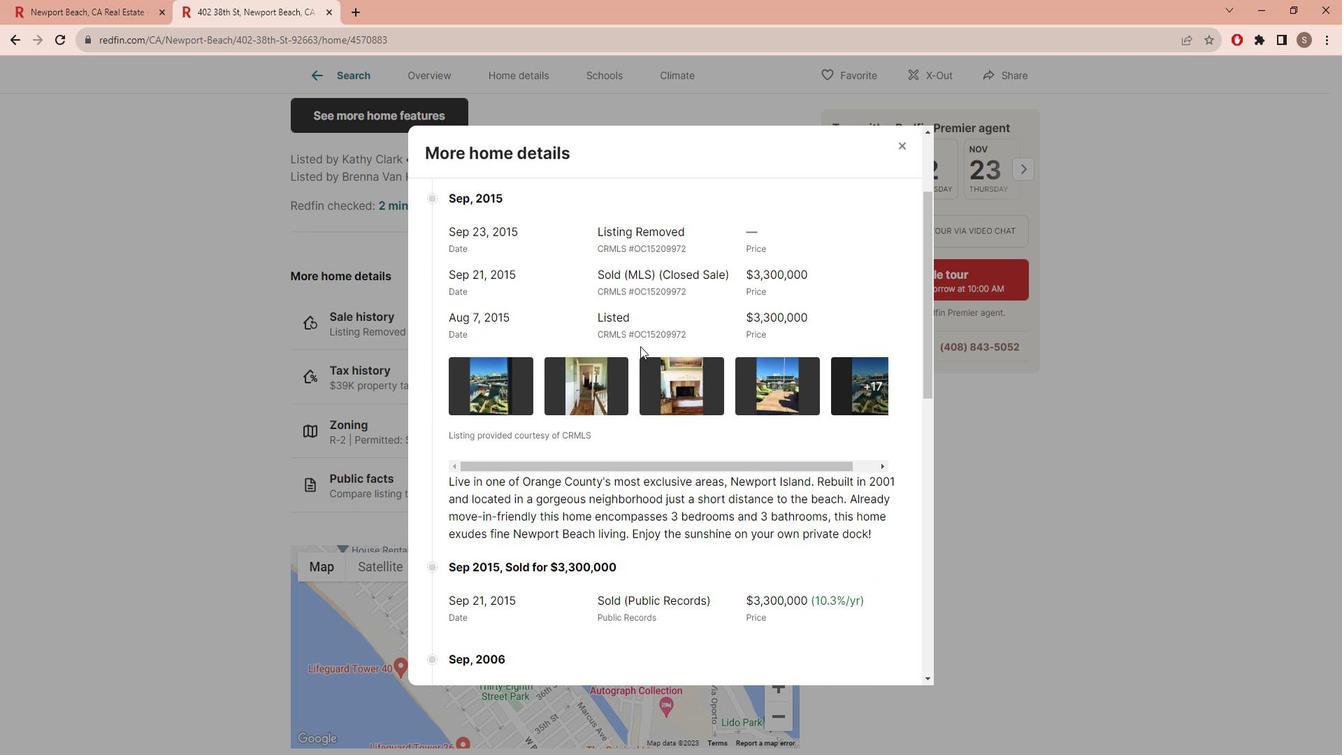 
Action: Mouse scrolled (656, 348) with delta (0, 0)
Screenshot: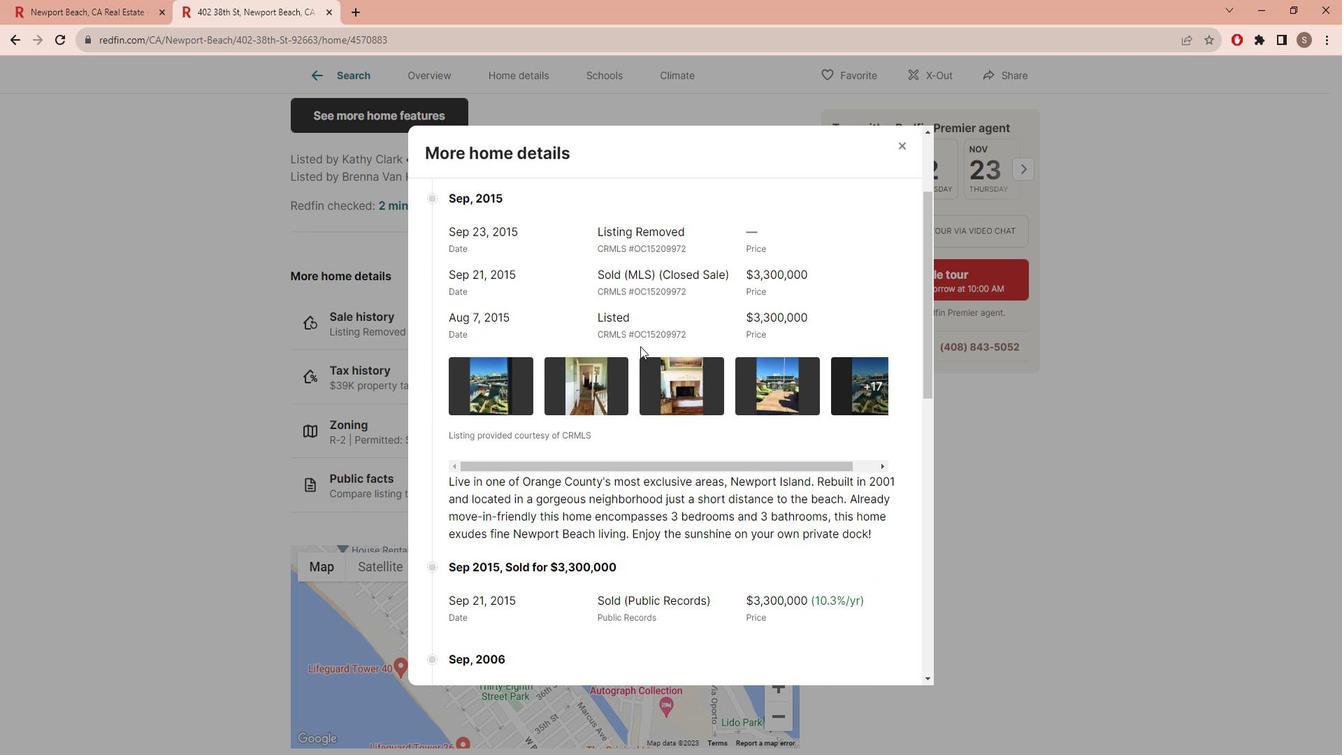 
Action: Mouse scrolled (656, 348) with delta (0, 0)
Screenshot: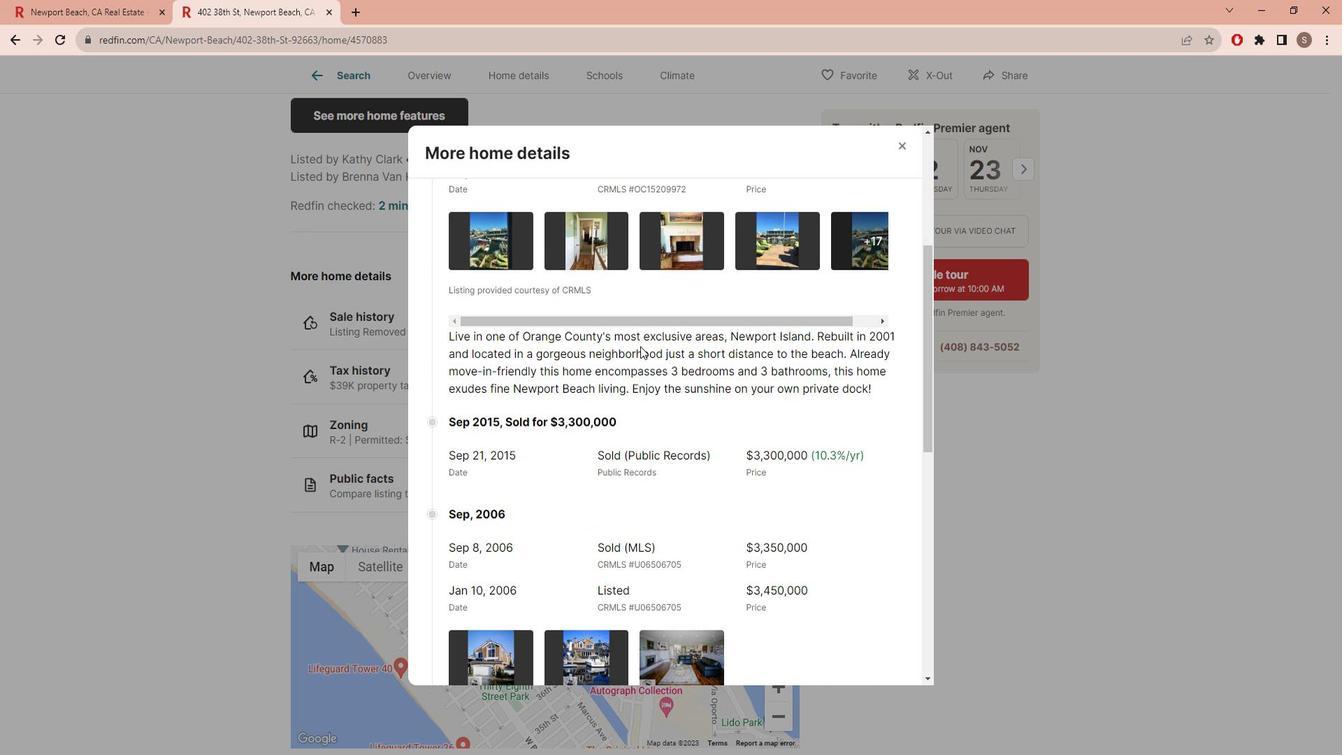 
Action: Mouse scrolled (656, 348) with delta (0, 0)
Screenshot: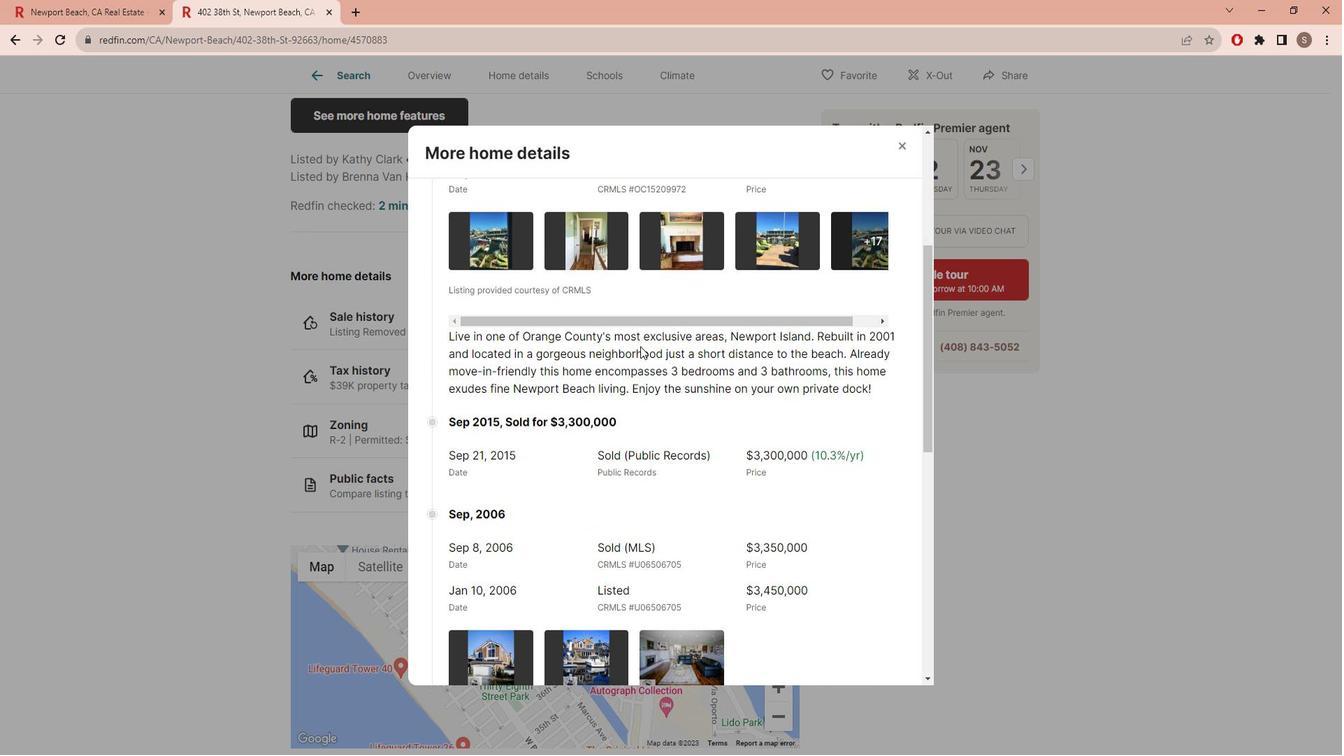 
Action: Mouse scrolled (656, 348) with delta (0, 0)
Screenshot: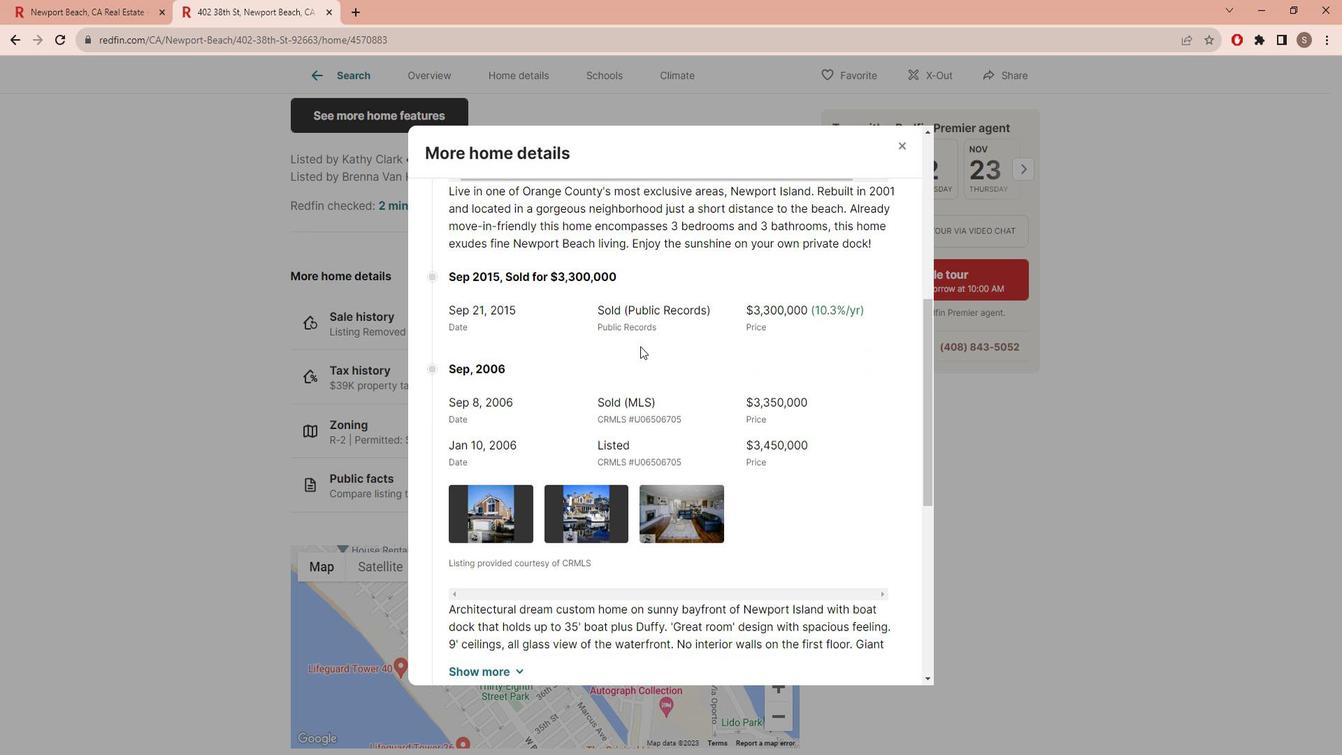 
Action: Mouse scrolled (656, 348) with delta (0, 0)
Screenshot: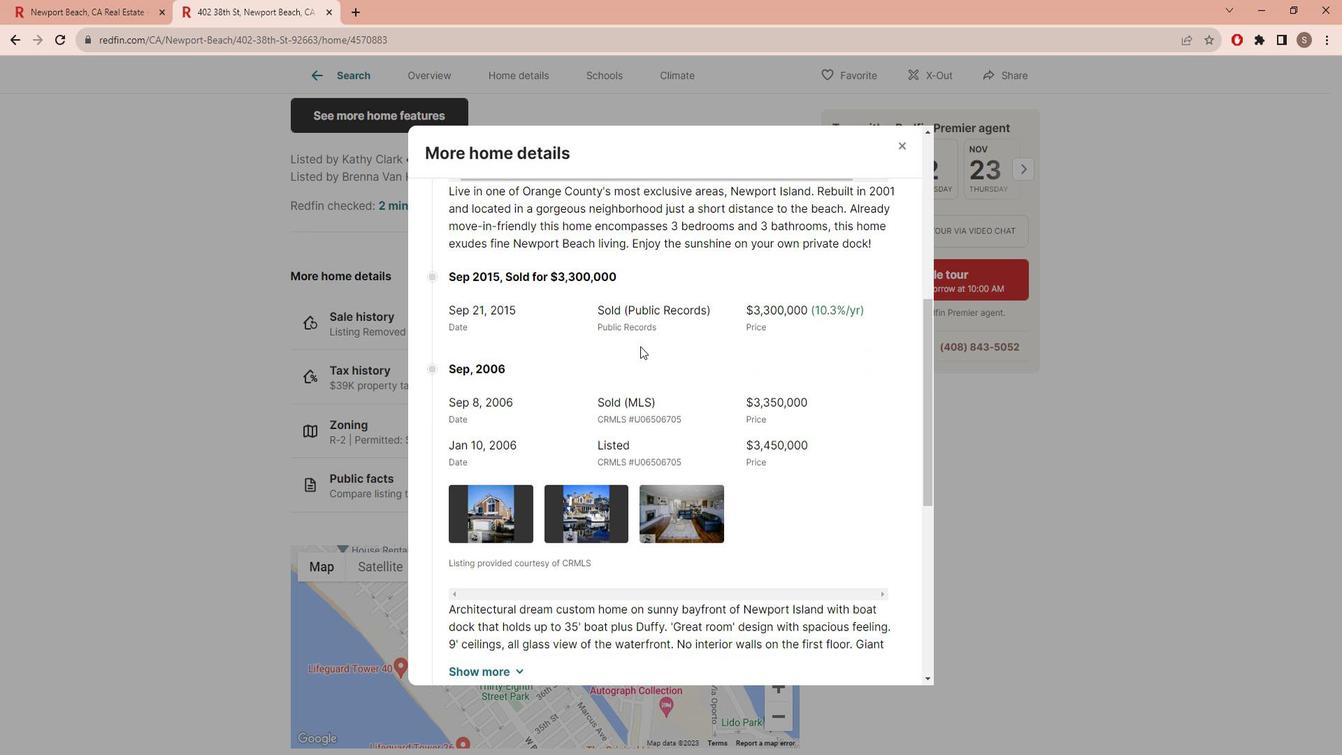 
Action: Mouse scrolled (656, 348) with delta (0, 0)
Screenshot: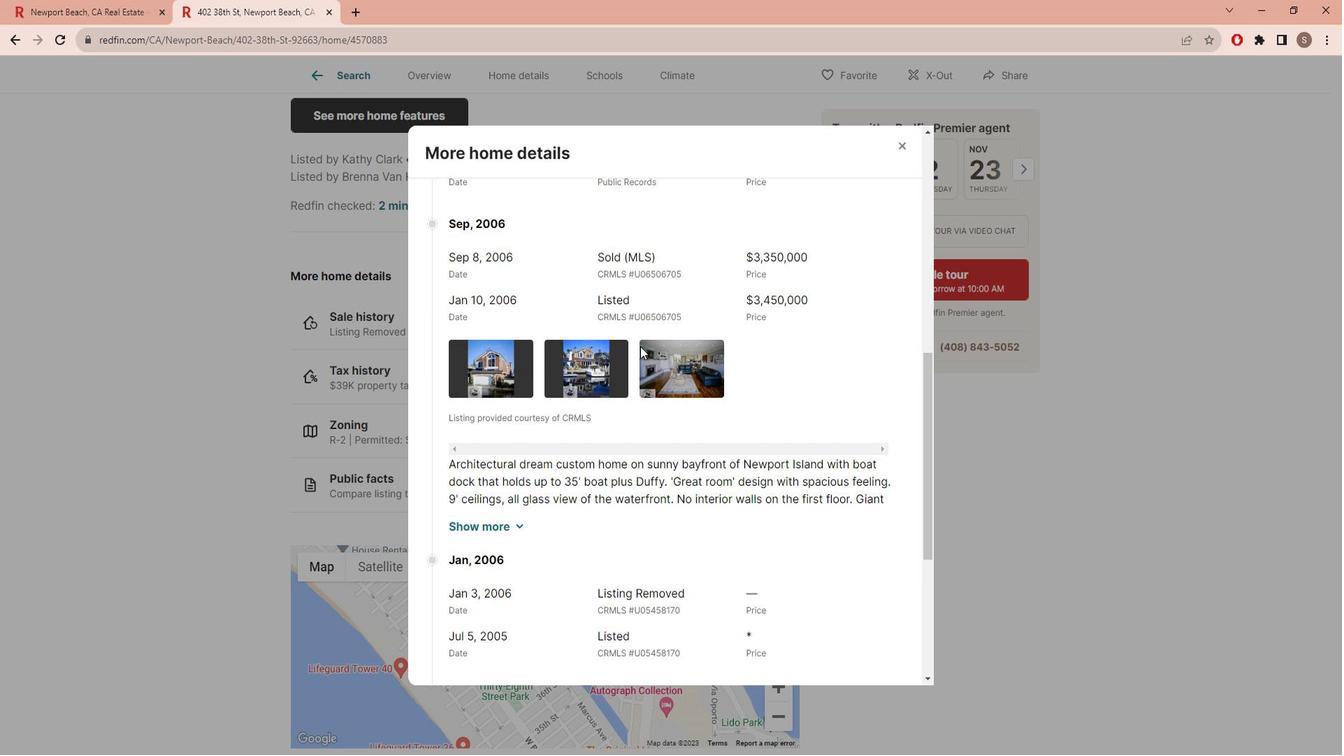 
Action: Mouse scrolled (656, 348) with delta (0, 0)
Screenshot: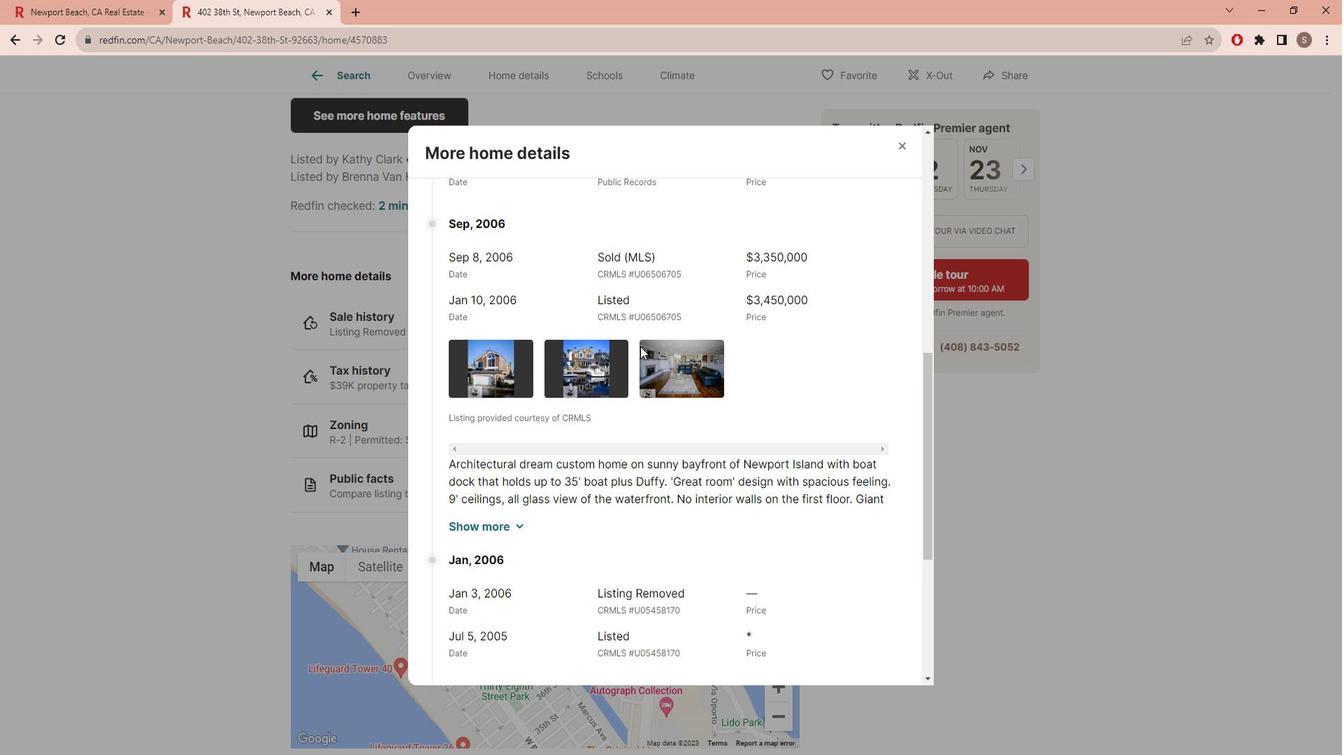
Action: Mouse scrolled (656, 348) with delta (0, 0)
Screenshot: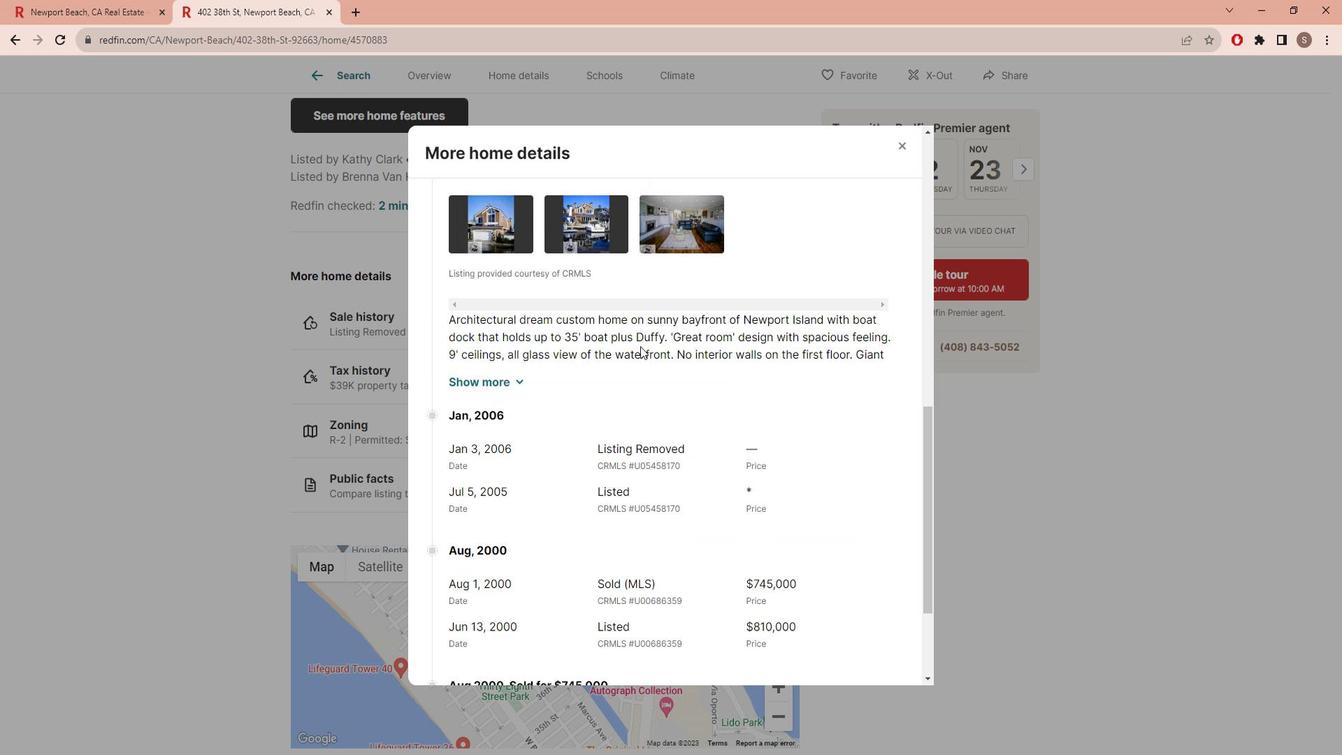 
Action: Mouse scrolled (656, 348) with delta (0, 0)
Screenshot: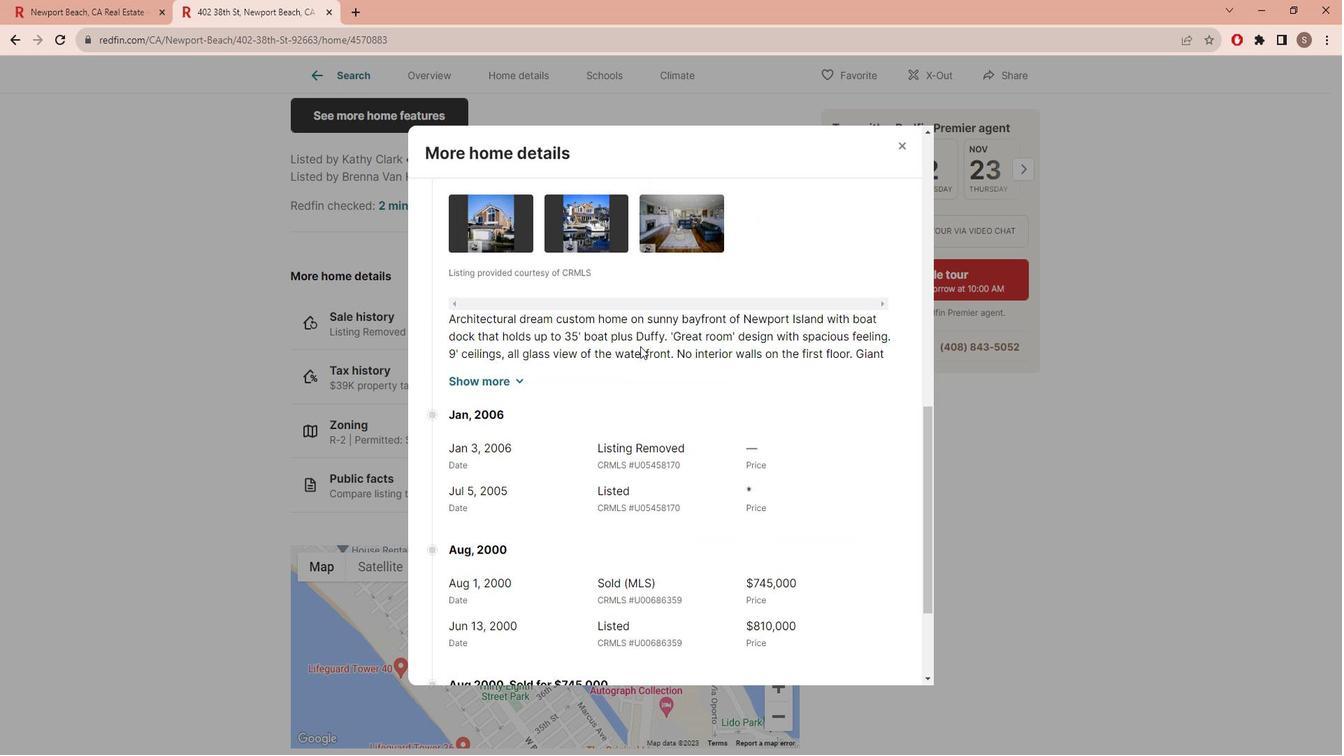 
Action: Mouse scrolled (656, 348) with delta (0, 0)
Screenshot: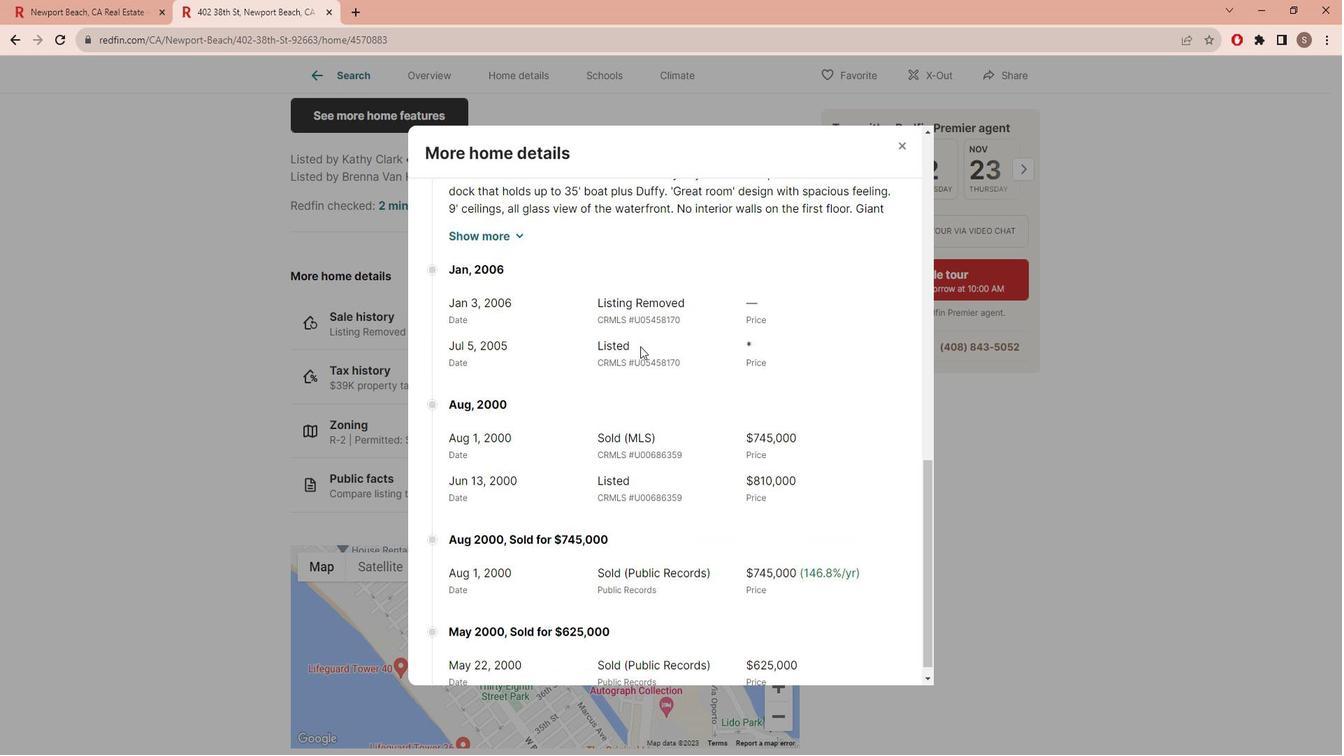 
Action: Mouse scrolled (656, 348) with delta (0, 0)
Screenshot: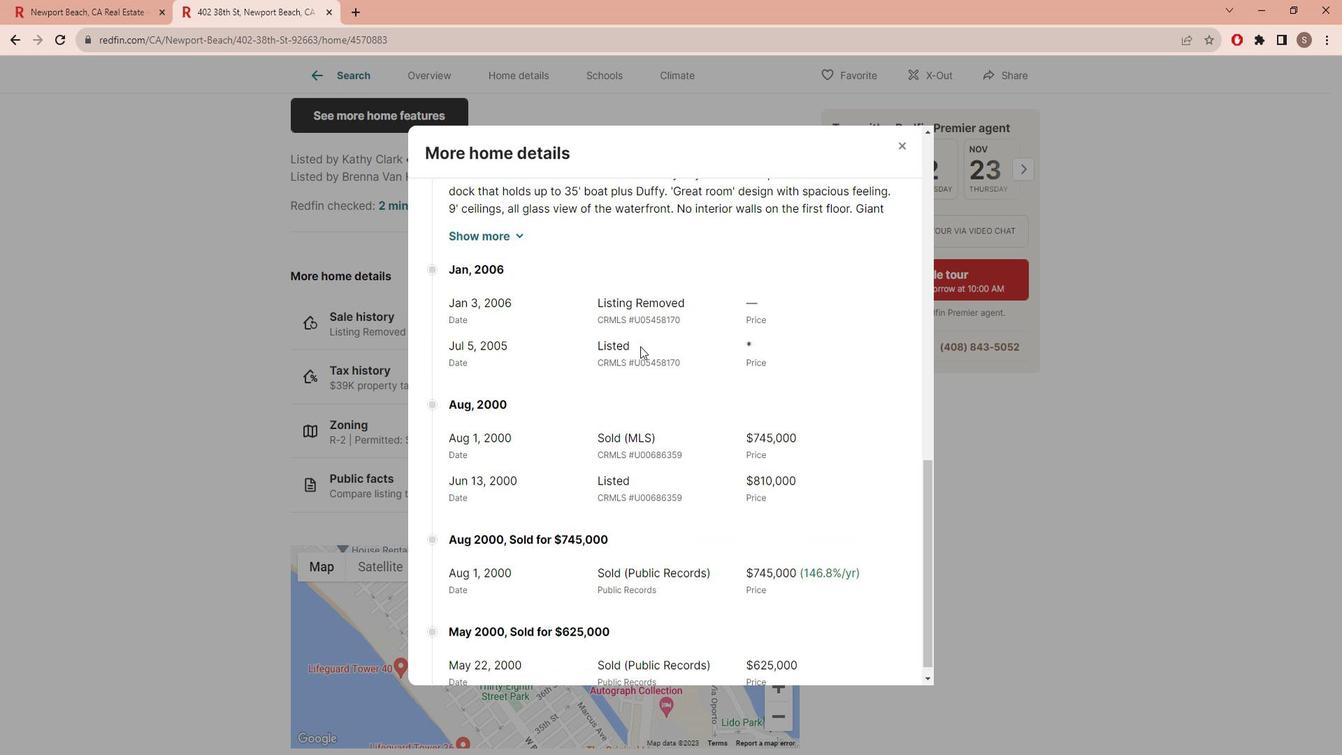
Action: Mouse scrolled (656, 348) with delta (0, 0)
Screenshot: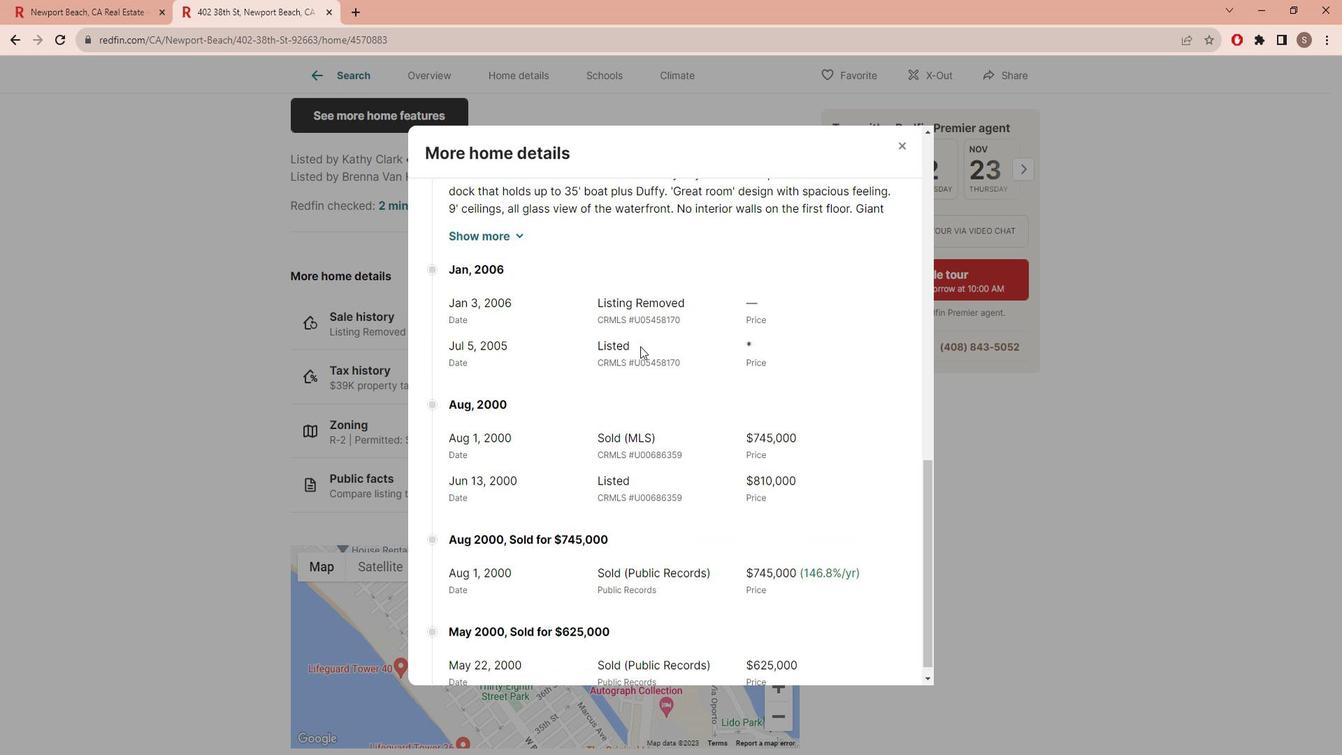 
Action: Mouse scrolled (656, 348) with delta (0, 0)
Screenshot: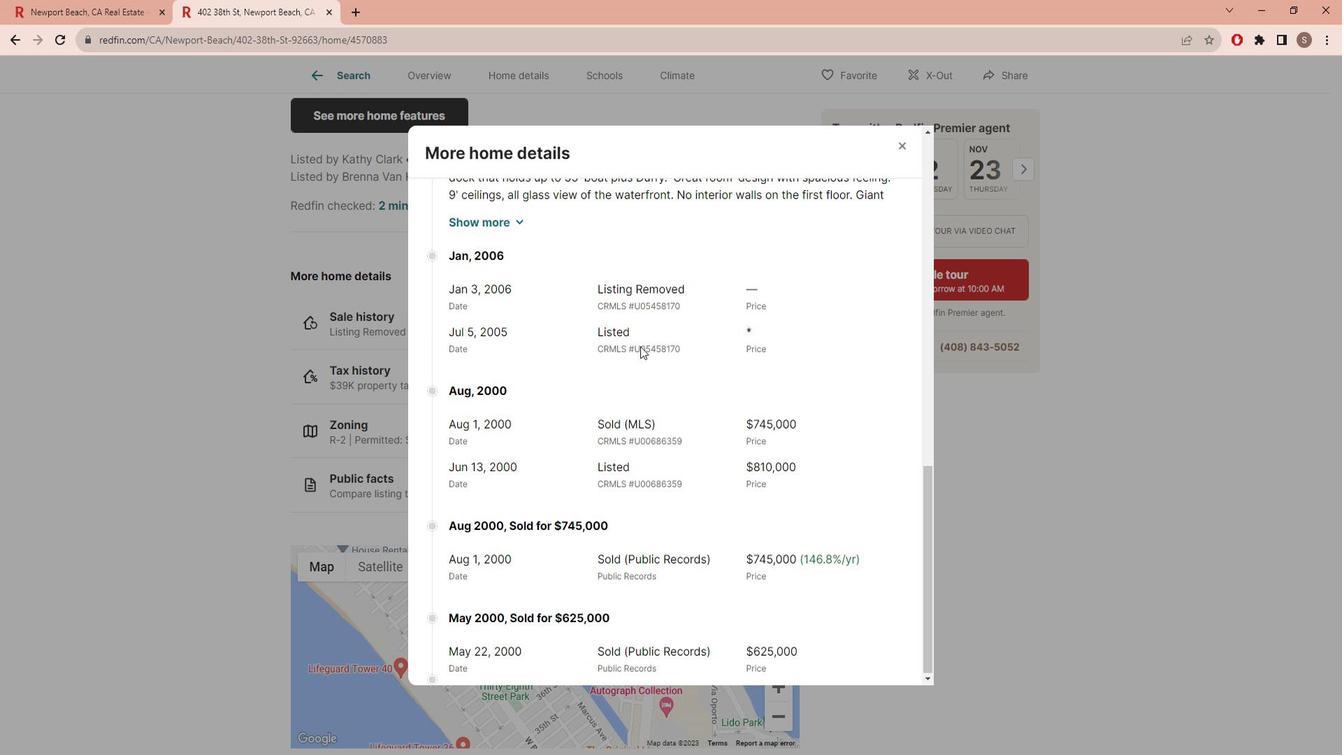 
Action: Mouse scrolled (656, 348) with delta (0, 0)
Screenshot: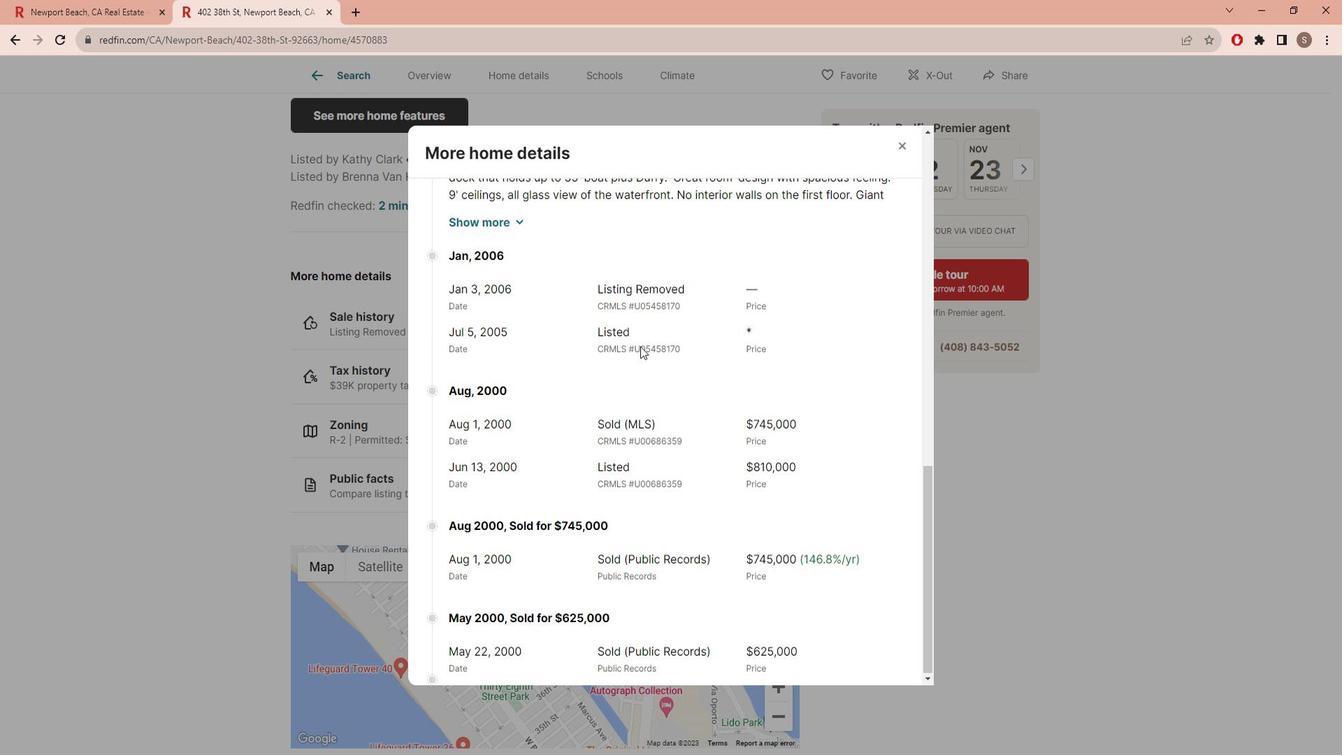 
Action: Mouse scrolled (656, 348) with delta (0, 0)
Screenshot: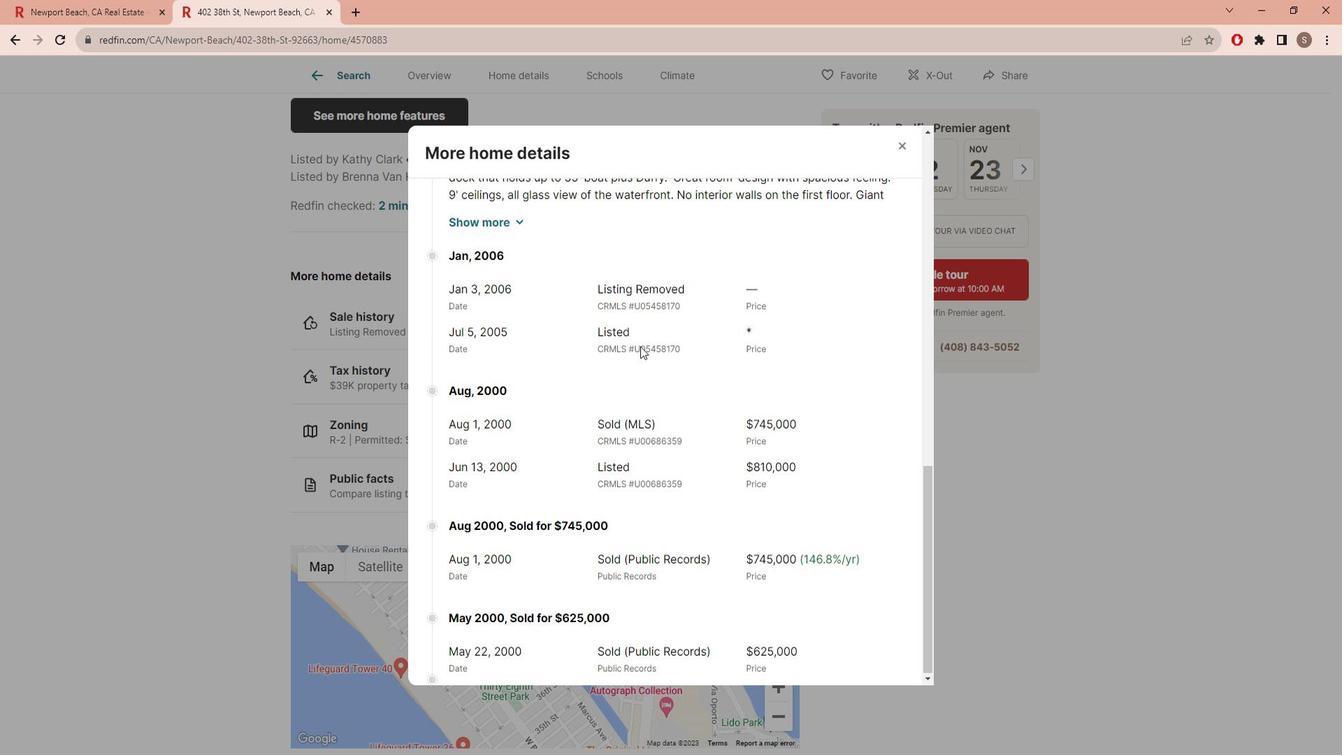 
Action: Mouse scrolled (656, 348) with delta (0, 0)
Screenshot: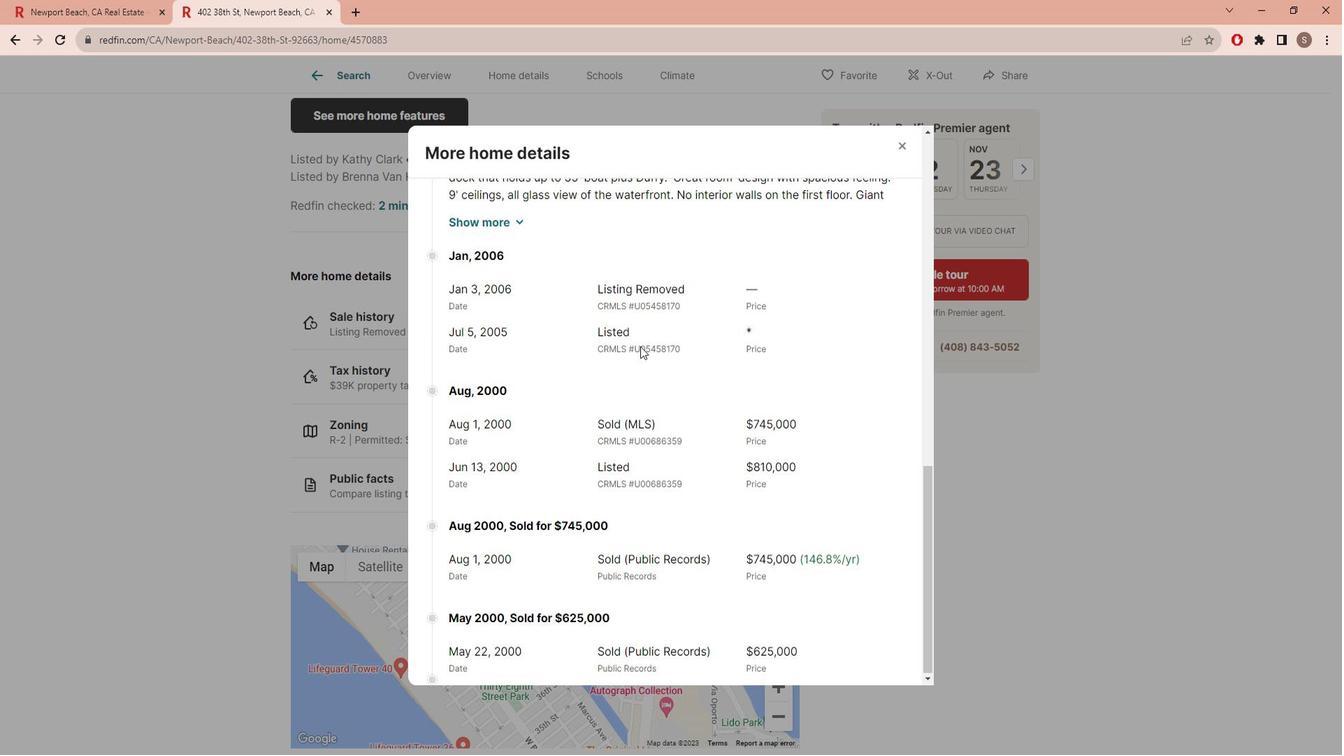 
Action: Mouse moved to (702, 274)
Screenshot: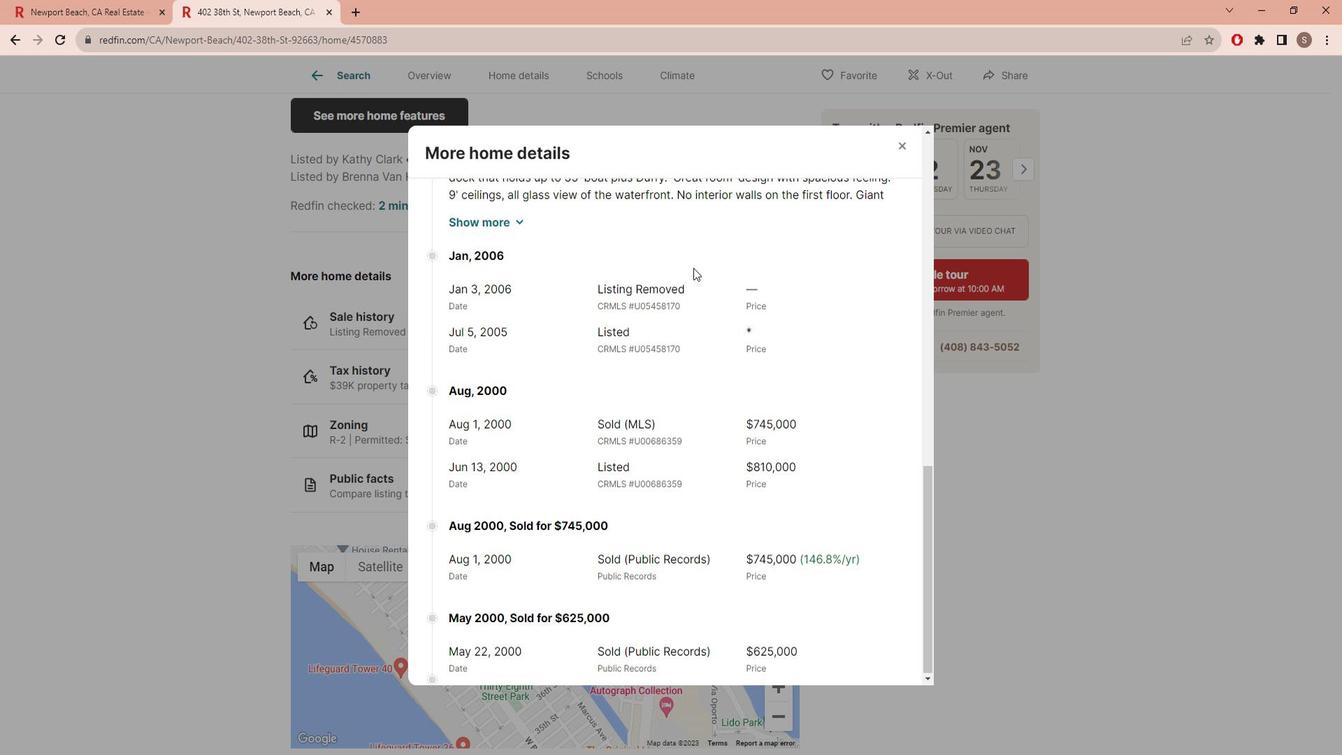 
Action: Mouse scrolled (702, 274) with delta (0, 0)
Screenshot: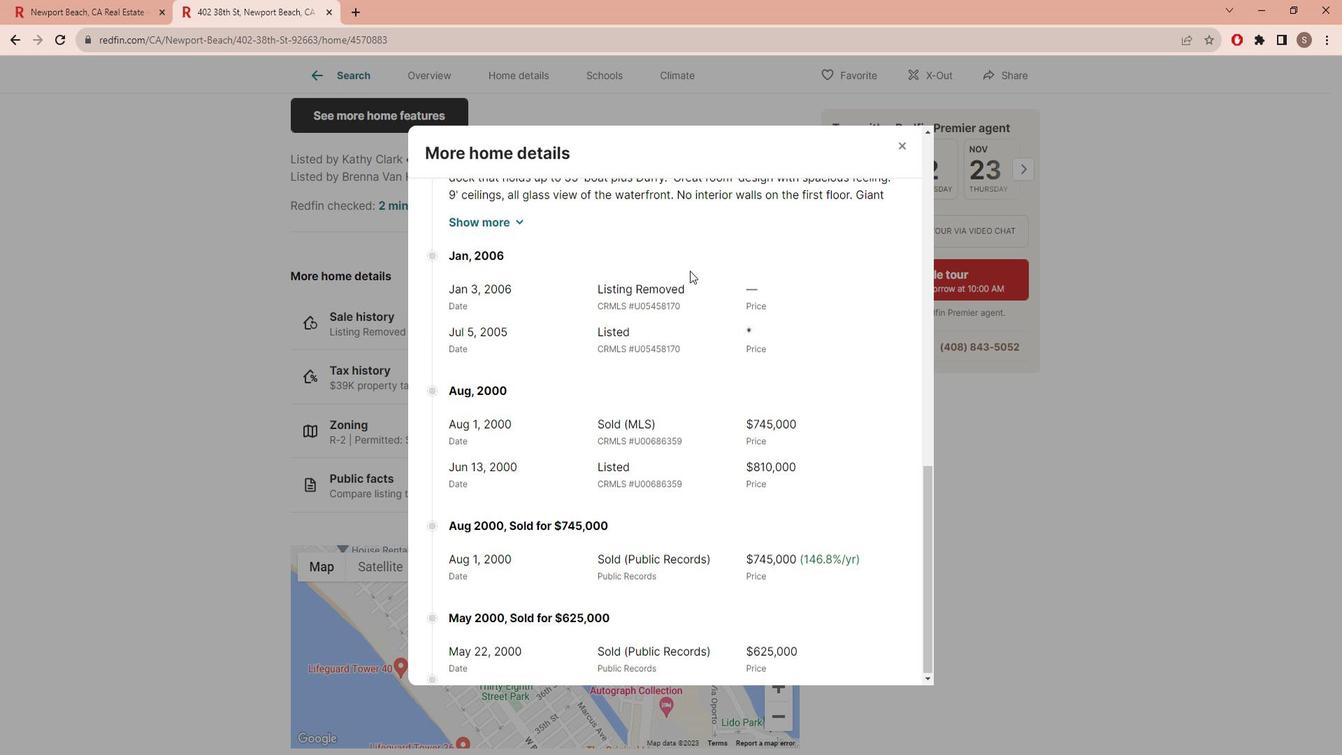 
Action: Mouse scrolled (702, 274) with delta (0, 0)
Screenshot: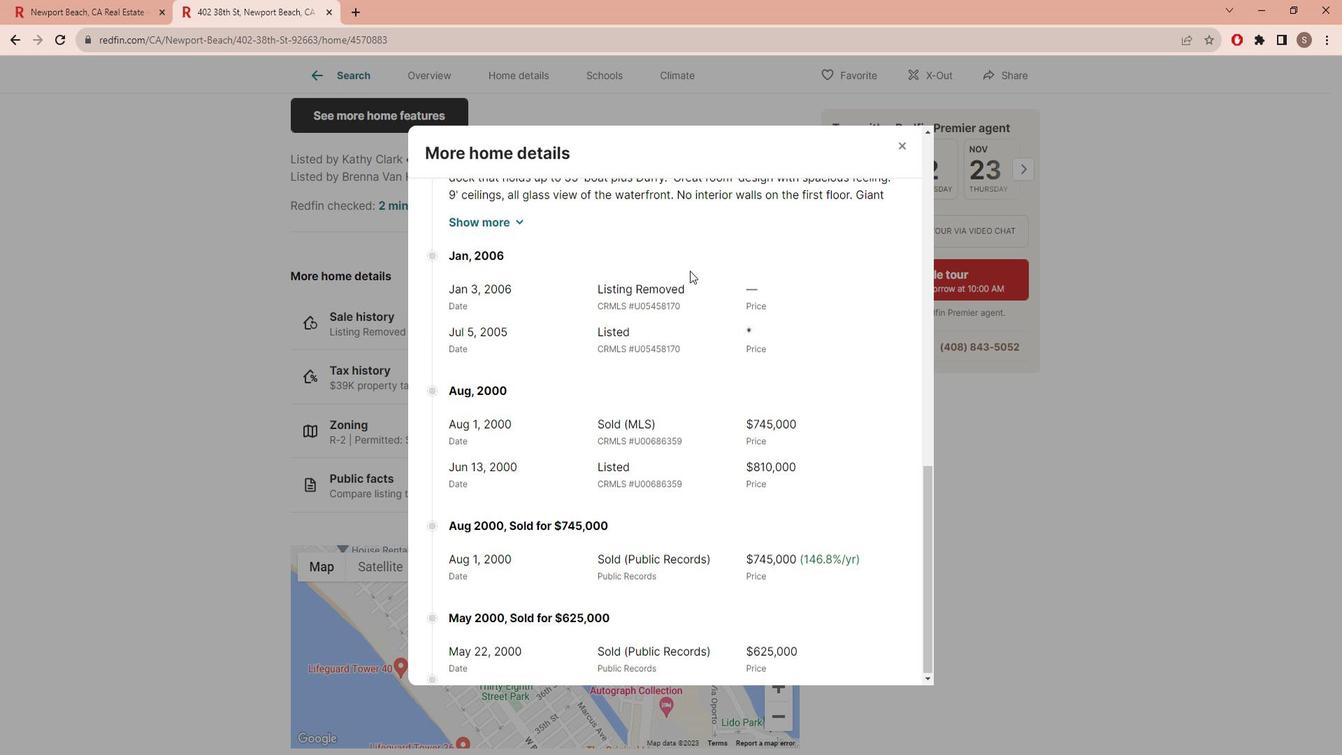 
Action: Mouse scrolled (702, 274) with delta (0, 0)
Screenshot: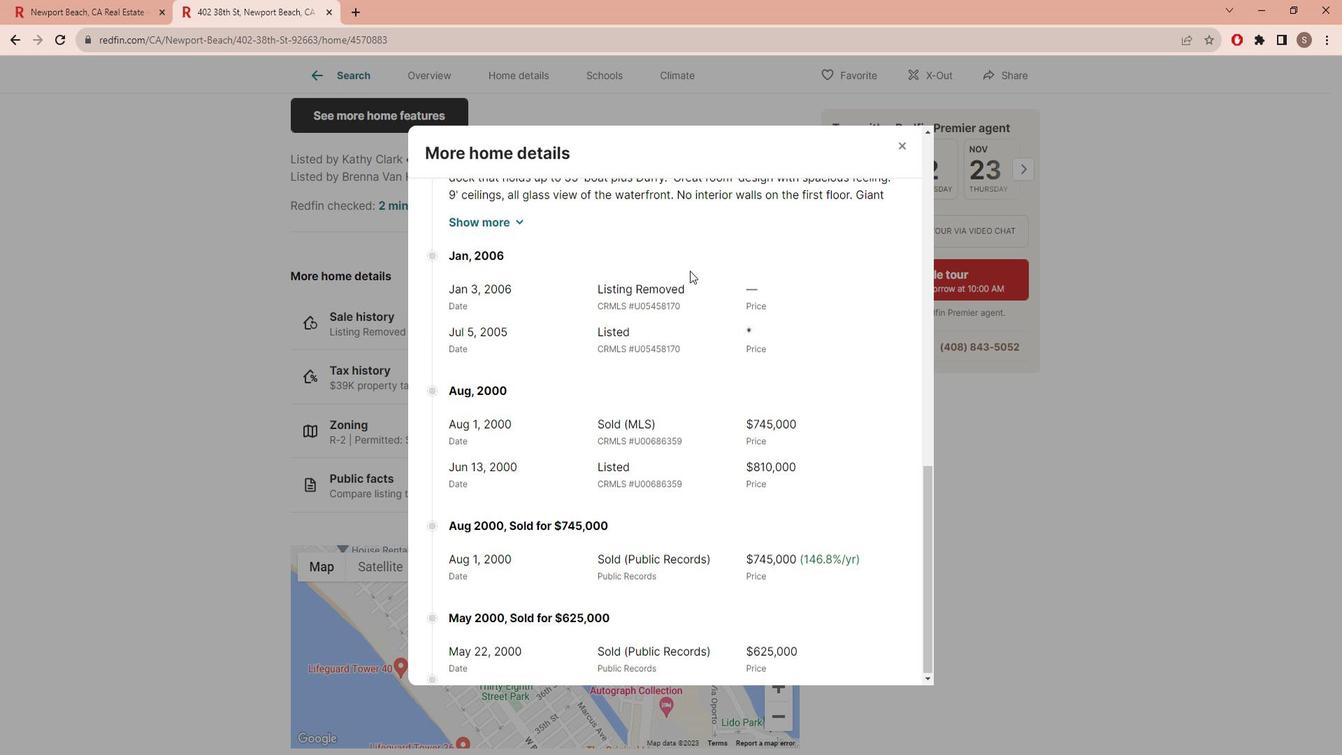 
Action: Mouse scrolled (702, 274) with delta (0, 0)
Screenshot: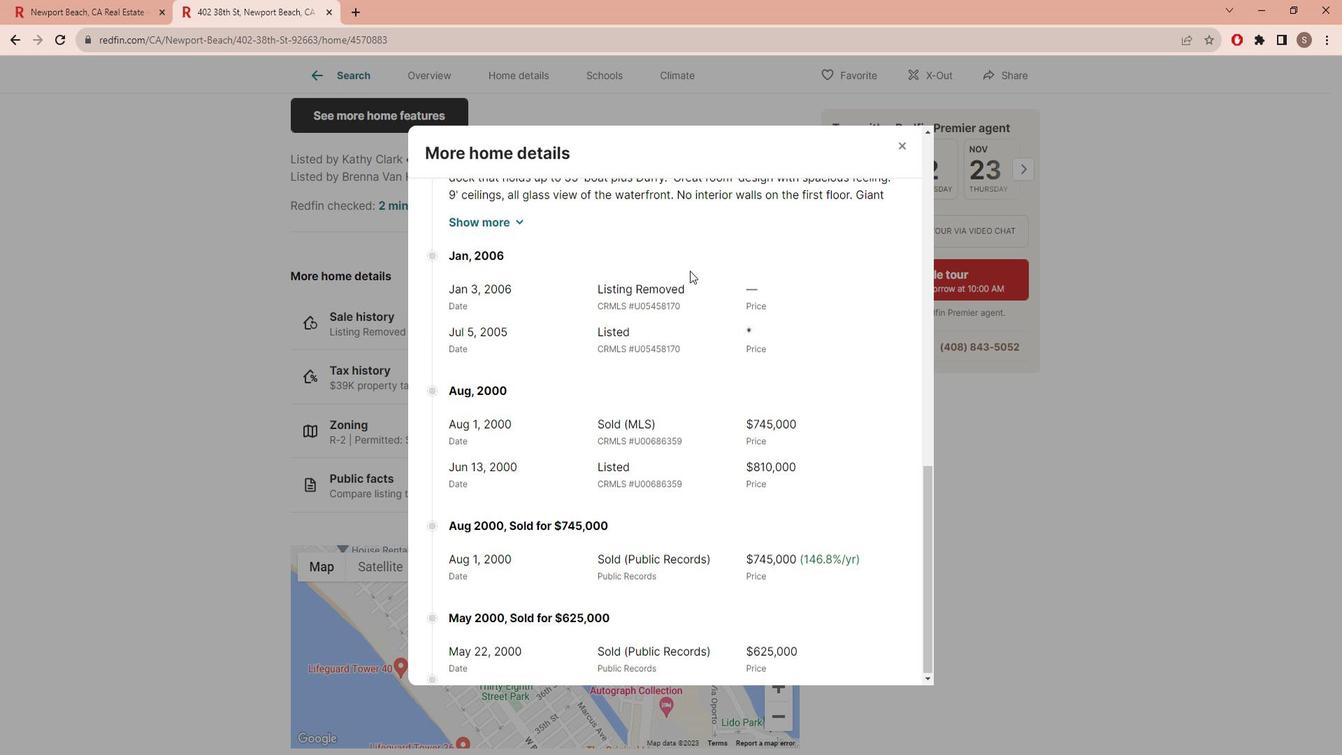
Action: Mouse scrolled (702, 274) with delta (0, 0)
Screenshot: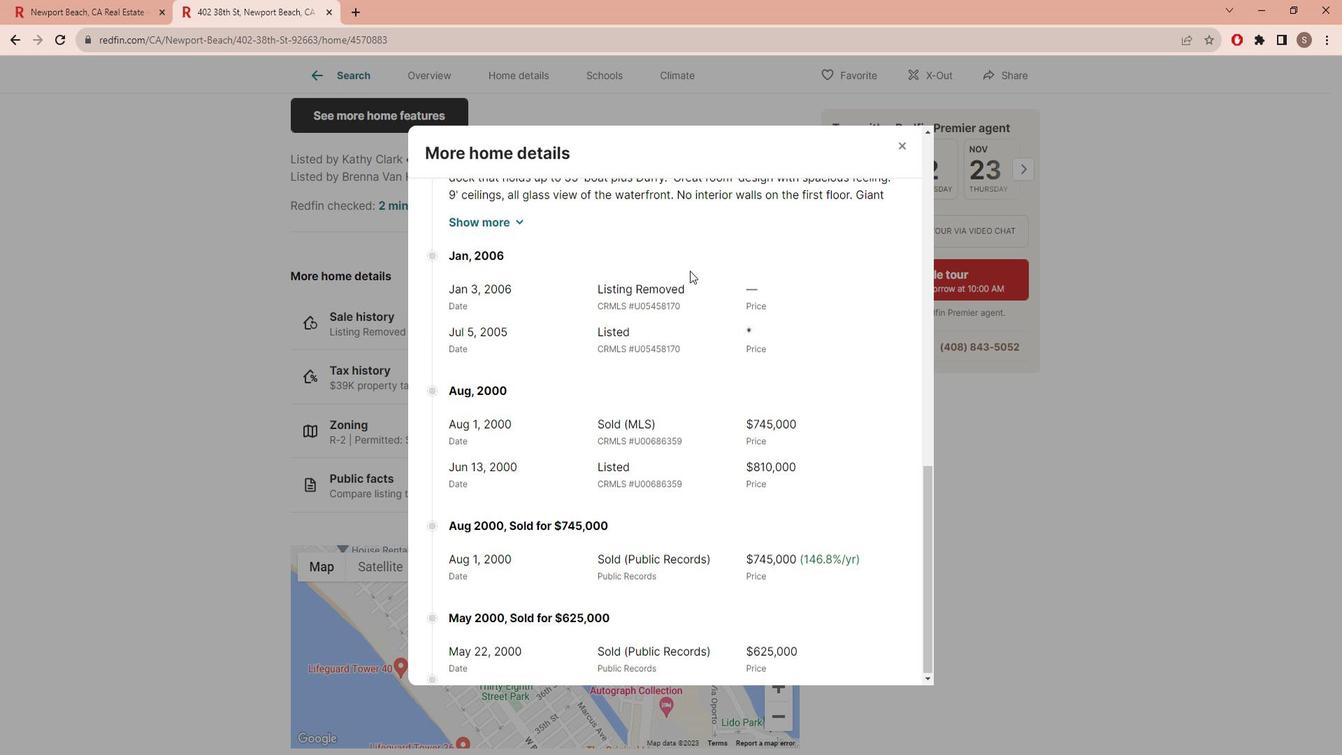 
Action: Mouse scrolled (702, 274) with delta (0, 0)
Screenshot: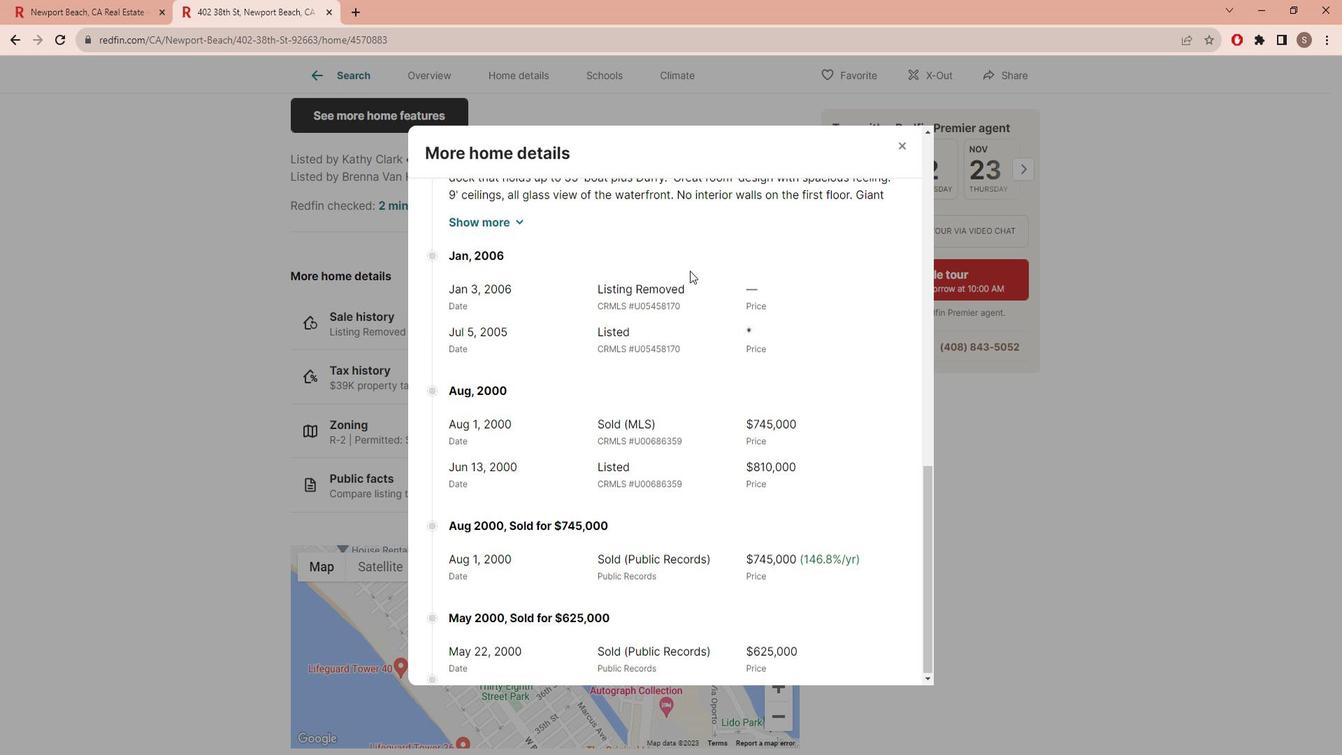 
Action: Mouse scrolled (702, 274) with delta (0, 0)
Screenshot: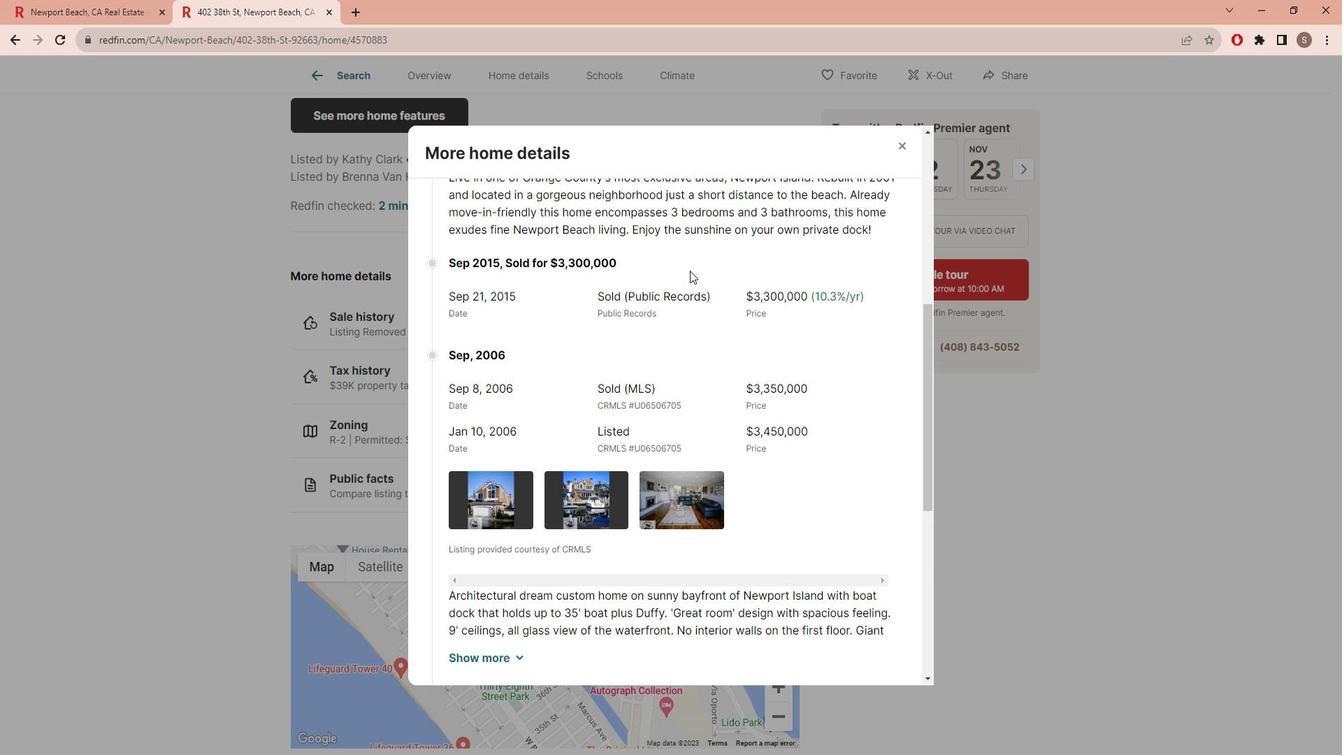 
Action: Mouse scrolled (702, 274) with delta (0, 0)
Screenshot: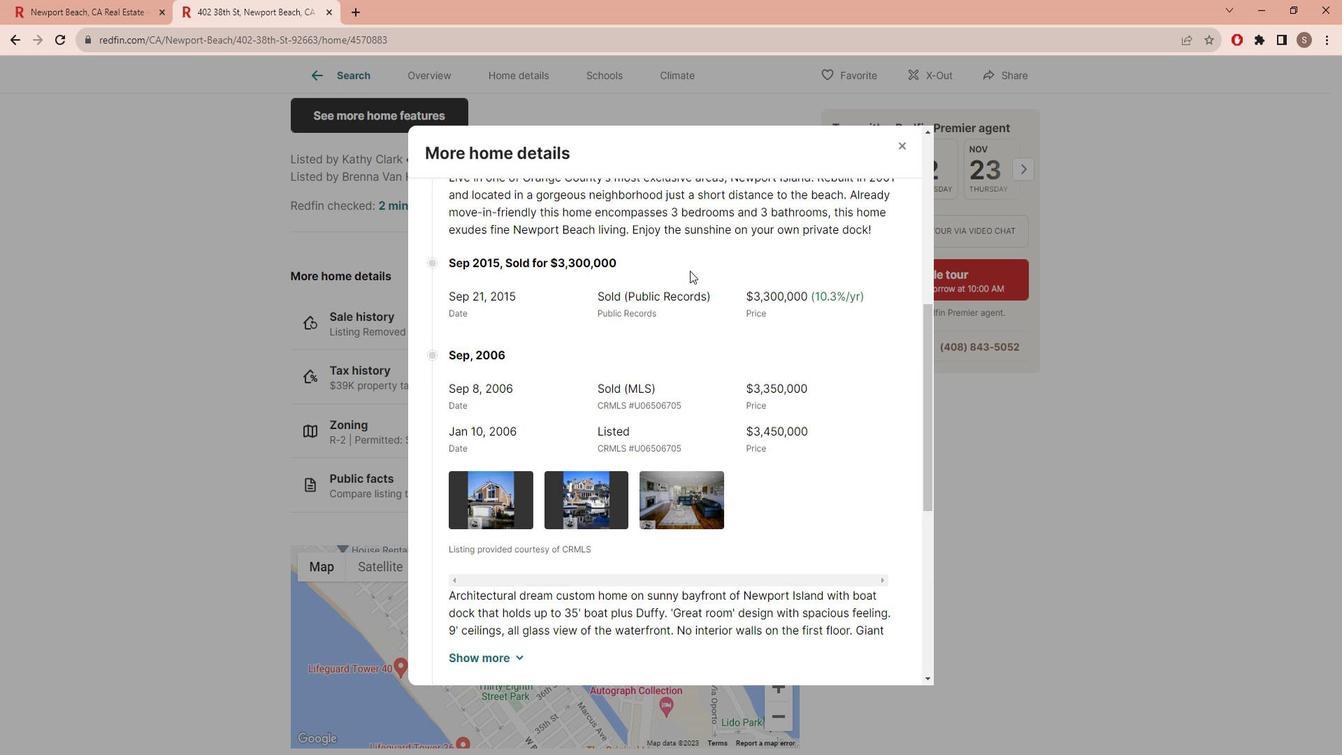
Action: Mouse scrolled (702, 274) with delta (0, 0)
Screenshot: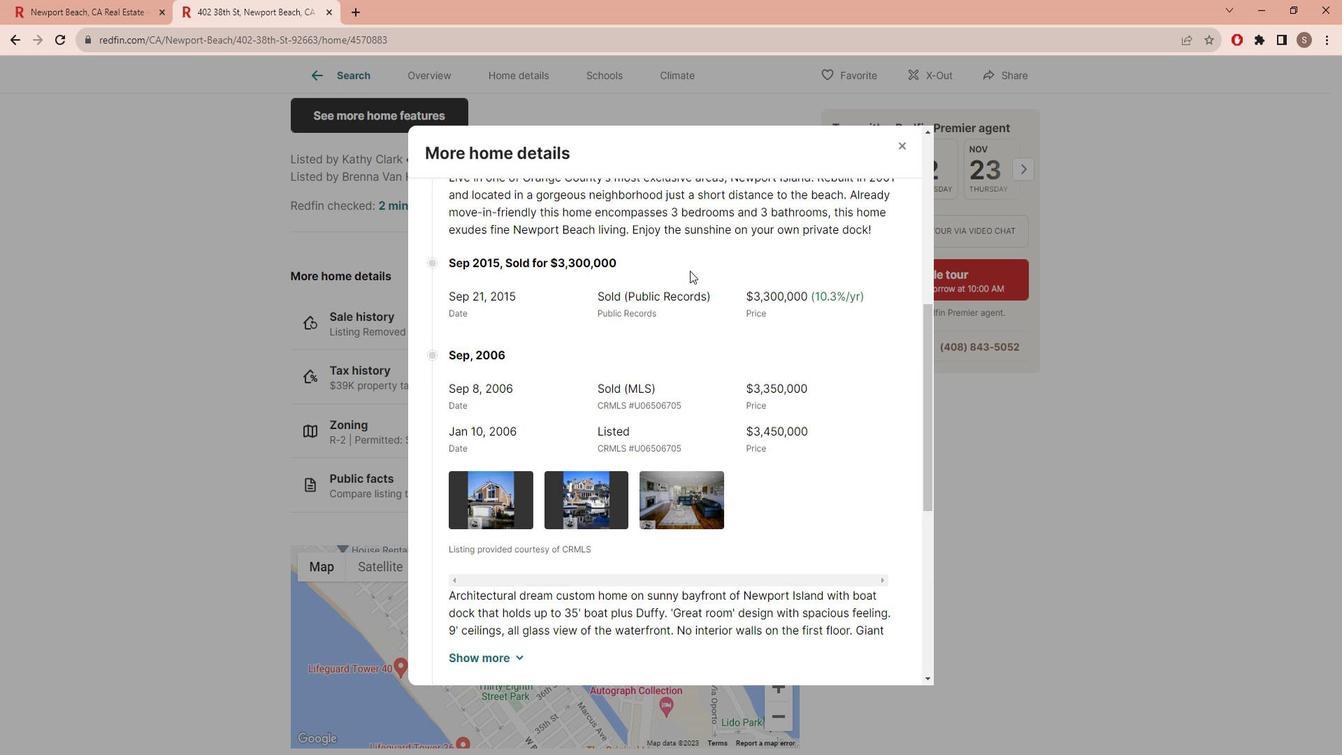 
Action: Mouse scrolled (702, 274) with delta (0, 0)
Screenshot: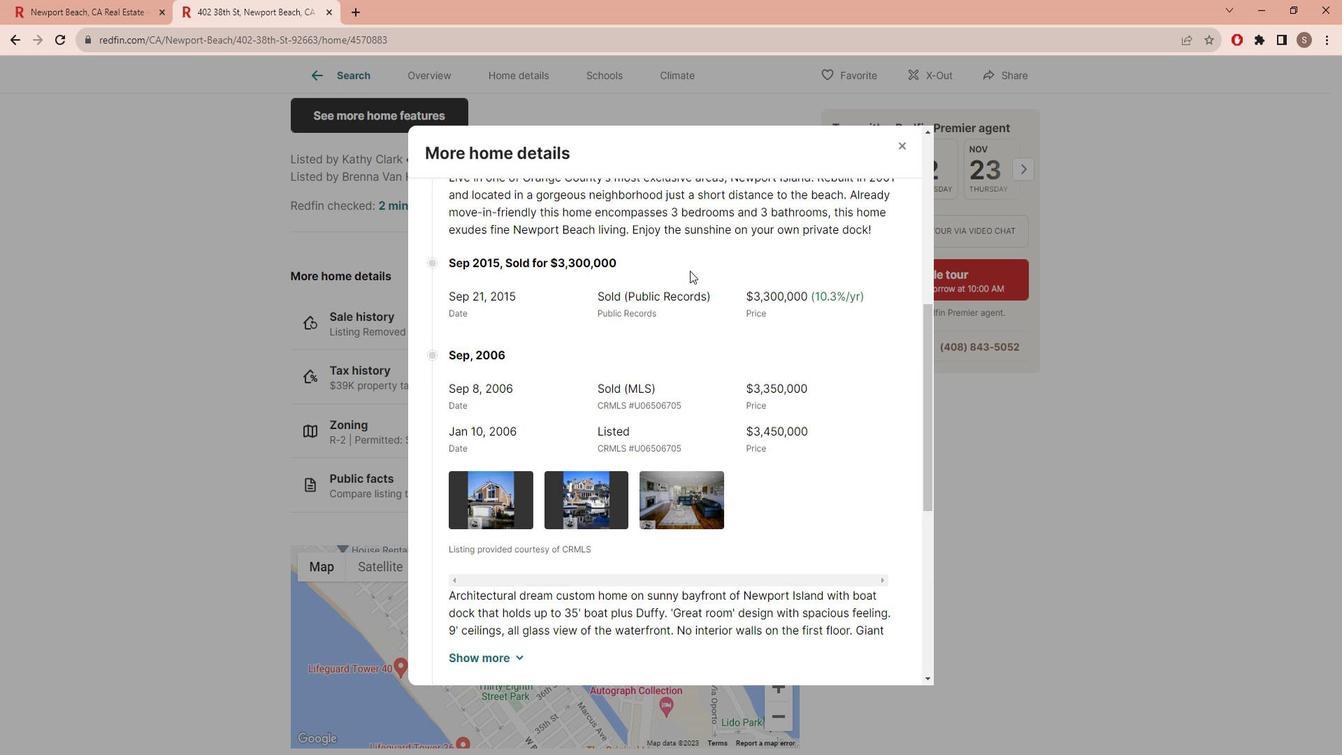 
Action: Mouse scrolled (702, 274) with delta (0, 0)
Screenshot: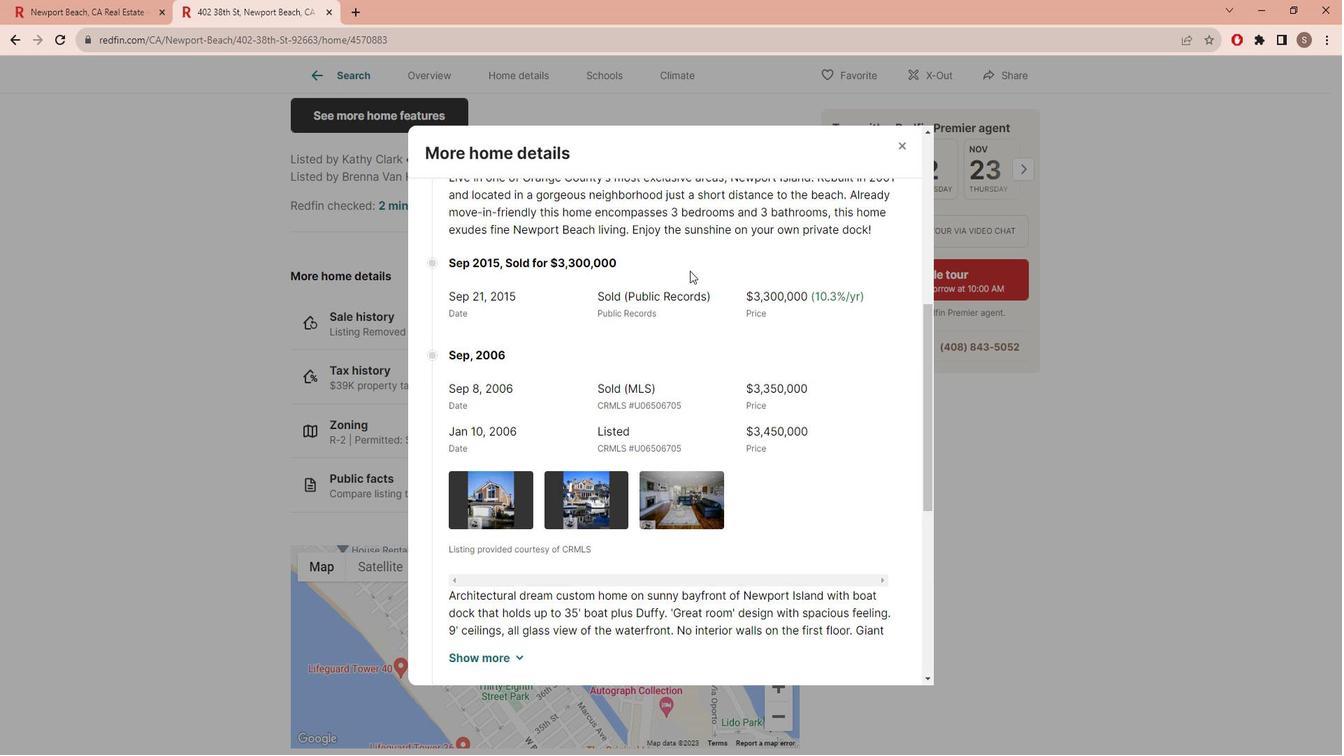 
Action: Mouse scrolled (702, 274) with delta (0, 0)
Screenshot: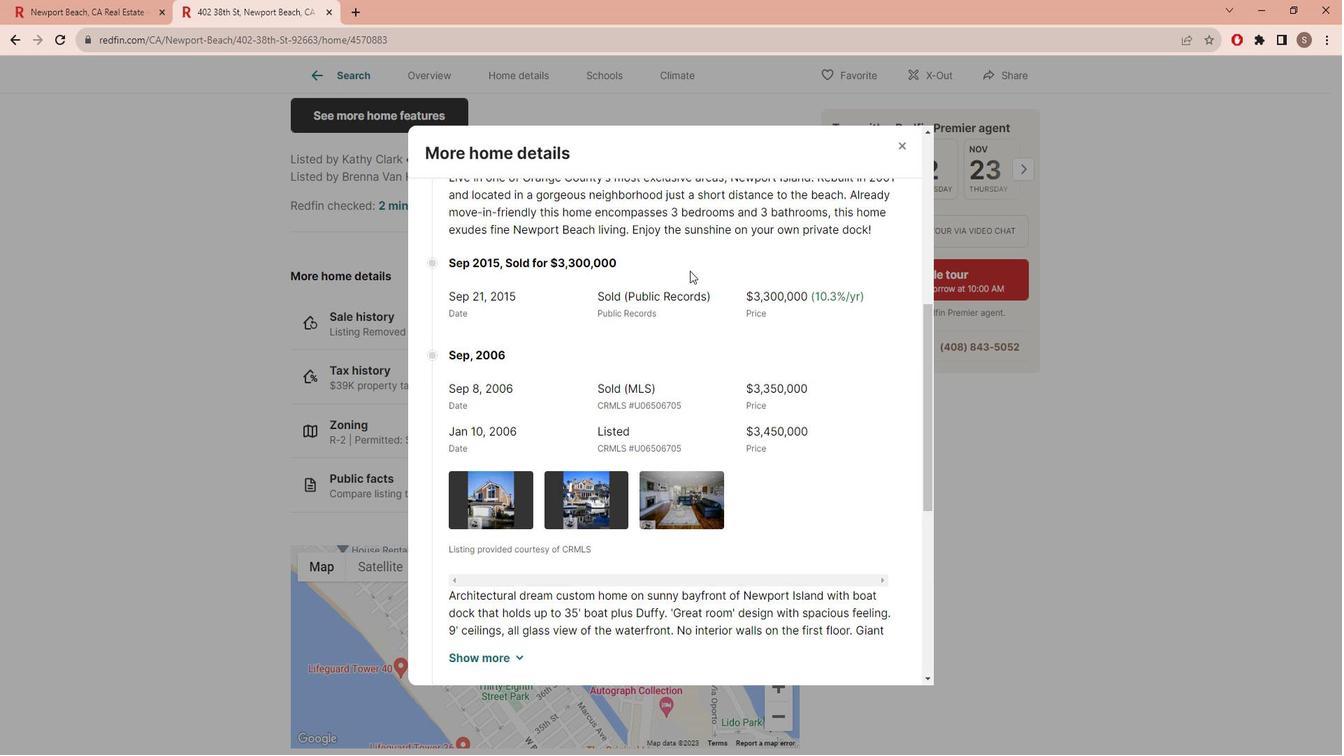 
Action: Mouse scrolled (702, 274) with delta (0, 0)
Screenshot: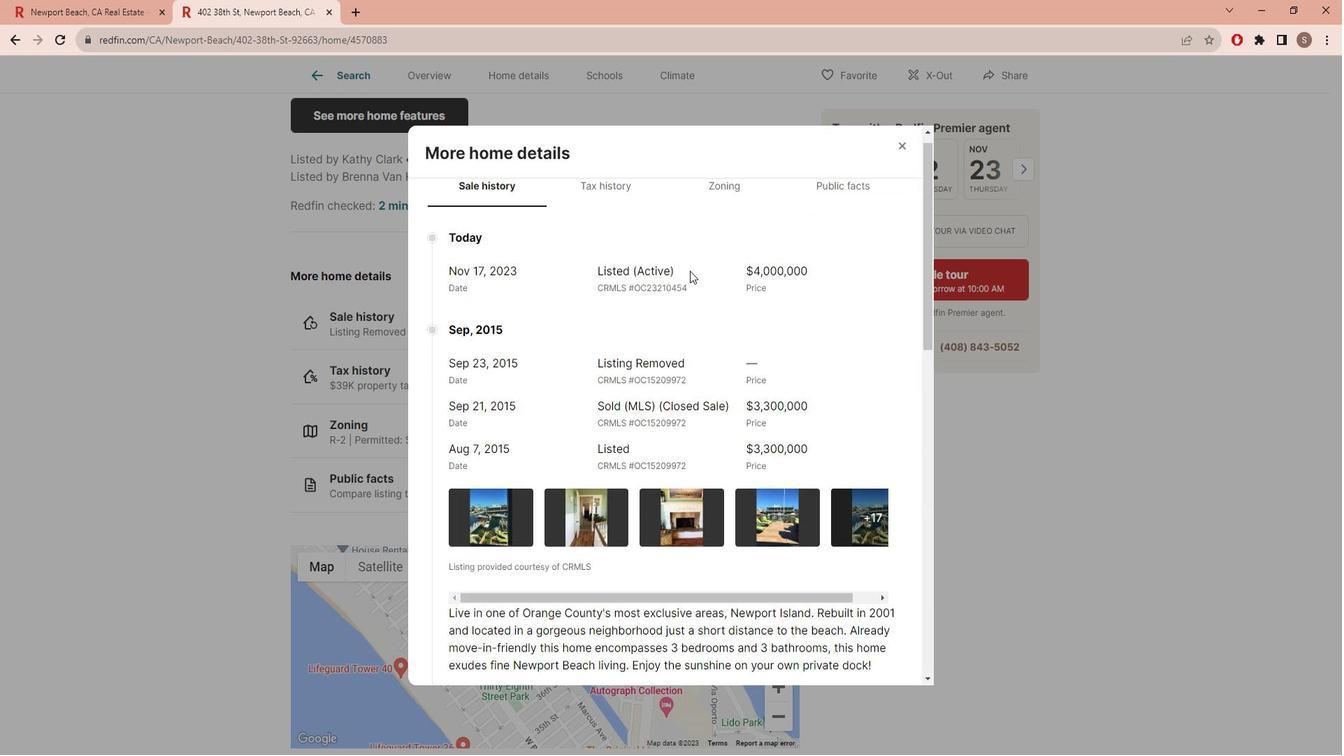 
Action: Mouse scrolled (702, 274) with delta (0, 0)
Screenshot: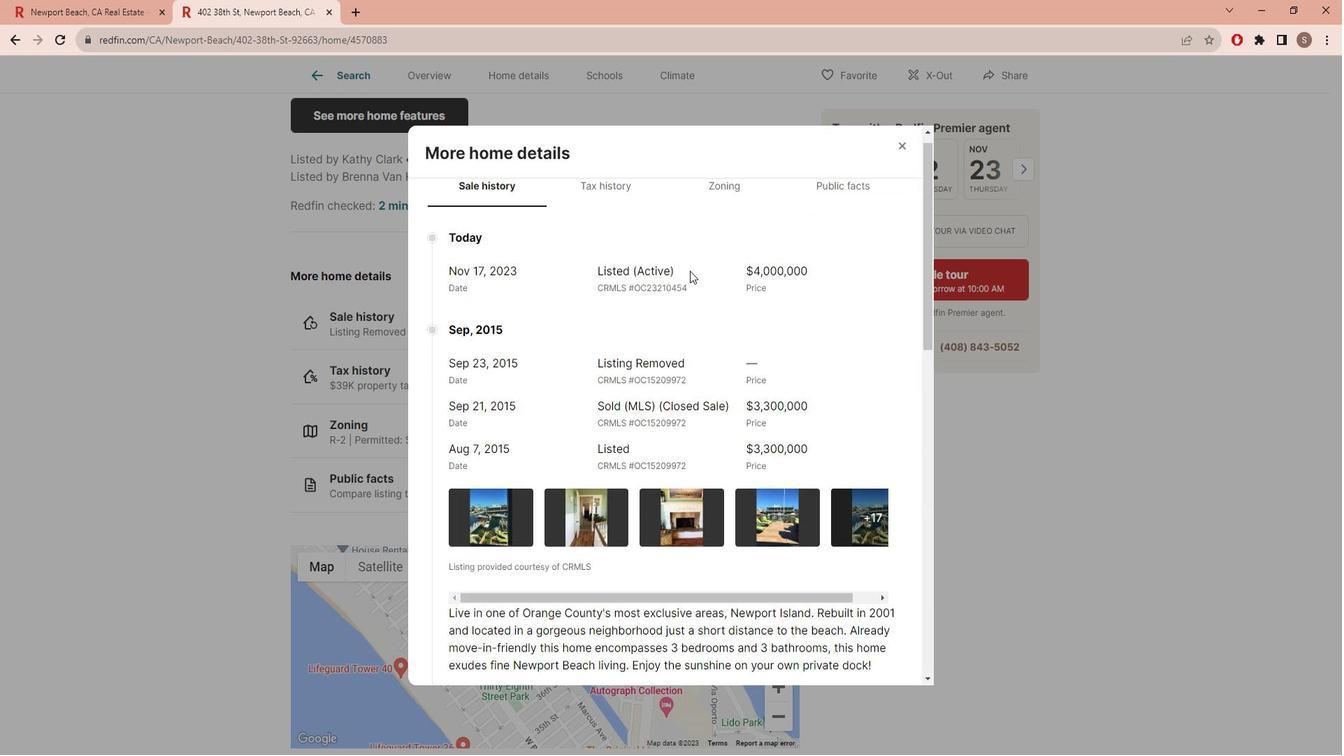 
Action: Mouse scrolled (702, 274) with delta (0, 0)
Screenshot: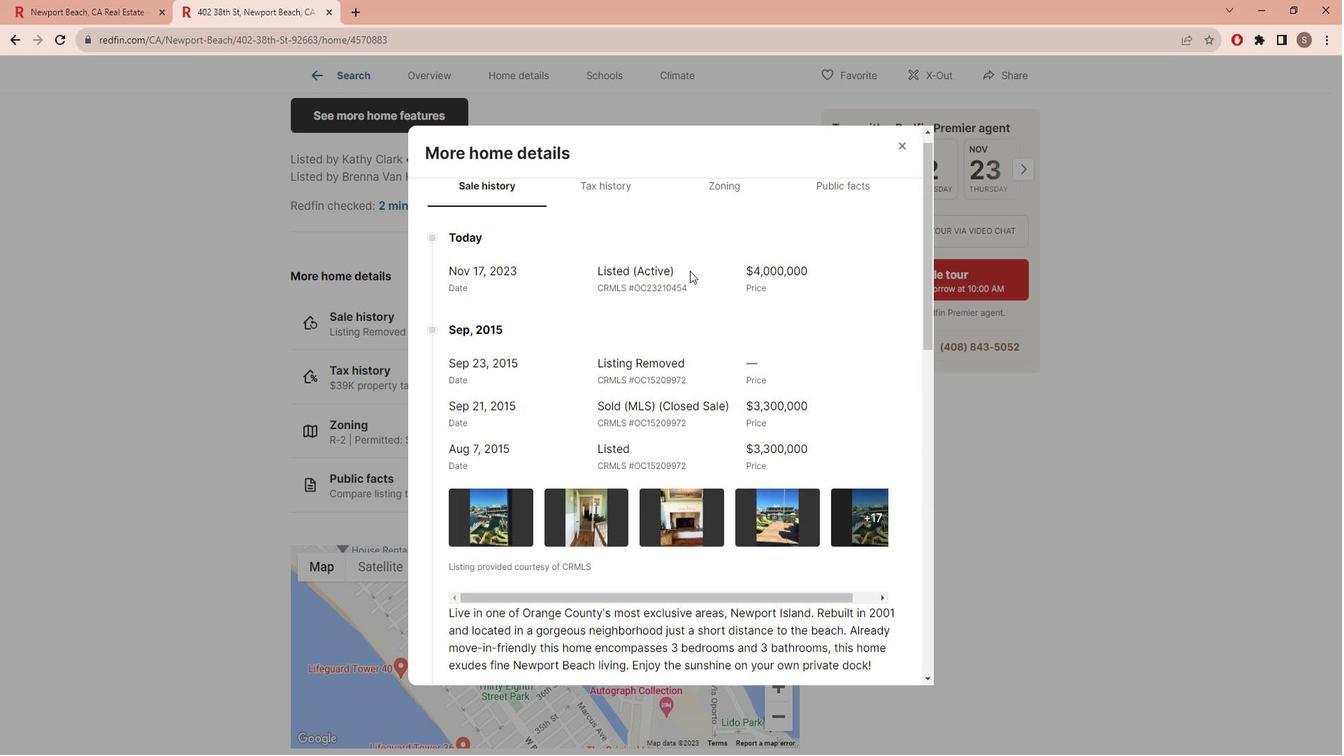 
Action: Mouse scrolled (702, 274) with delta (0, 0)
Screenshot: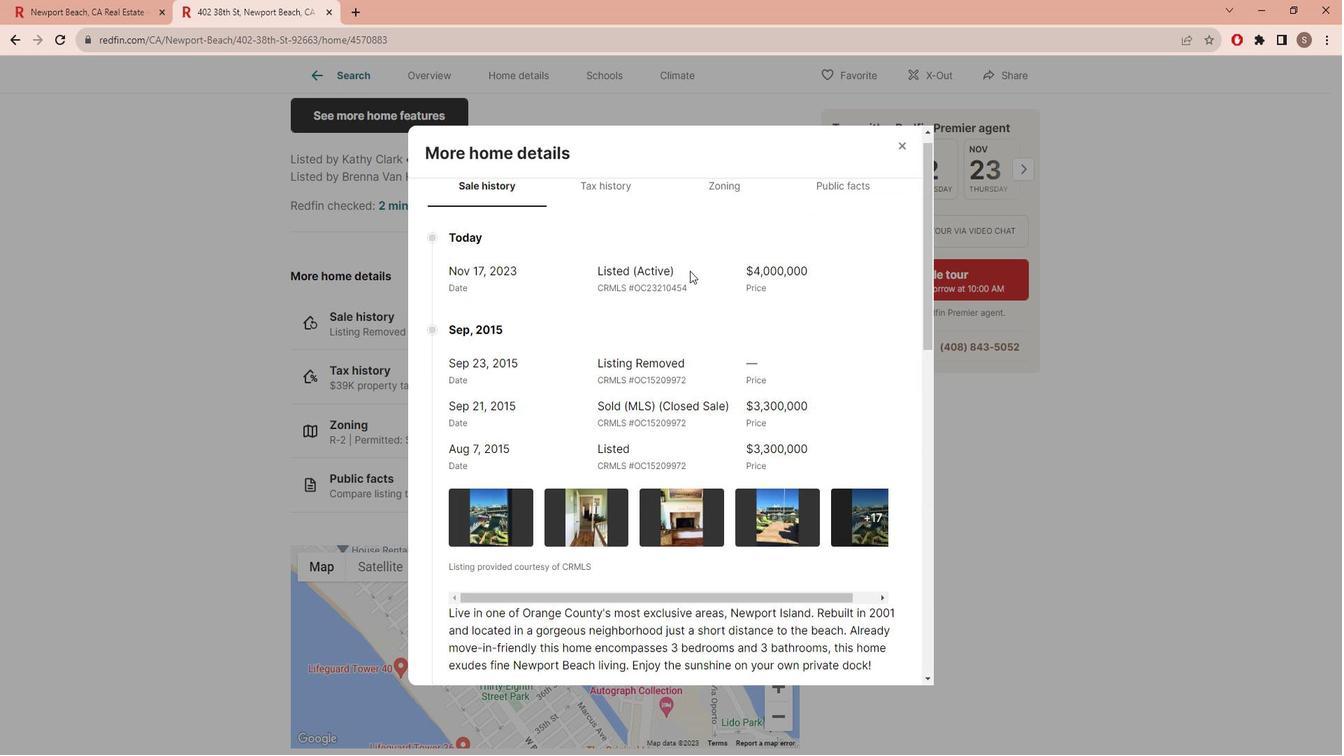 
Action: Mouse scrolled (702, 274) with delta (0, 0)
Screenshot: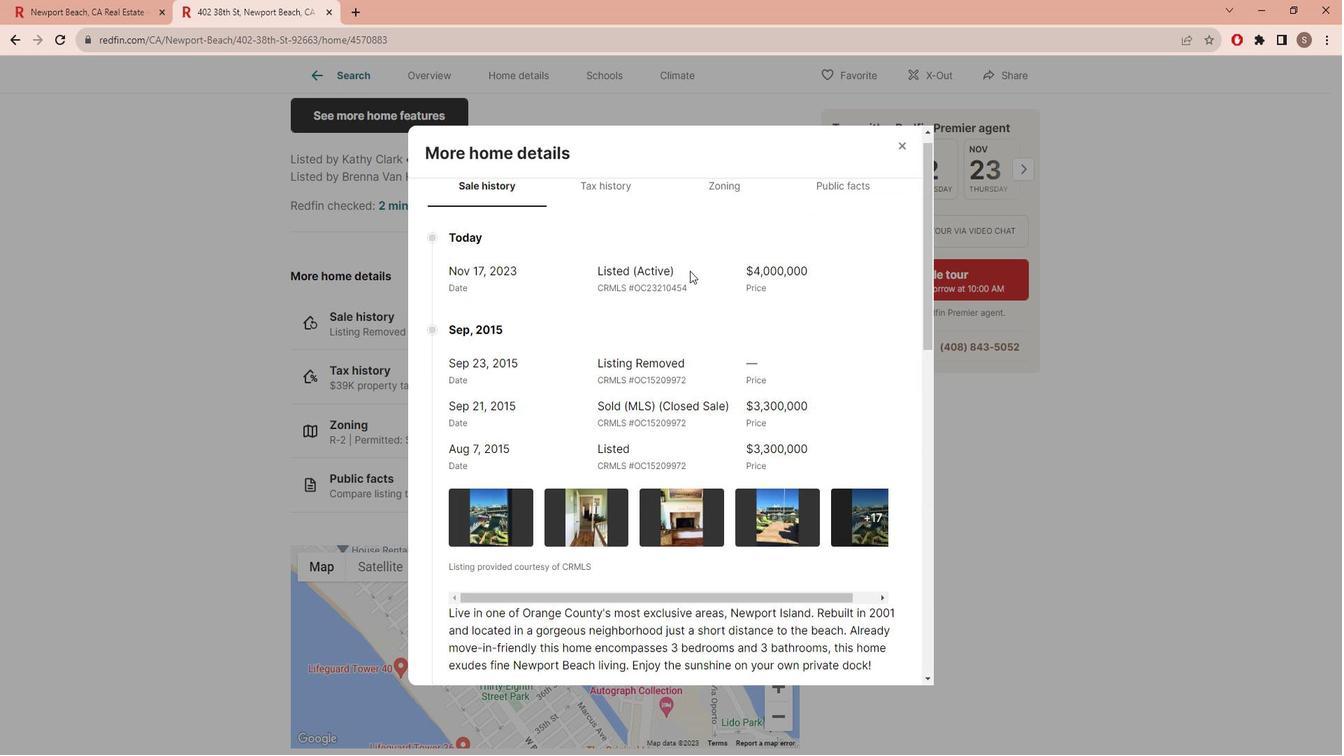 
Action: Mouse moved to (894, 146)
Screenshot: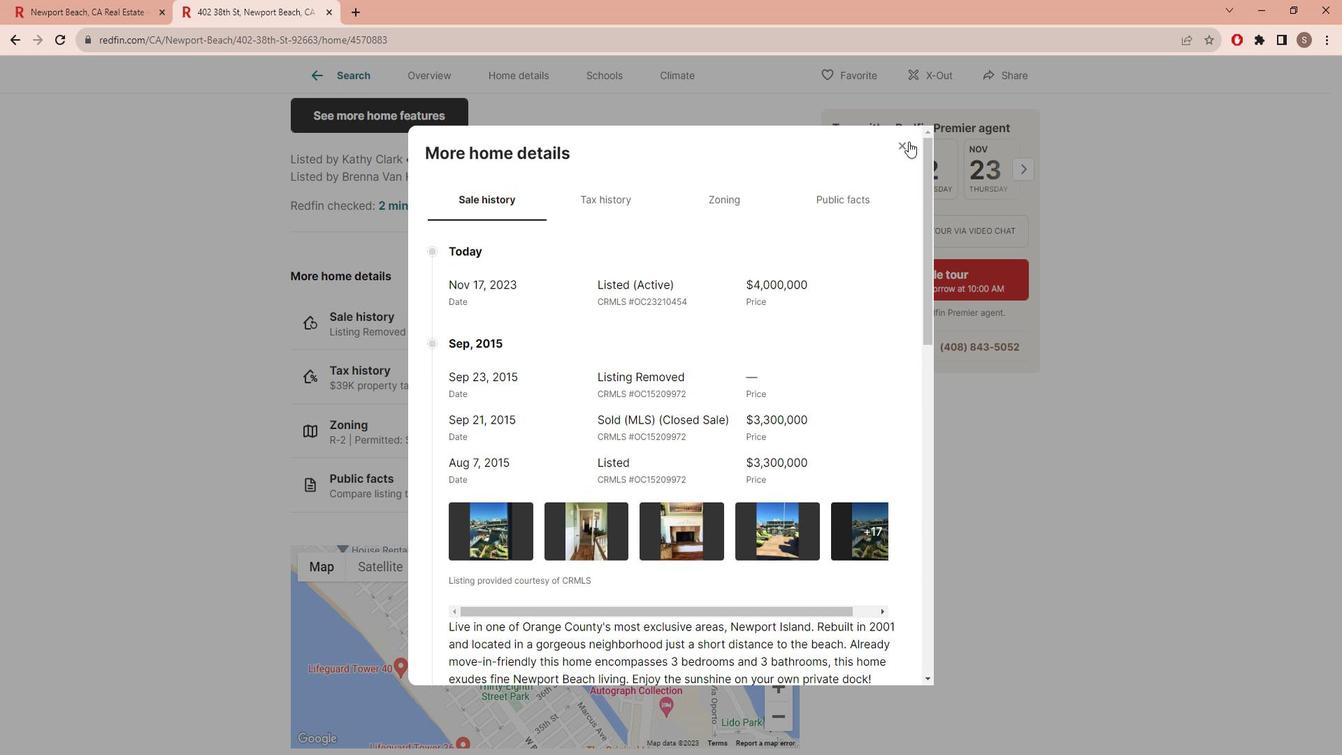 
Action: Mouse pressed left at (894, 146)
Screenshot: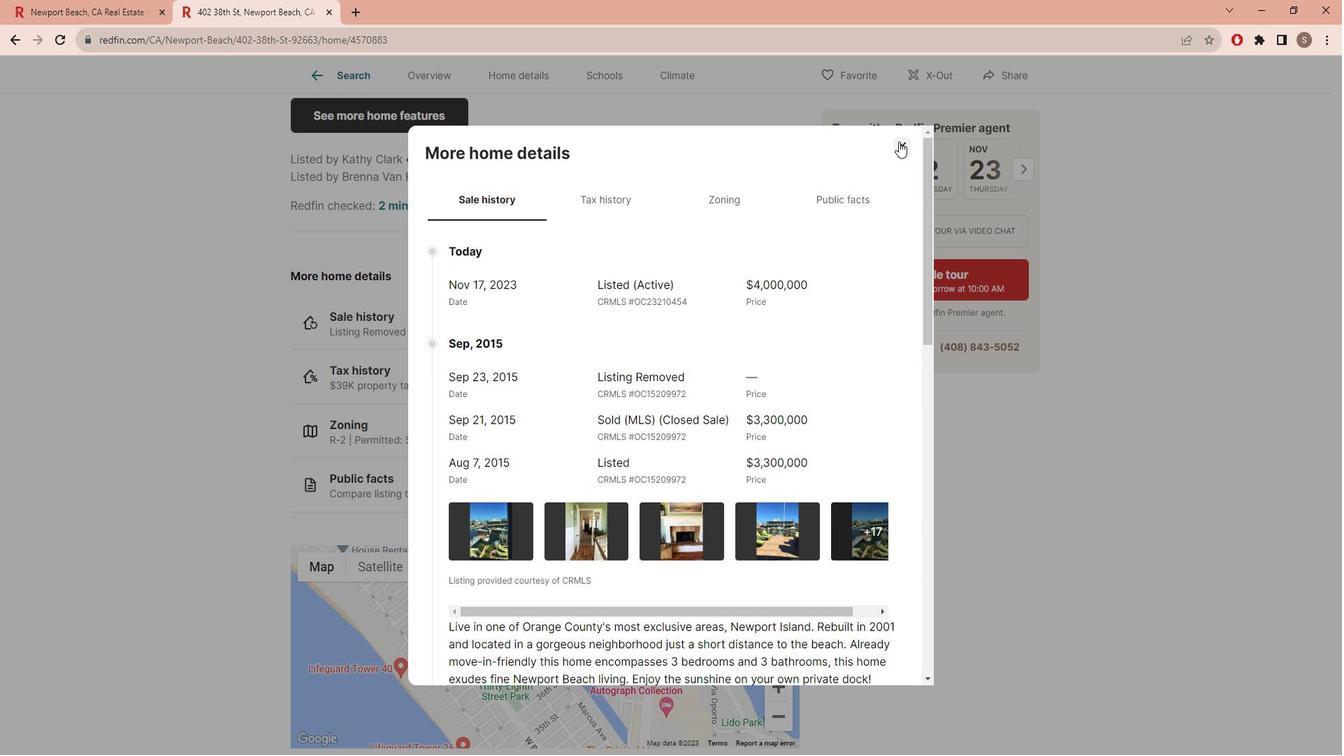
Action: Mouse moved to (687, 385)
Screenshot: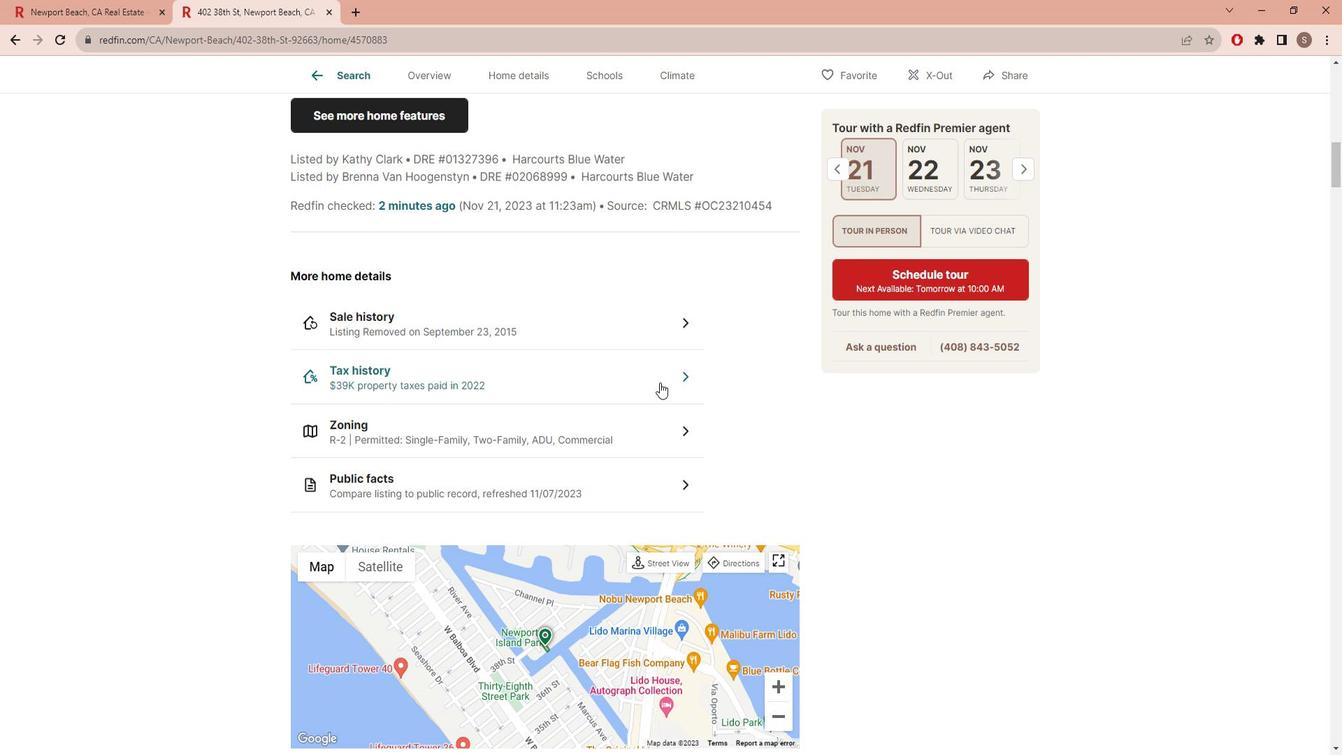 
Action: Mouse pressed left at (687, 385)
Screenshot: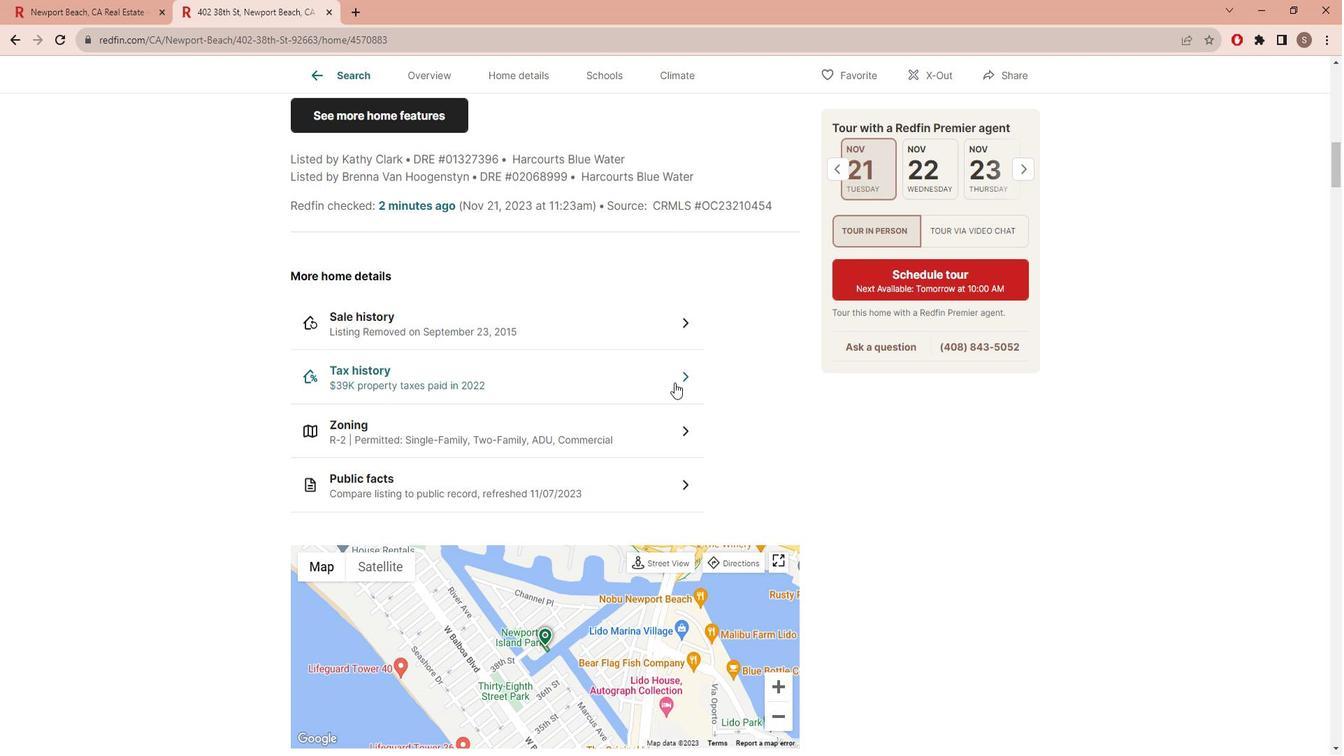 
Action: Mouse moved to (678, 385)
Screenshot: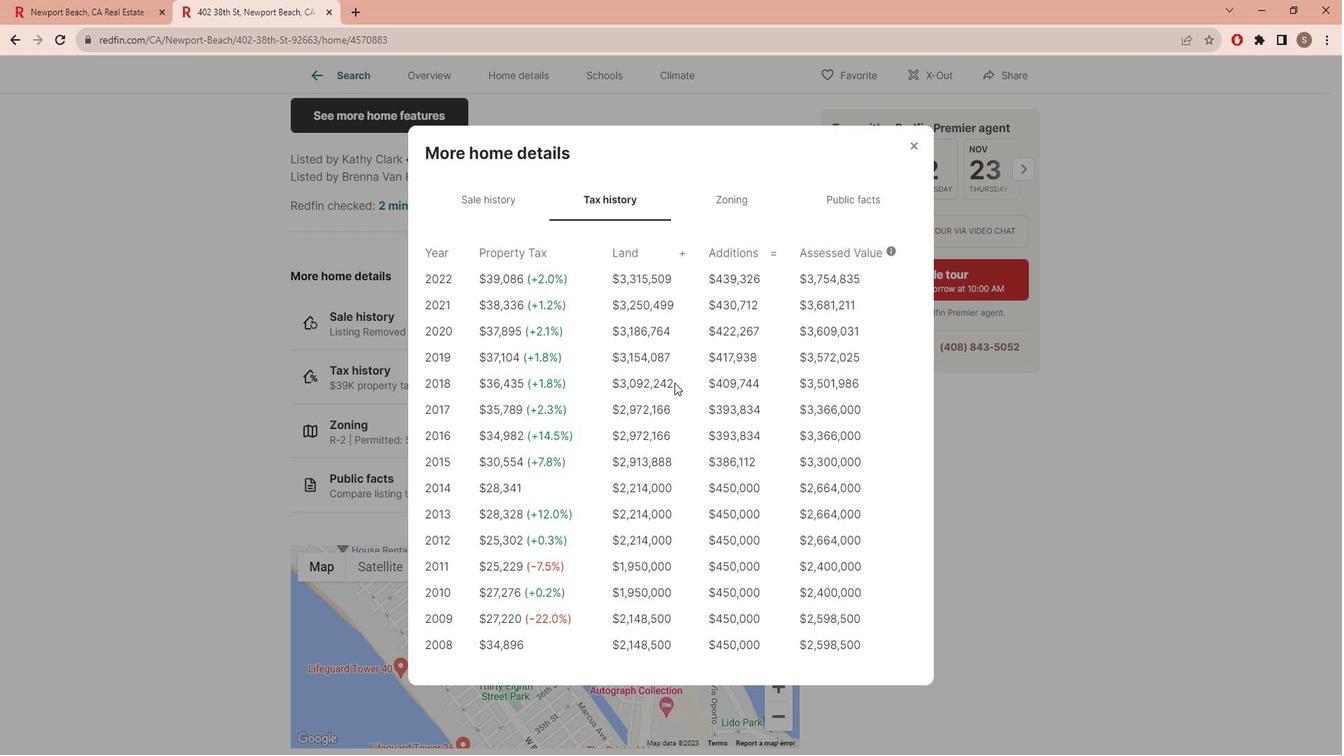 
Action: Mouse scrolled (678, 385) with delta (0, 0)
Screenshot: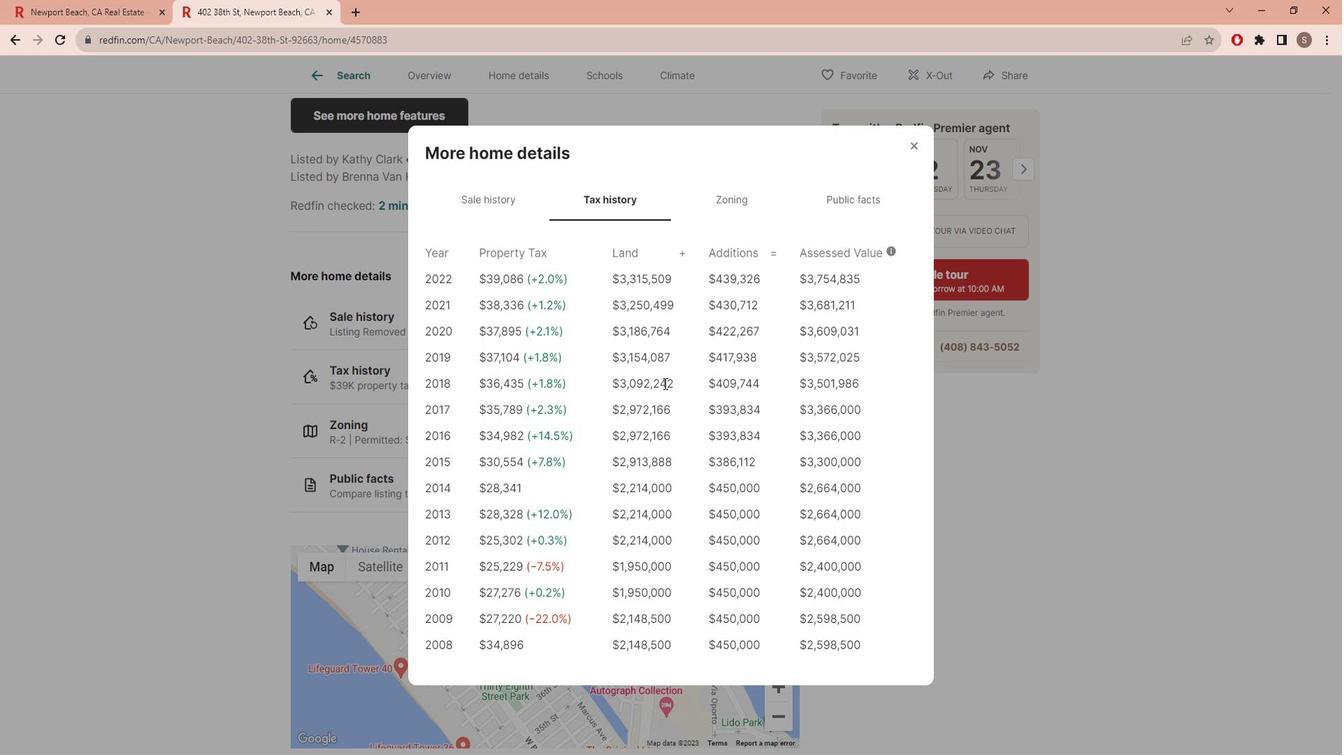 
Action: Mouse scrolled (678, 385) with delta (0, 0)
Screenshot: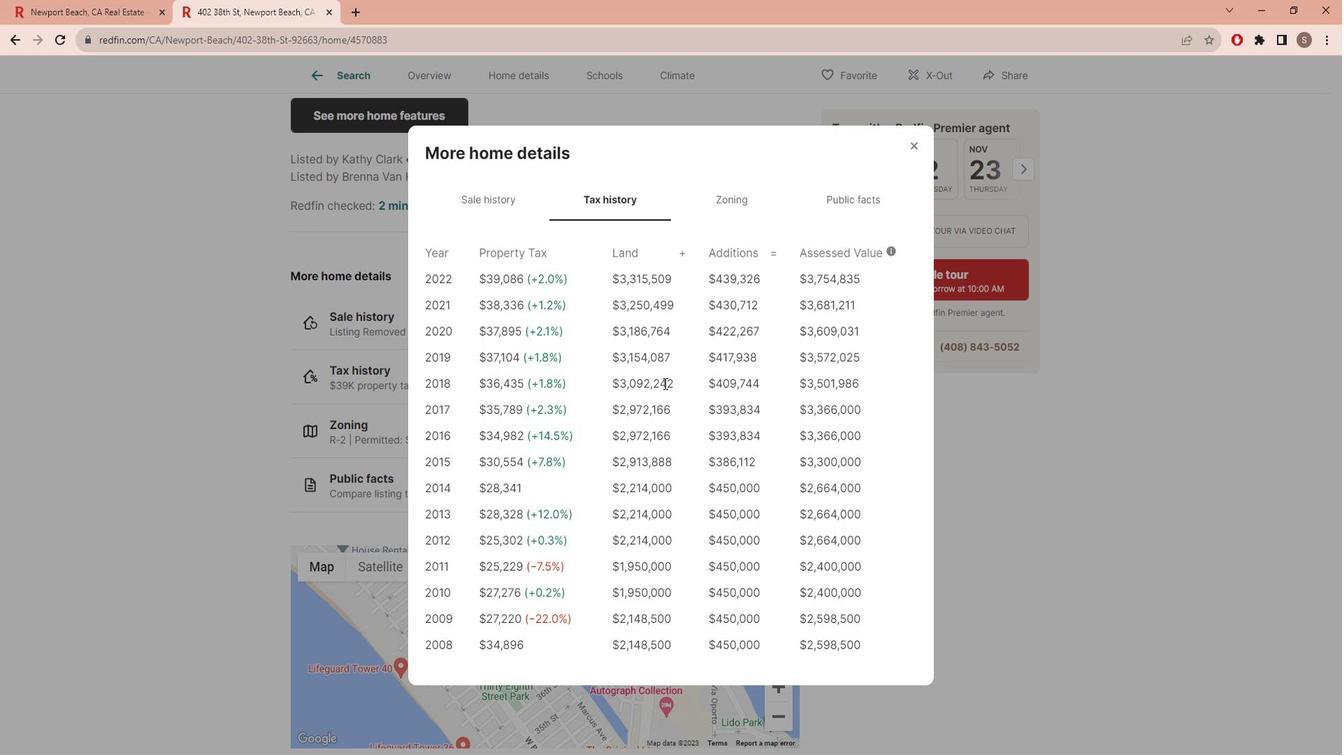 
Action: Mouse scrolled (678, 385) with delta (0, 0)
Screenshot: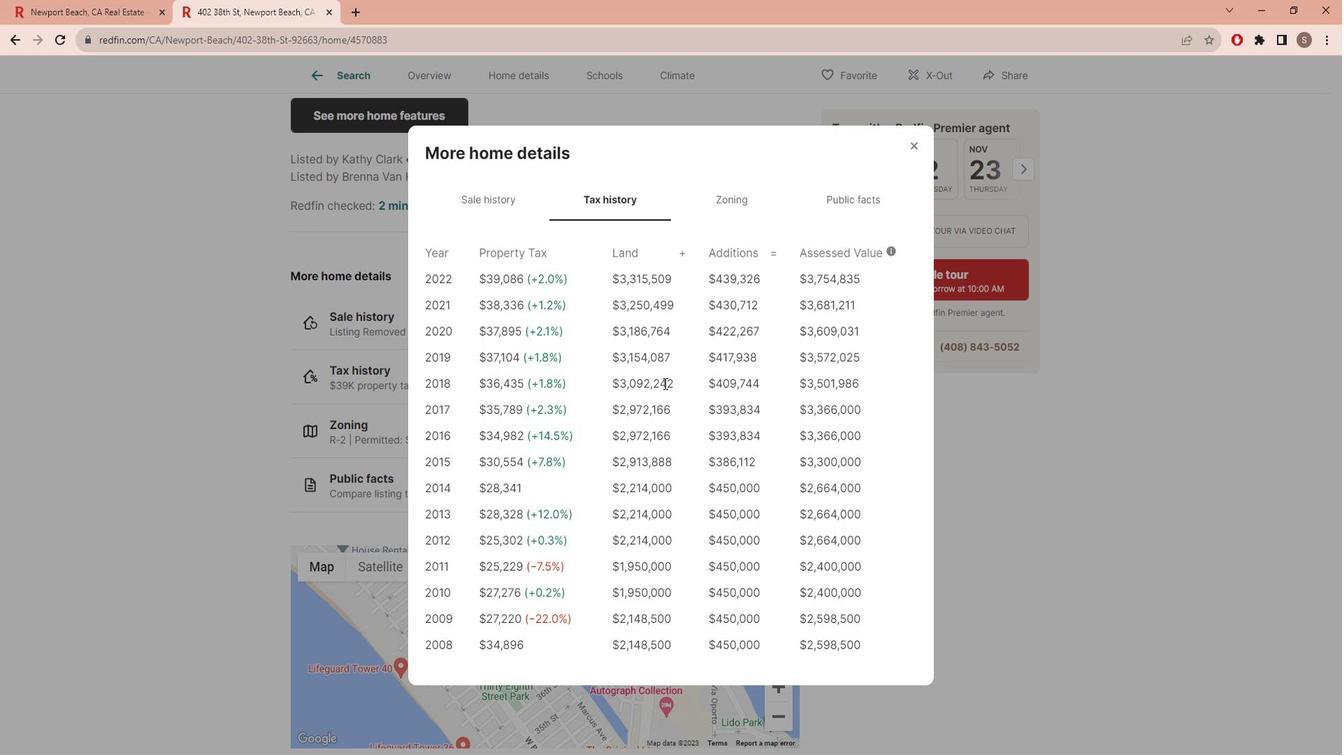 
Action: Mouse moved to (903, 153)
Screenshot: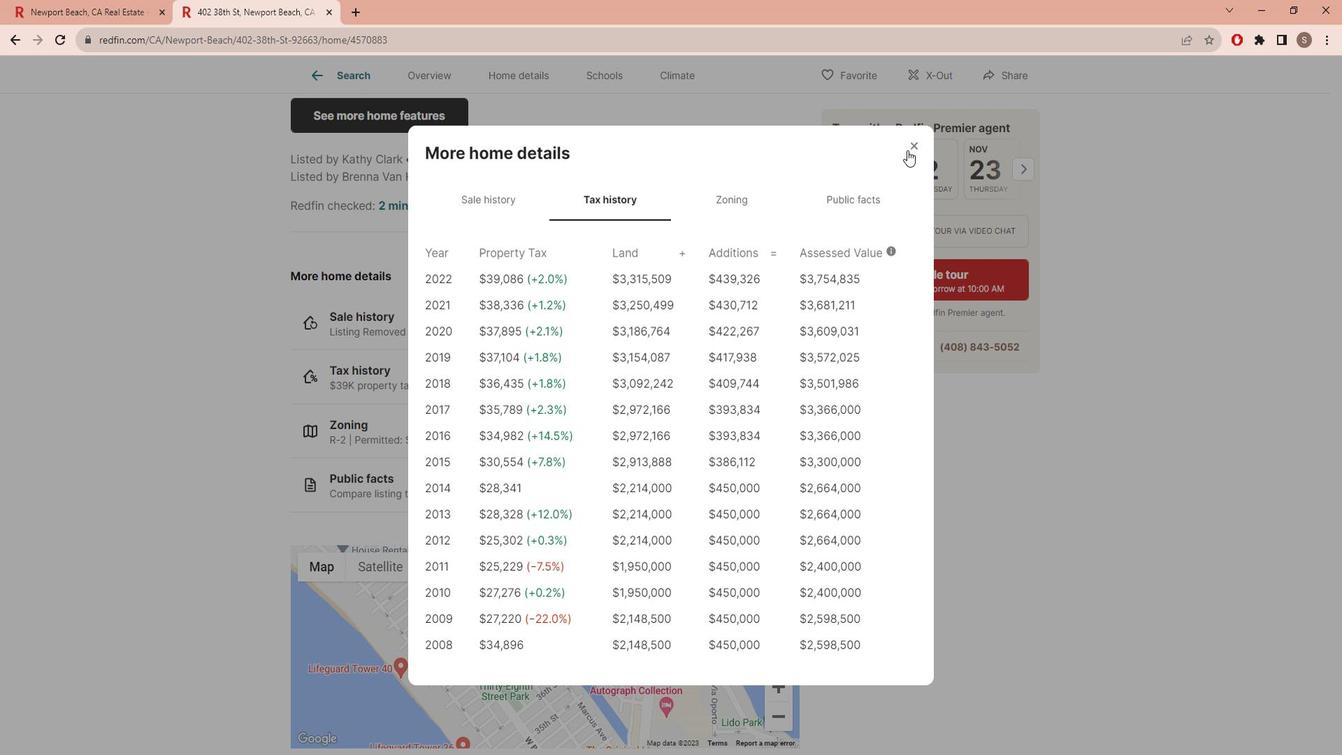 
Action: Mouse pressed left at (903, 153)
Screenshot: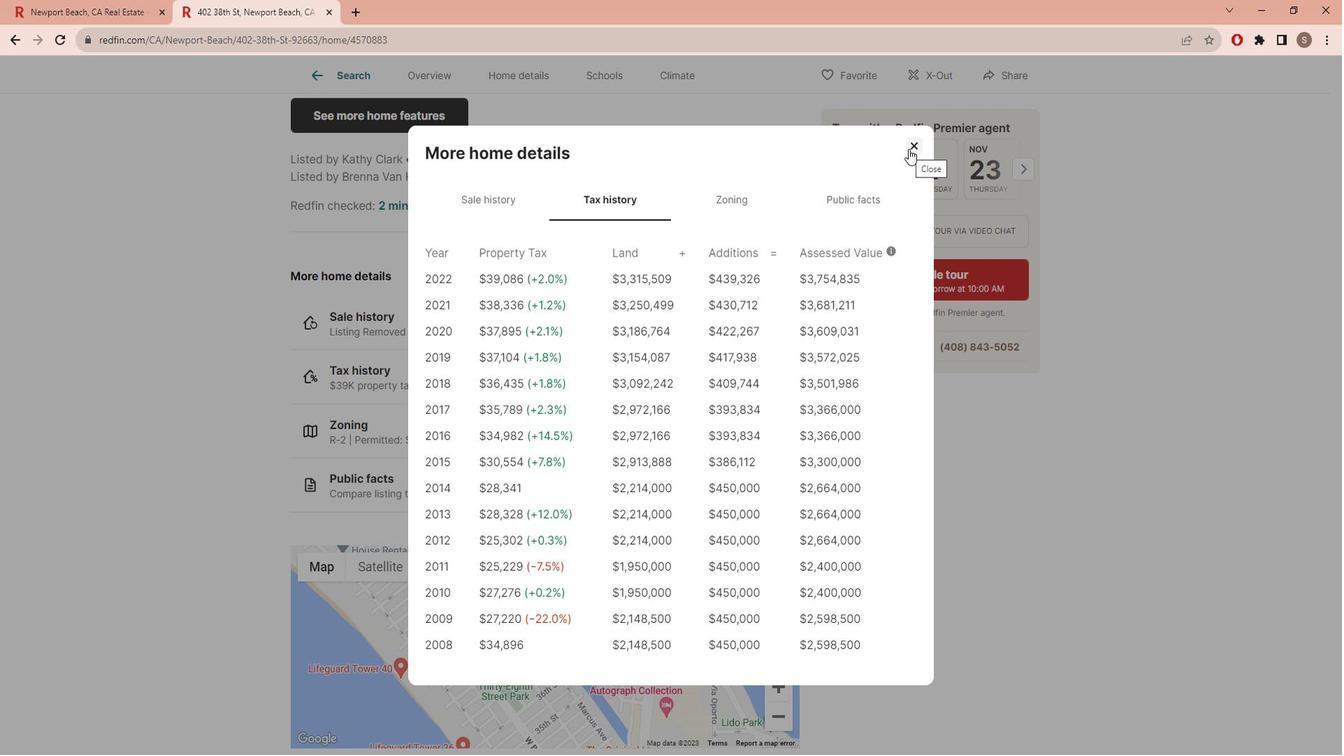 
Action: Mouse moved to (704, 431)
Screenshot: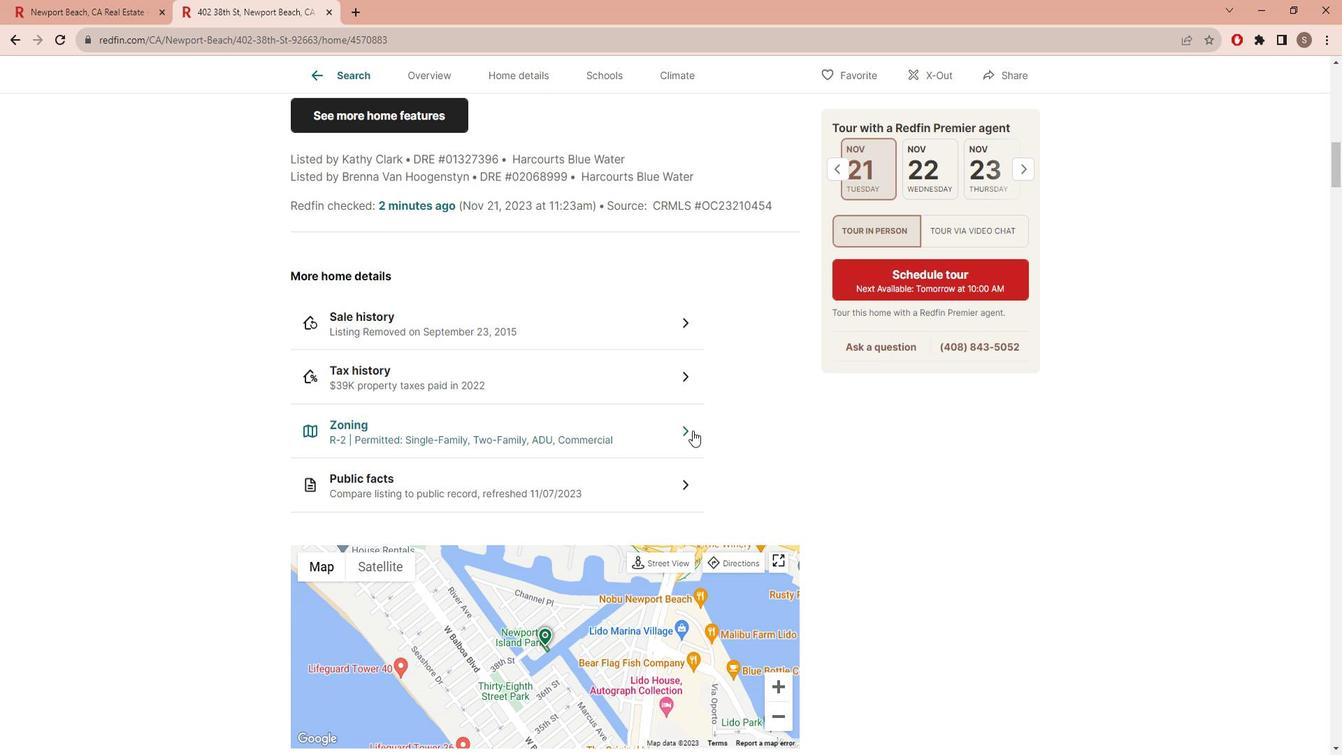 
Action: Mouse pressed left at (704, 431)
Screenshot: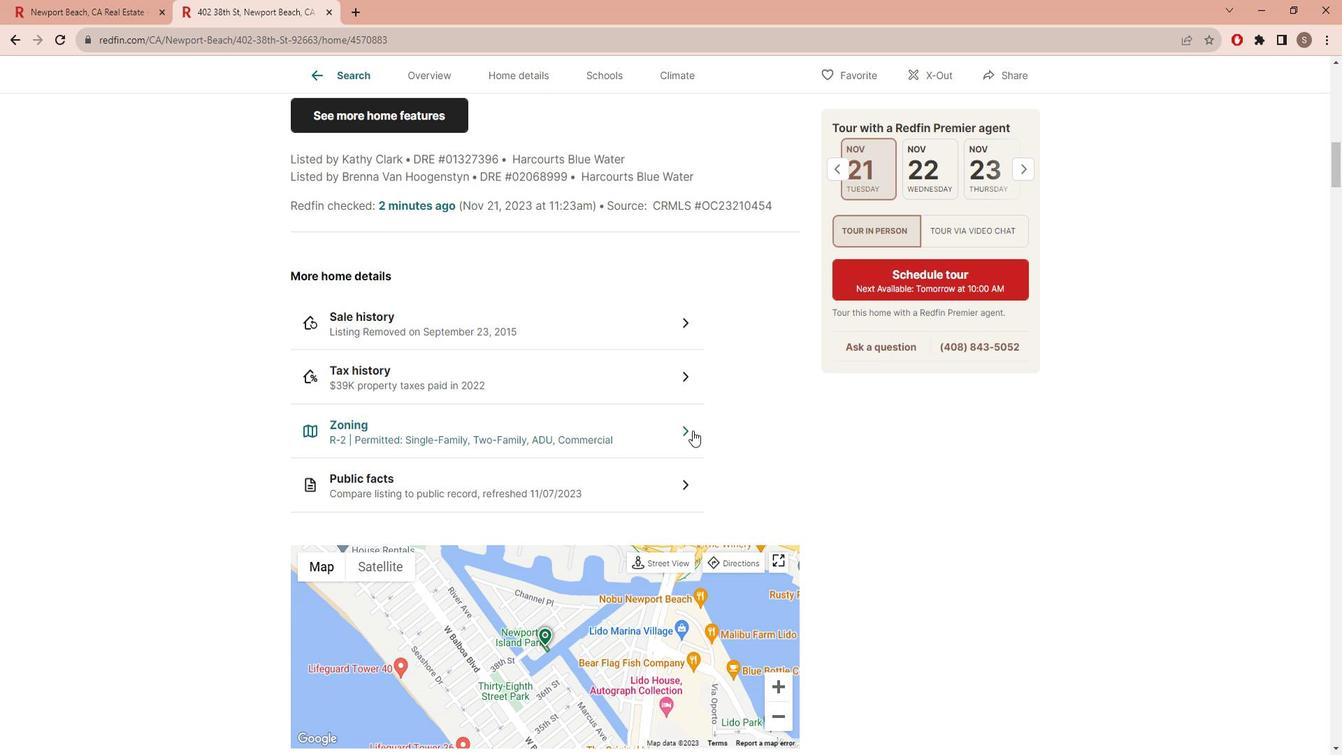 
Action: Mouse moved to (707, 353)
Screenshot: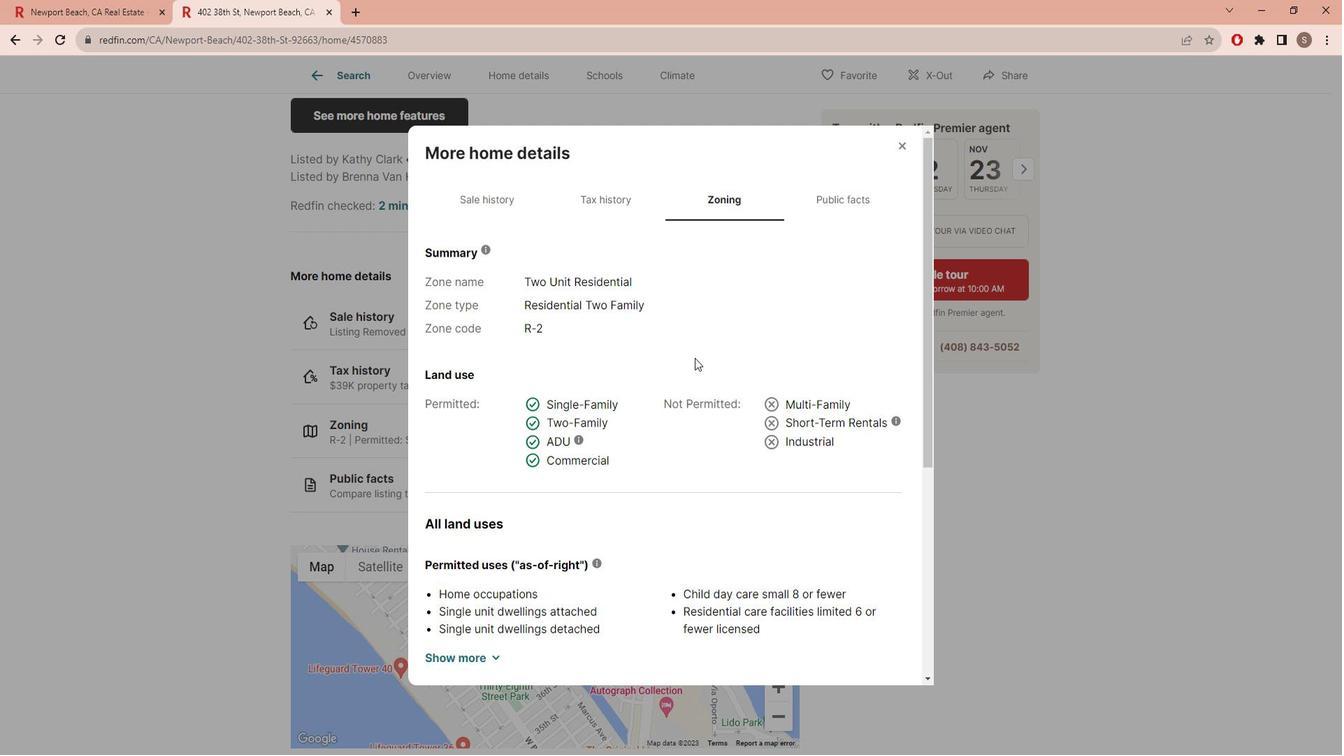 
Action: Mouse scrolled (707, 353) with delta (0, 0)
Screenshot: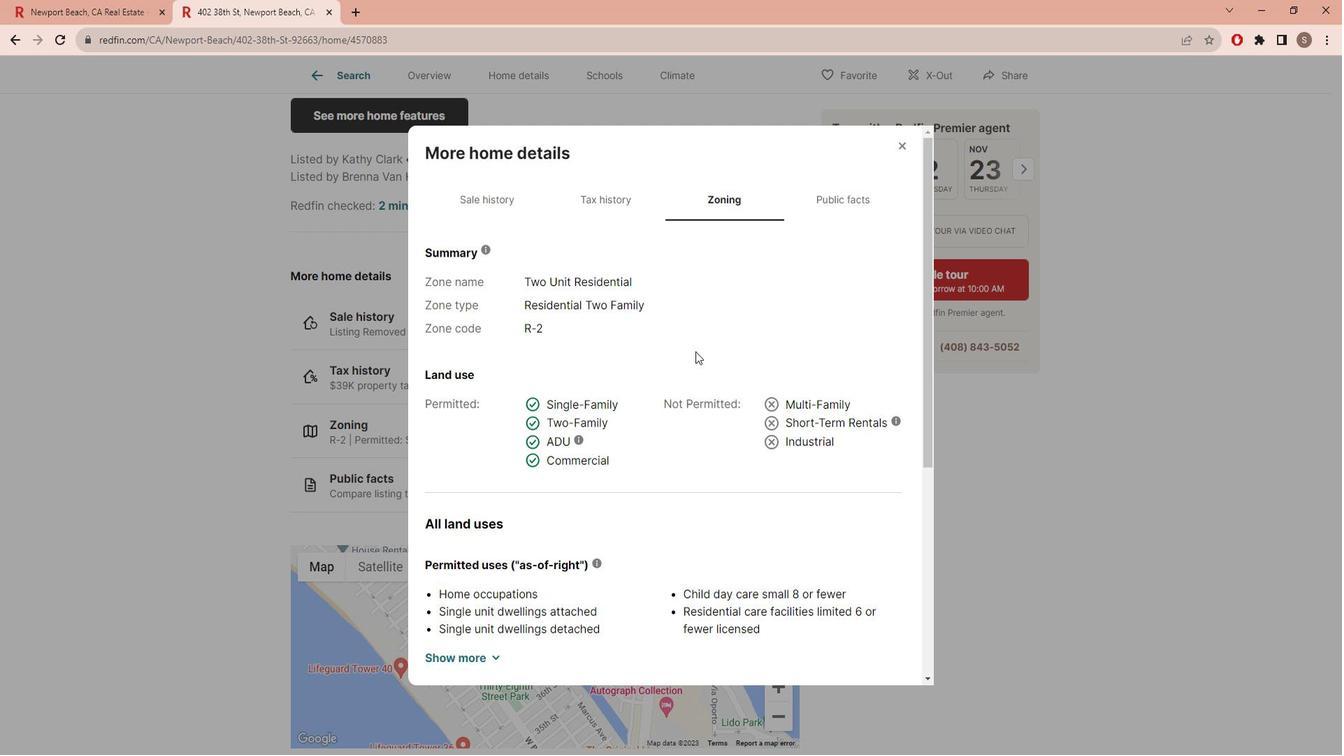 
Action: Mouse scrolled (707, 353) with delta (0, 0)
Screenshot: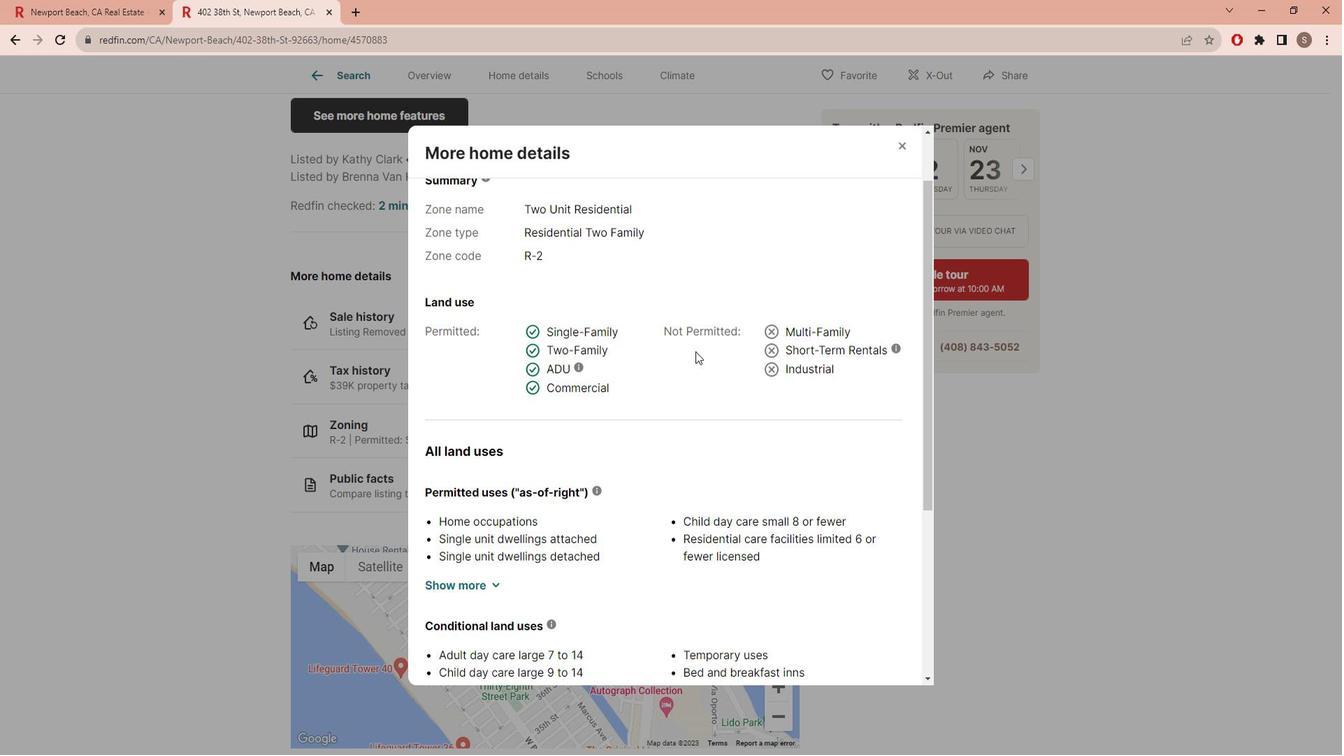 
Action: Mouse scrolled (707, 353) with delta (0, 0)
Screenshot: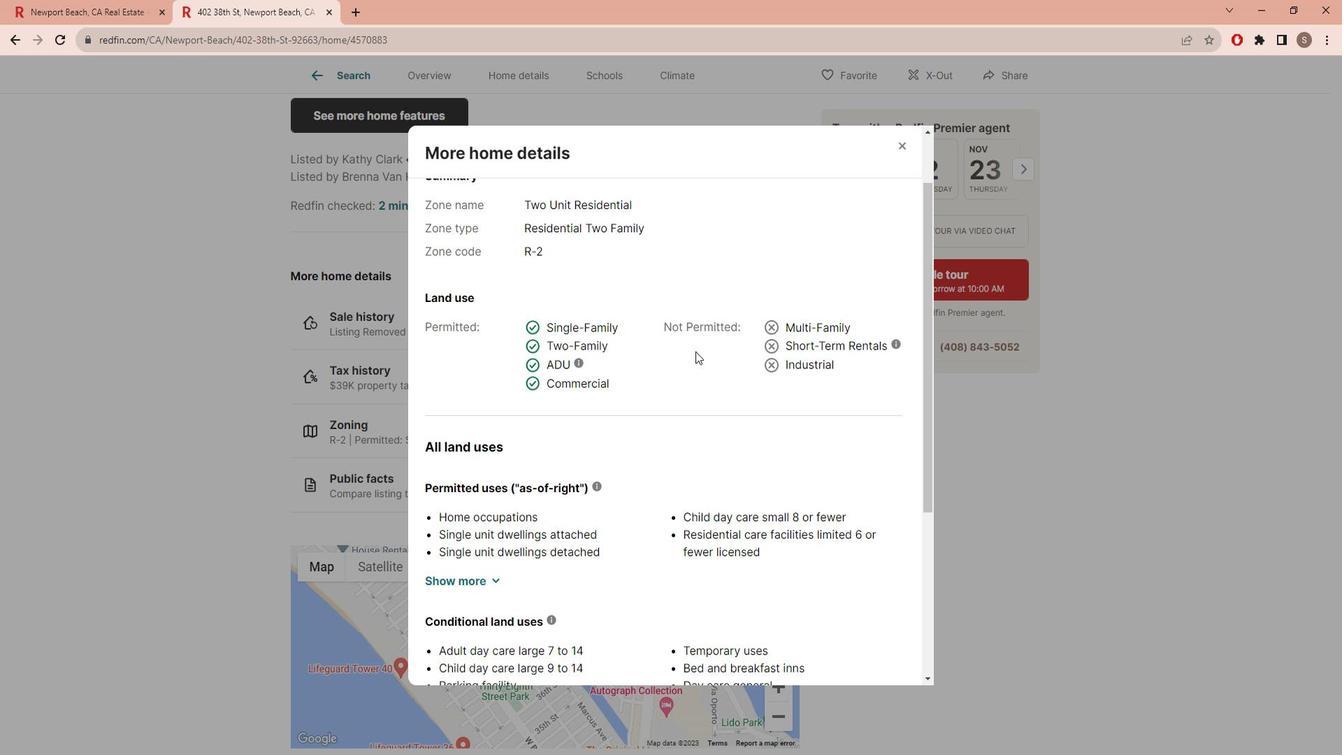 
Action: Mouse scrolled (707, 353) with delta (0, 0)
Screenshot: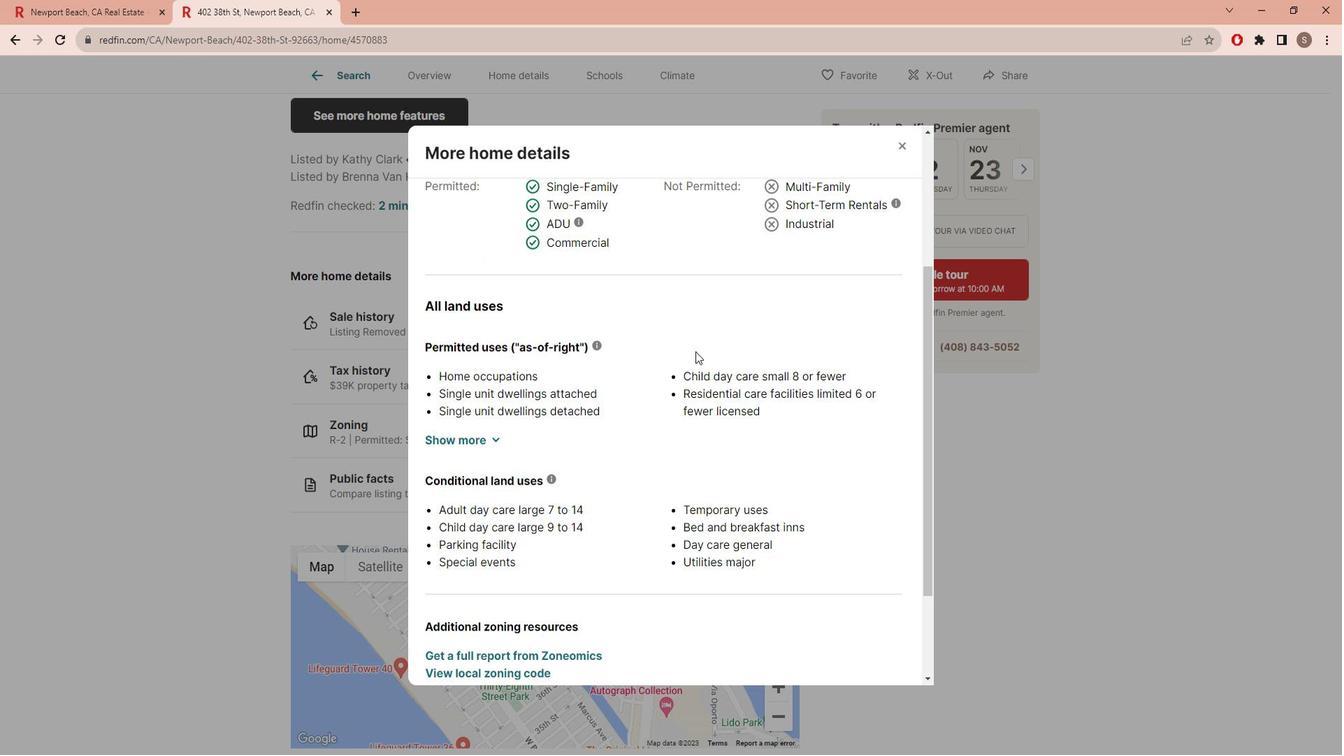 
Action: Mouse scrolled (707, 353) with delta (0, 0)
Screenshot: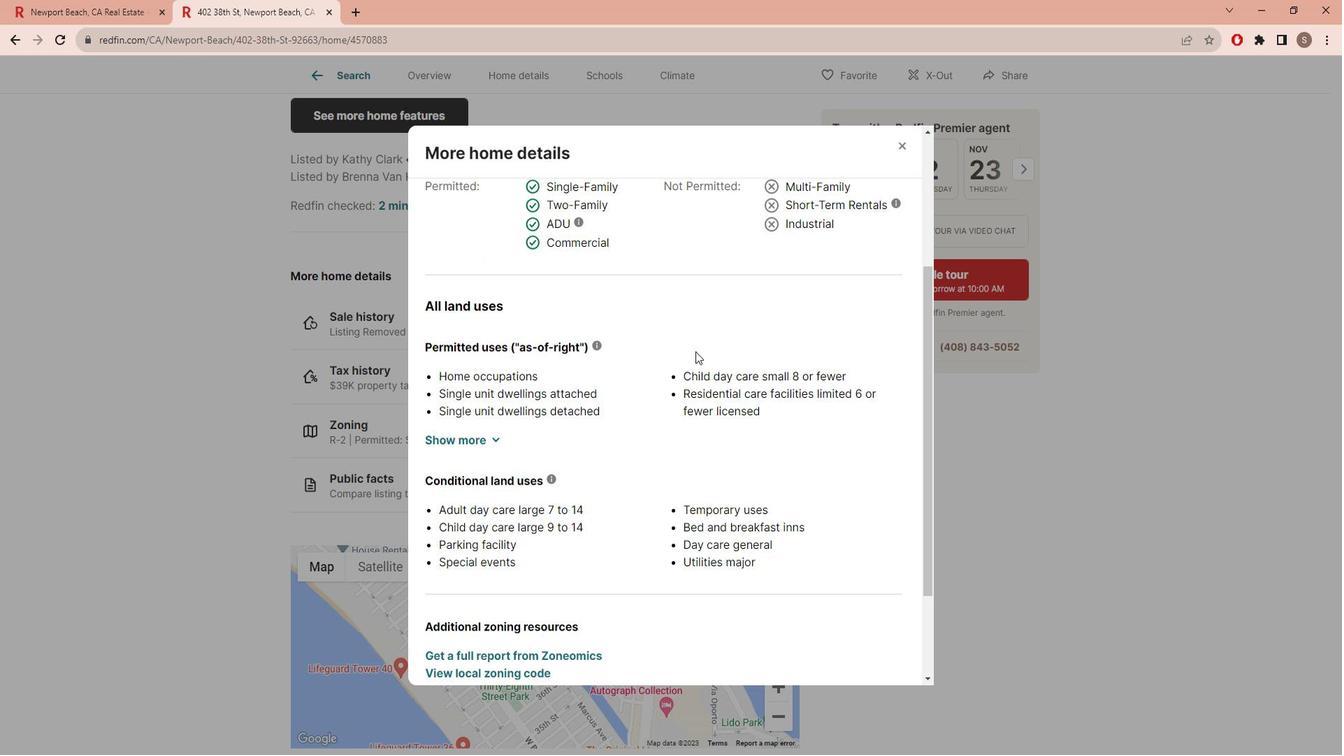 
Action: Mouse scrolled (707, 353) with delta (0, 0)
Screenshot: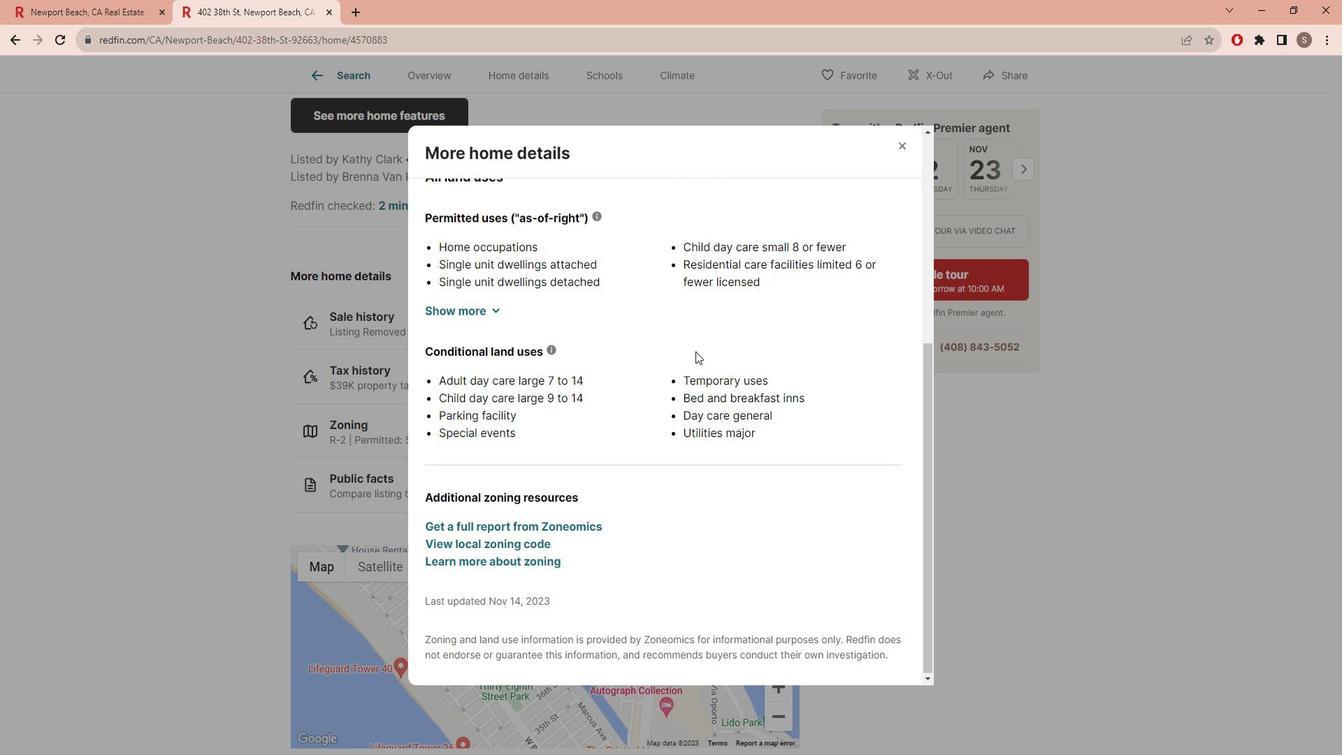 
Action: Mouse scrolled (707, 353) with delta (0, 0)
Screenshot: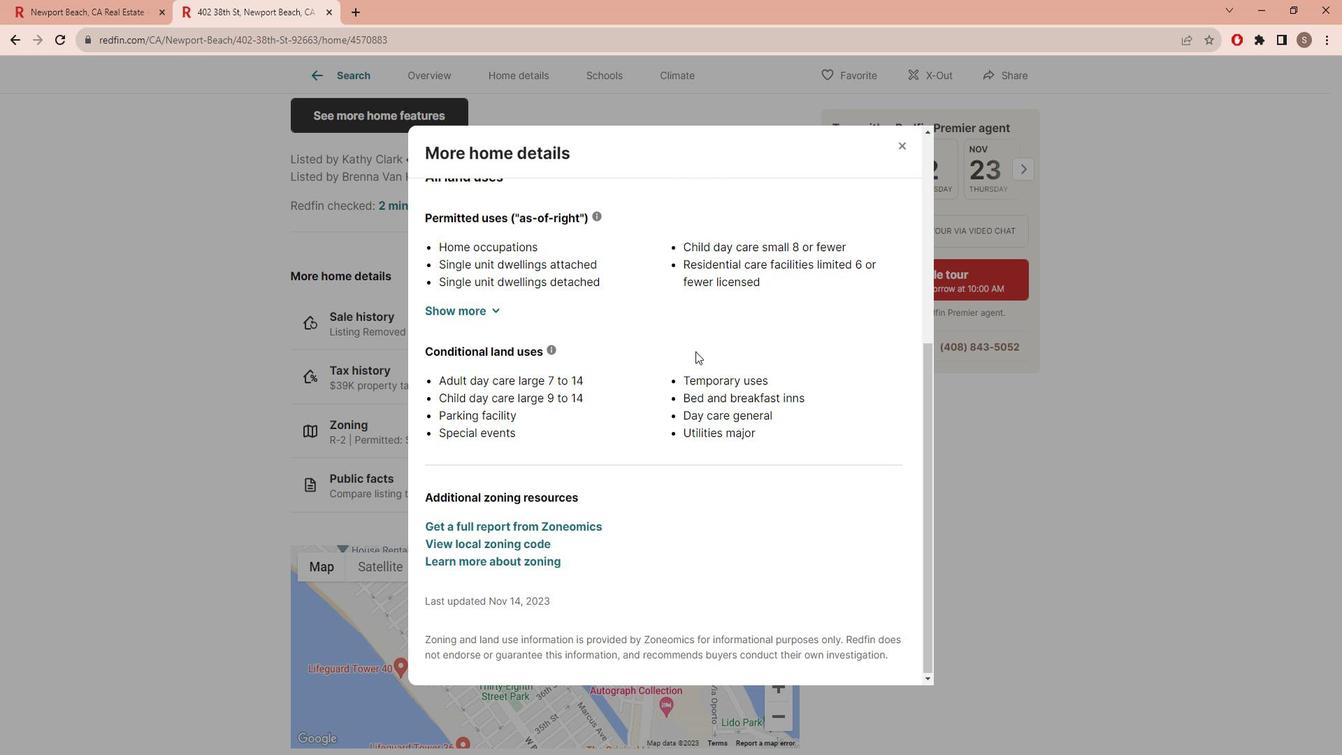 
Action: Mouse moved to (900, 150)
Screenshot: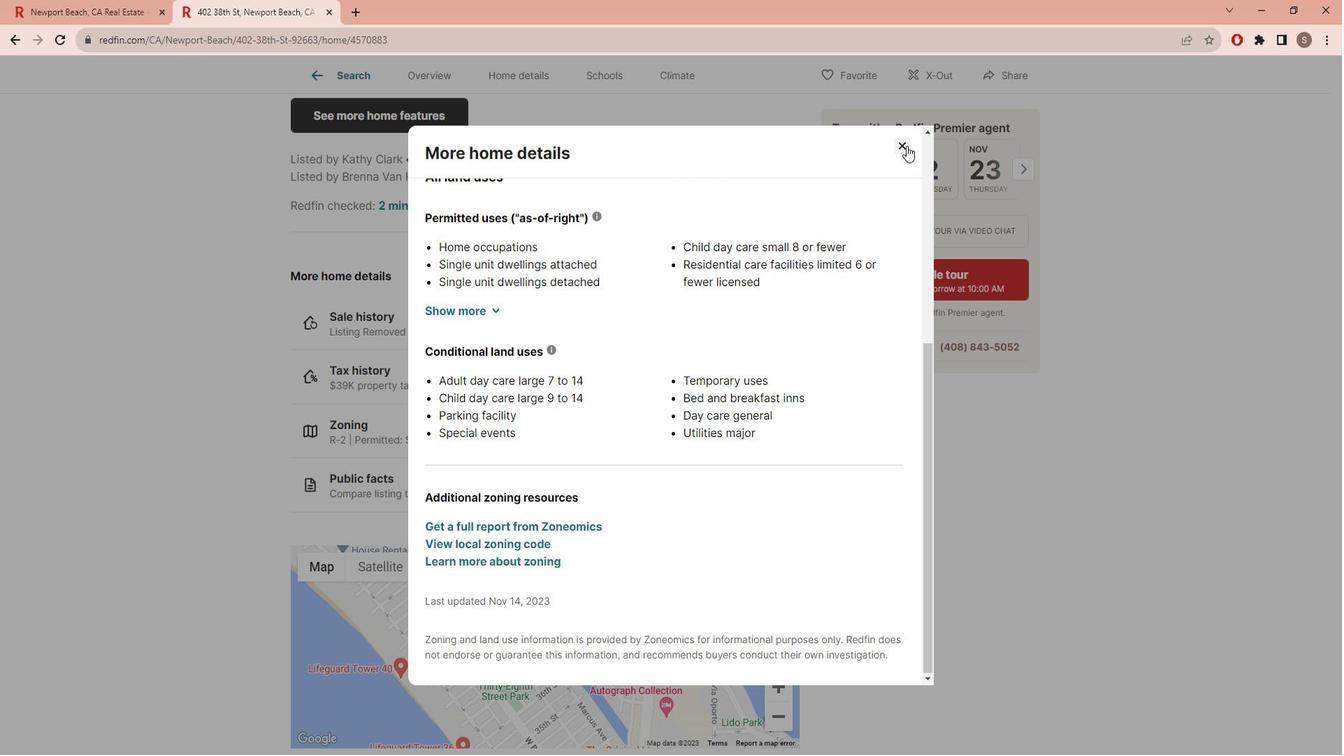 
Action: Mouse pressed left at (900, 150)
Screenshot: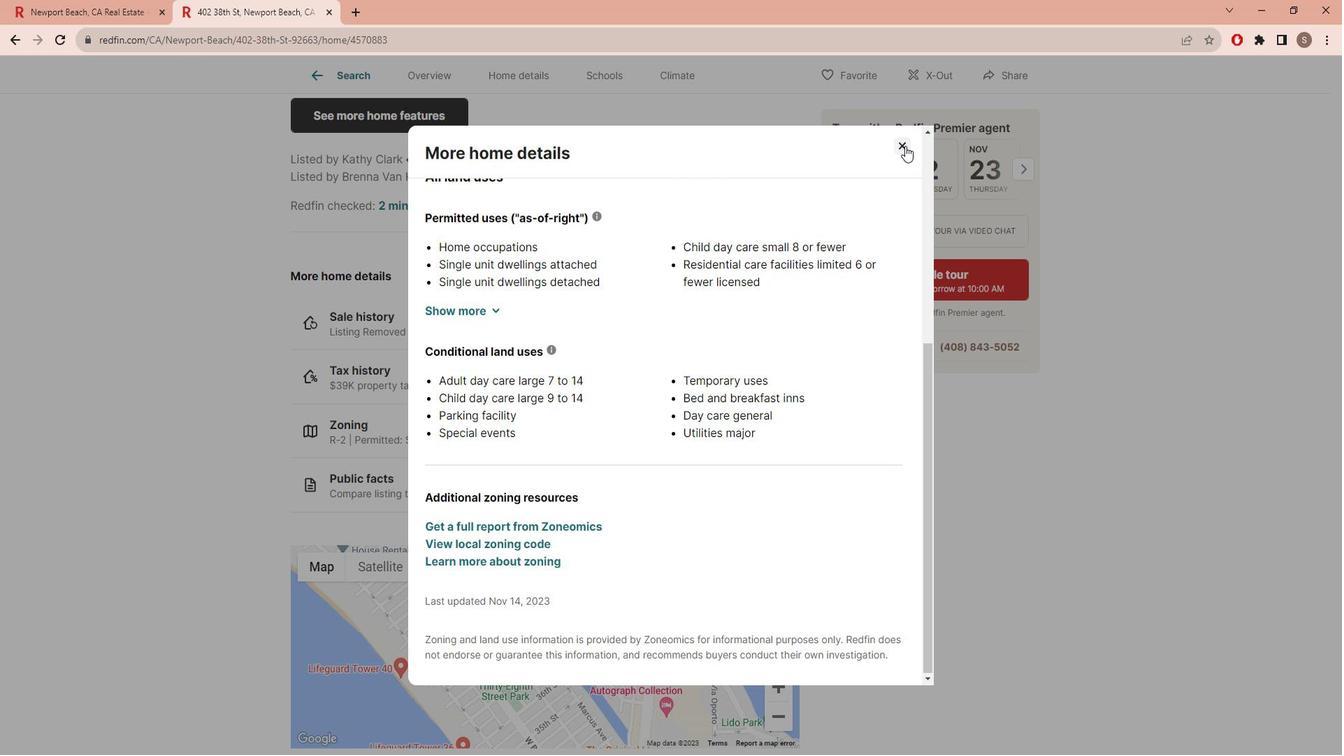 
Action: Mouse moved to (699, 488)
Screenshot: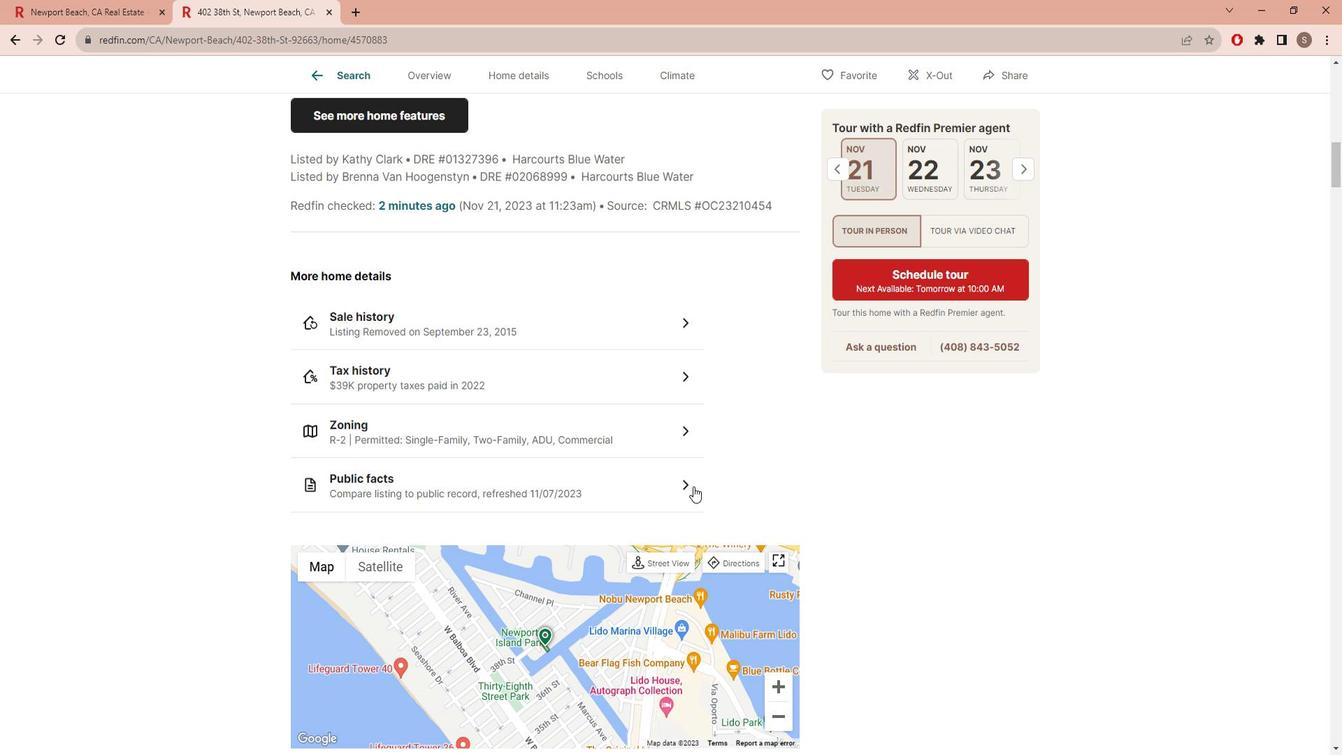 
Action: Mouse pressed left at (699, 488)
Screenshot: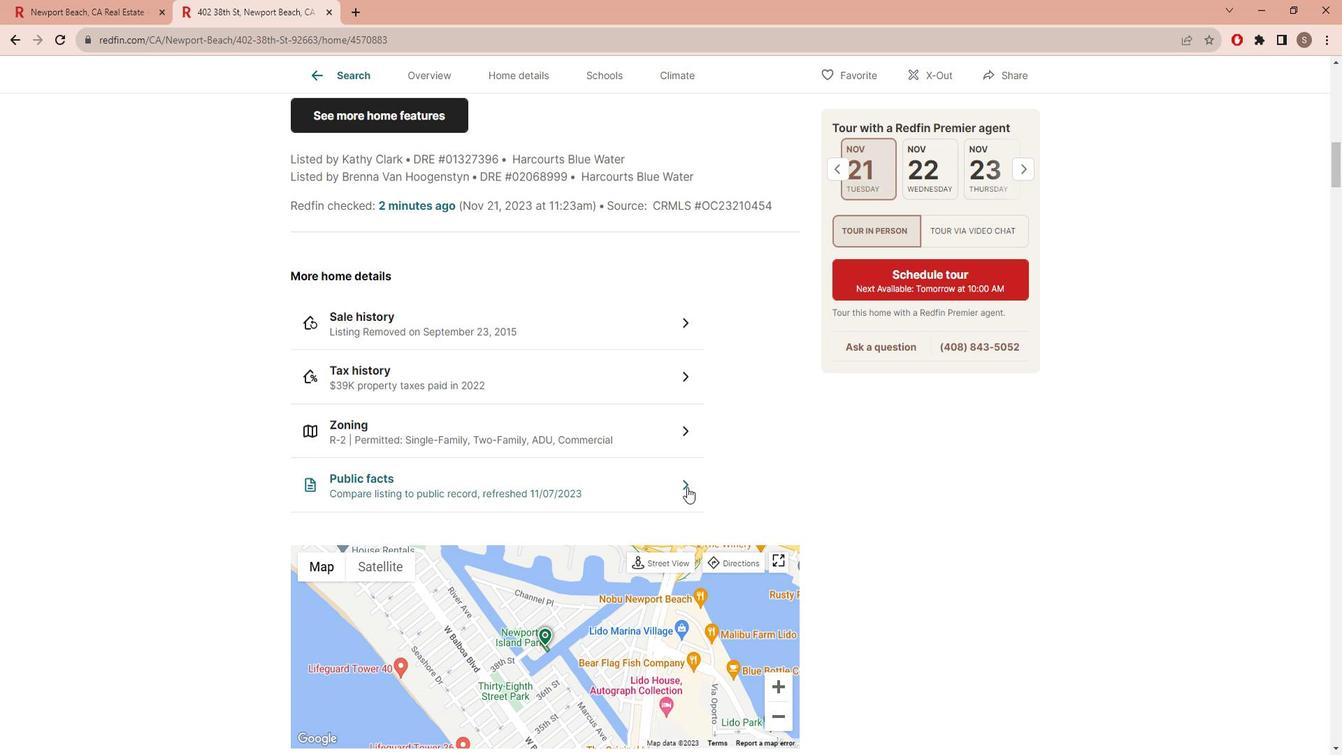 
Action: Mouse moved to (598, 411)
Screenshot: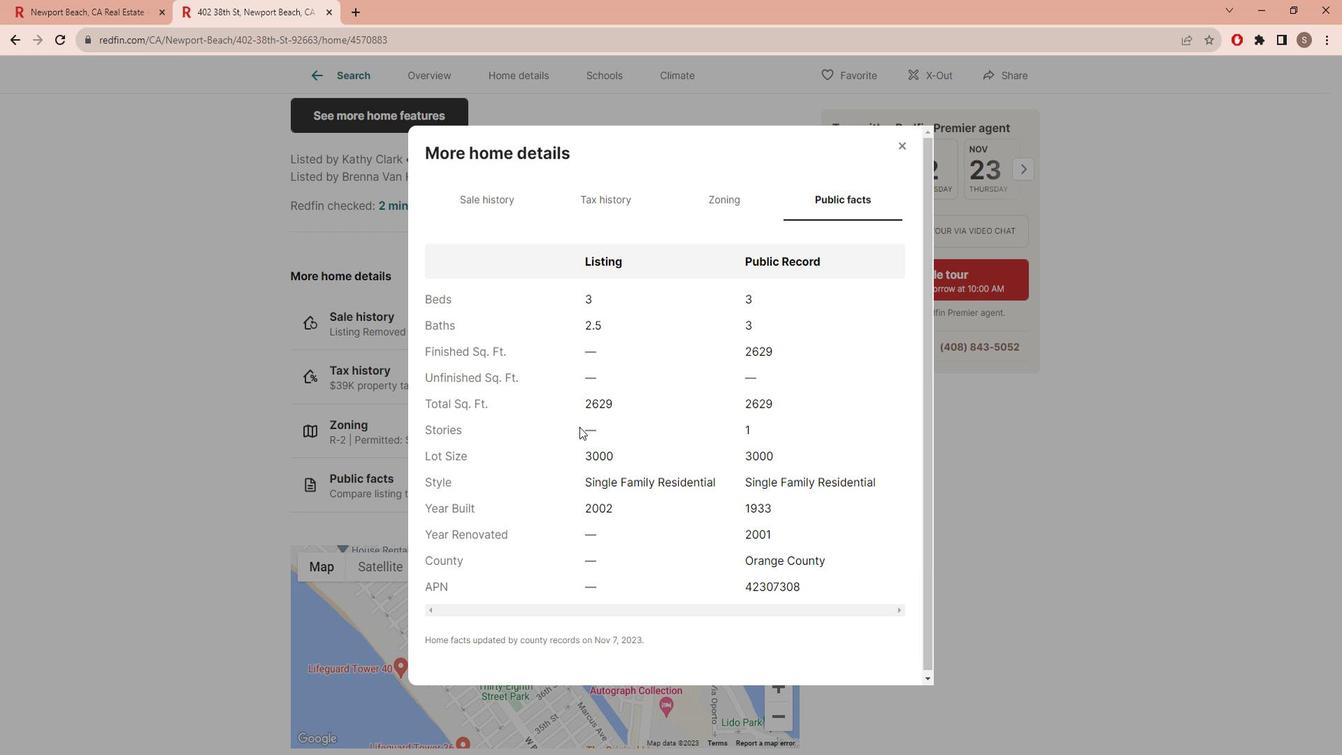 
Action: Mouse scrolled (598, 411) with delta (0, 0)
Screenshot: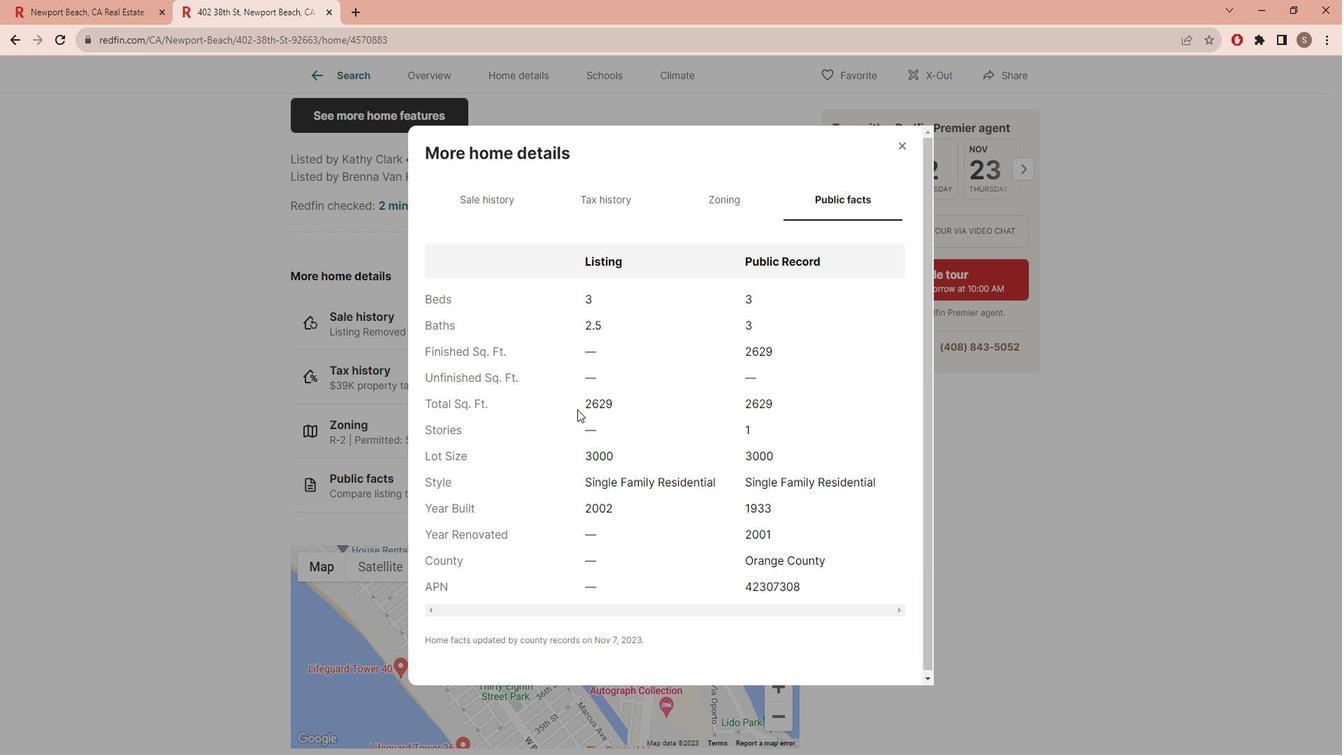 
Action: Mouse scrolled (598, 411) with delta (0, 0)
Screenshot: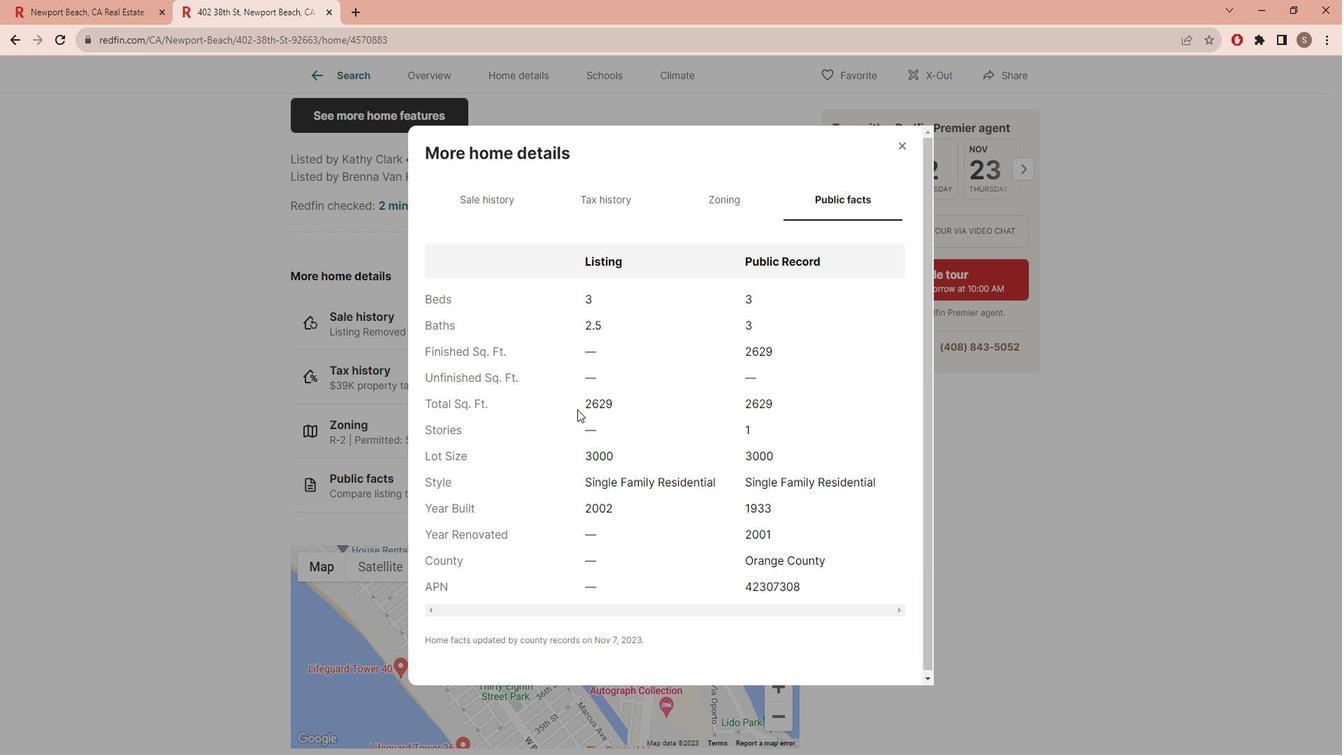 
Action: Mouse scrolled (598, 411) with delta (0, 0)
Screenshot: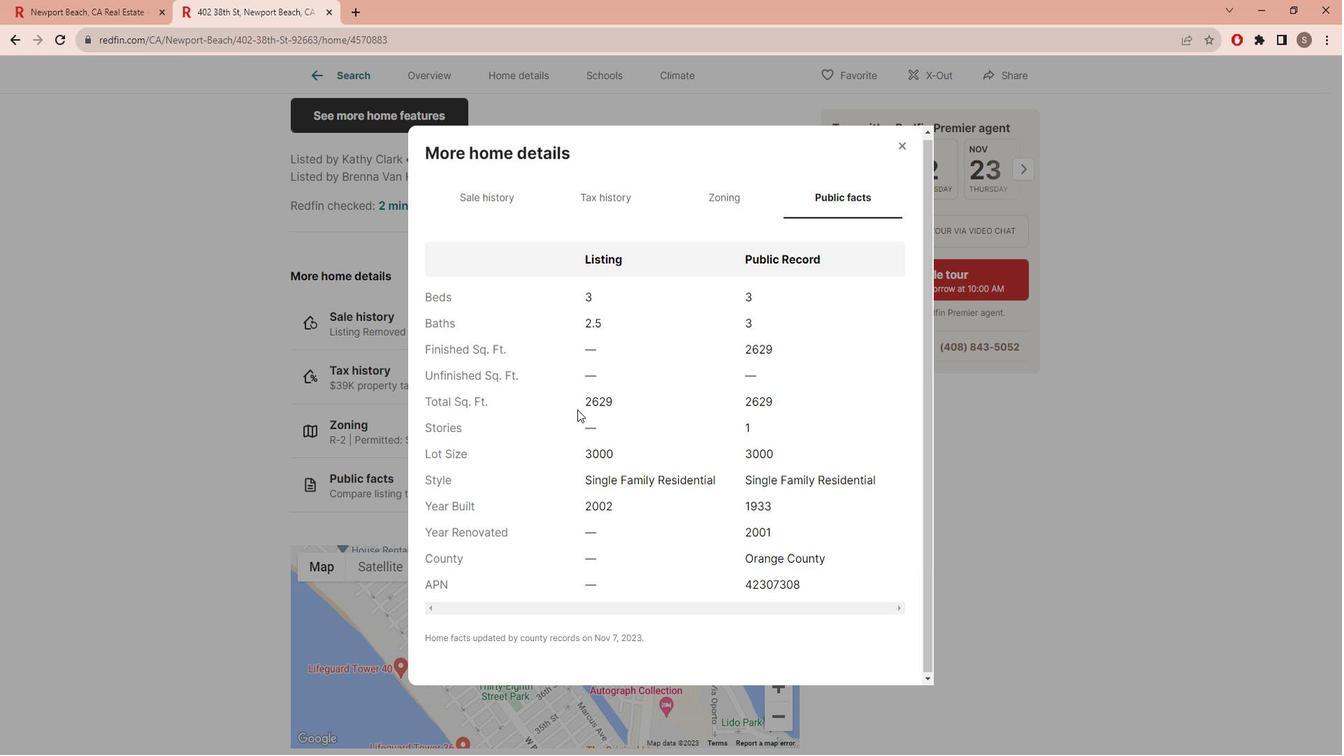 
Action: Mouse moved to (895, 147)
Screenshot: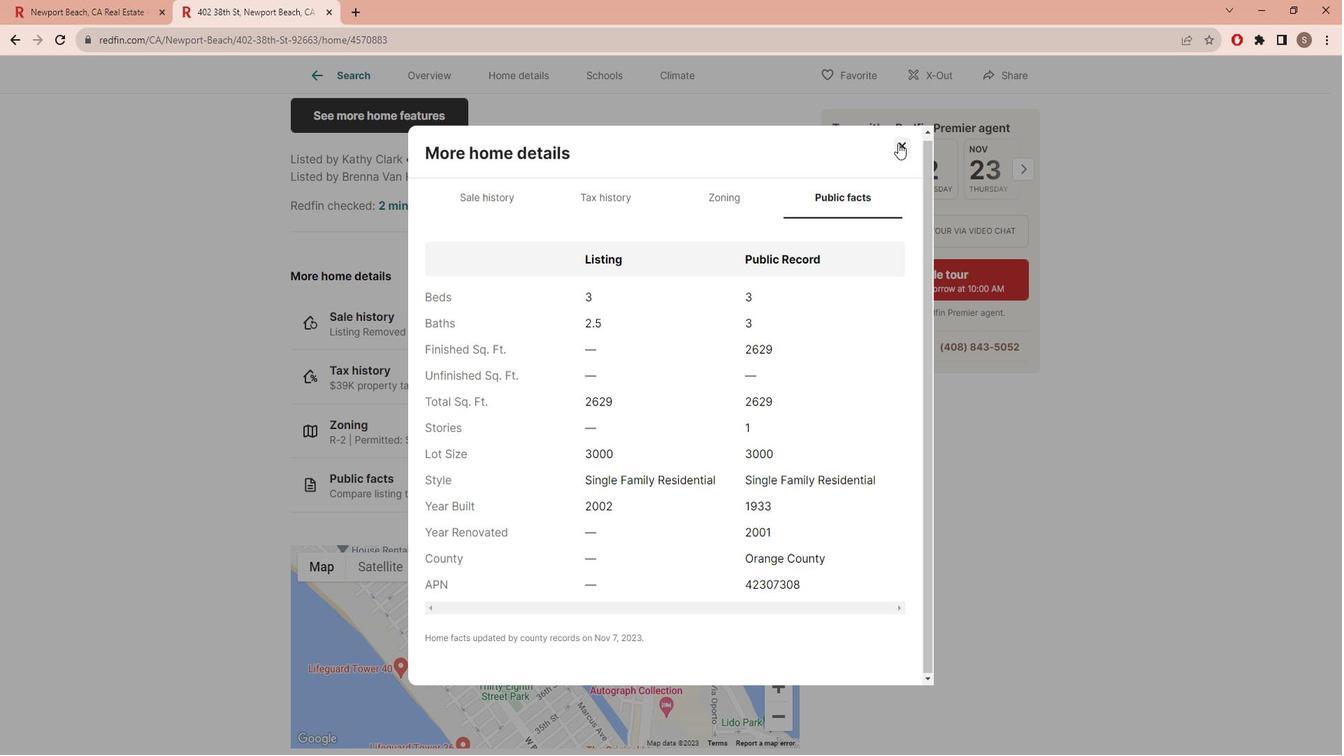 
Action: Mouse pressed left at (895, 147)
Screenshot: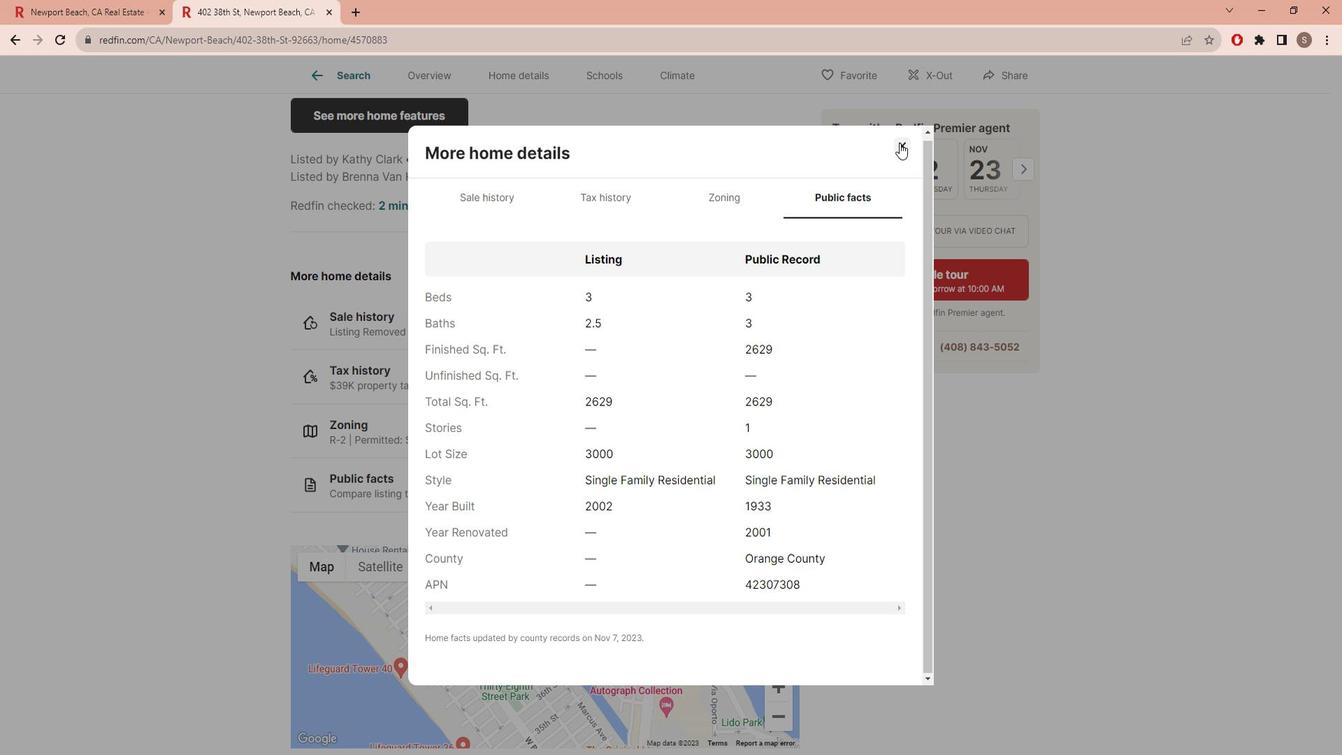
Action: Mouse moved to (494, 374)
Screenshot: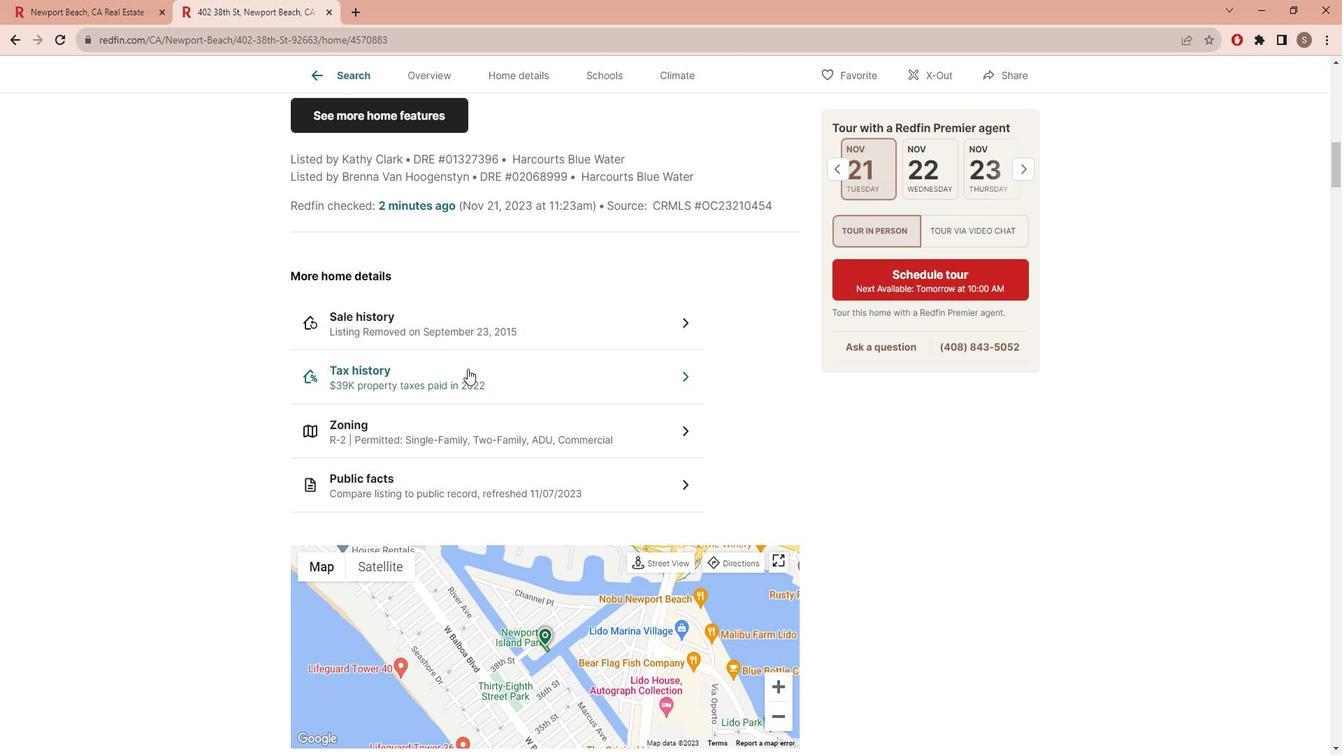 
Action: Mouse scrolled (494, 373) with delta (0, 0)
Screenshot: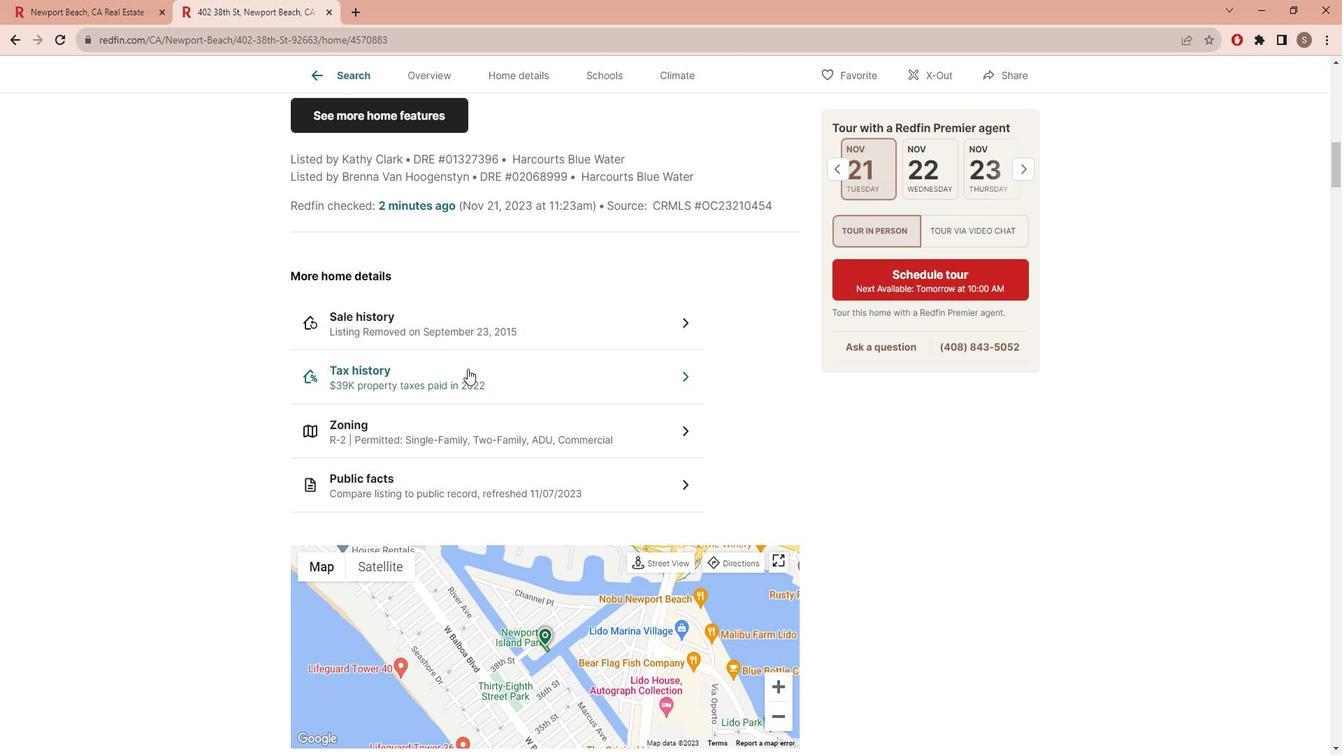 
Action: Mouse scrolled (494, 373) with delta (0, 0)
Screenshot: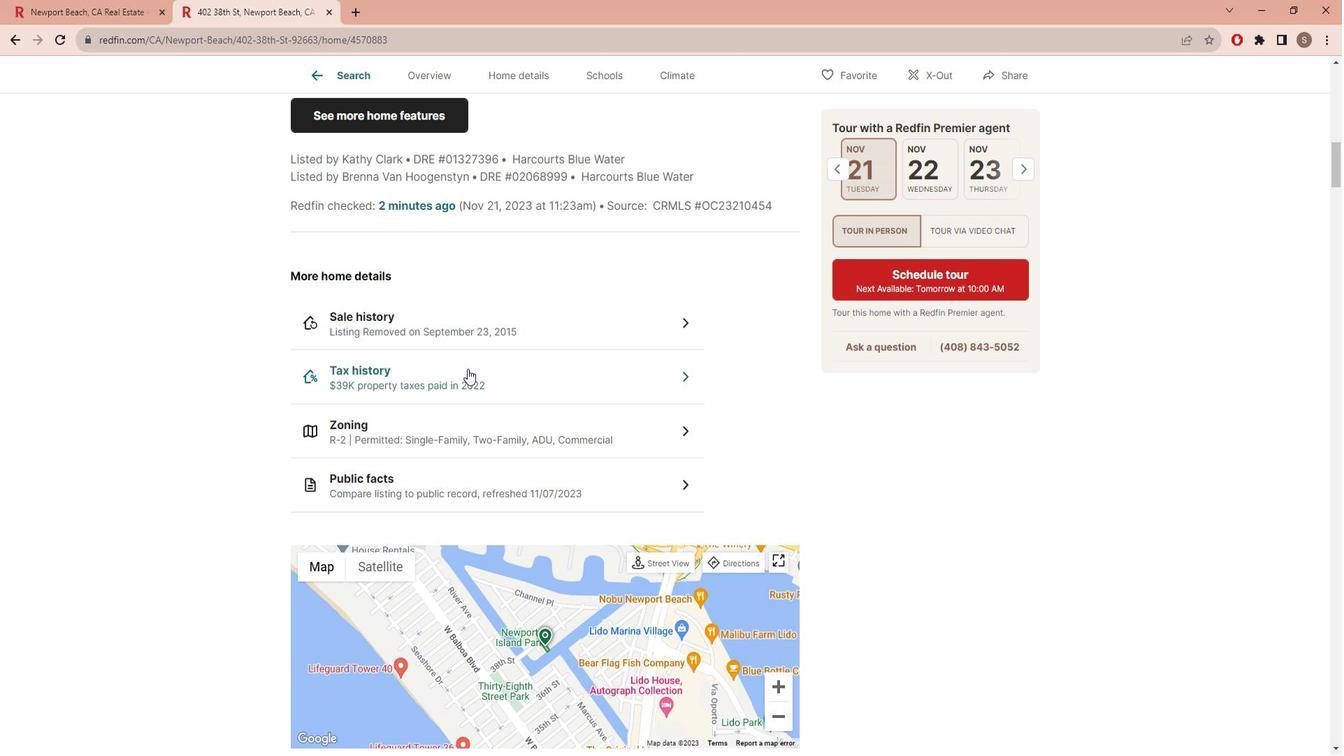 
Action: Mouse scrolled (494, 373) with delta (0, 0)
Screenshot: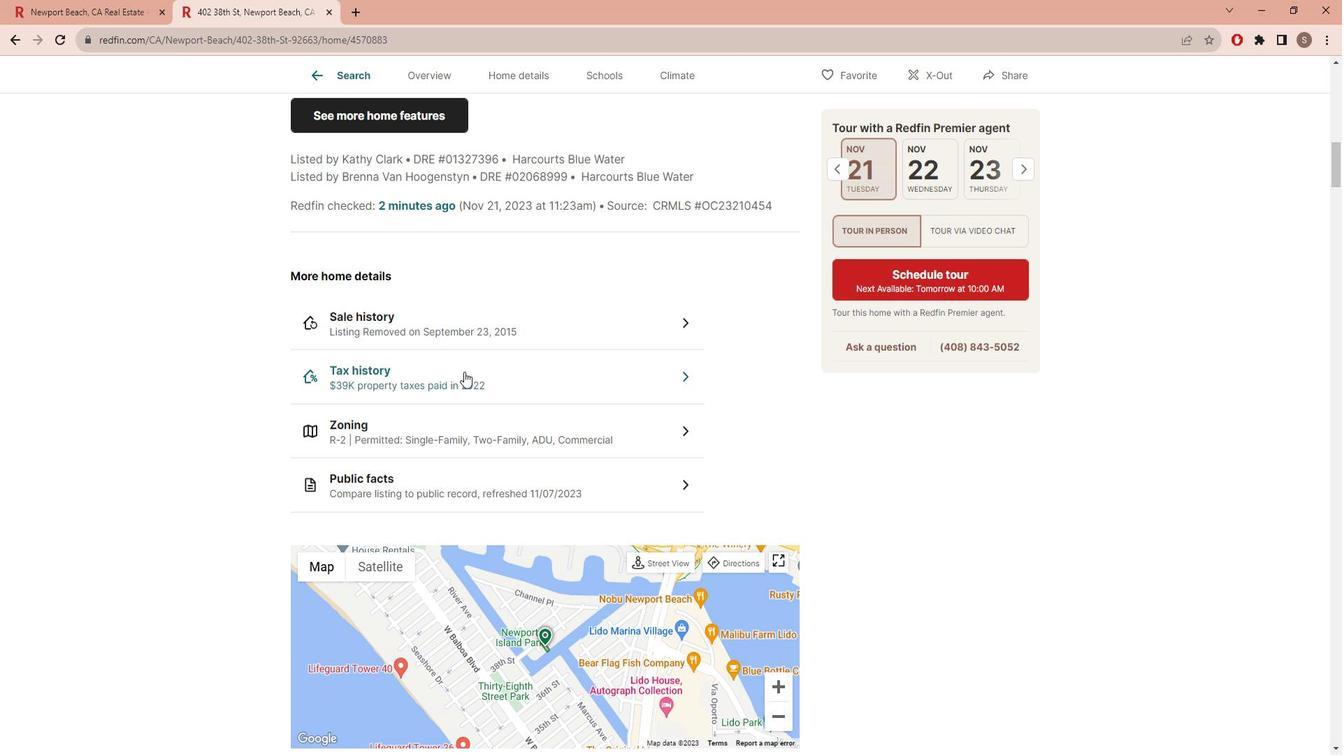 
Action: Mouse scrolled (494, 373) with delta (0, 0)
Screenshot: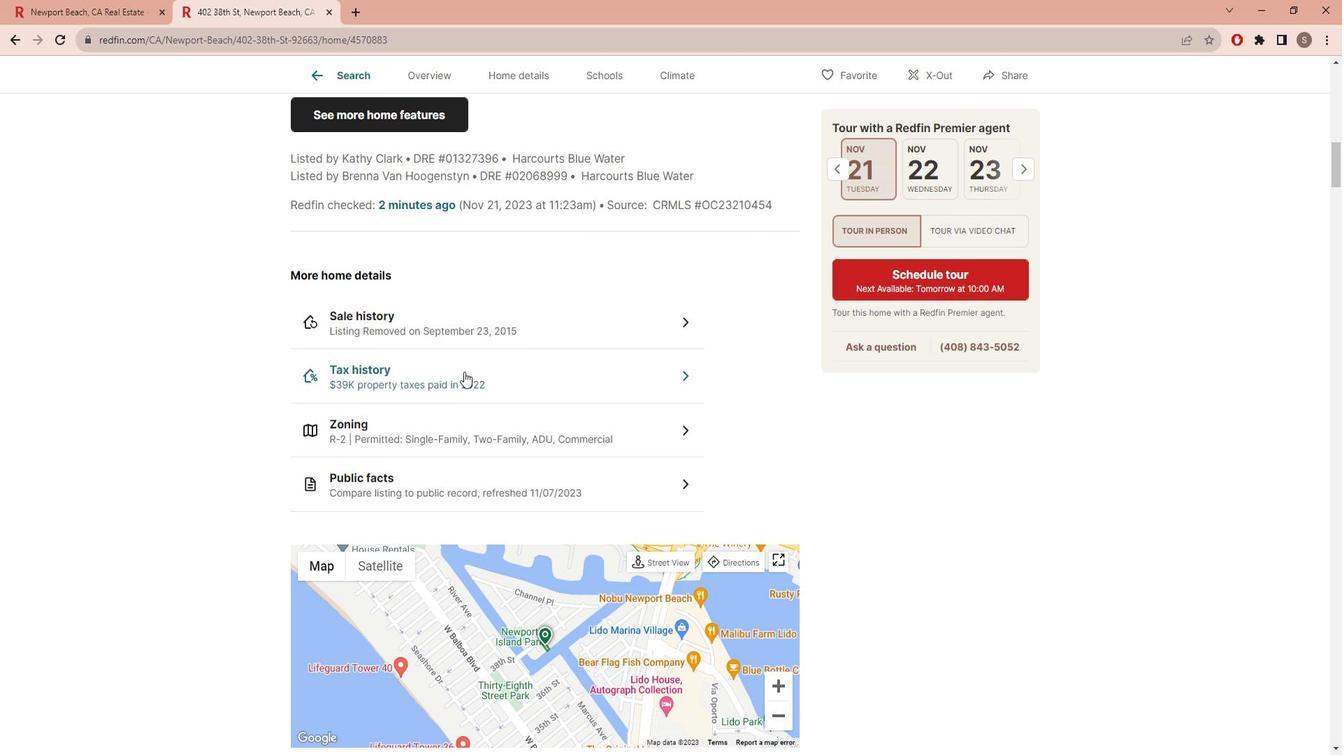 
Action: Mouse scrolled (494, 373) with delta (0, 0)
Screenshot: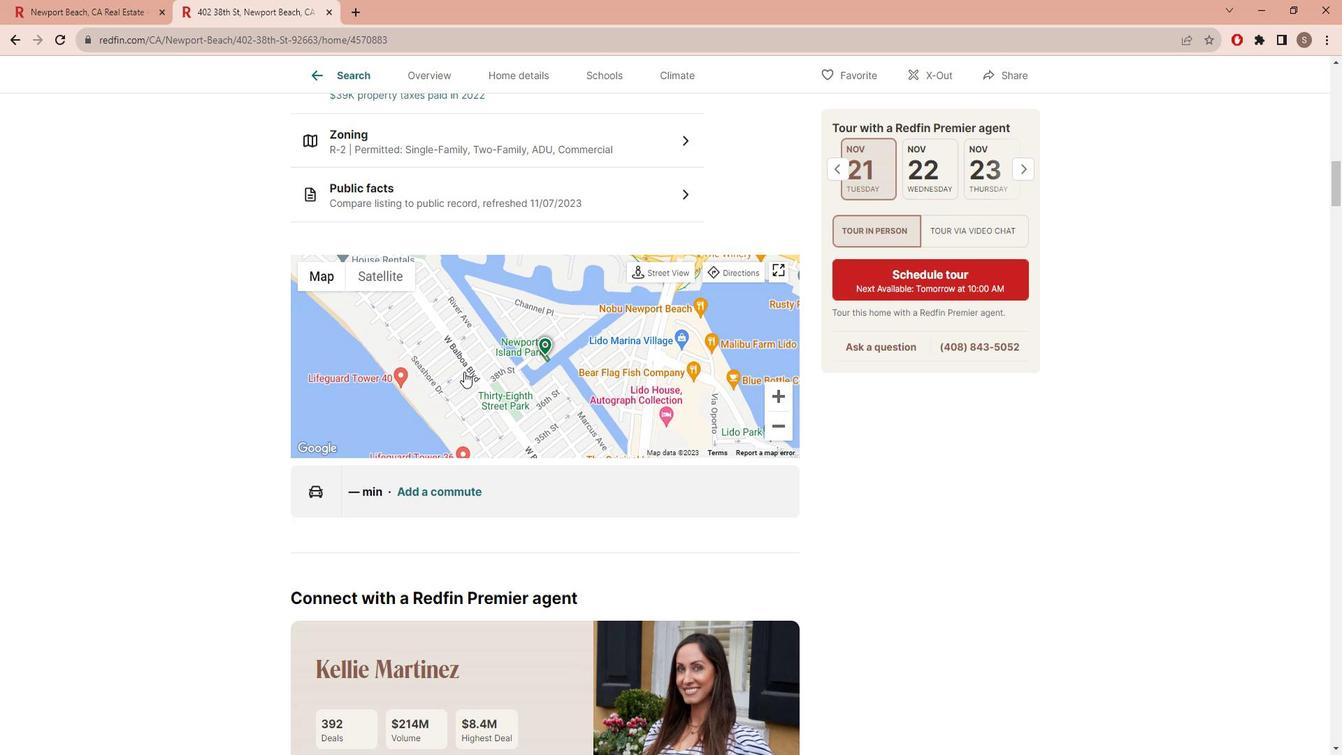 
Action: Mouse scrolled (494, 373) with delta (0, 0)
Screenshot: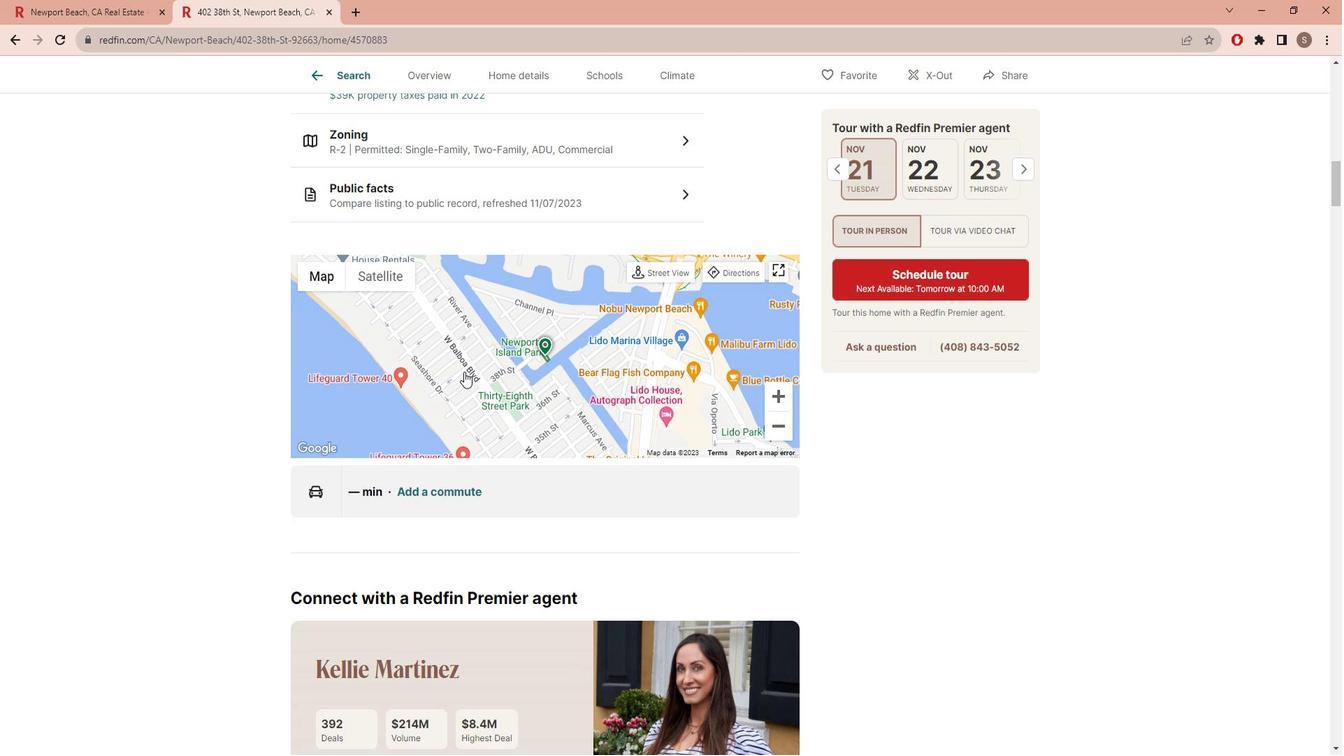 
Action: Mouse scrolled (494, 373) with delta (0, 0)
Screenshot: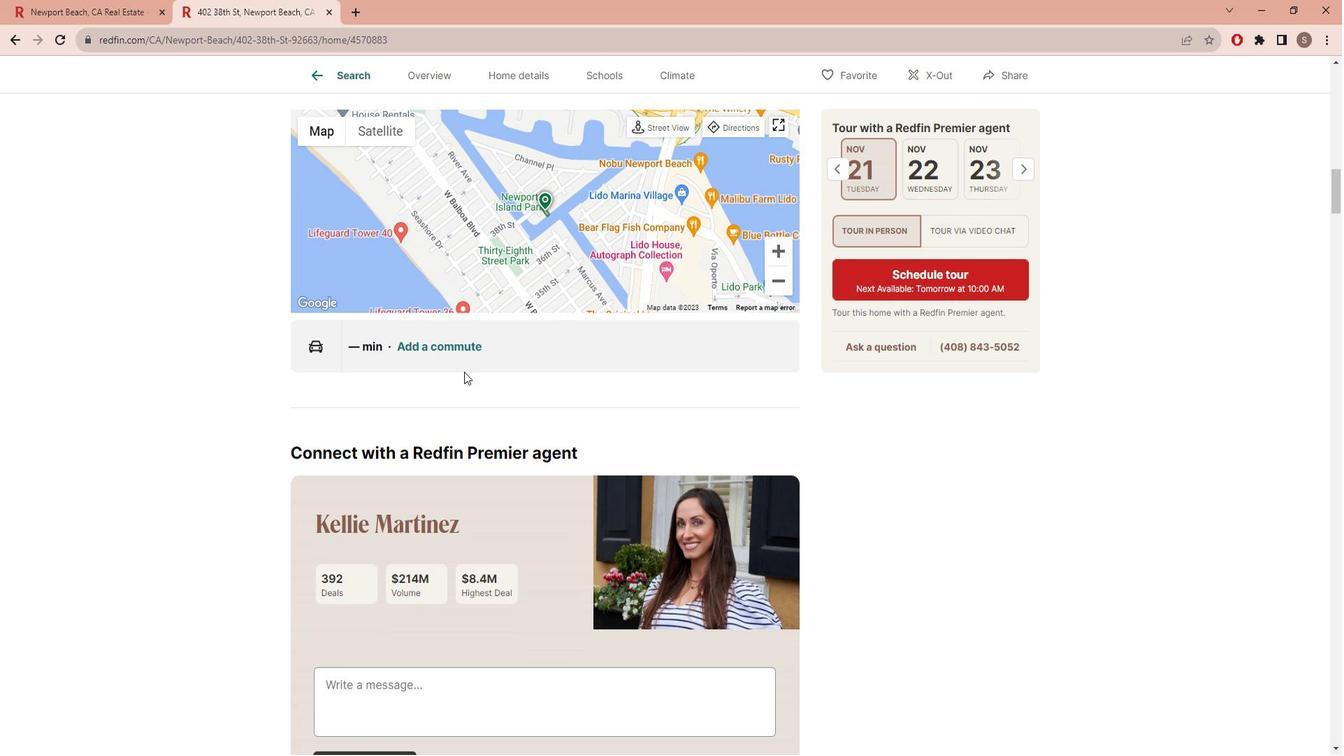 
Action: Mouse scrolled (494, 373) with delta (0, 0)
Screenshot: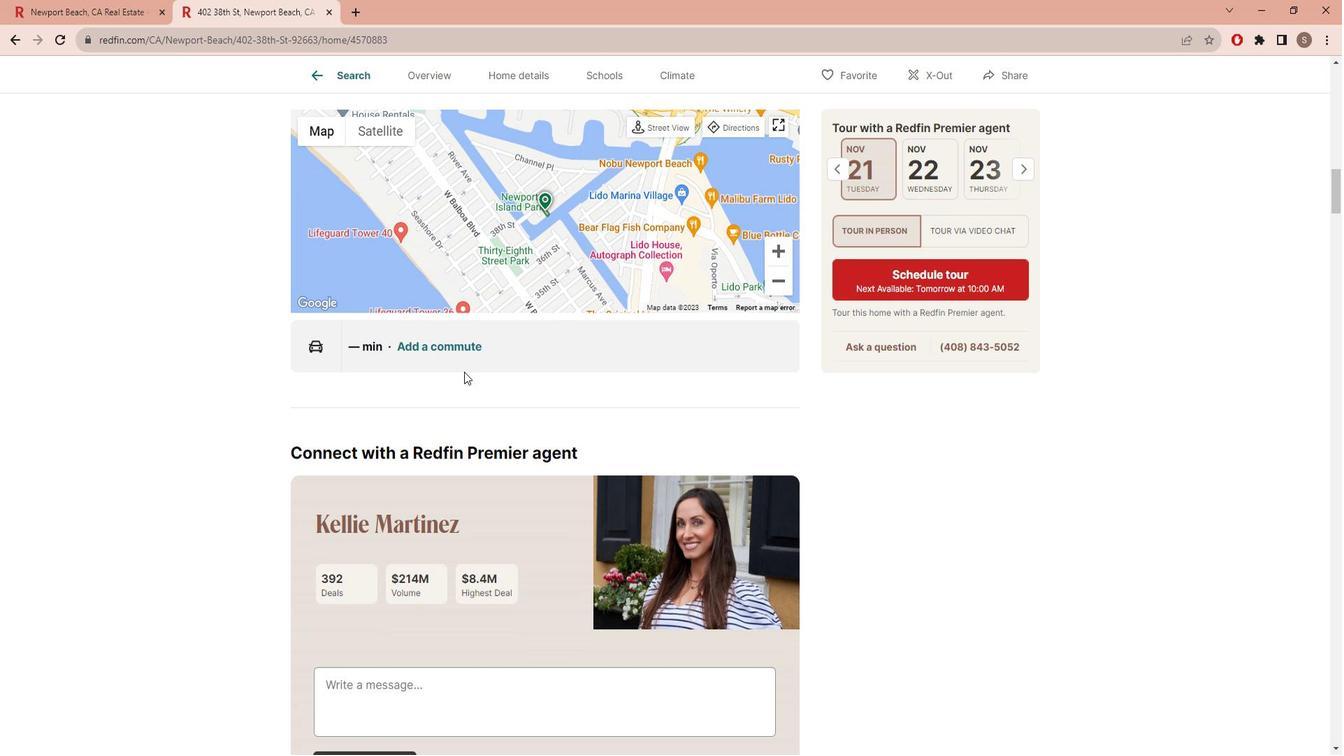 
Action: Mouse scrolled (494, 373) with delta (0, 0)
Screenshot: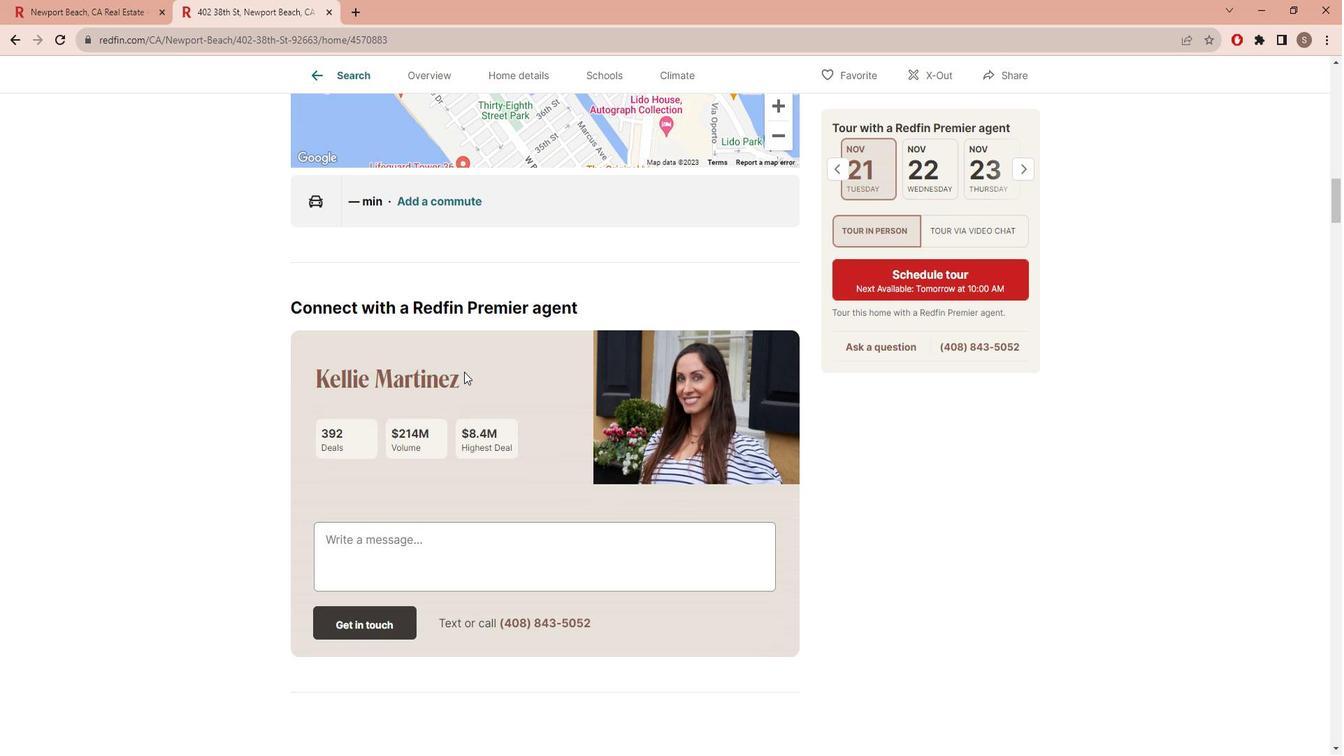 
Action: Mouse scrolled (494, 373) with delta (0, 0)
Screenshot: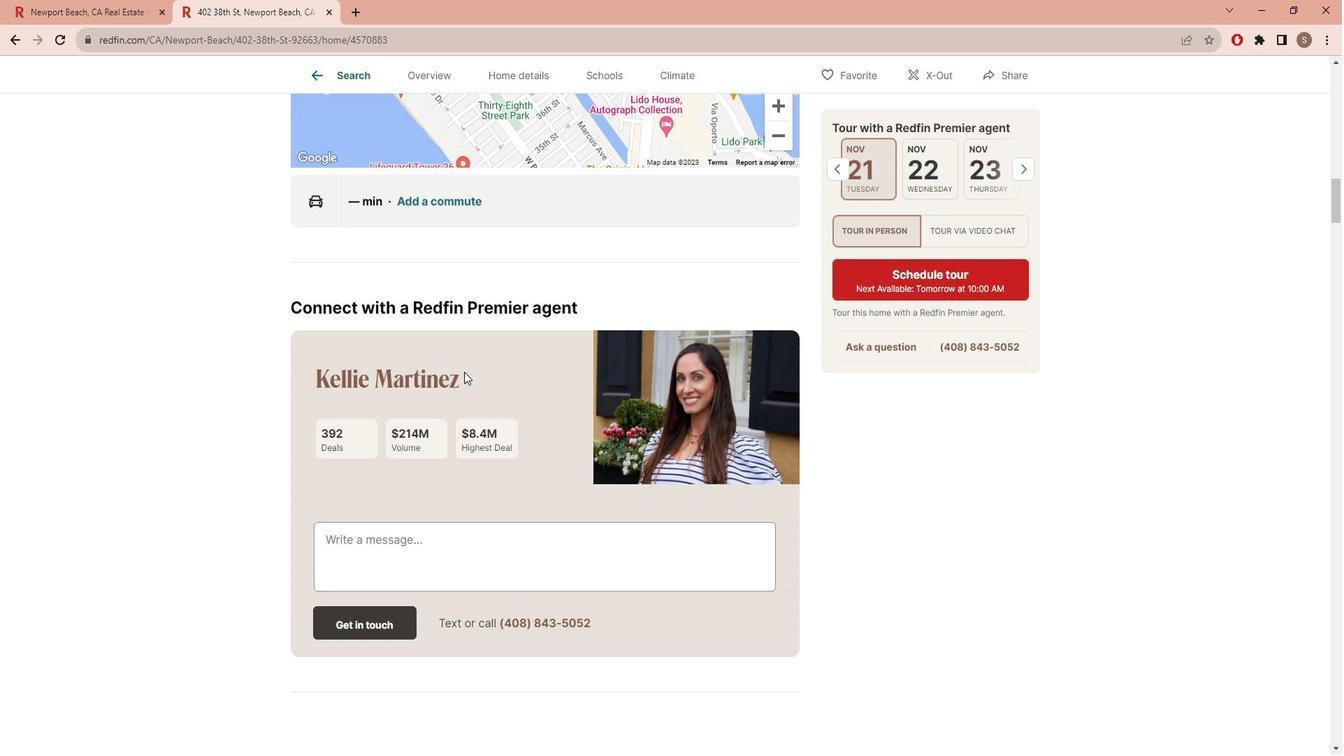 
Action: Mouse scrolled (494, 373) with delta (0, 0)
Screenshot: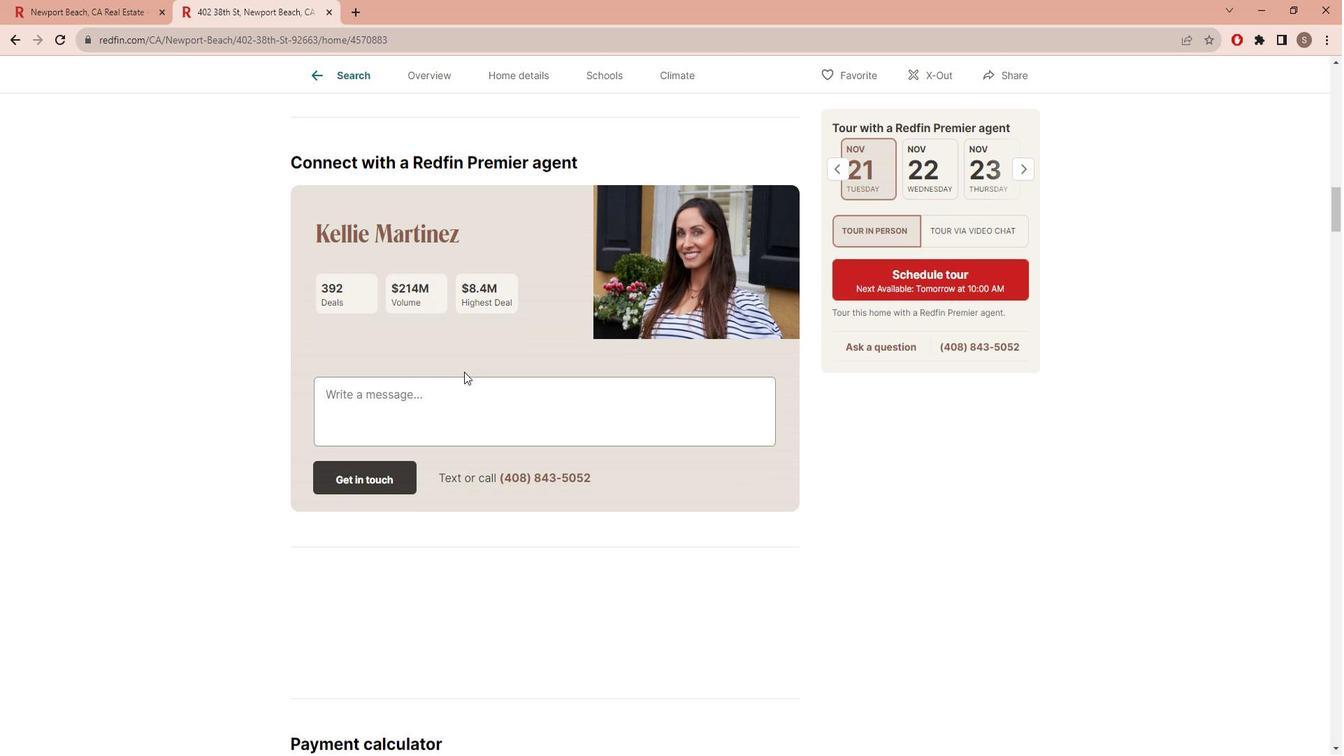 
Action: Mouse scrolled (494, 373) with delta (0, 0)
Screenshot: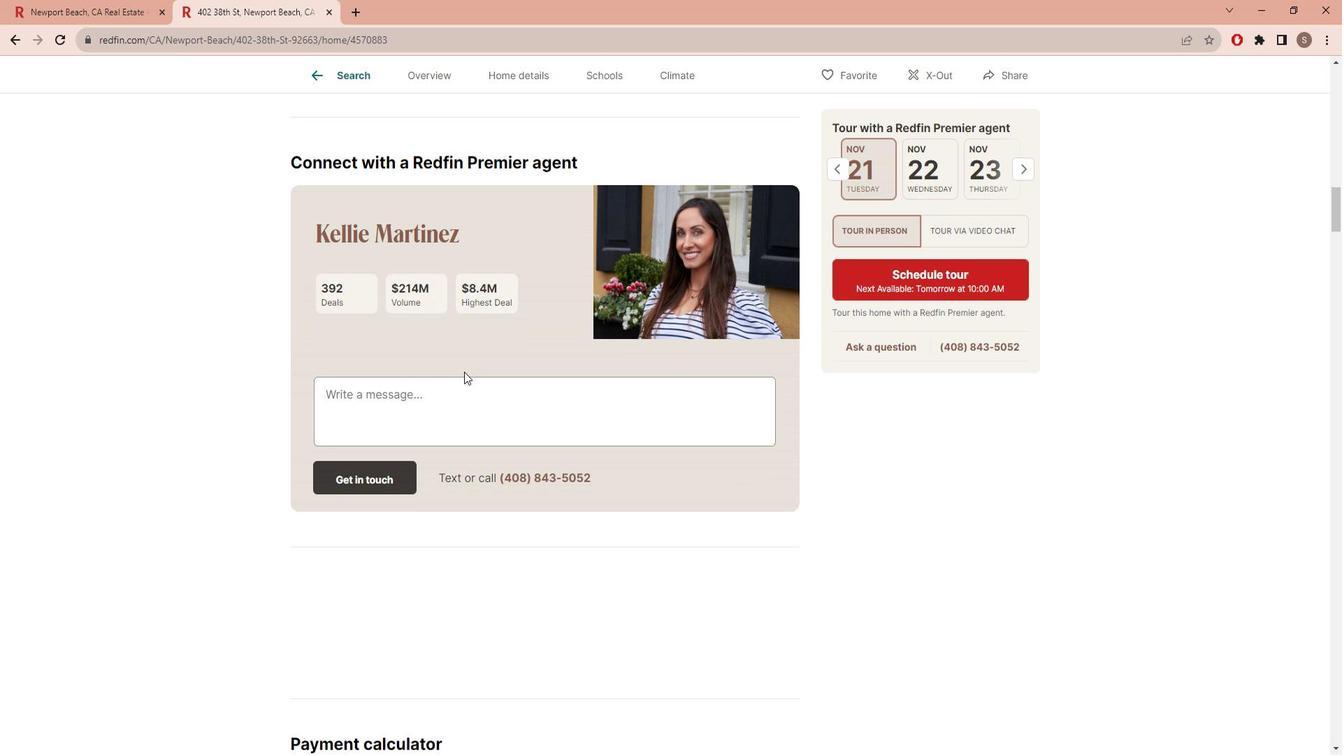 
Action: Mouse scrolled (494, 373) with delta (0, 0)
Screenshot: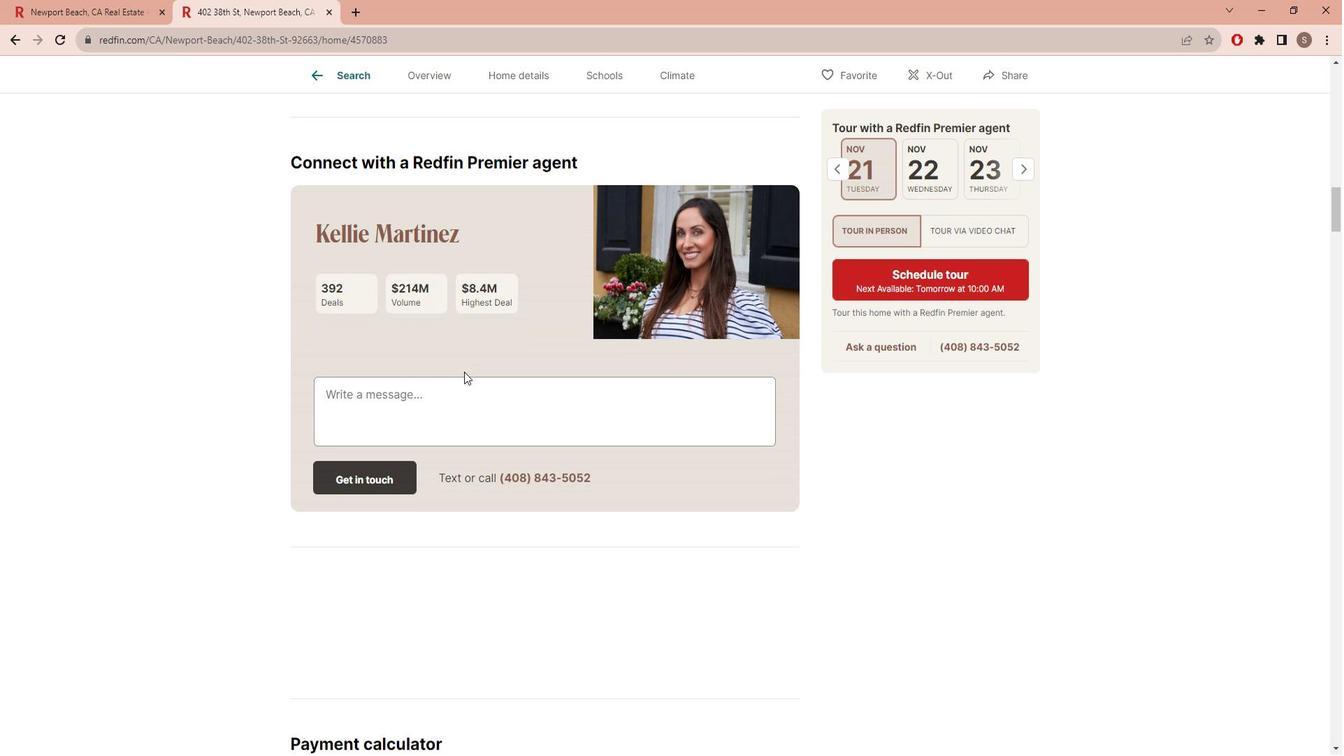 
Action: Mouse scrolled (494, 373) with delta (0, 0)
Screenshot: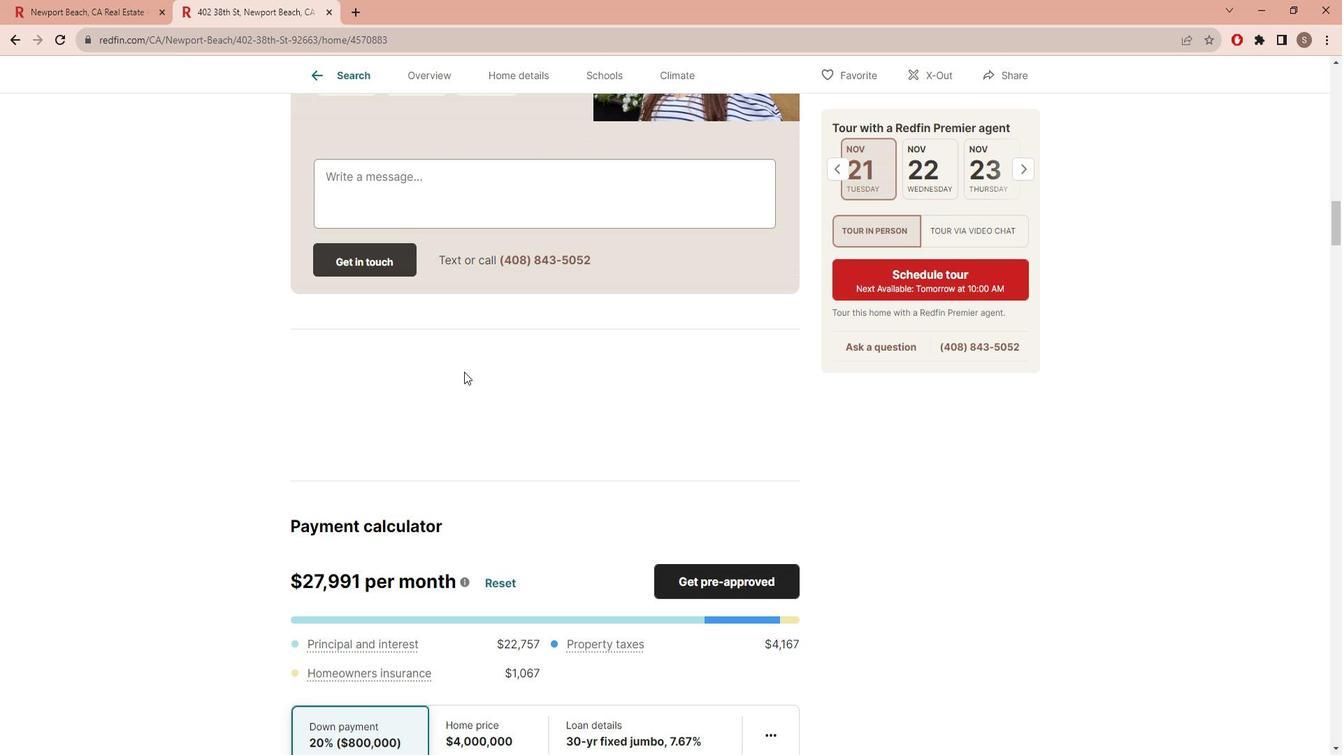 
Action: Mouse scrolled (494, 373) with delta (0, 0)
Screenshot: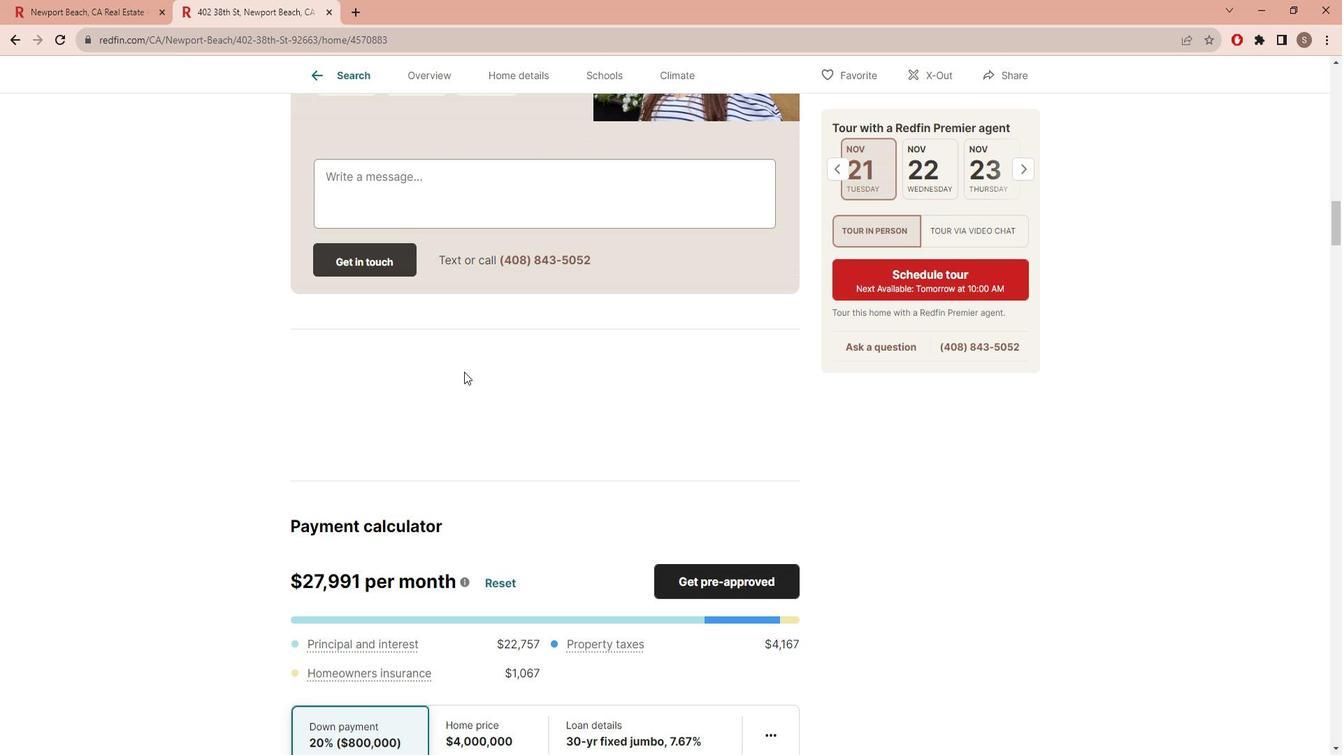 
Action: Mouse scrolled (494, 373) with delta (0, 0)
Screenshot: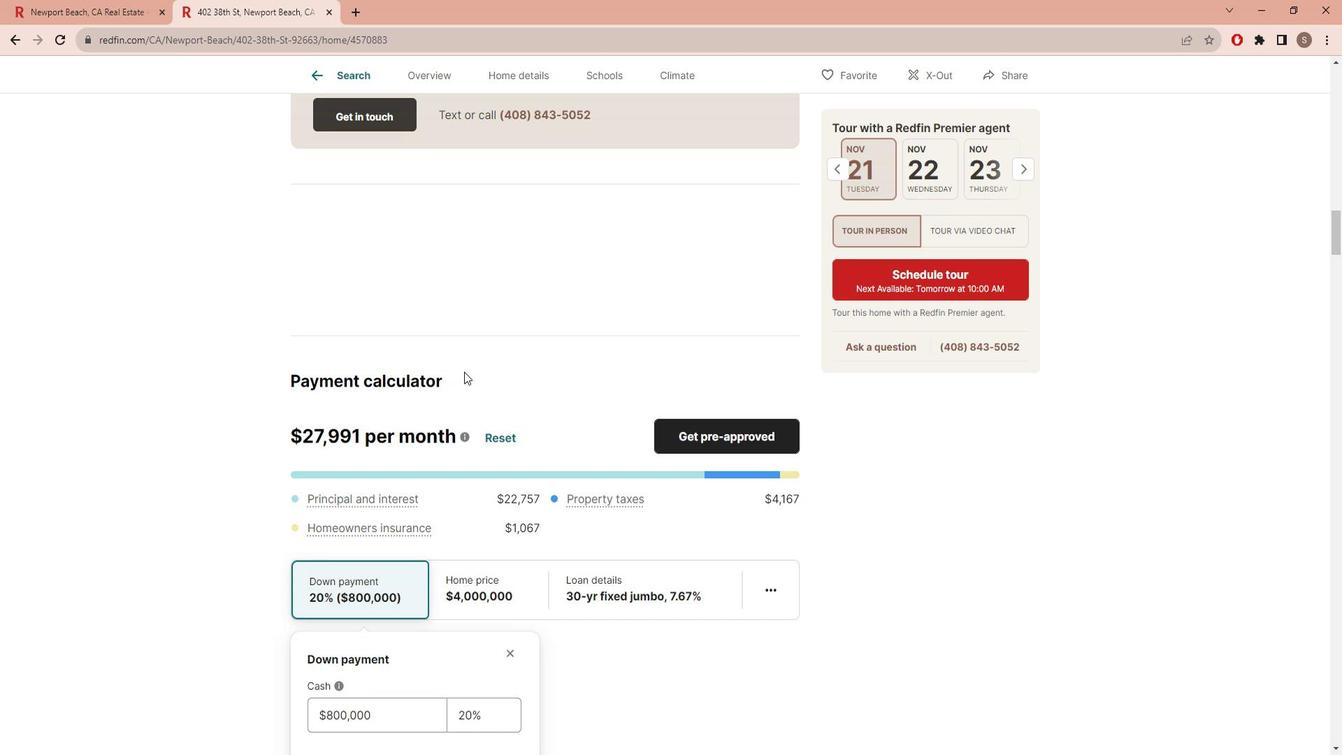 
Action: Mouse scrolled (494, 373) with delta (0, 0)
Screenshot: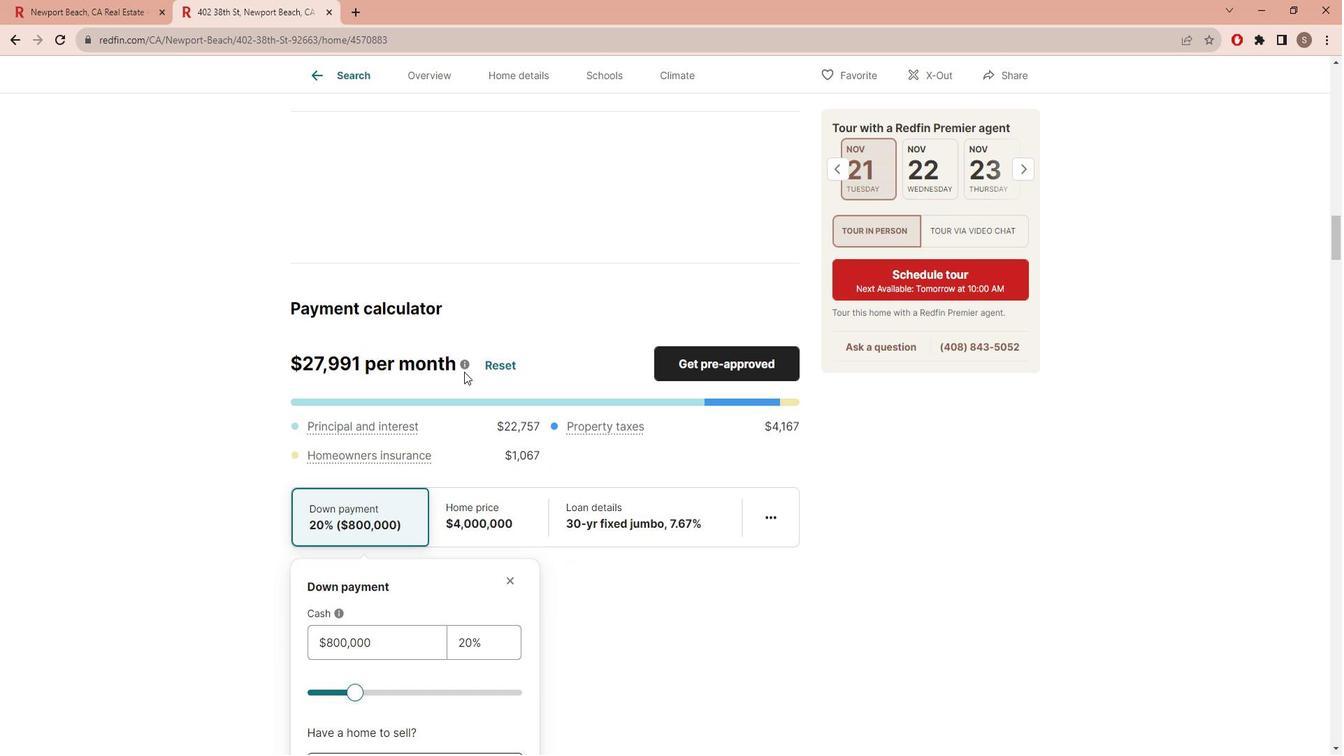 
Action: Mouse scrolled (494, 373) with delta (0, 0)
Screenshot: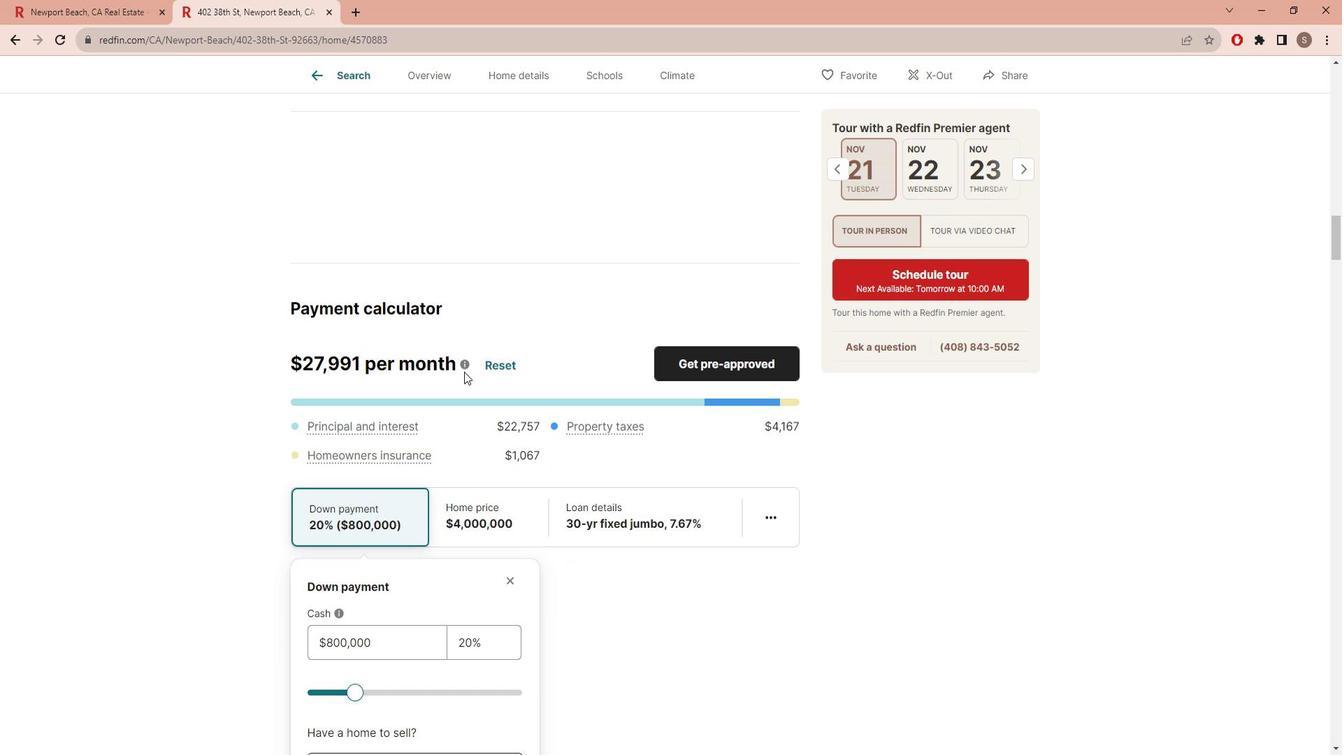 
Action: Mouse scrolled (494, 373) with delta (0, 0)
Screenshot: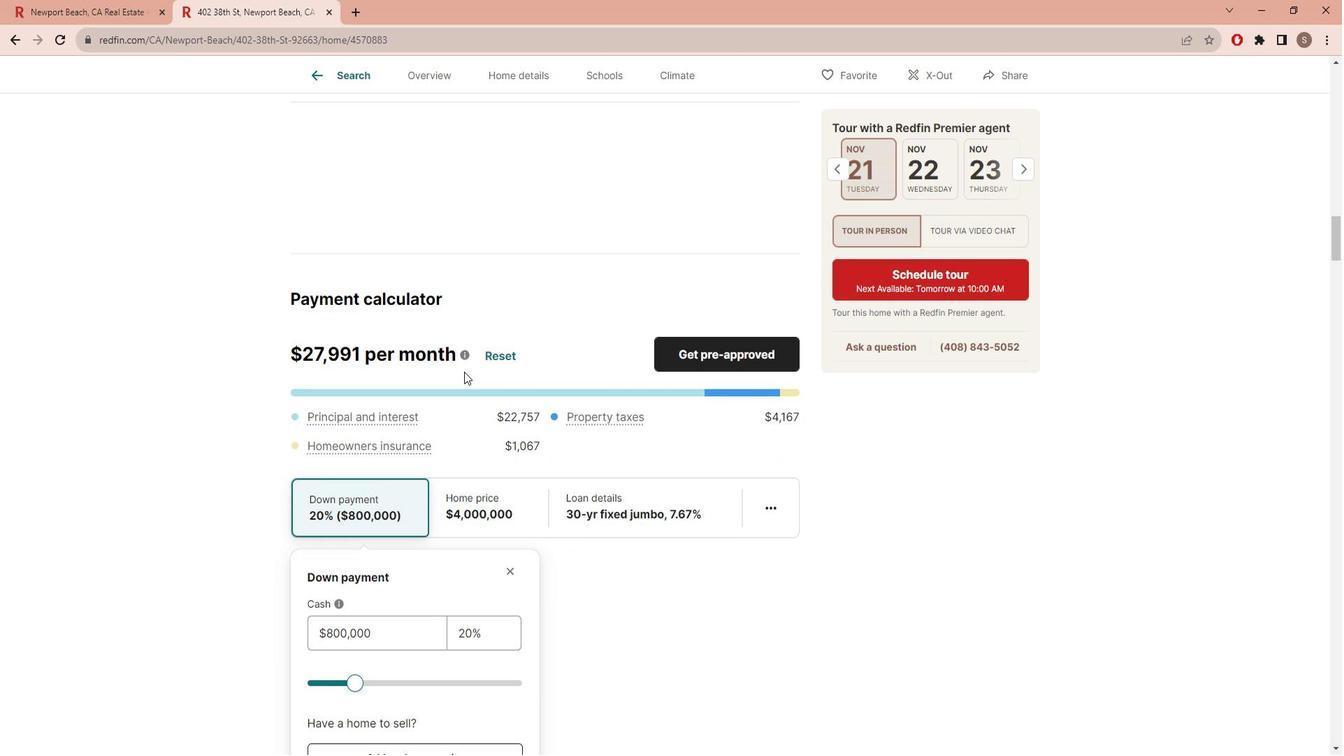 
Action: Mouse scrolled (494, 373) with delta (0, 0)
Screenshot: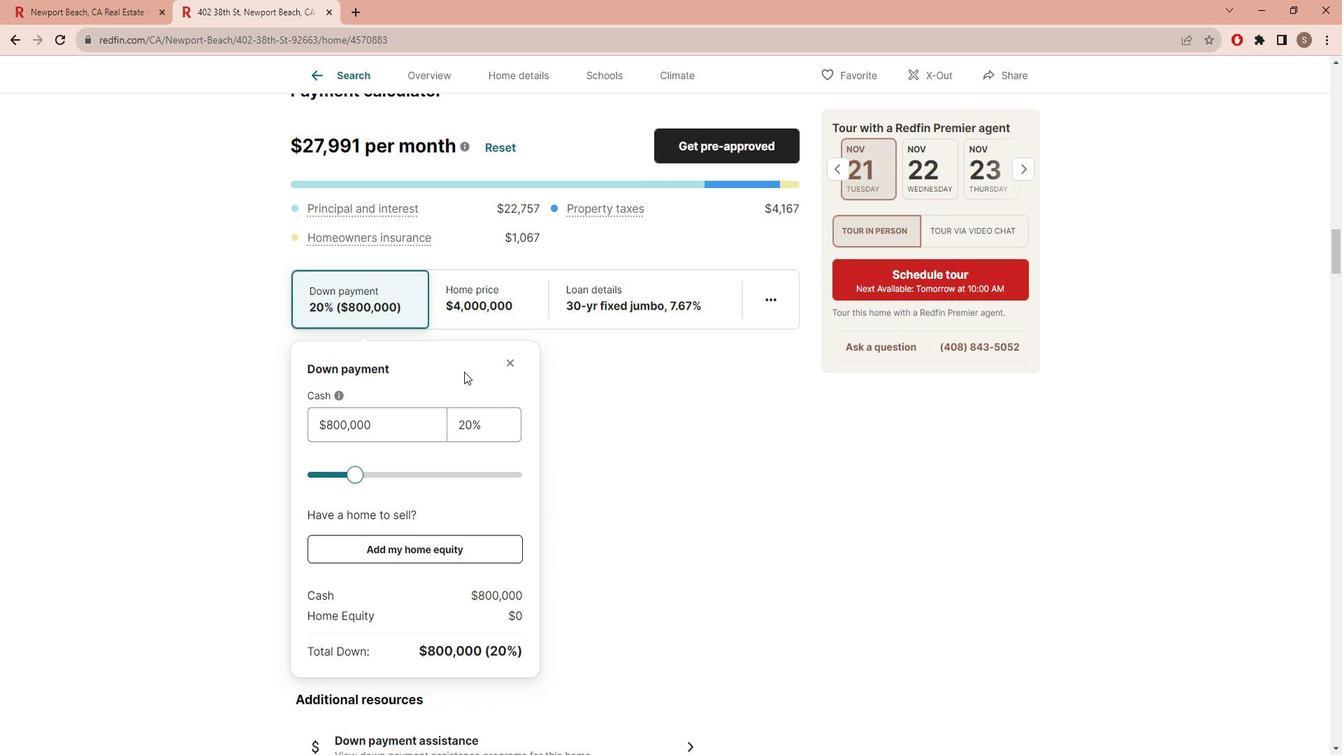 
Action: Mouse moved to (492, 415)
Screenshot: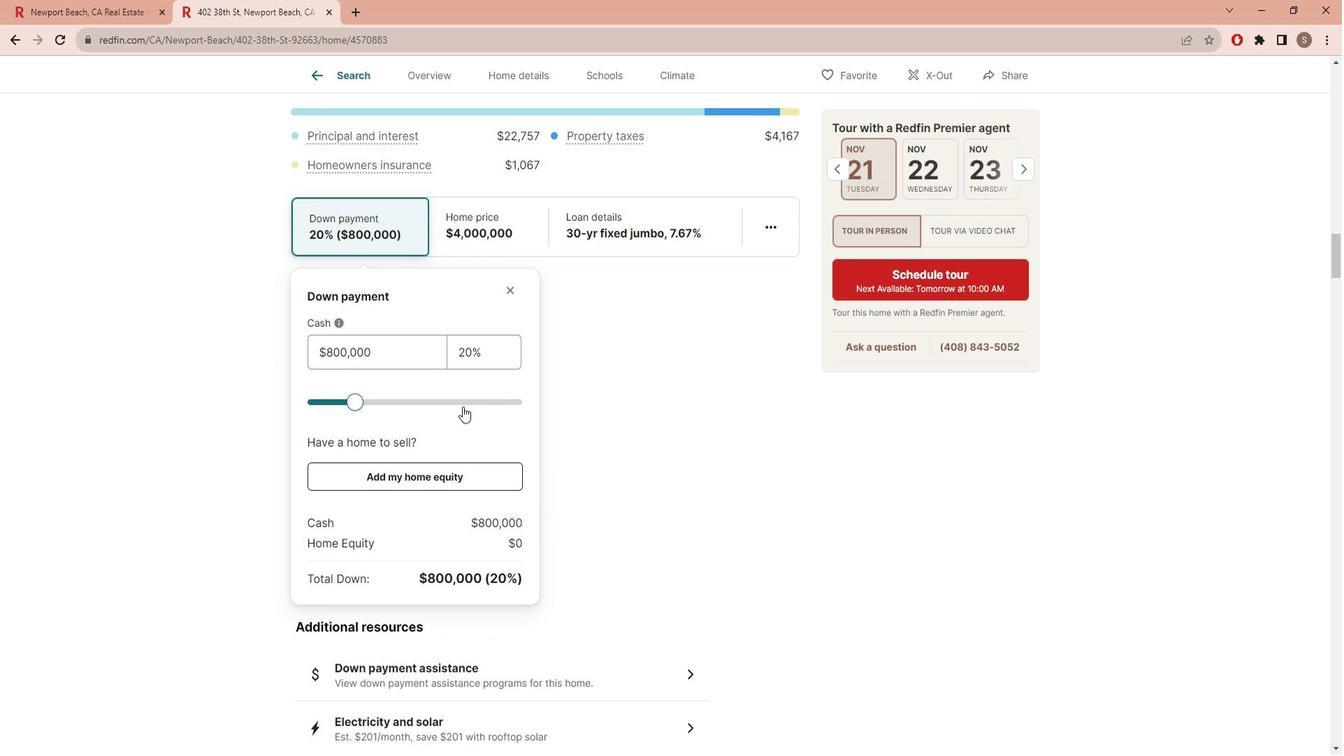 
Action: Mouse scrolled (492, 415) with delta (0, 0)
Screenshot: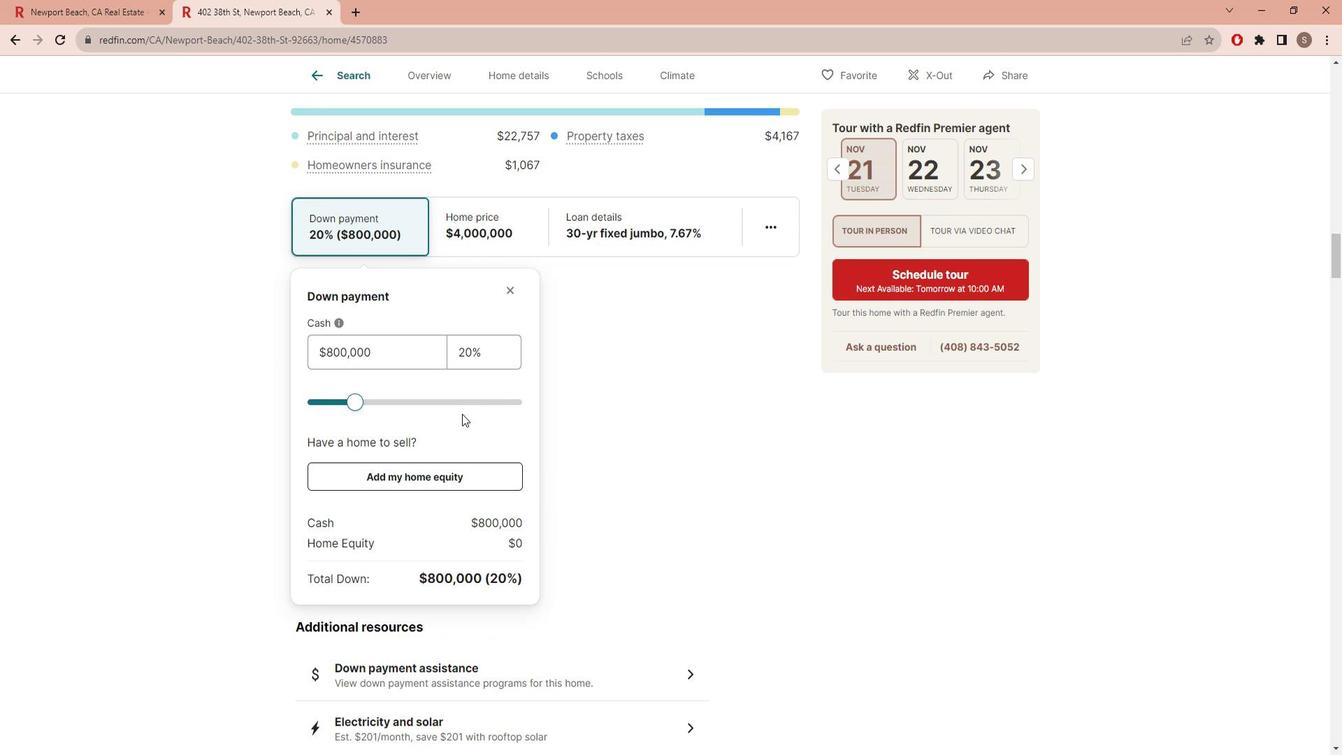 
Action: Mouse scrolled (492, 415) with delta (0, 0)
Screenshot: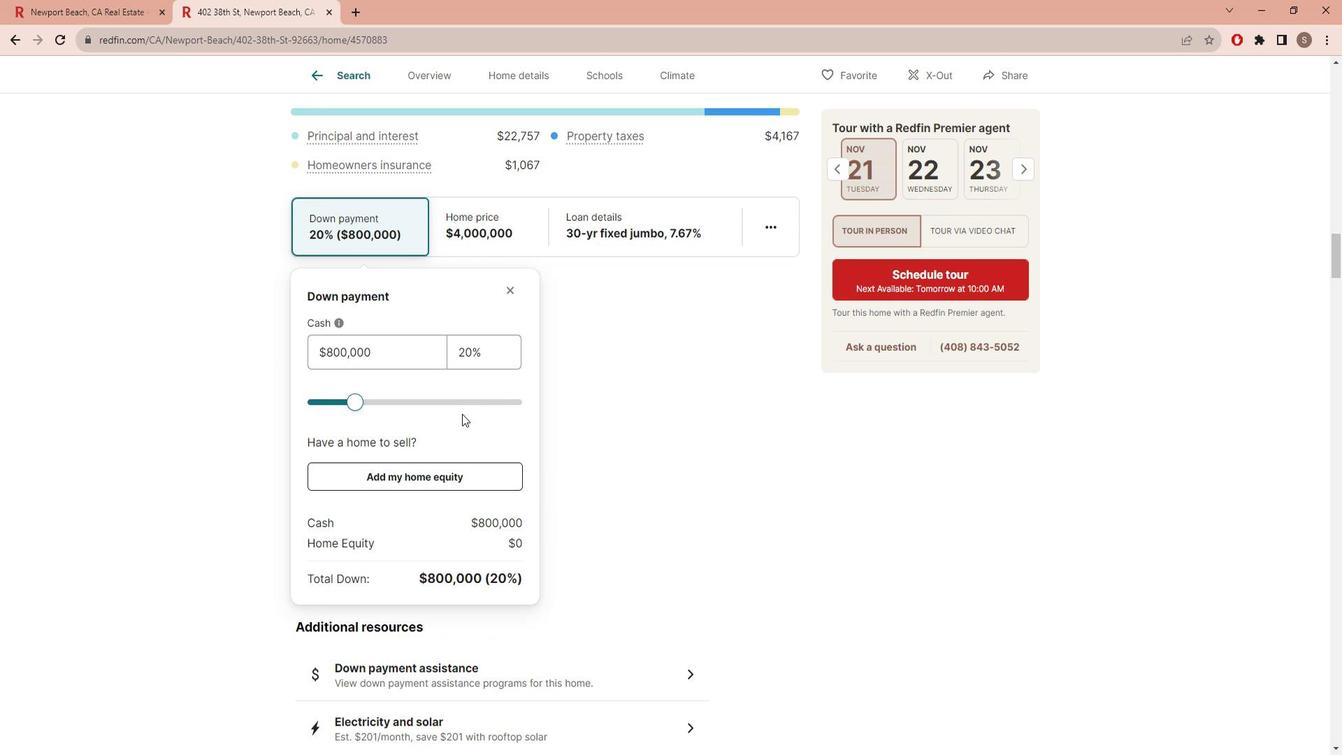 
Action: Mouse scrolled (492, 415) with delta (0, 0)
Screenshot: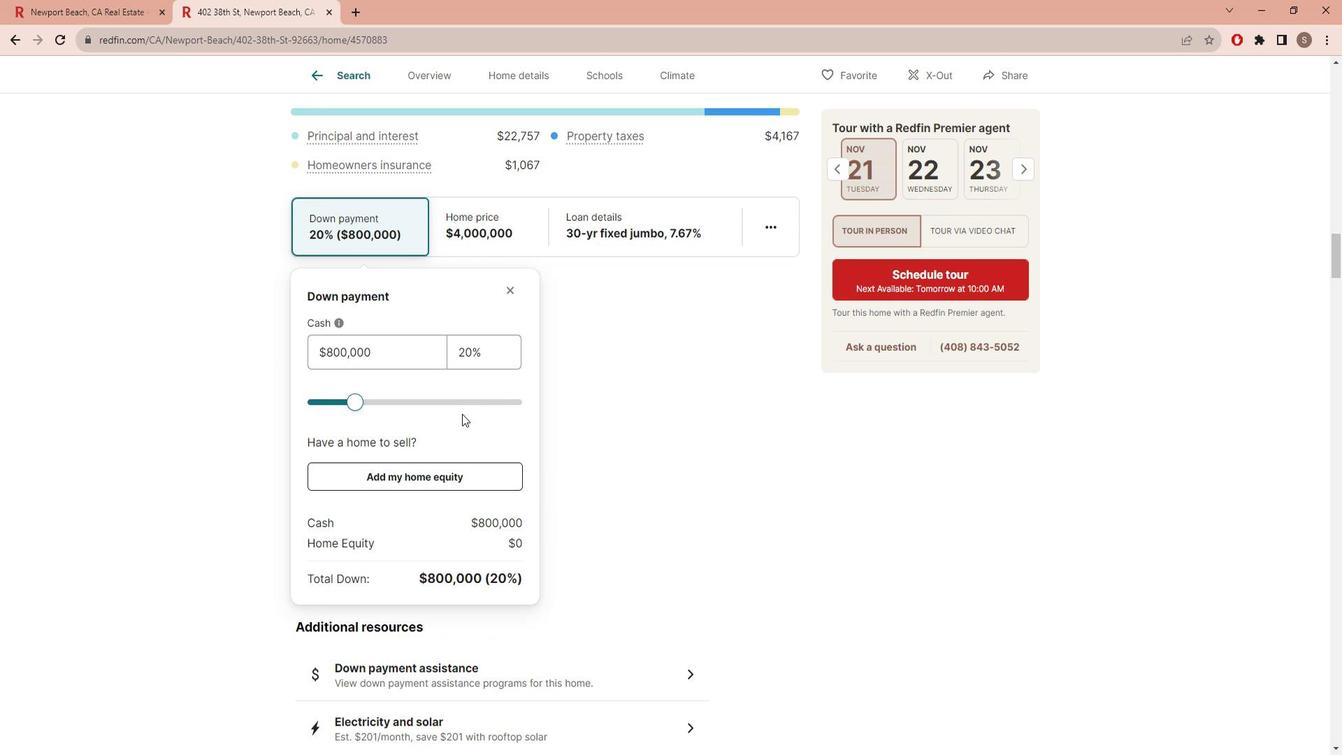 
Action: Mouse moved to (491, 416)
Screenshot: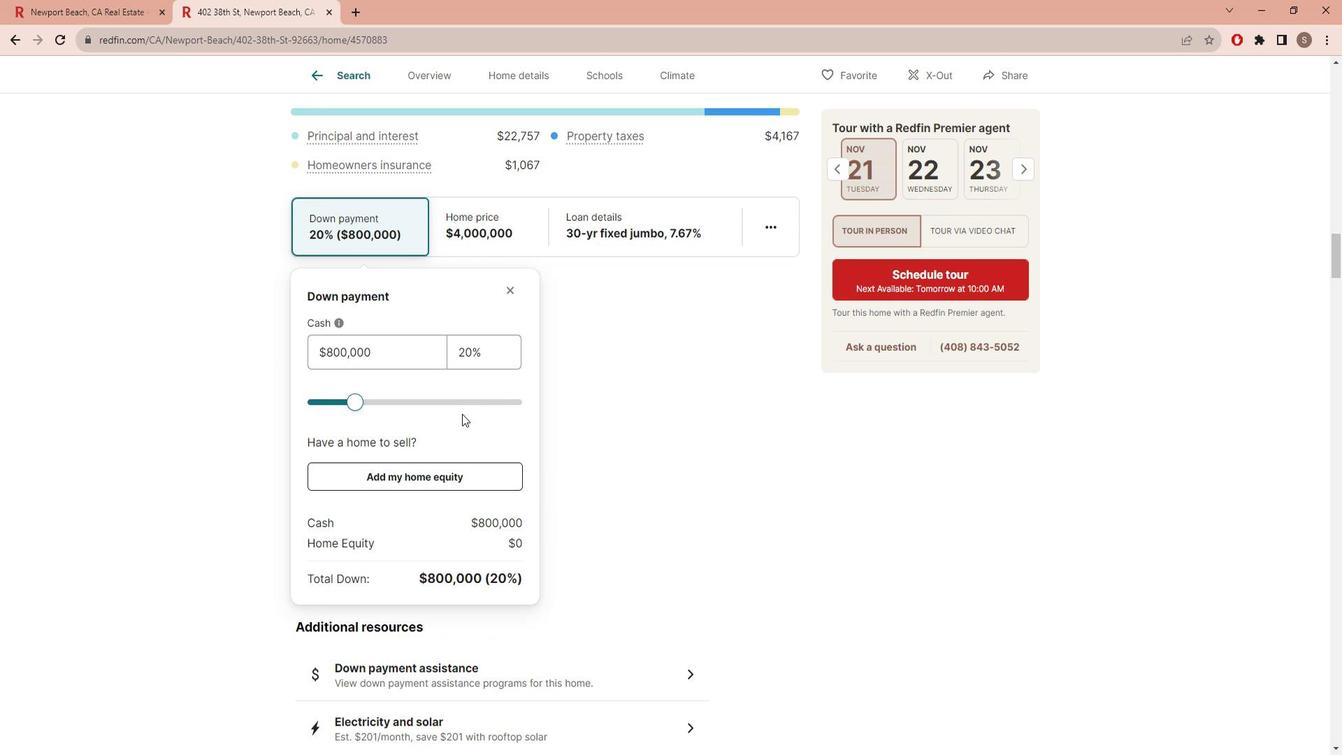 
Action: Mouse scrolled (491, 415) with delta (0, 0)
Screenshot: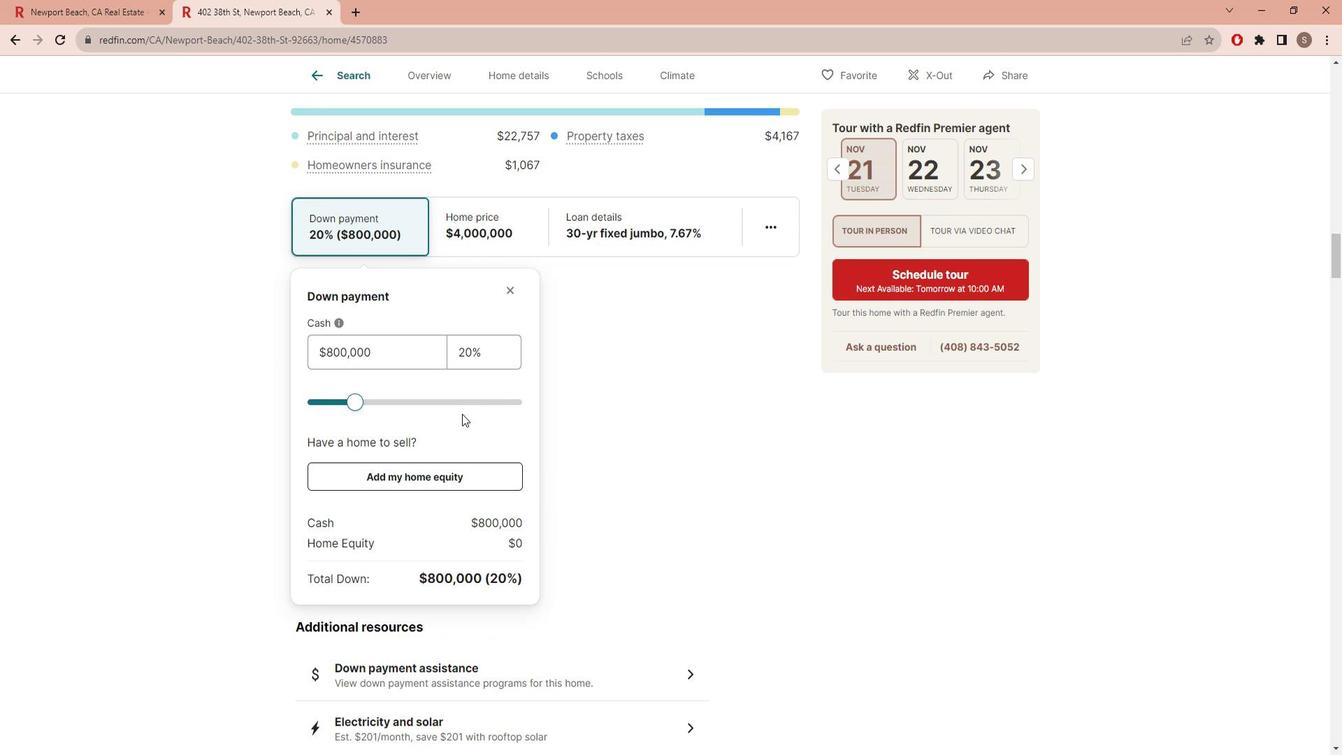 
Action: Mouse moved to (695, 375)
Screenshot: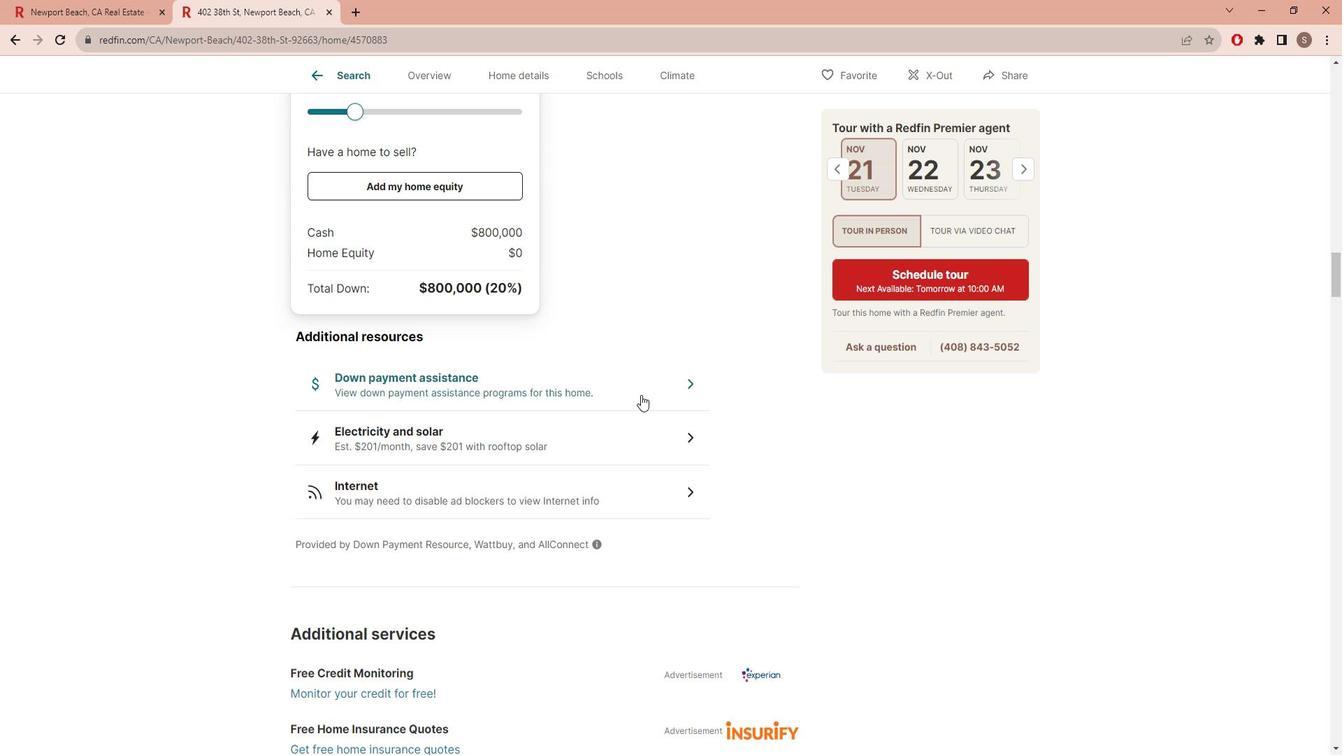 
Action: Mouse pressed left at (695, 375)
Screenshot: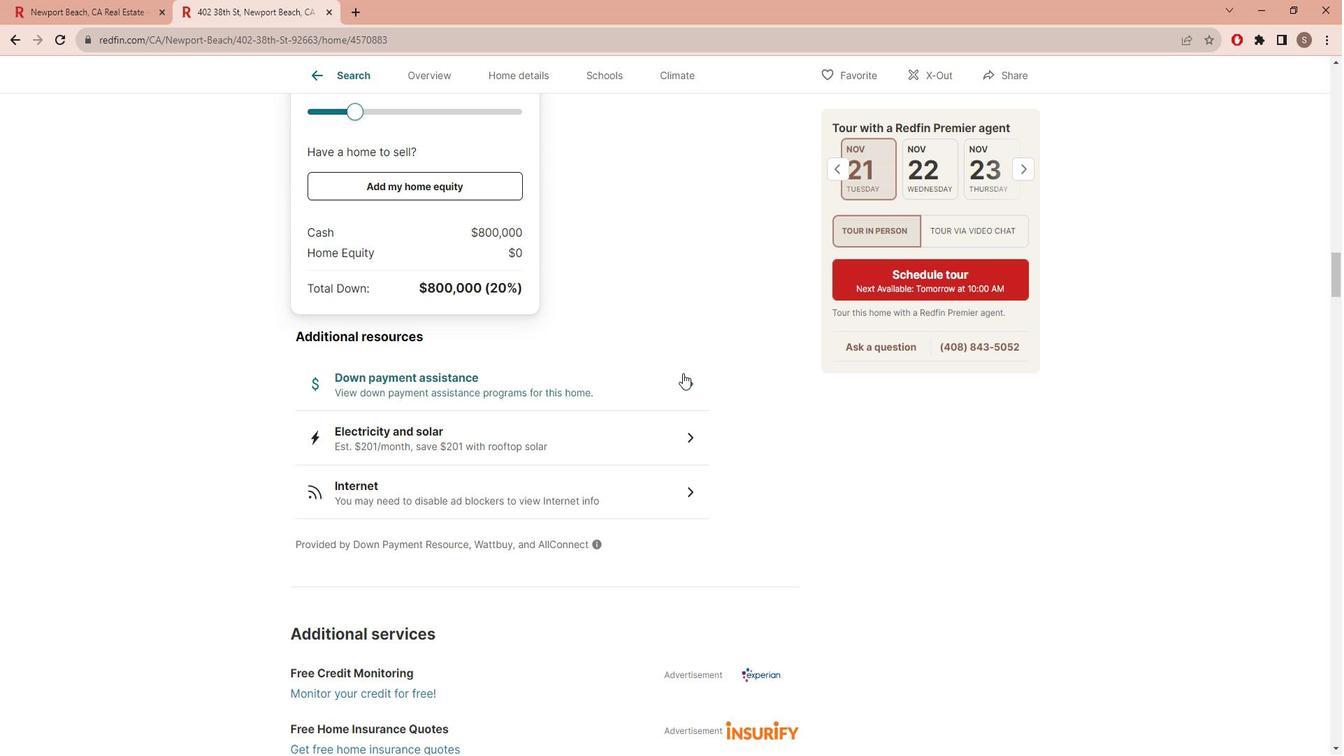 
Action: Mouse moved to (910, 295)
Screenshot: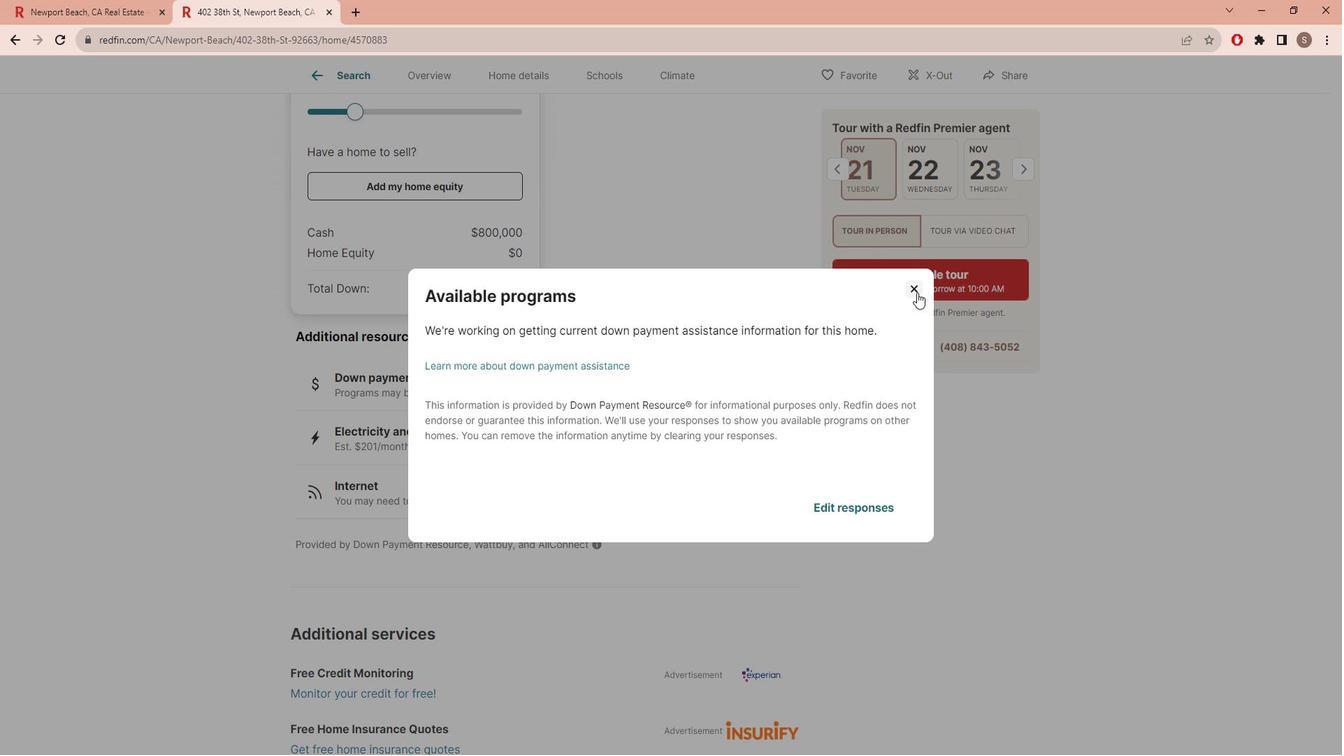 
Action: Mouse pressed left at (910, 295)
Screenshot: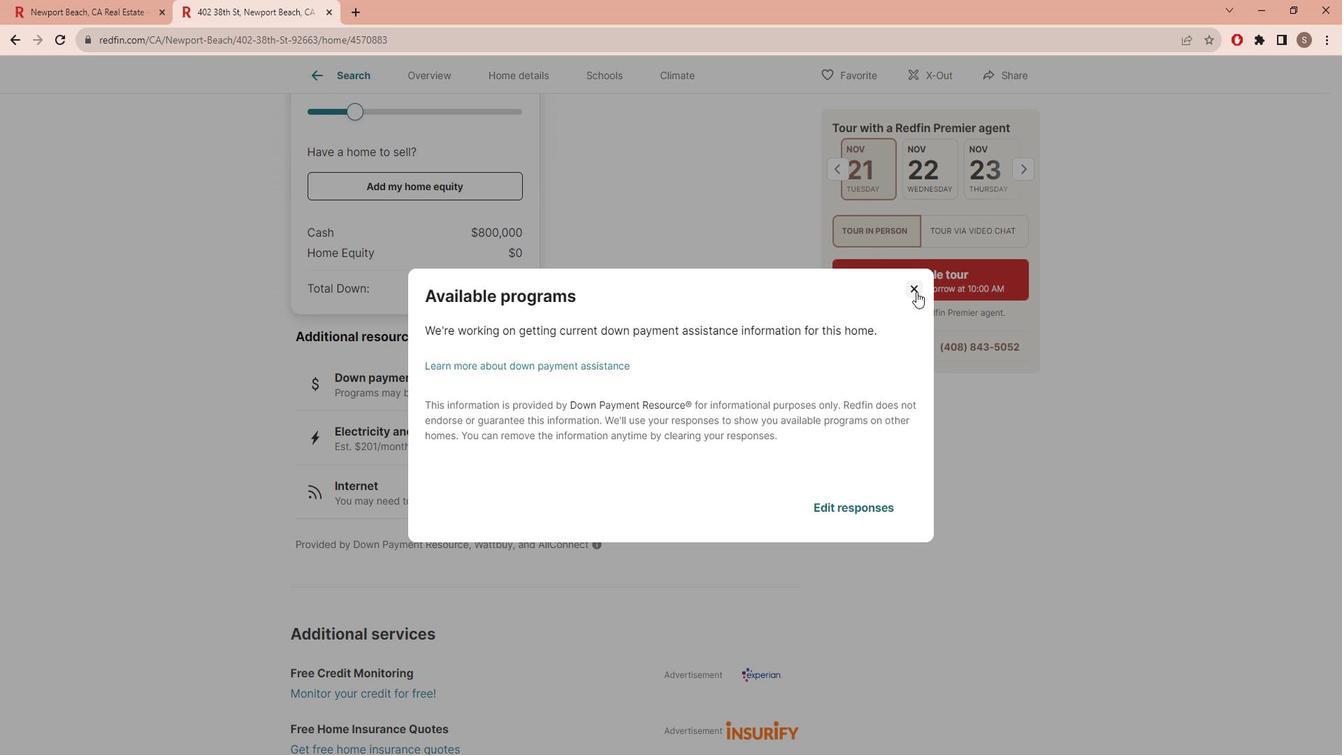 
Action: Mouse moved to (616, 367)
Screenshot: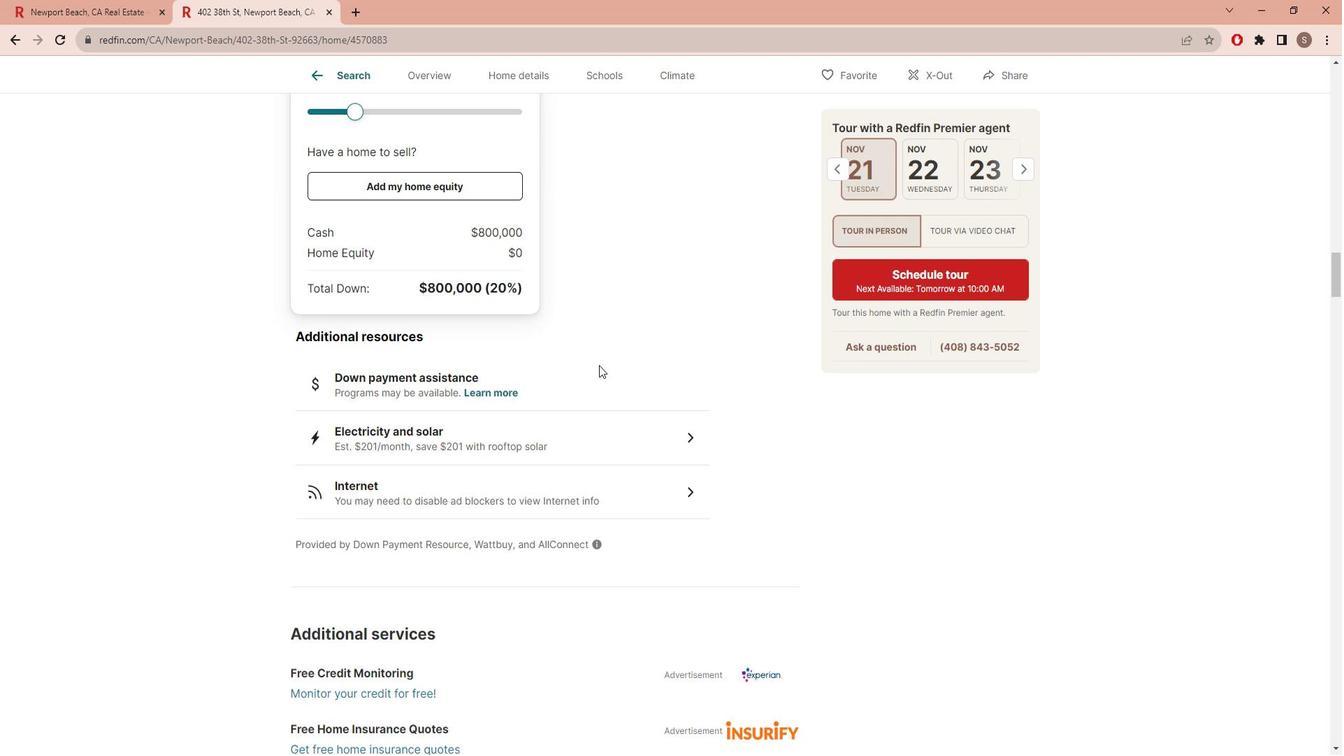 
Action: Mouse scrolled (616, 367) with delta (0, 0)
Screenshot: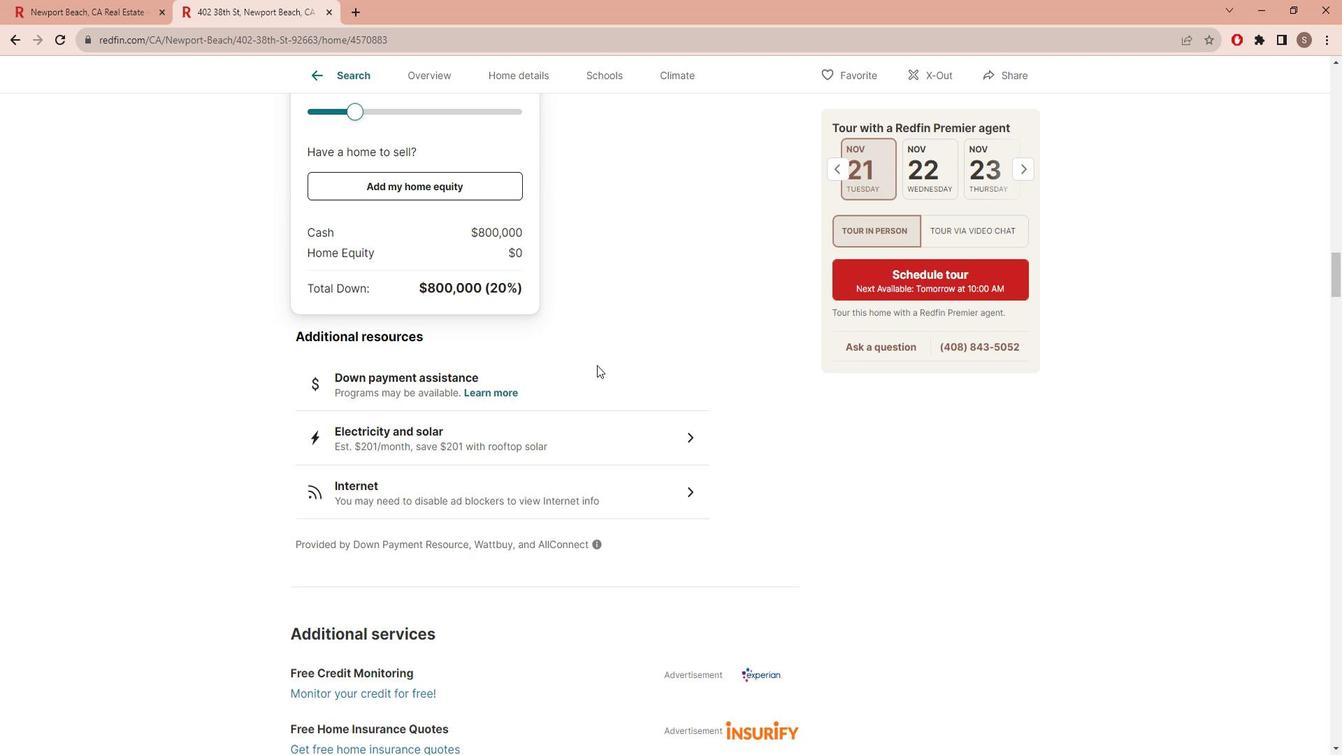 
Action: Mouse moved to (683, 374)
Screenshot: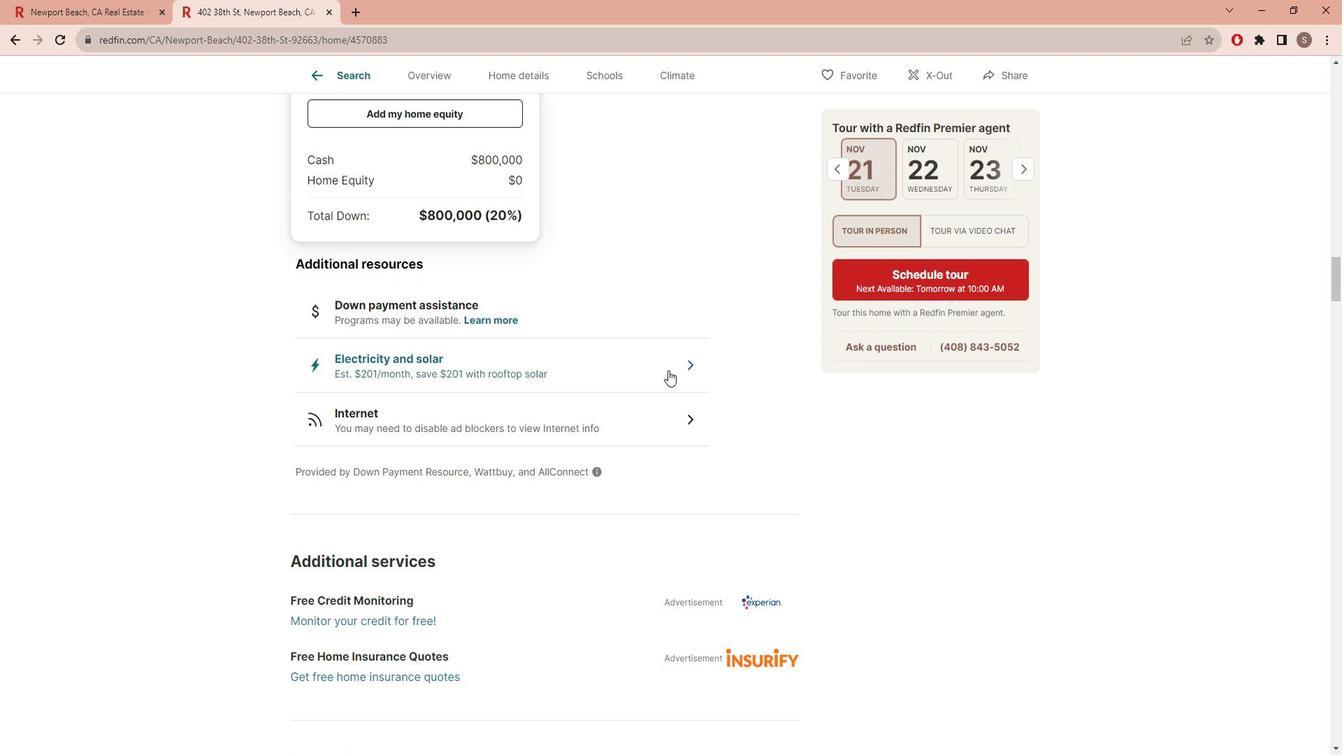 
Action: Mouse scrolled (683, 374) with delta (0, 0)
Screenshot: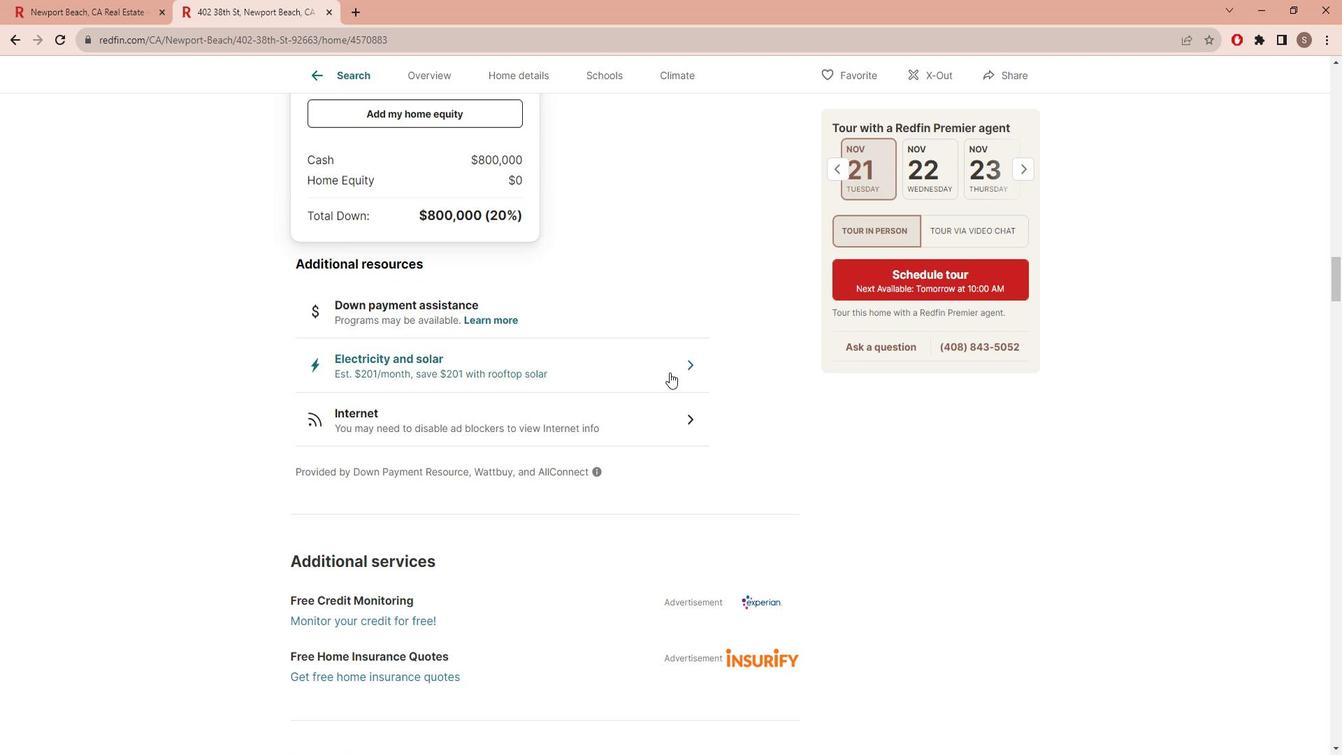 
Action: Mouse scrolled (683, 374) with delta (0, 0)
Screenshot: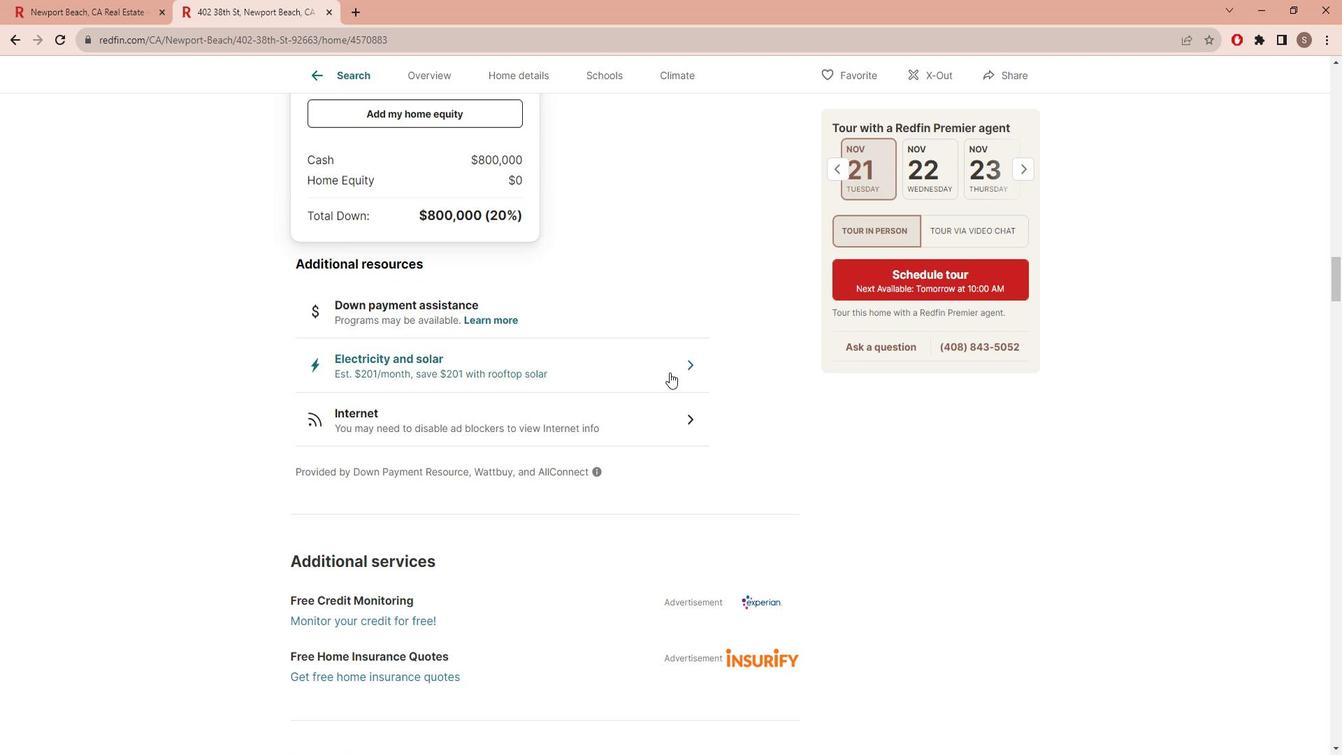 
Action: Mouse moved to (678, 378)
Screenshot: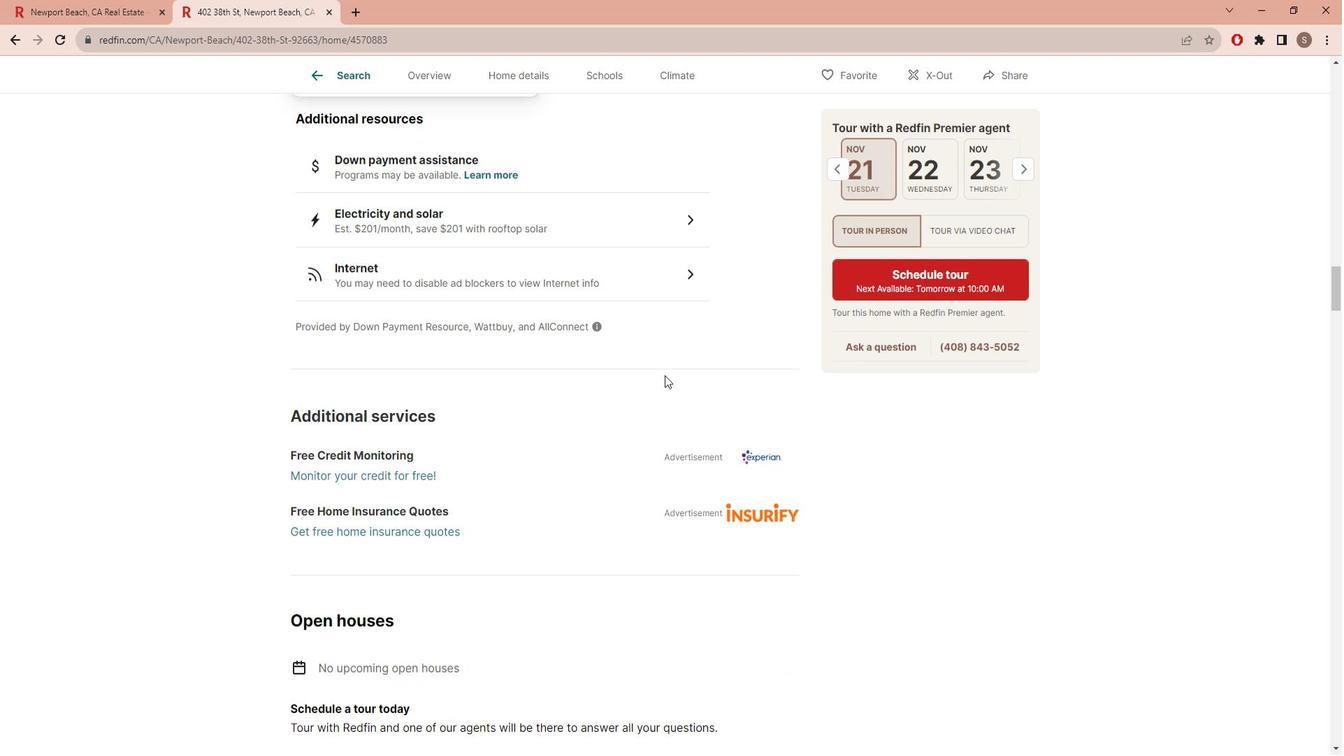 
Action: Mouse scrolled (678, 378) with delta (0, 0)
Screenshot: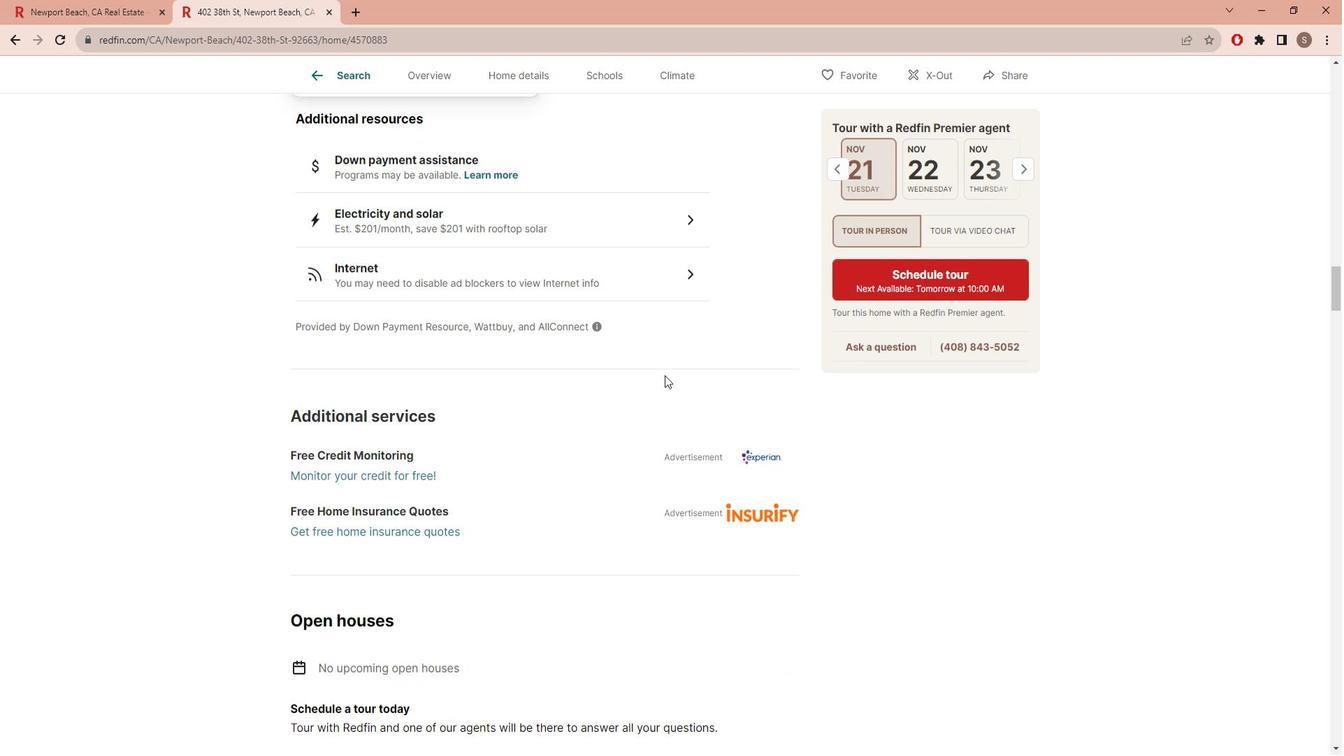 
Action: Mouse scrolled (678, 378) with delta (0, 0)
Screenshot: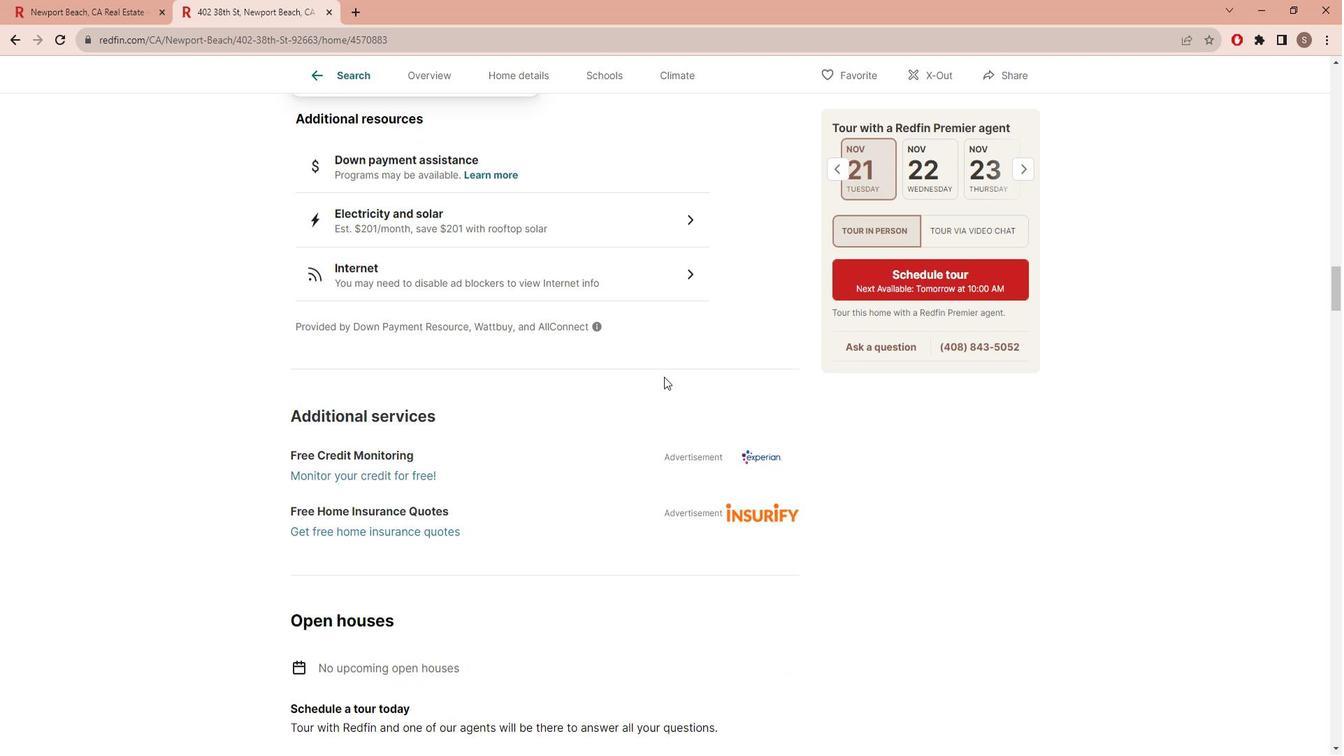 
Action: Mouse moved to (513, 336)
Screenshot: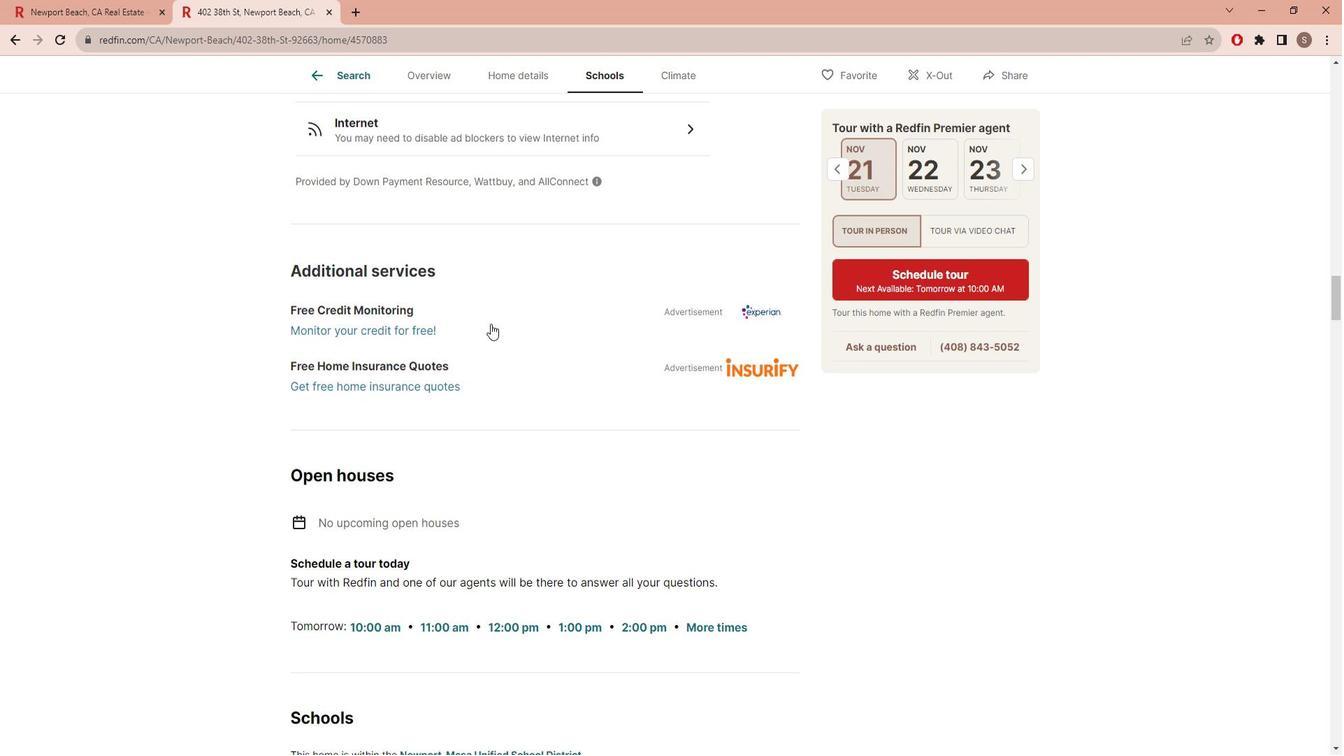 
Action: Mouse scrolled (513, 336) with delta (0, 0)
Screenshot: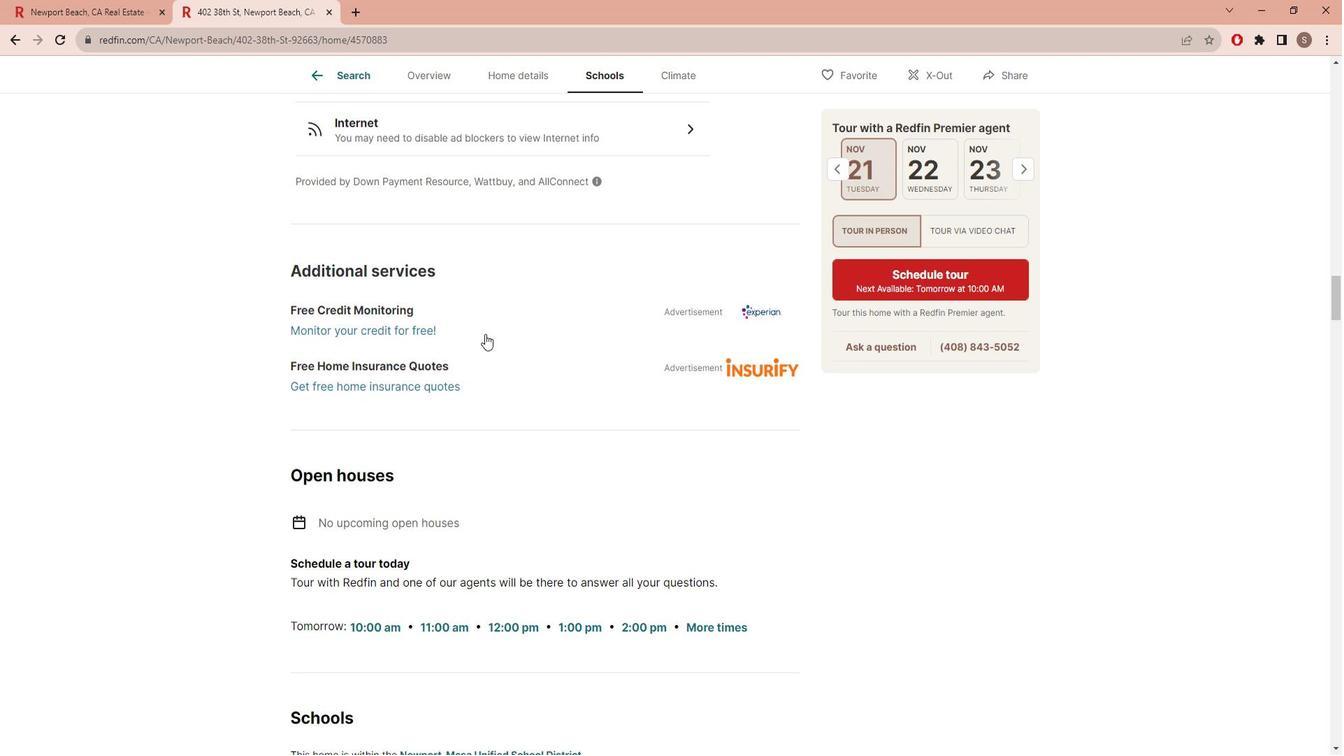 
Action: Mouse moved to (513, 337)
Screenshot: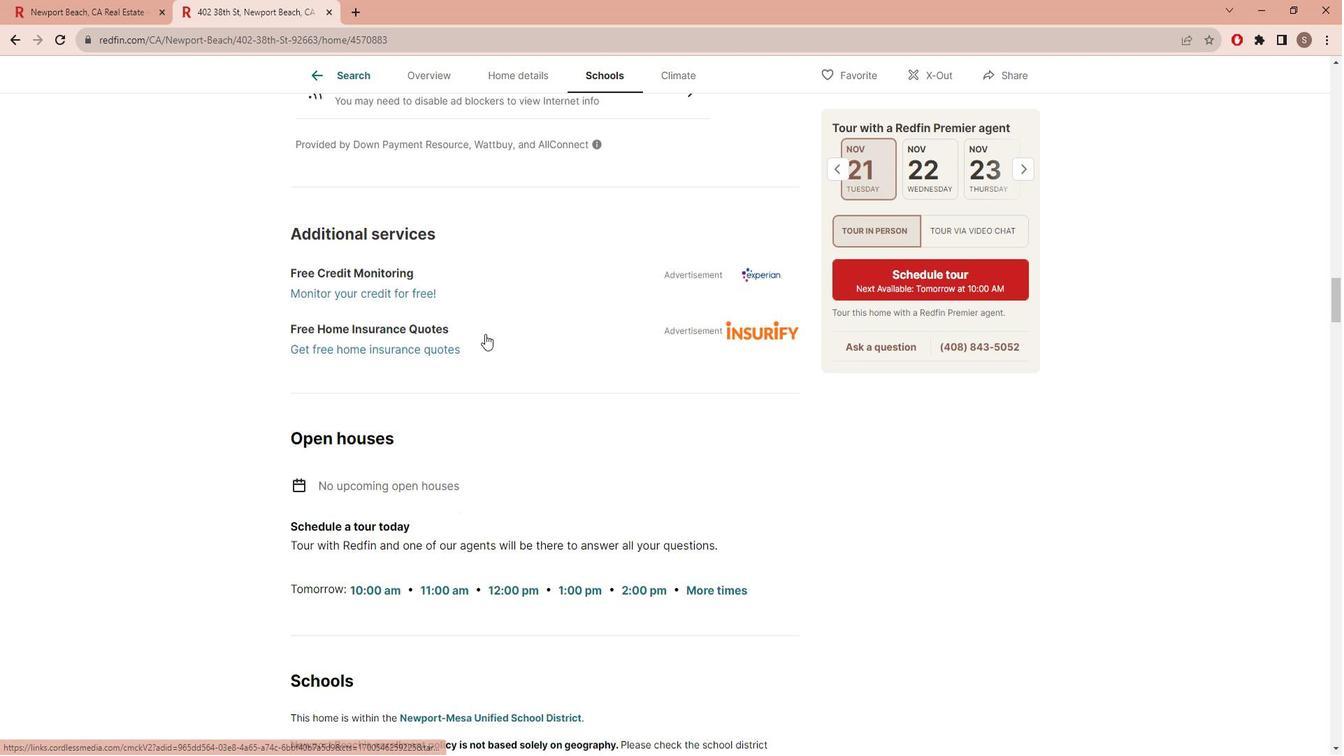
Action: Mouse scrolled (513, 336) with delta (0, 0)
Screenshot: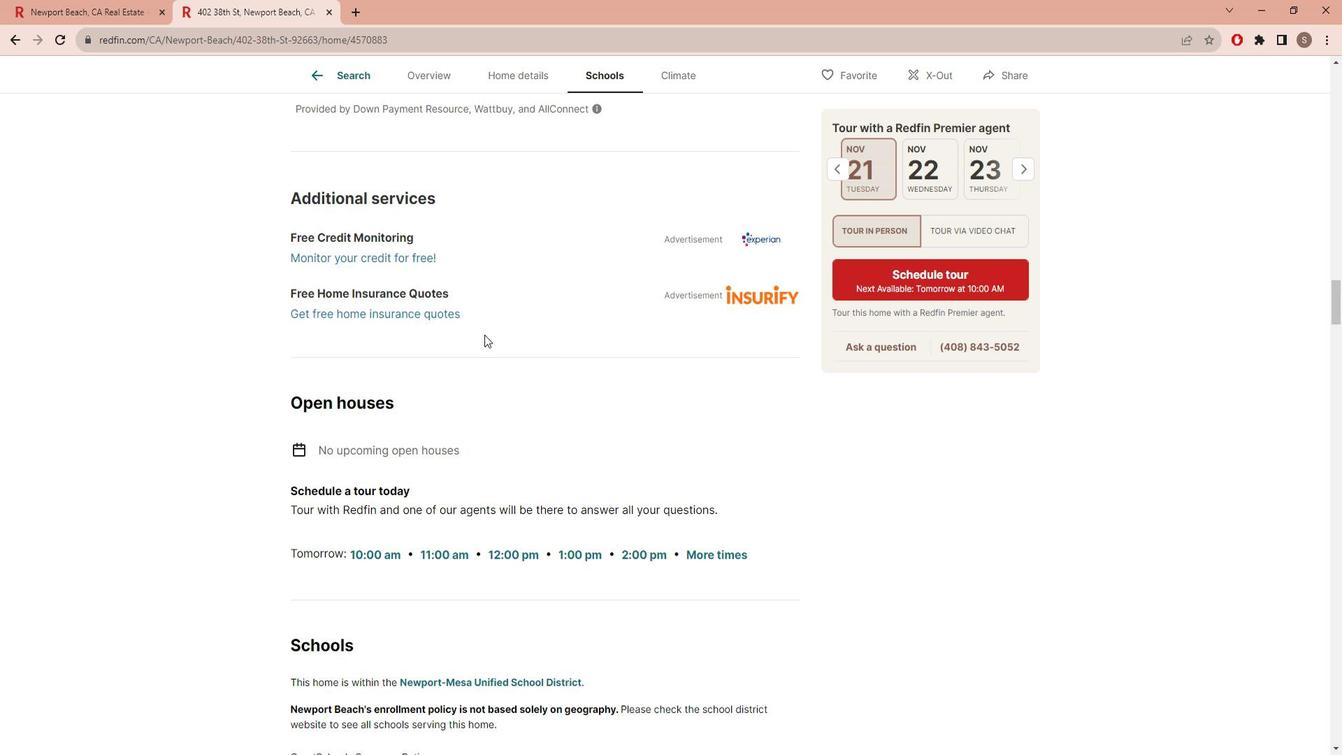 
Action: Mouse scrolled (513, 336) with delta (0, 0)
Screenshot: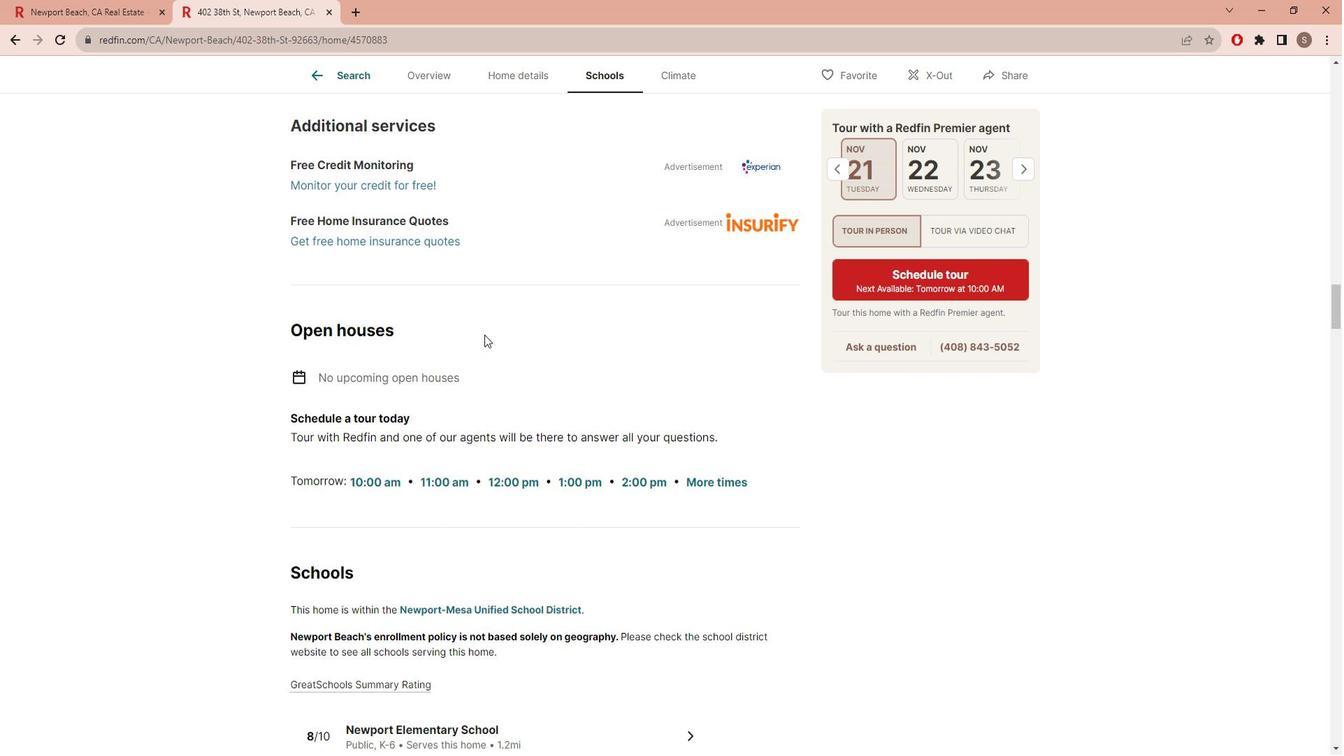 
Action: Mouse scrolled (513, 336) with delta (0, 0)
Screenshot: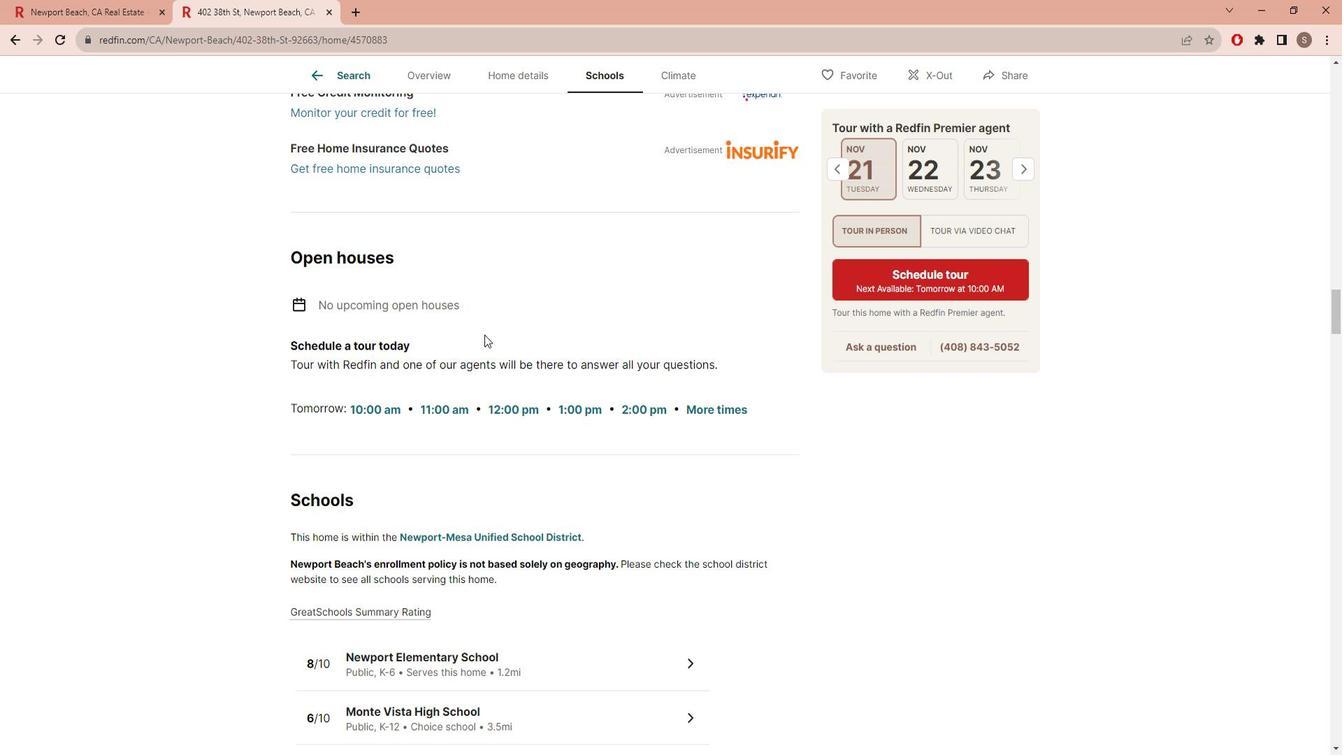 
Action: Mouse scrolled (513, 336) with delta (0, 0)
Screenshot: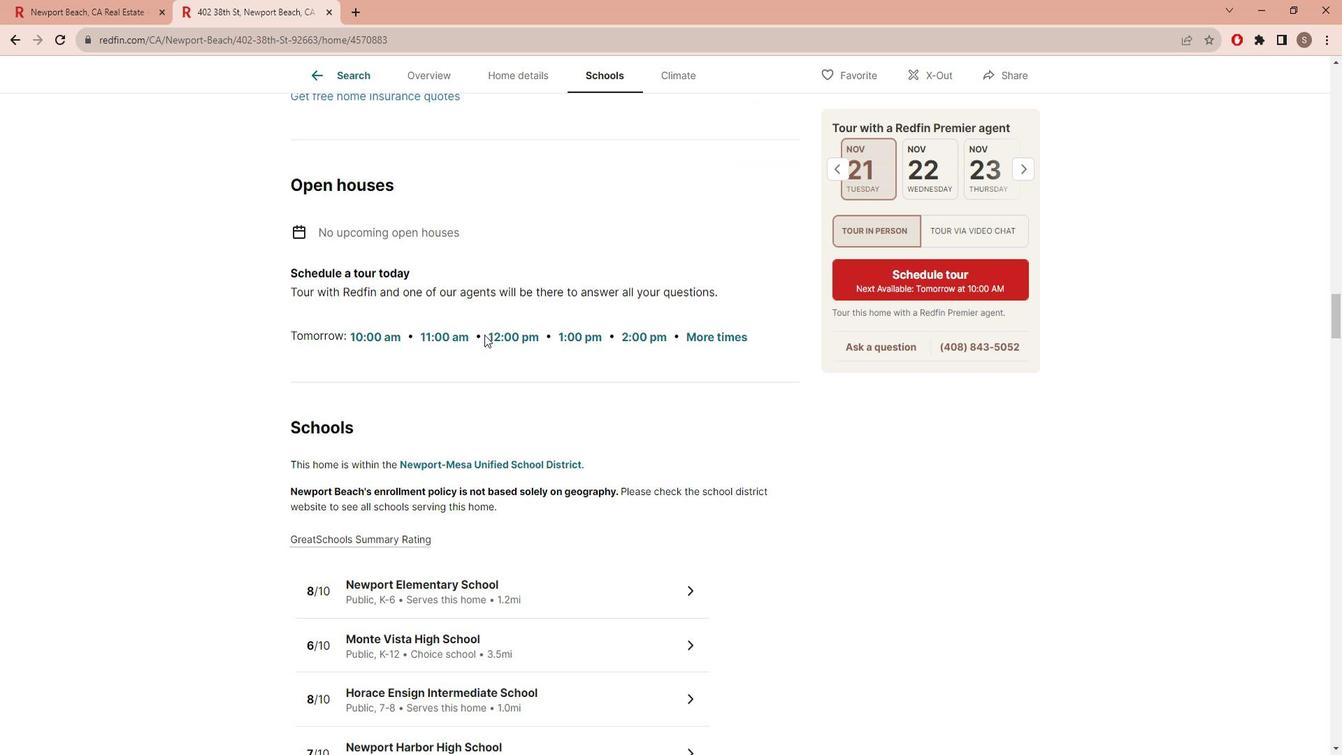 
Action: Mouse scrolled (513, 336) with delta (0, 0)
Screenshot: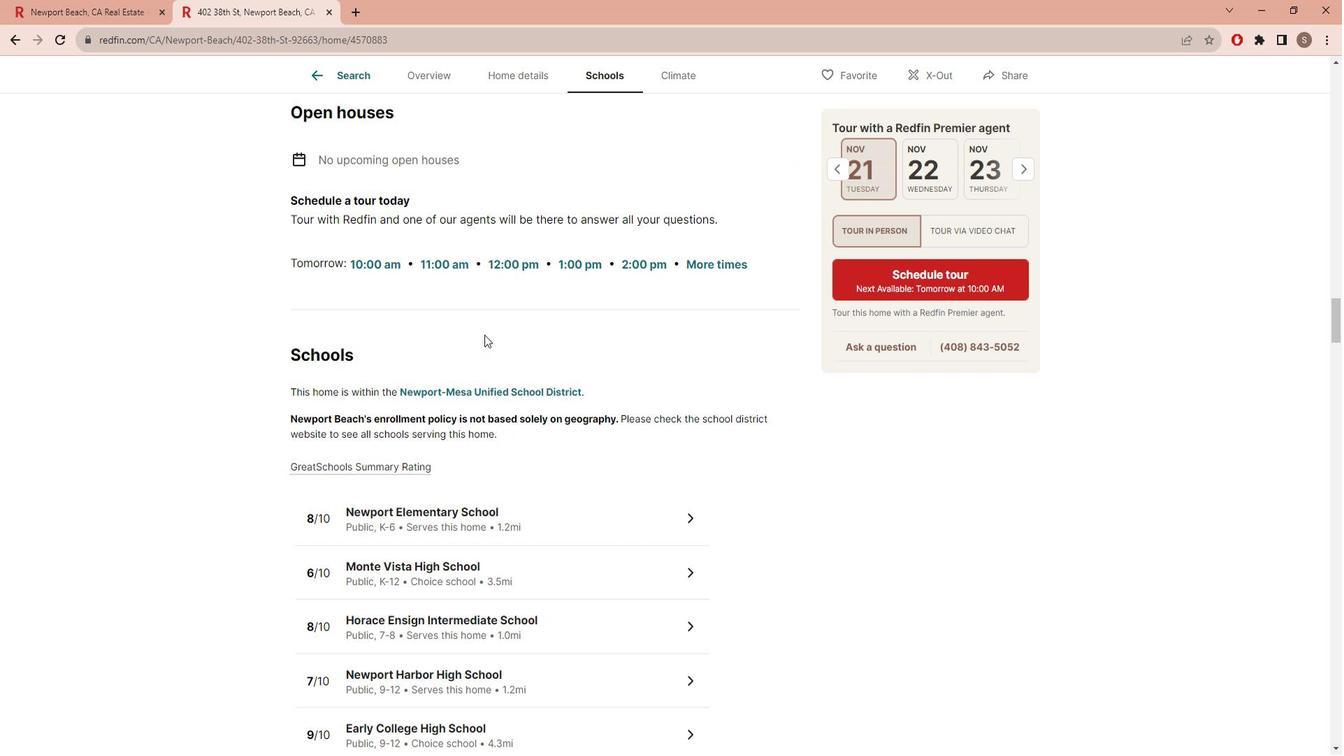 
Action: Mouse moved to (698, 450)
